 Task: Find Co-housing Communities in Berkeley for Collaborative Living.
Action: Key pressed berkeley
Screenshot: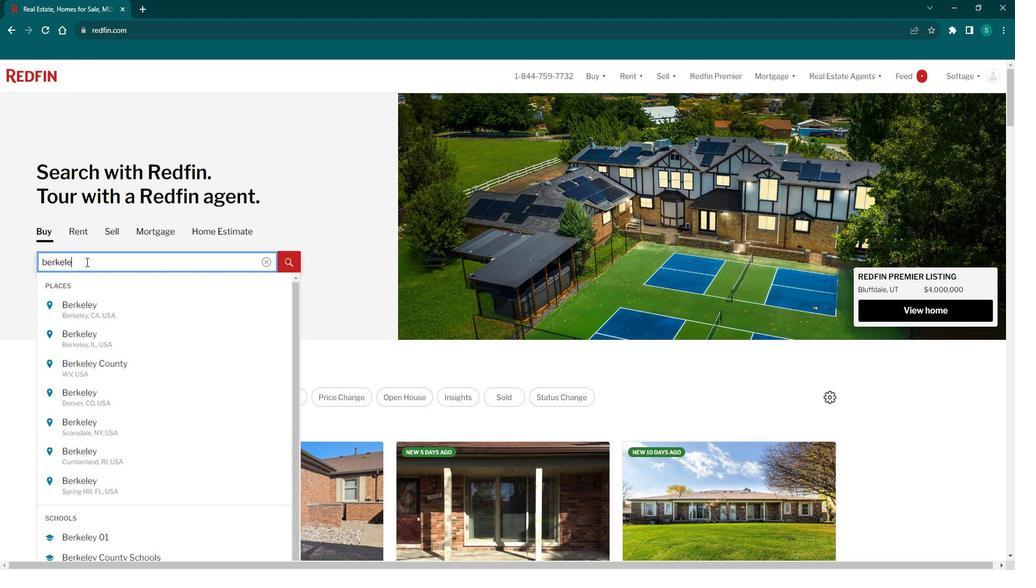 
Action: Mouse moved to (80, 319)
Screenshot: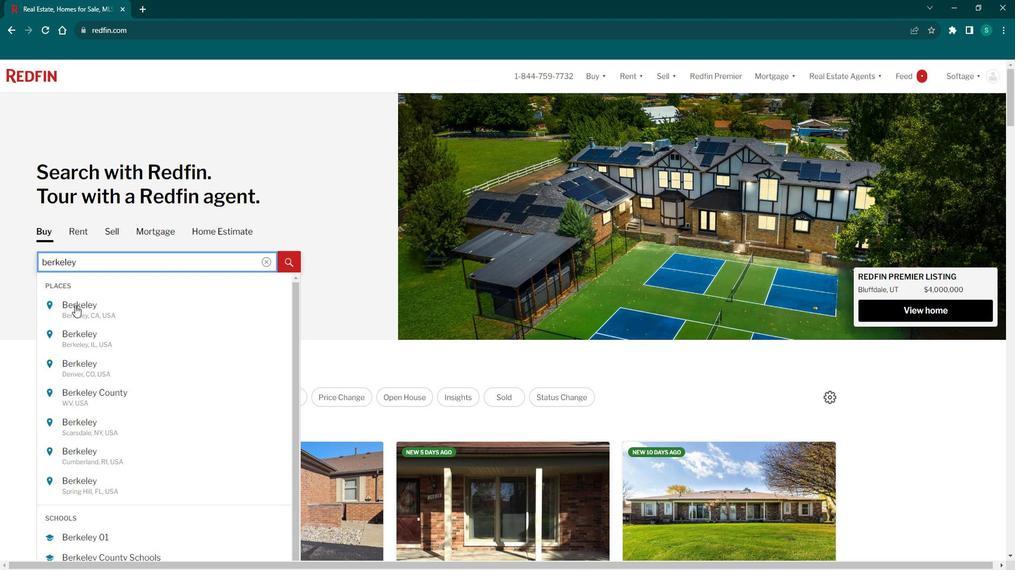 
Action: Mouse pressed left at (80, 319)
Screenshot: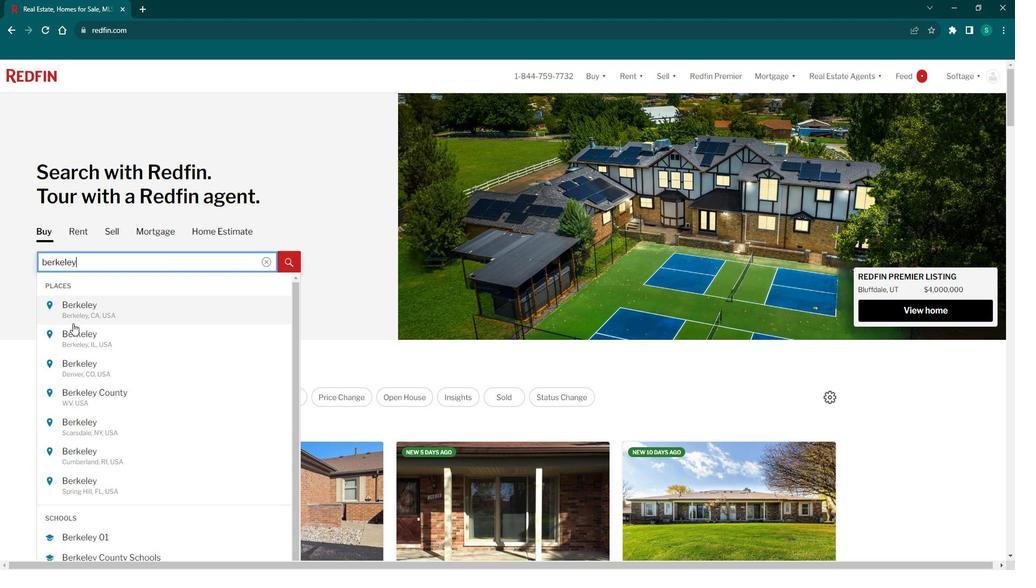 
Action: Mouse moved to (909, 145)
Screenshot: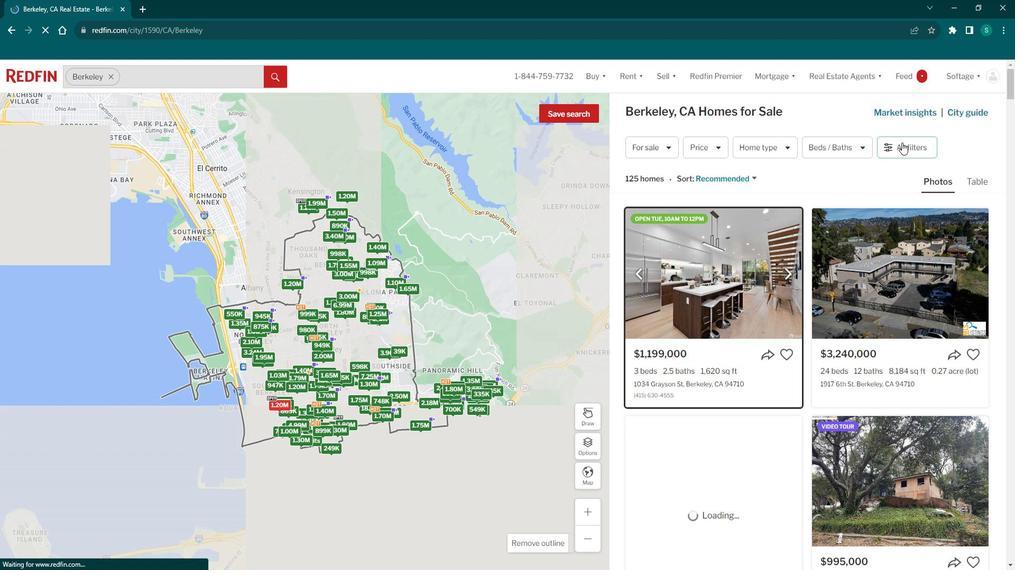 
Action: Mouse pressed left at (909, 145)
Screenshot: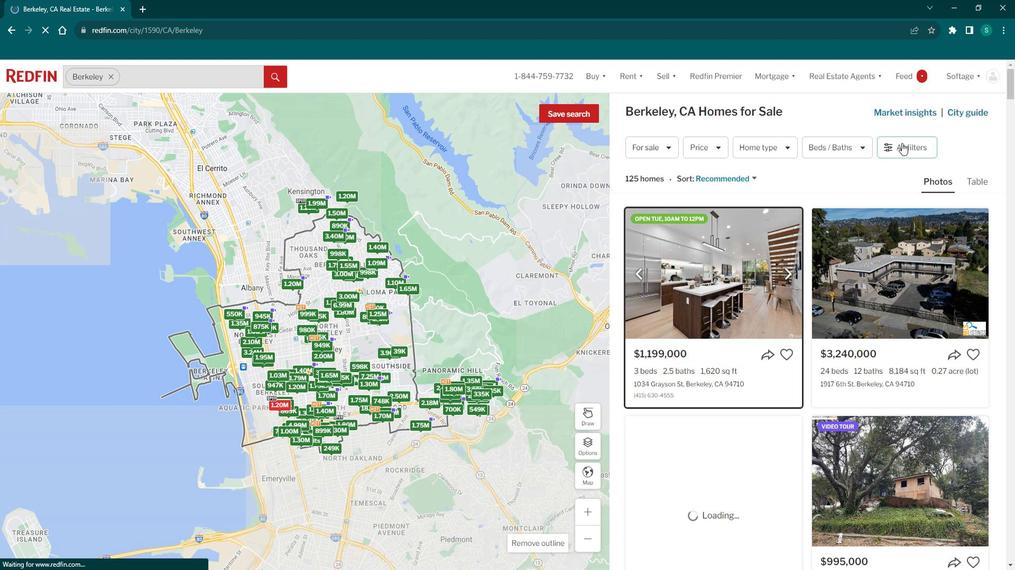 
Action: Mouse pressed left at (909, 145)
Screenshot: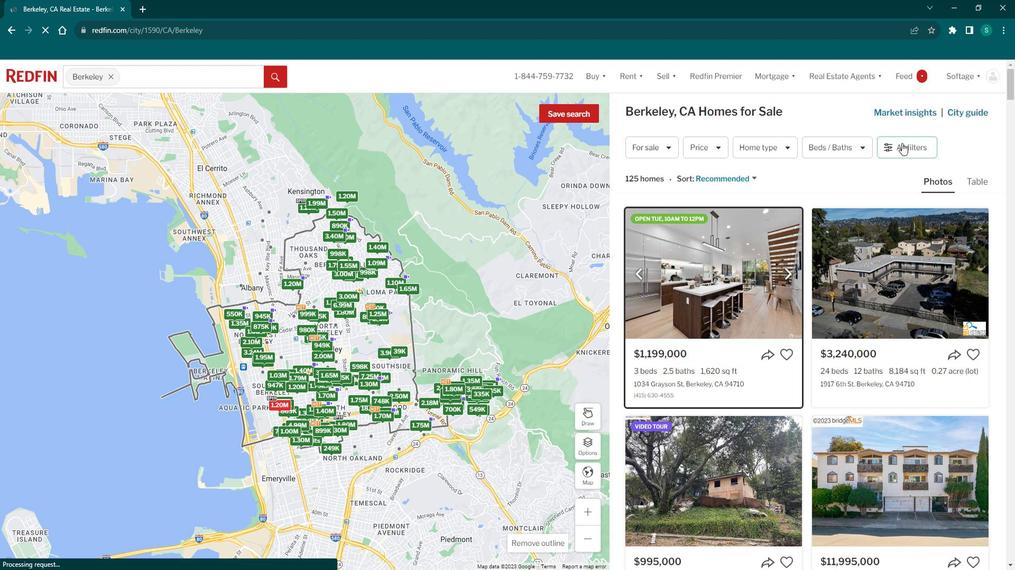 
Action: Mouse moved to (751, 383)
Screenshot: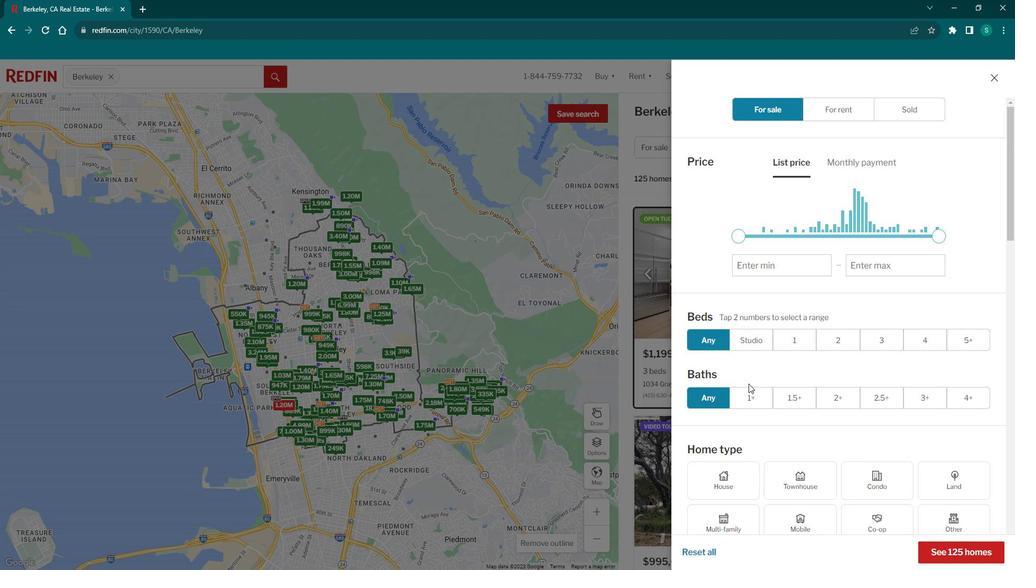 
Action: Mouse scrolled (751, 383) with delta (0, 0)
Screenshot: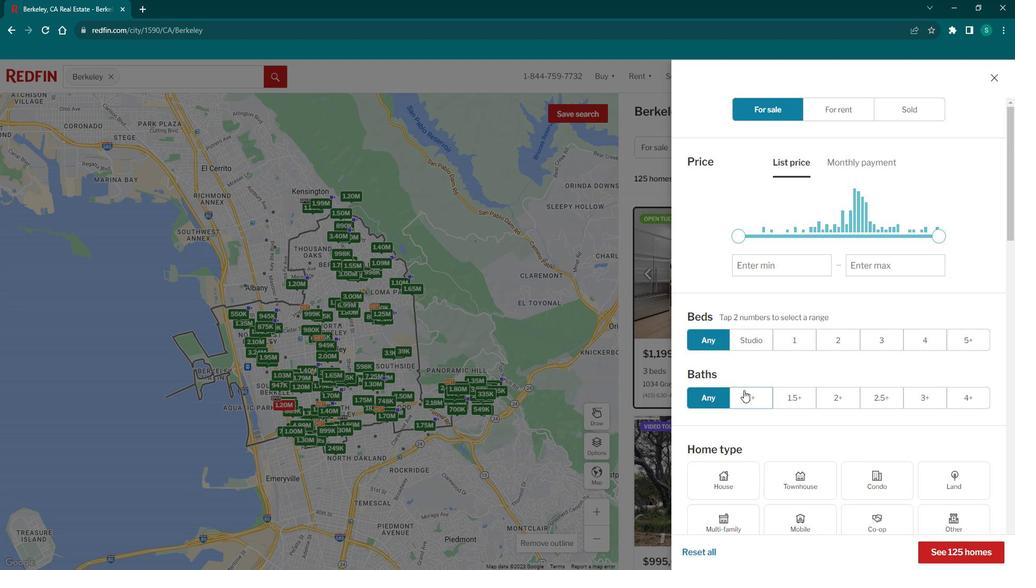 
Action: Mouse scrolled (751, 383) with delta (0, 0)
Screenshot: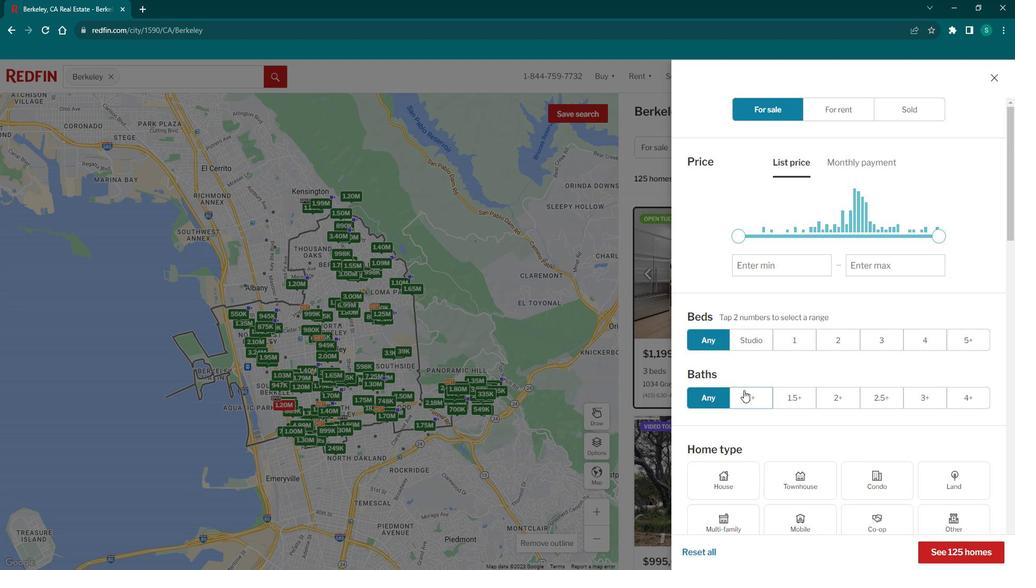 
Action: Mouse scrolled (751, 383) with delta (0, 0)
Screenshot: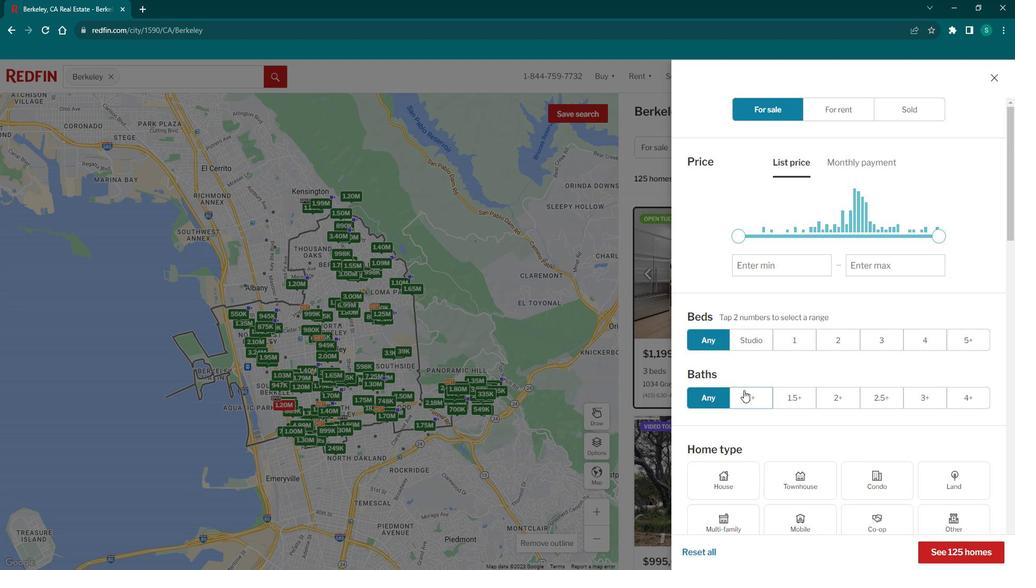 
Action: Mouse scrolled (751, 383) with delta (0, 0)
Screenshot: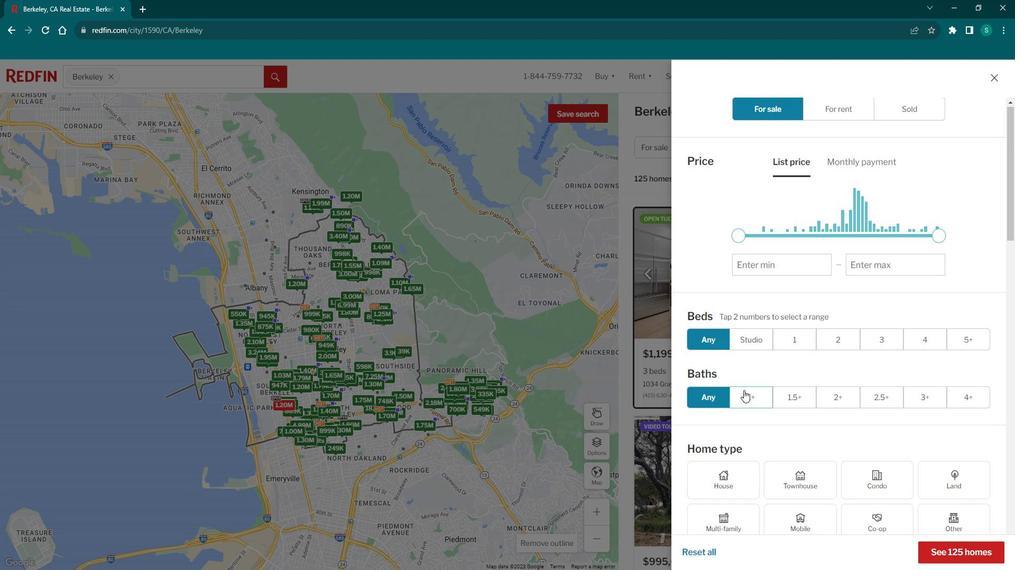 
Action: Mouse scrolled (751, 383) with delta (0, 0)
Screenshot: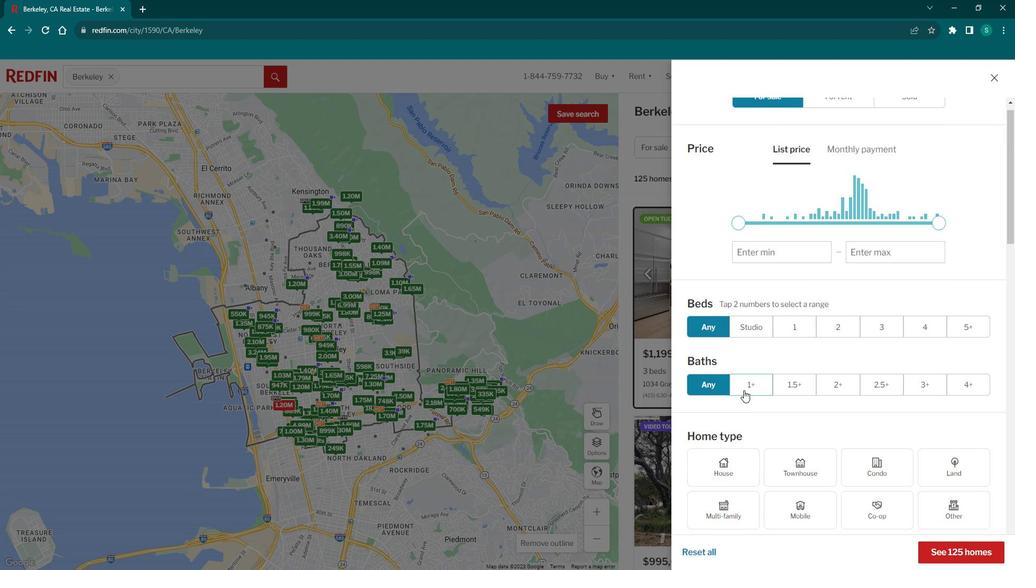 
Action: Mouse moved to (737, 209)
Screenshot: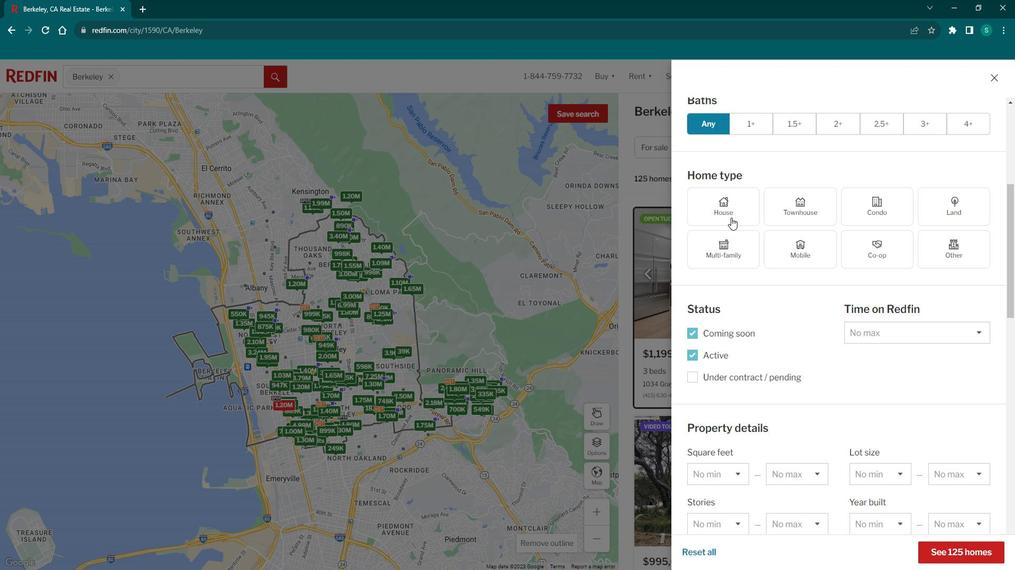 
Action: Mouse pressed left at (737, 209)
Screenshot: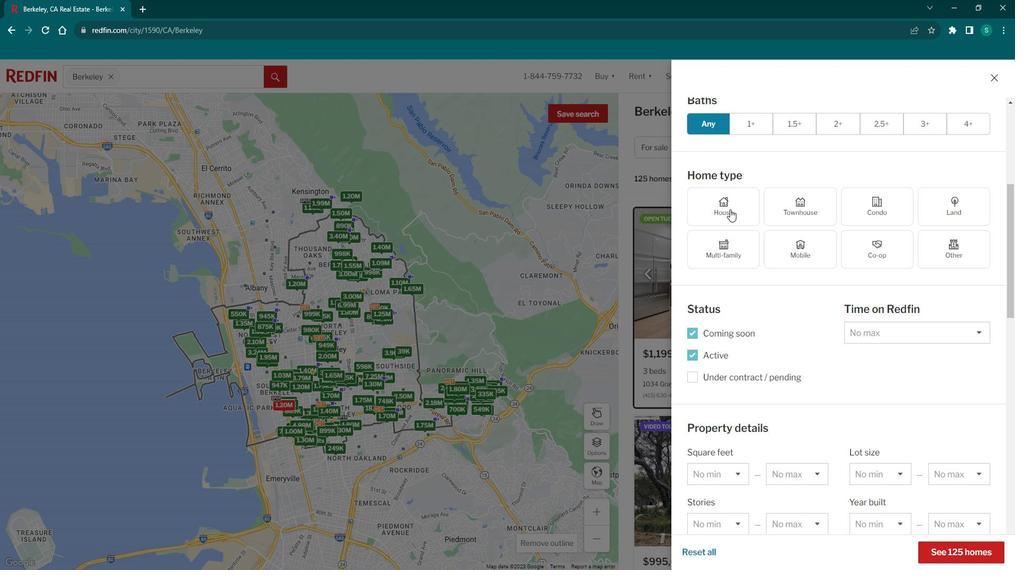 
Action: Mouse moved to (722, 245)
Screenshot: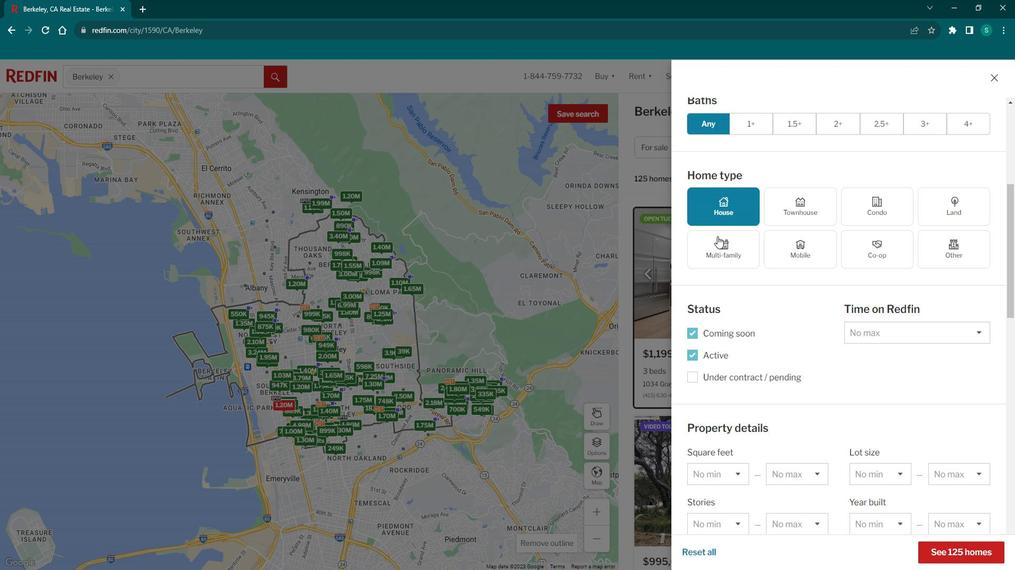 
Action: Mouse pressed left at (722, 245)
Screenshot: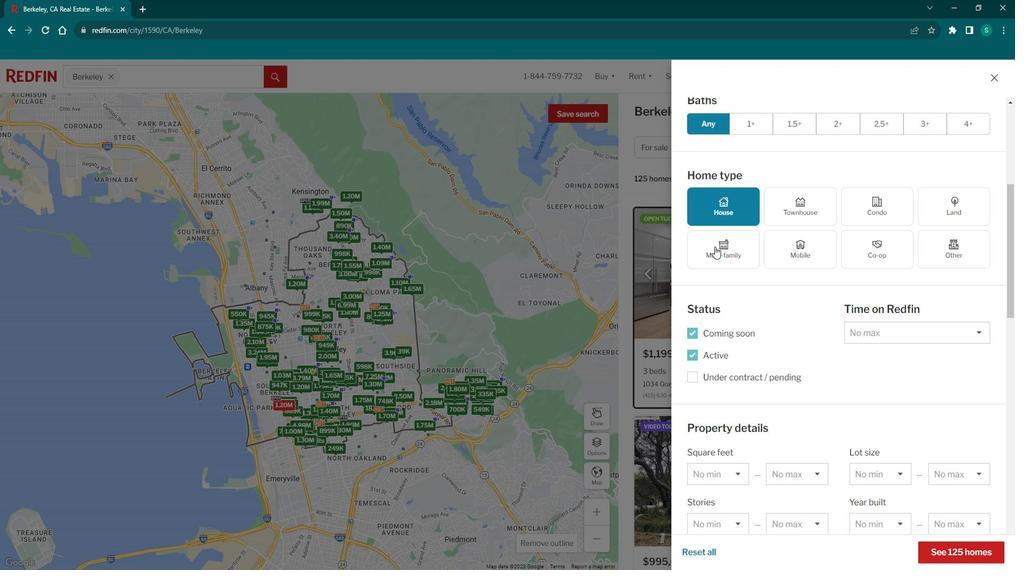 
Action: Mouse moved to (972, 541)
Screenshot: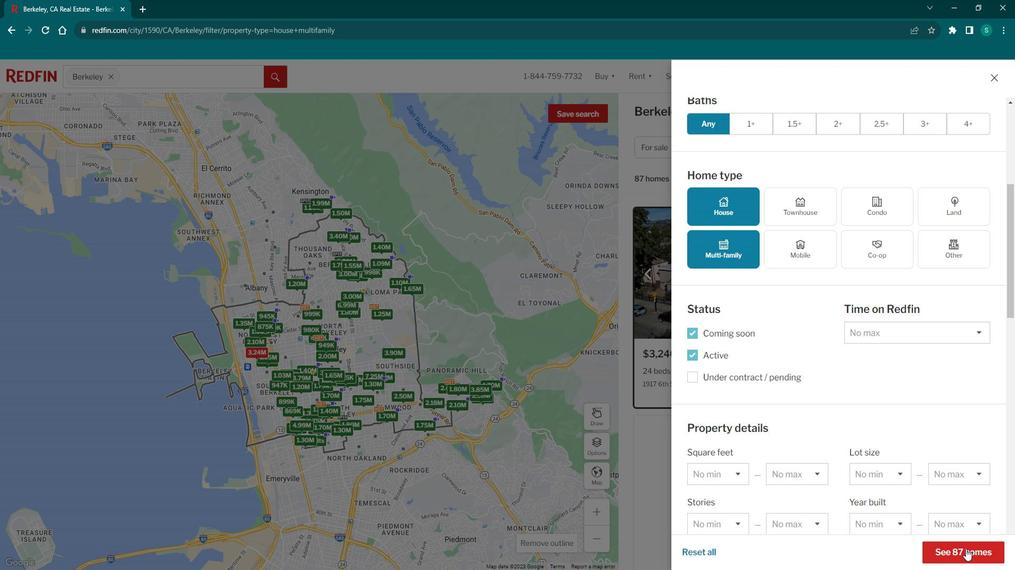 
Action: Mouse pressed left at (972, 541)
Screenshot: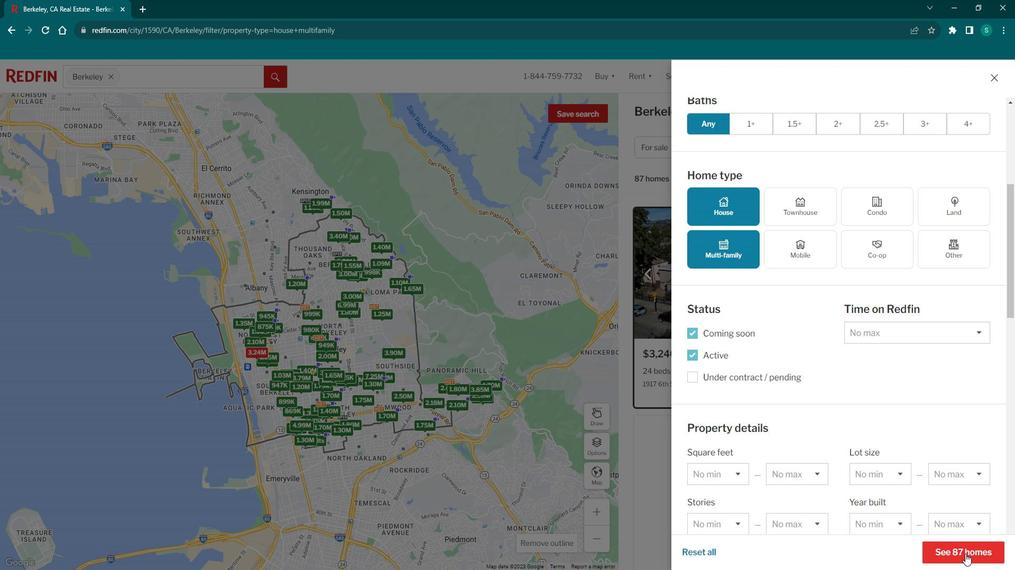 
Action: Mouse moved to (688, 329)
Screenshot: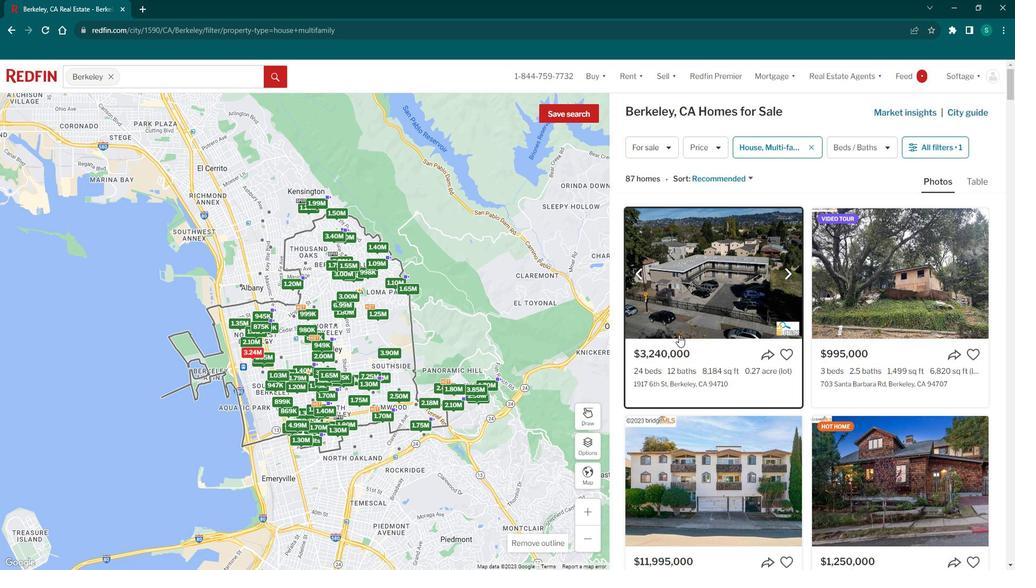 
Action: Mouse scrolled (688, 328) with delta (0, 0)
Screenshot: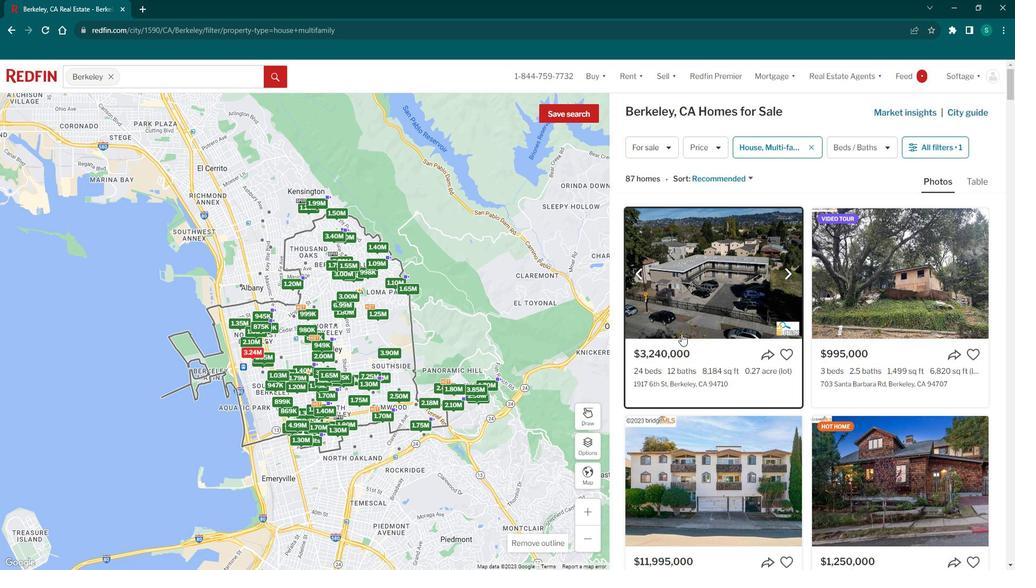 
Action: Mouse scrolled (688, 328) with delta (0, 0)
Screenshot: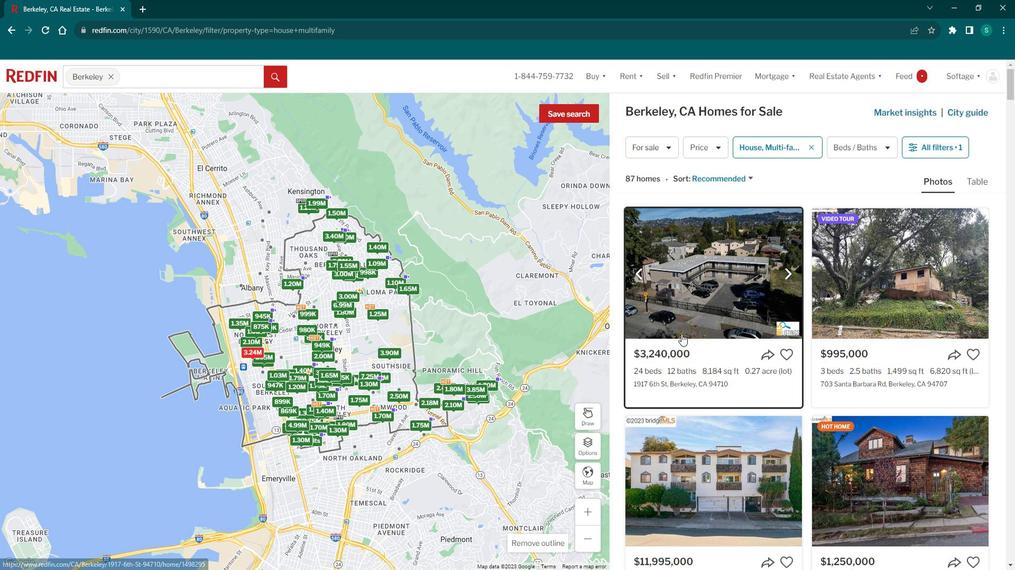 
Action: Mouse scrolled (688, 328) with delta (0, 0)
Screenshot: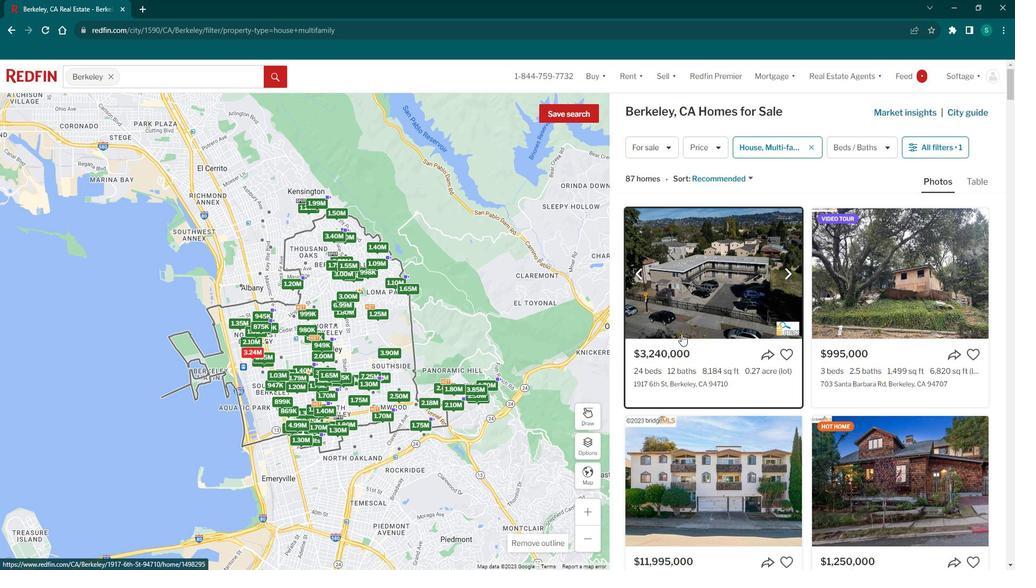 
Action: Mouse moved to (677, 352)
Screenshot: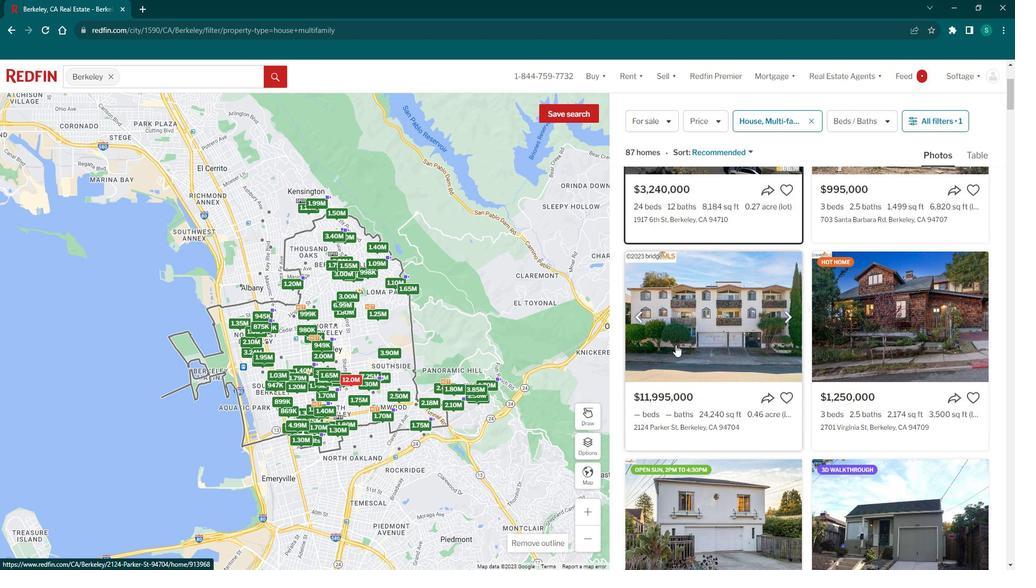 
Action: Mouse pressed left at (677, 352)
Screenshot: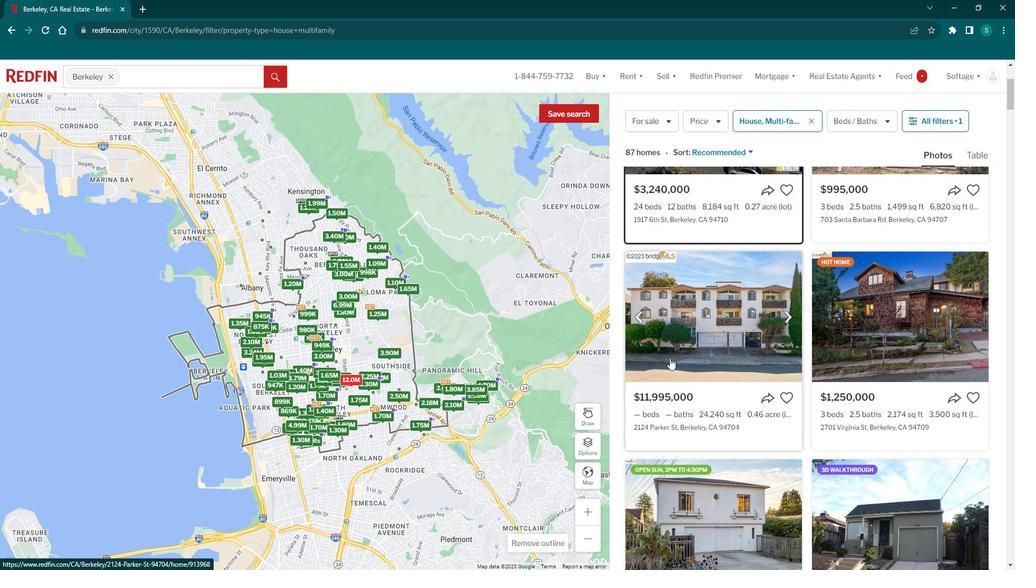 
Action: Mouse moved to (370, 339)
Screenshot: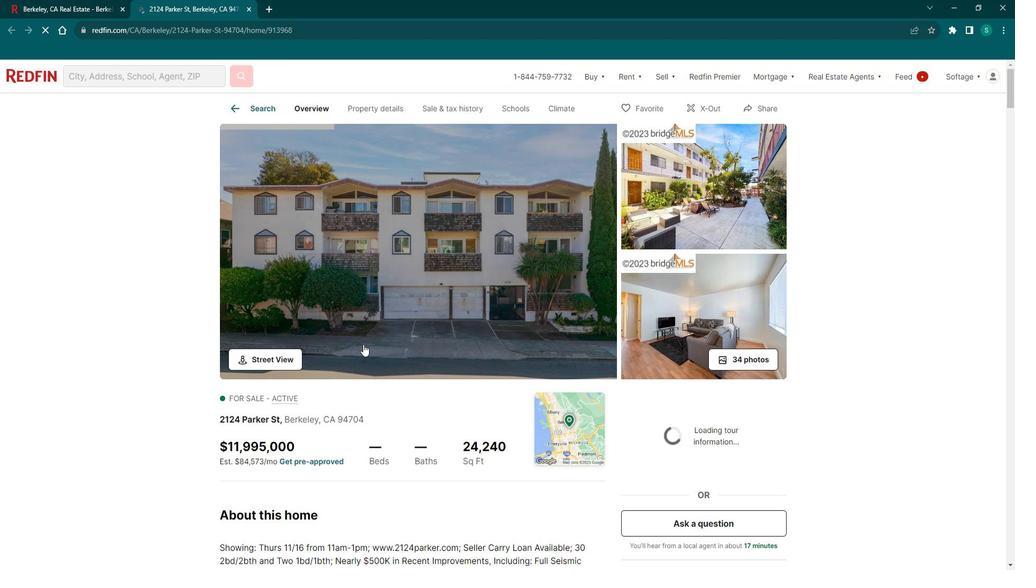 
Action: Mouse scrolled (370, 338) with delta (0, 0)
Screenshot: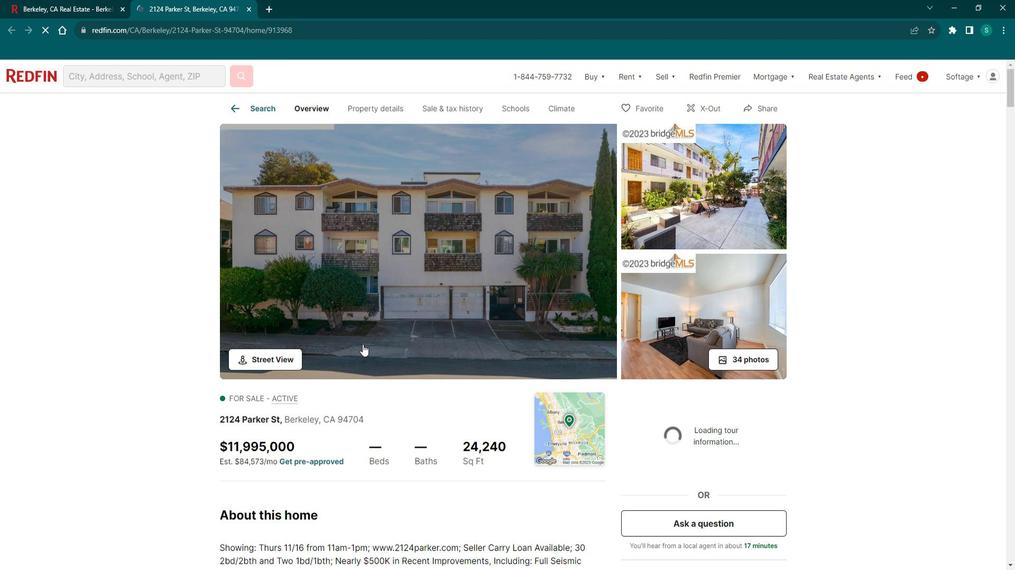 
Action: Mouse scrolled (370, 338) with delta (0, 0)
Screenshot: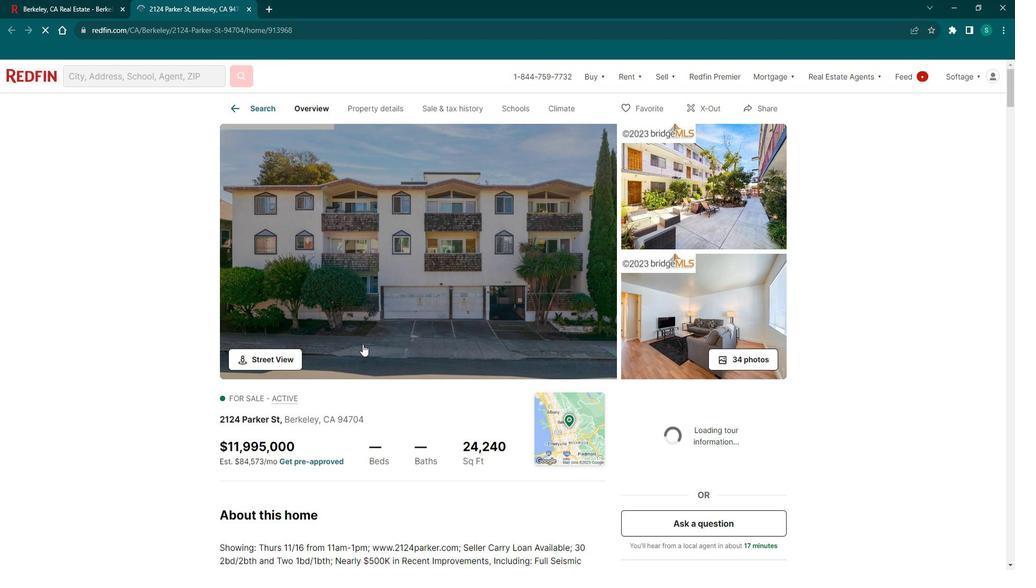 
Action: Mouse scrolled (370, 338) with delta (0, 0)
Screenshot: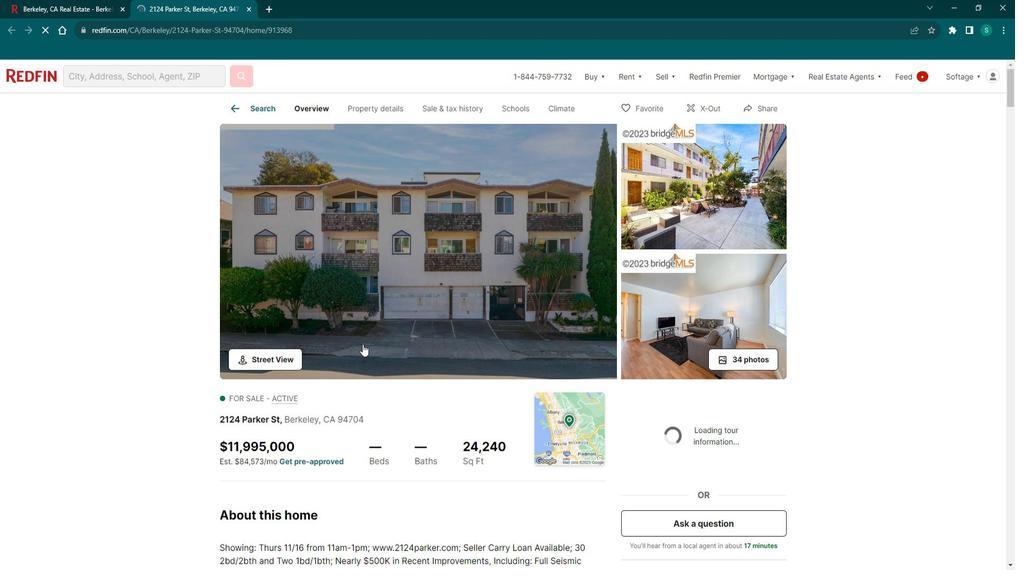 
Action: Mouse scrolled (370, 338) with delta (0, 0)
Screenshot: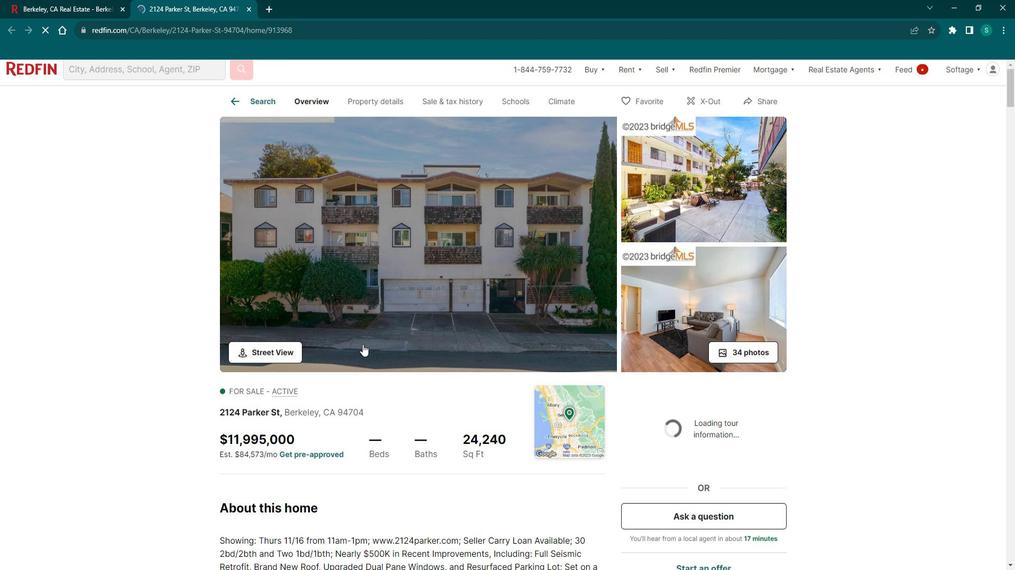 
Action: Mouse moved to (261, 366)
Screenshot: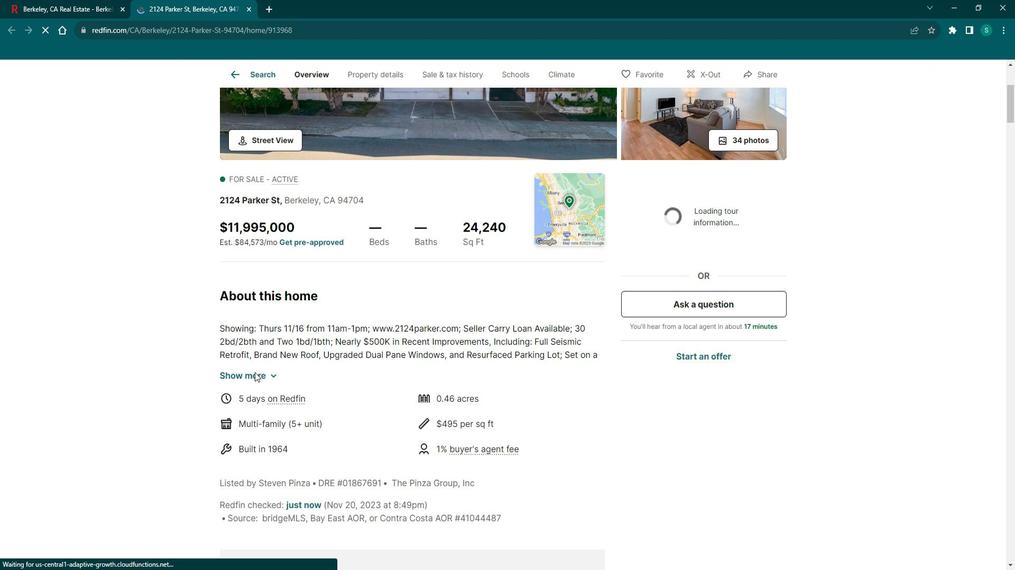 
Action: Mouse pressed left at (261, 366)
Screenshot: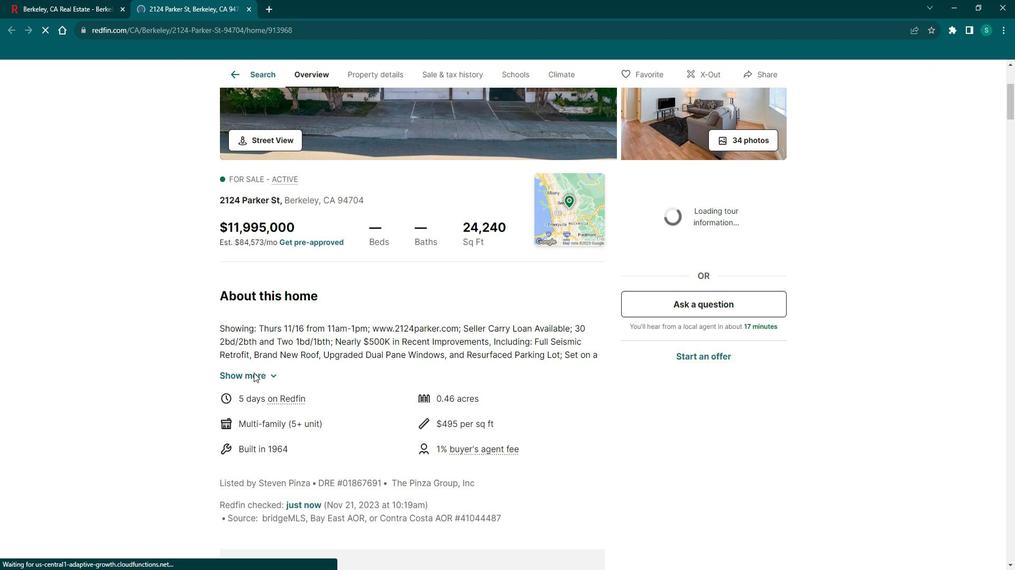 
Action: Mouse moved to (321, 343)
Screenshot: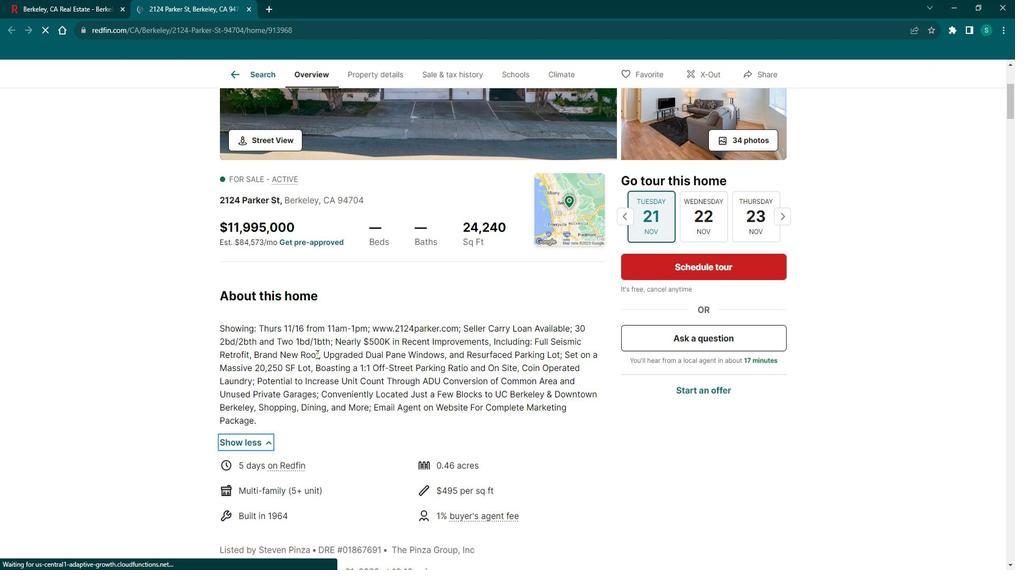 
Action: Mouse scrolled (321, 343) with delta (0, 0)
Screenshot: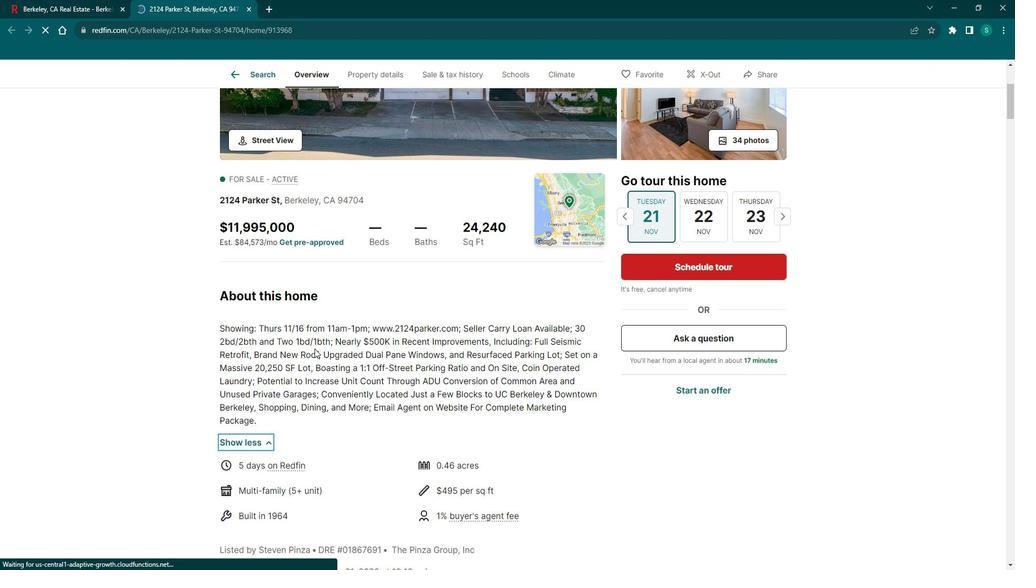 
Action: Mouse scrolled (321, 343) with delta (0, 0)
Screenshot: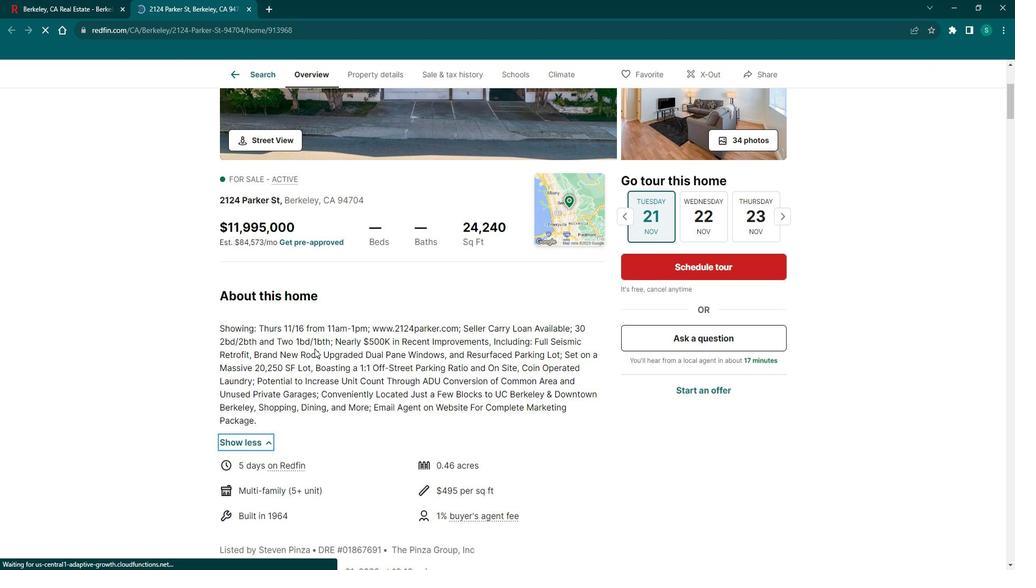 
Action: Mouse scrolled (321, 343) with delta (0, 0)
Screenshot: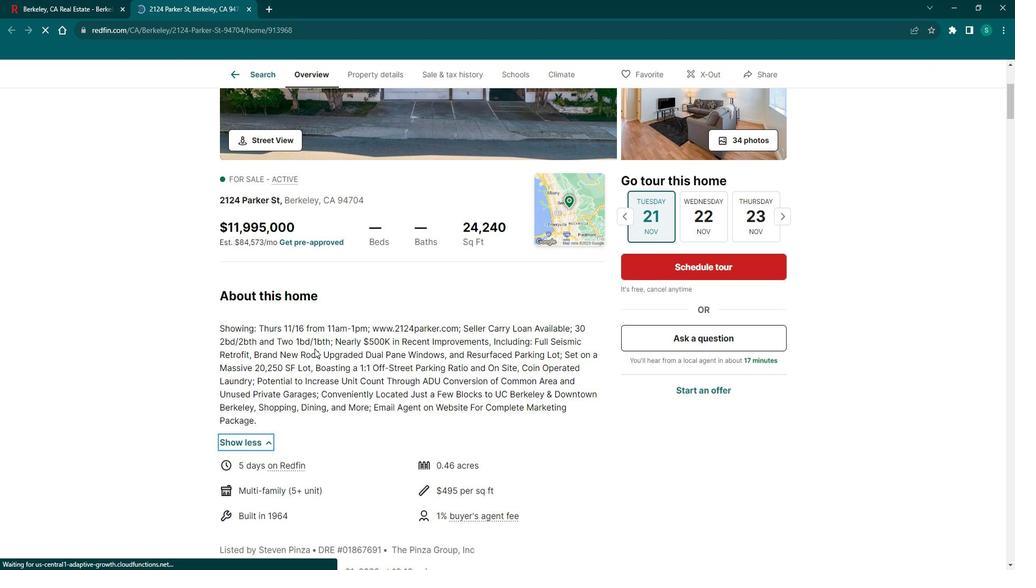 
Action: Mouse scrolled (321, 343) with delta (0, 0)
Screenshot: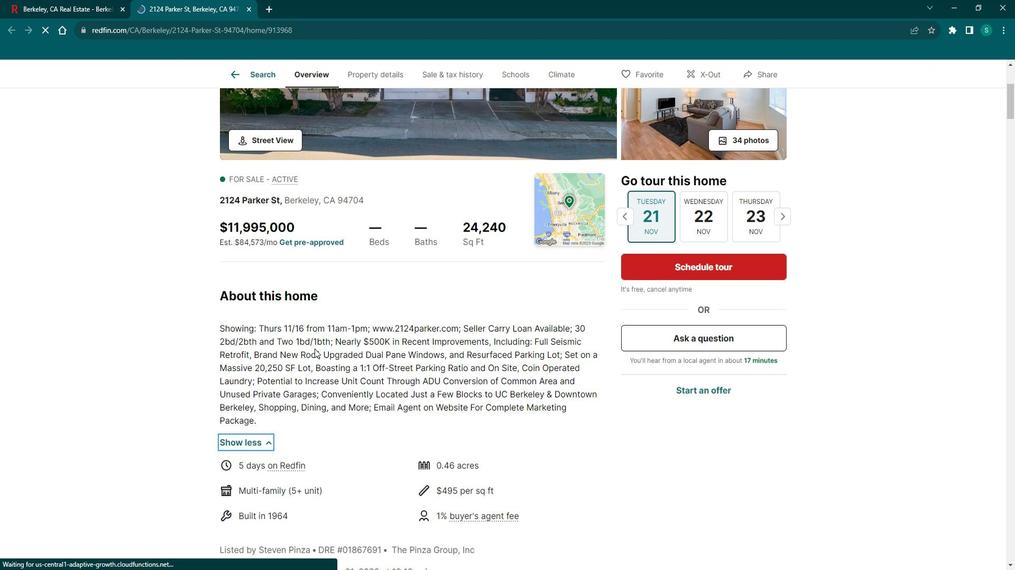 
Action: Mouse scrolled (321, 343) with delta (0, 0)
Screenshot: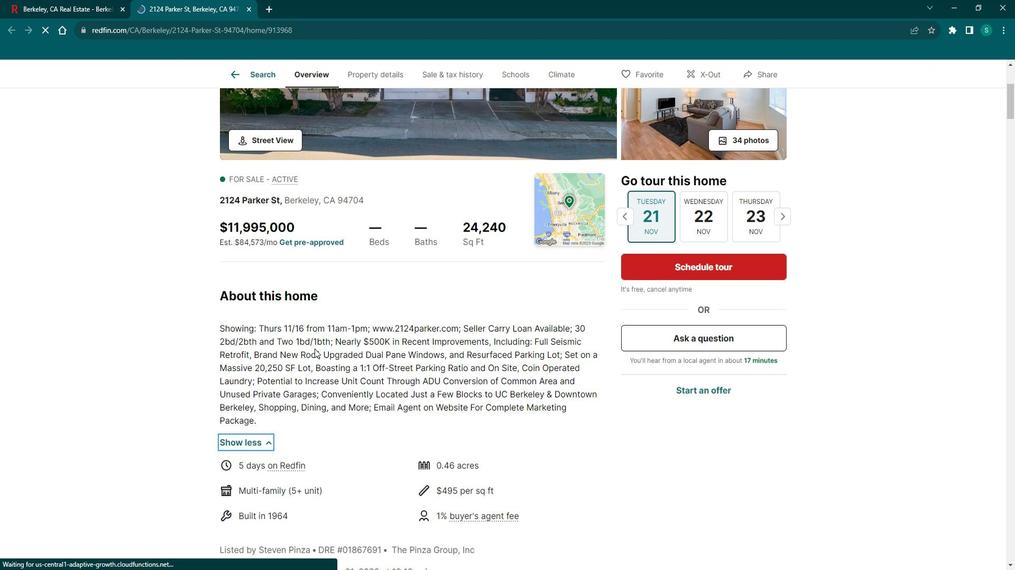 
Action: Mouse scrolled (321, 343) with delta (0, 0)
Screenshot: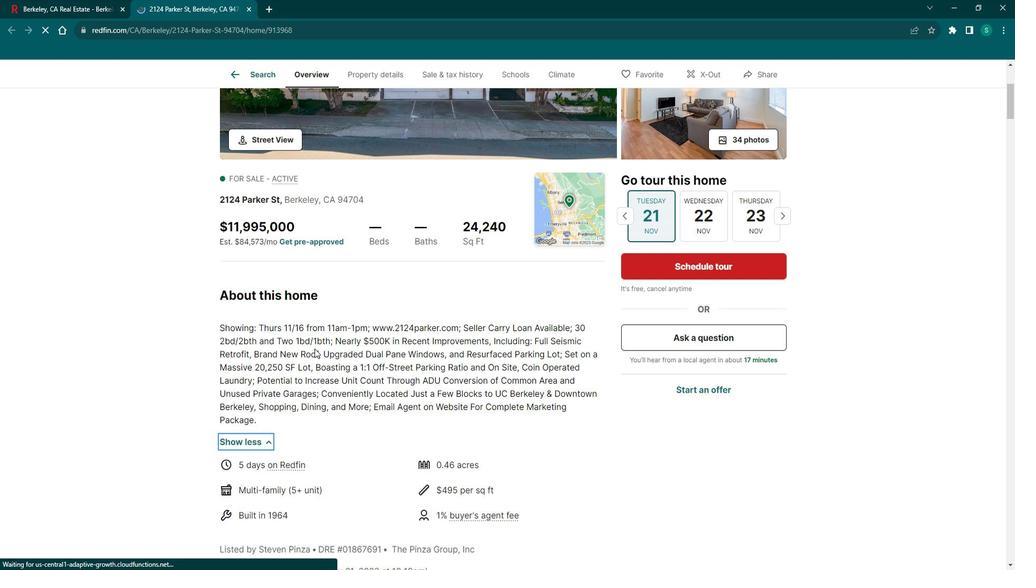 
Action: Mouse scrolled (321, 343) with delta (0, 0)
Screenshot: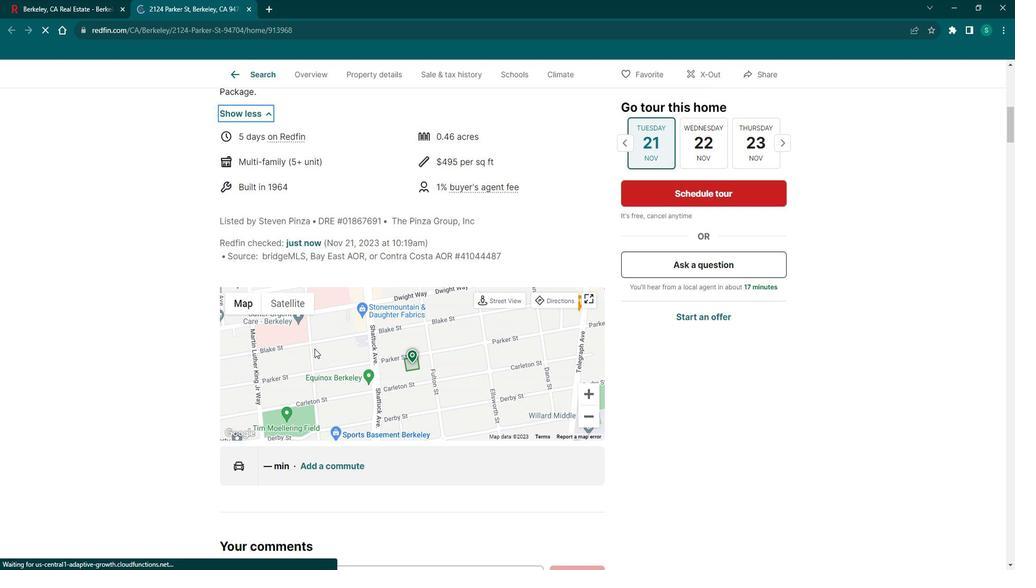 
Action: Mouse scrolled (321, 343) with delta (0, 0)
Screenshot: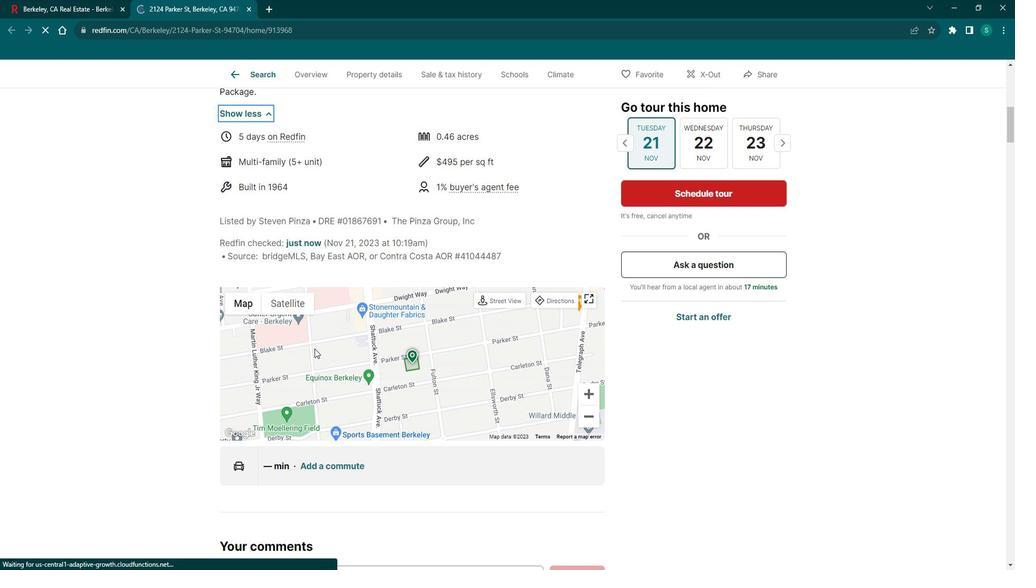 
Action: Mouse scrolled (321, 343) with delta (0, 0)
Screenshot: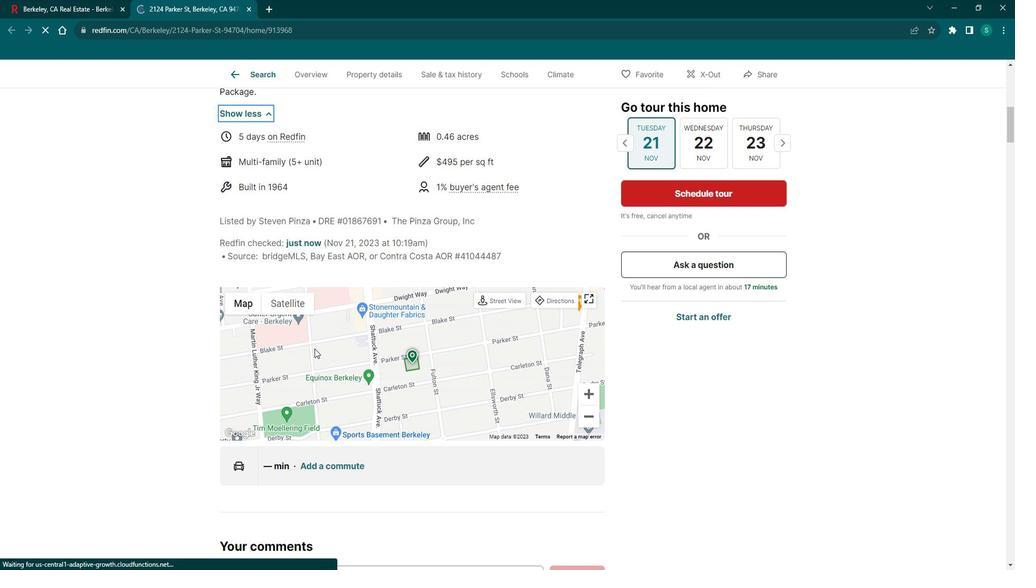 
Action: Mouse scrolled (321, 343) with delta (0, 0)
Screenshot: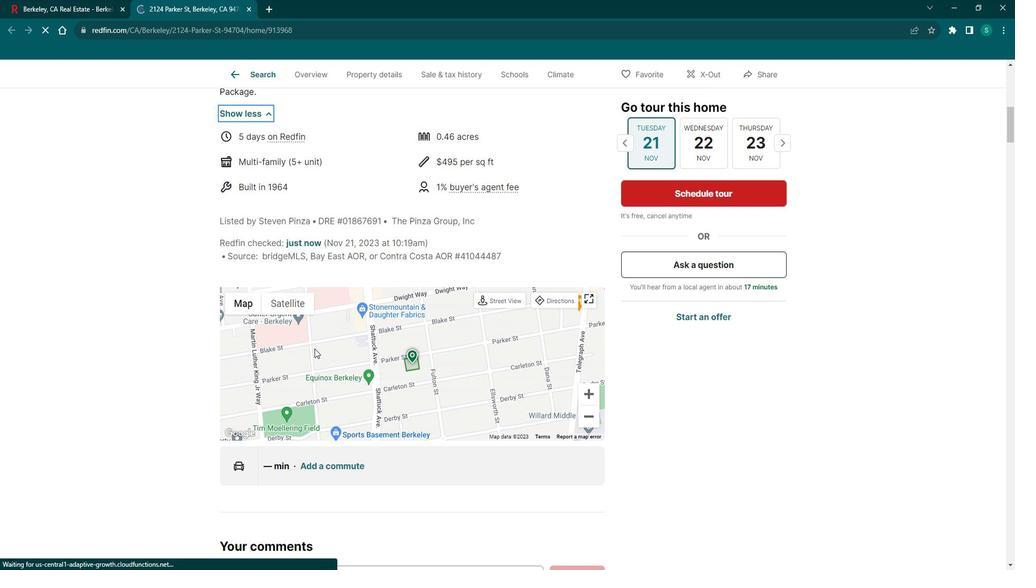 
Action: Mouse scrolled (321, 343) with delta (0, 0)
Screenshot: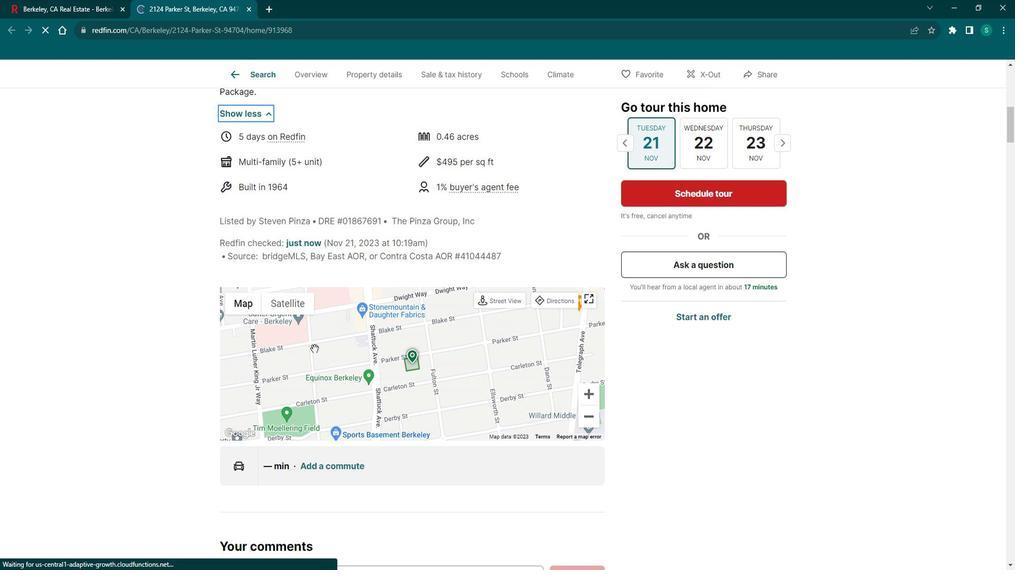 
Action: Mouse scrolled (321, 343) with delta (0, 0)
Screenshot: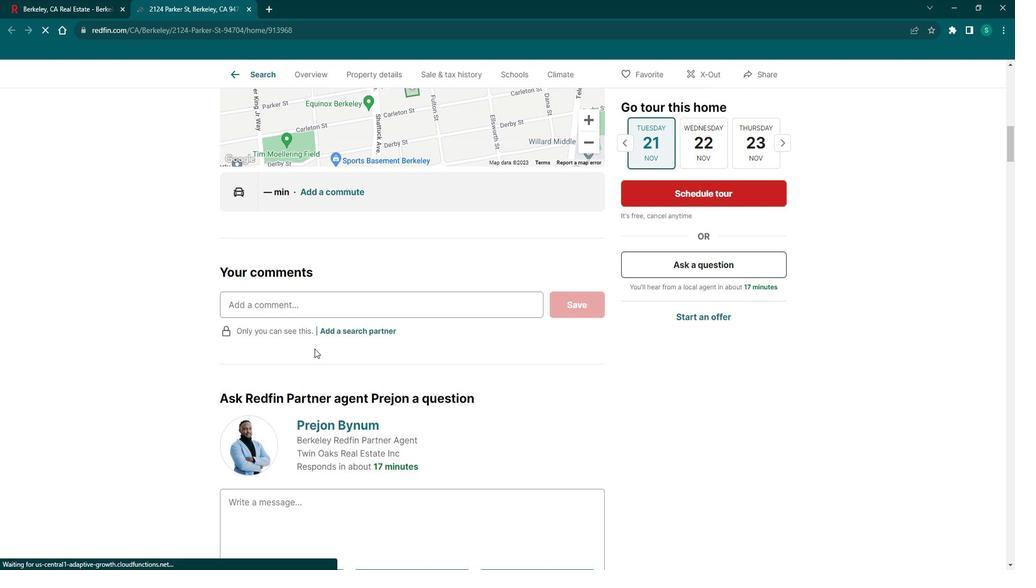 
Action: Mouse scrolled (321, 343) with delta (0, 0)
Screenshot: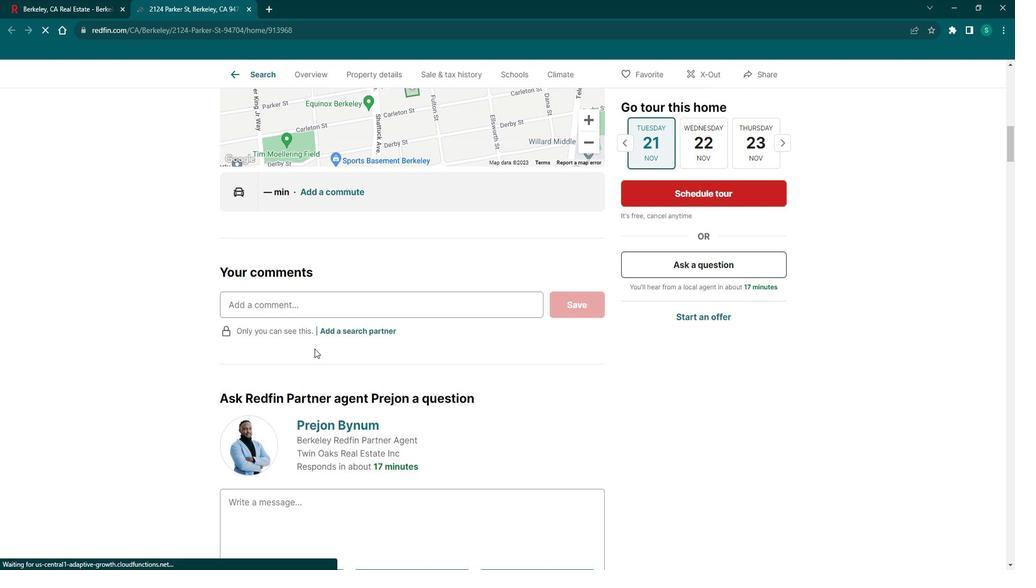 
Action: Mouse scrolled (321, 343) with delta (0, 0)
Screenshot: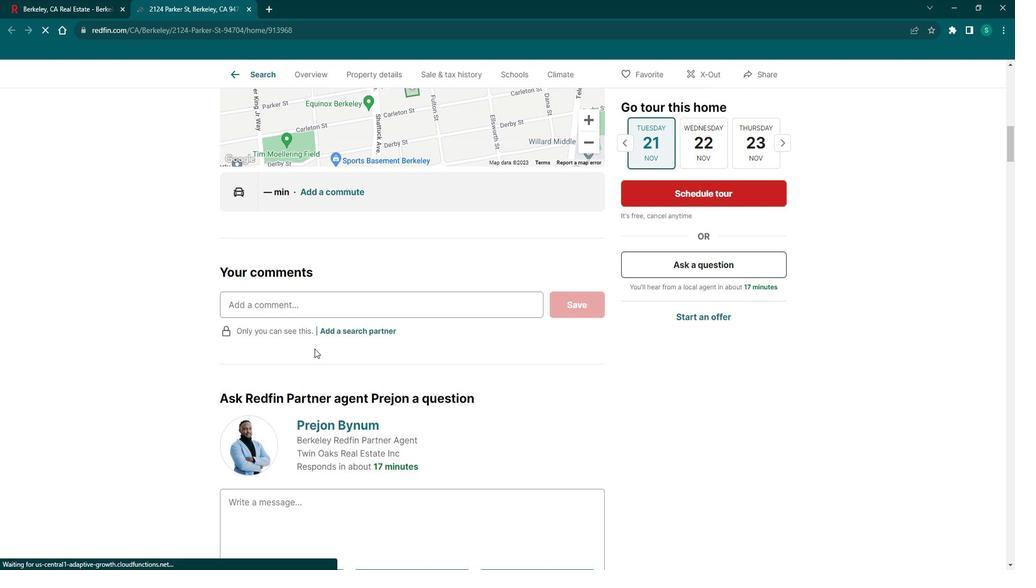 
Action: Mouse scrolled (321, 343) with delta (0, 0)
Screenshot: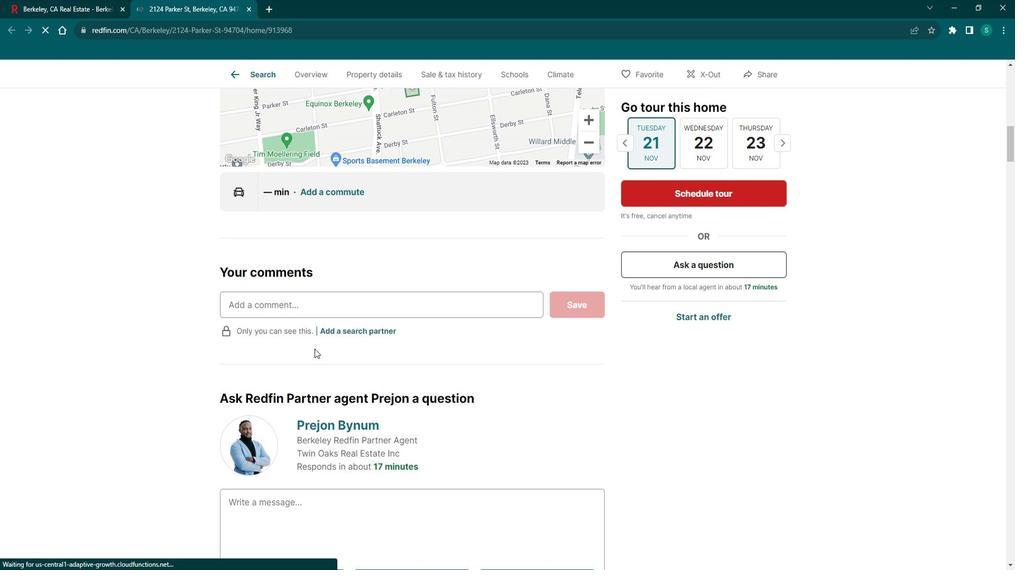 
Action: Mouse scrolled (321, 343) with delta (0, 0)
Screenshot: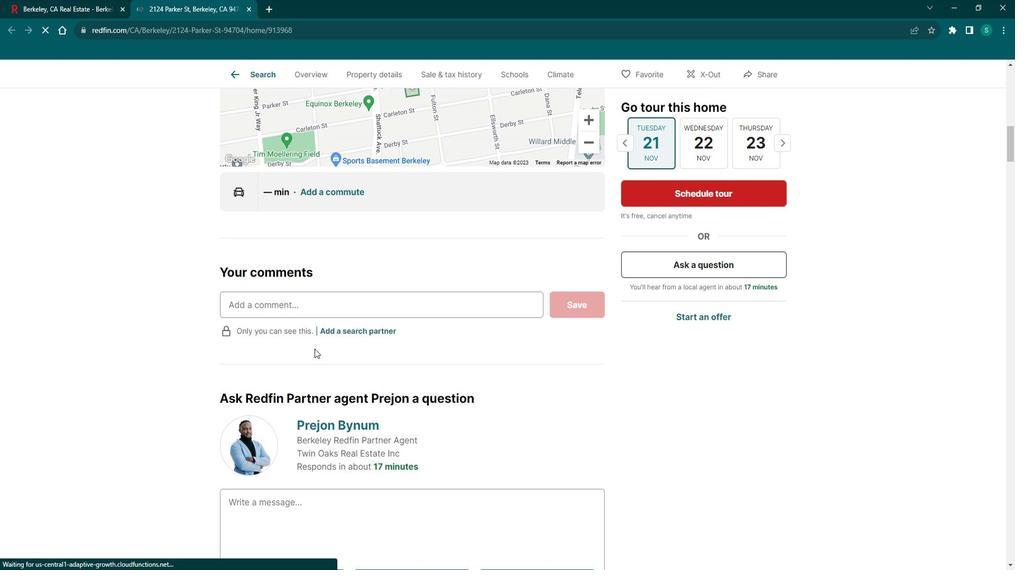 
Action: Mouse scrolled (321, 343) with delta (0, 0)
Screenshot: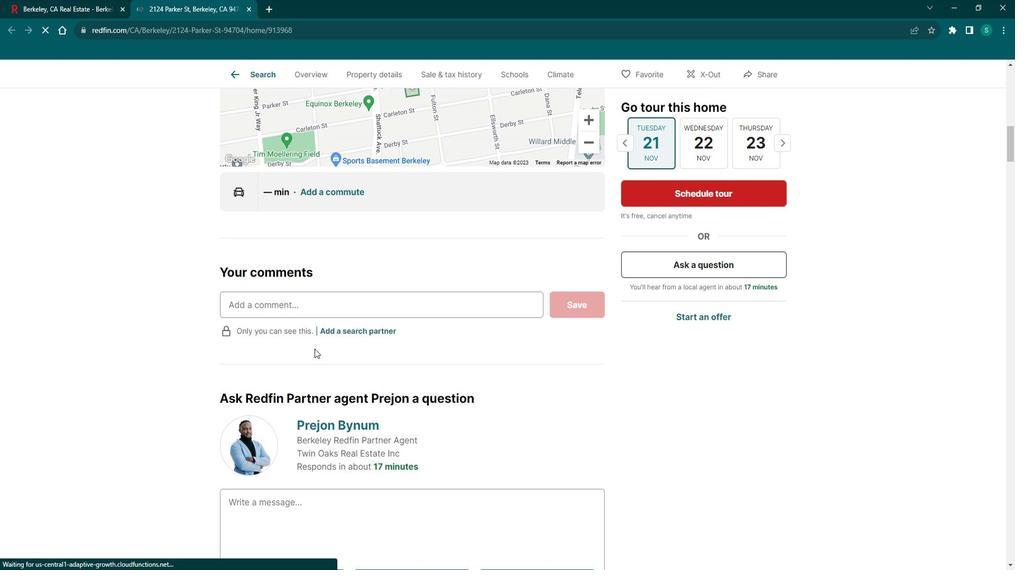 
Action: Mouse scrolled (321, 344) with delta (0, 0)
Screenshot: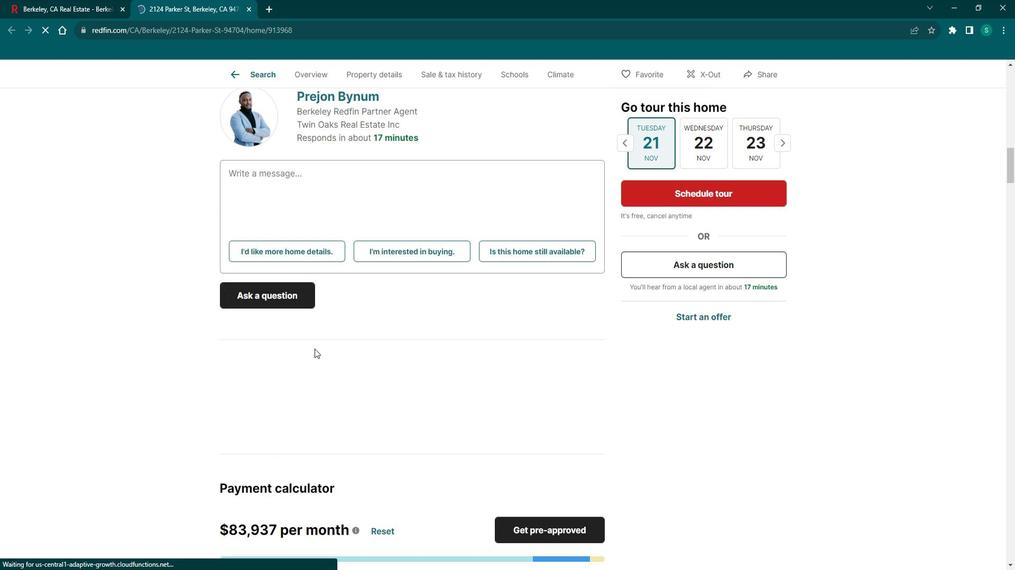 
Action: Mouse scrolled (321, 343) with delta (0, 0)
Screenshot: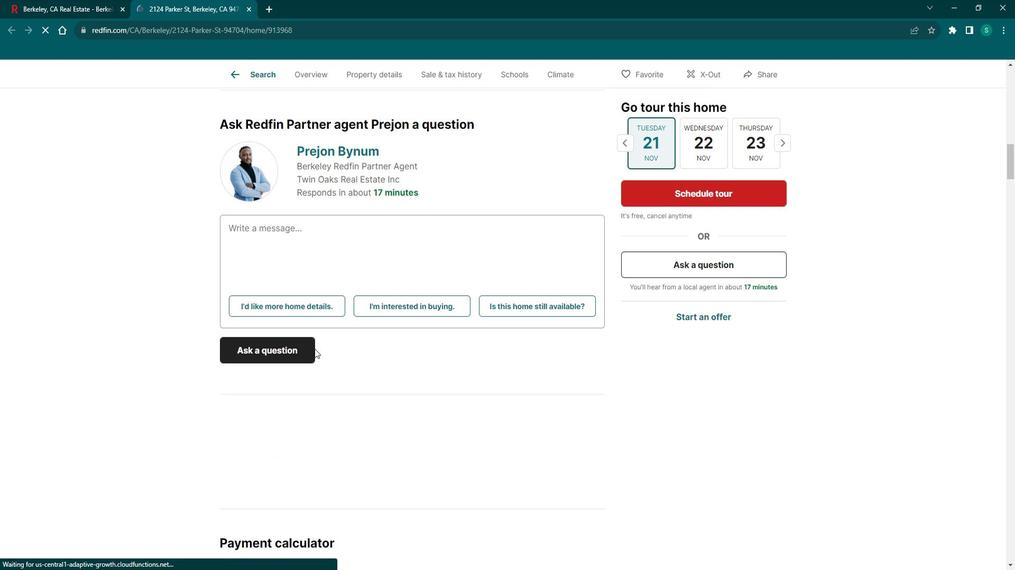 
Action: Mouse scrolled (321, 343) with delta (0, 0)
Screenshot: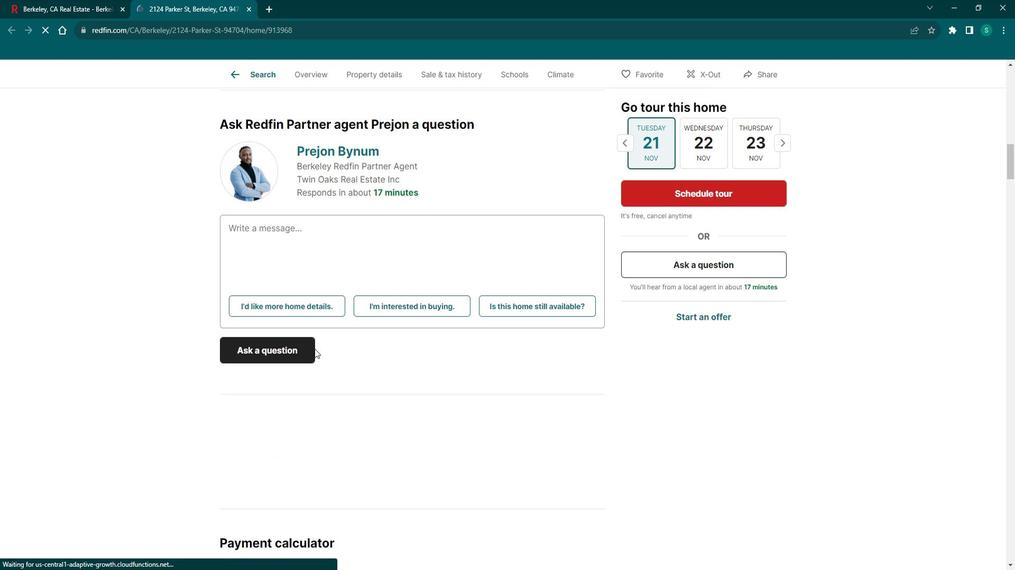 
Action: Mouse scrolled (321, 343) with delta (0, 0)
Screenshot: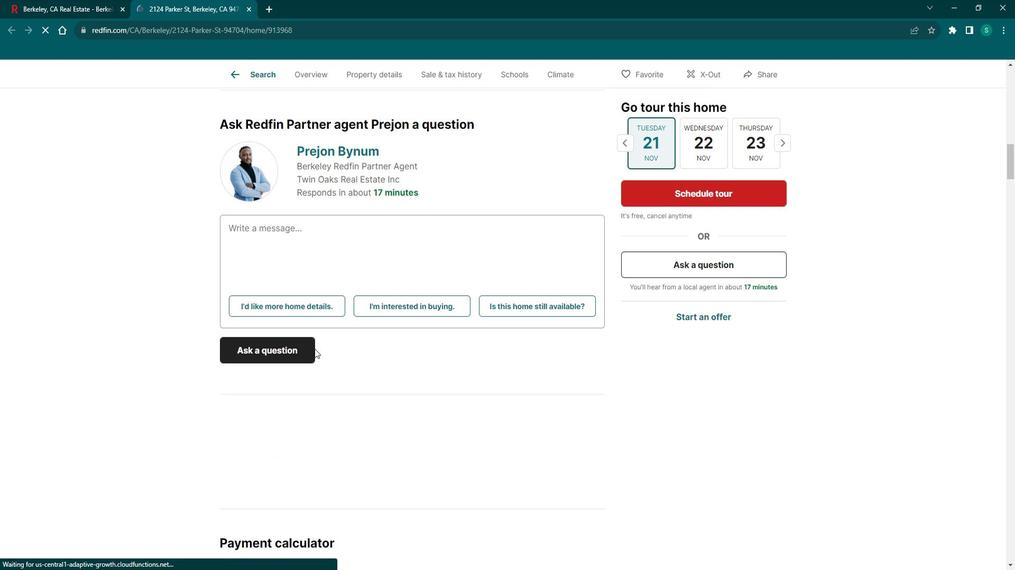
Action: Mouse scrolled (321, 343) with delta (0, 0)
Screenshot: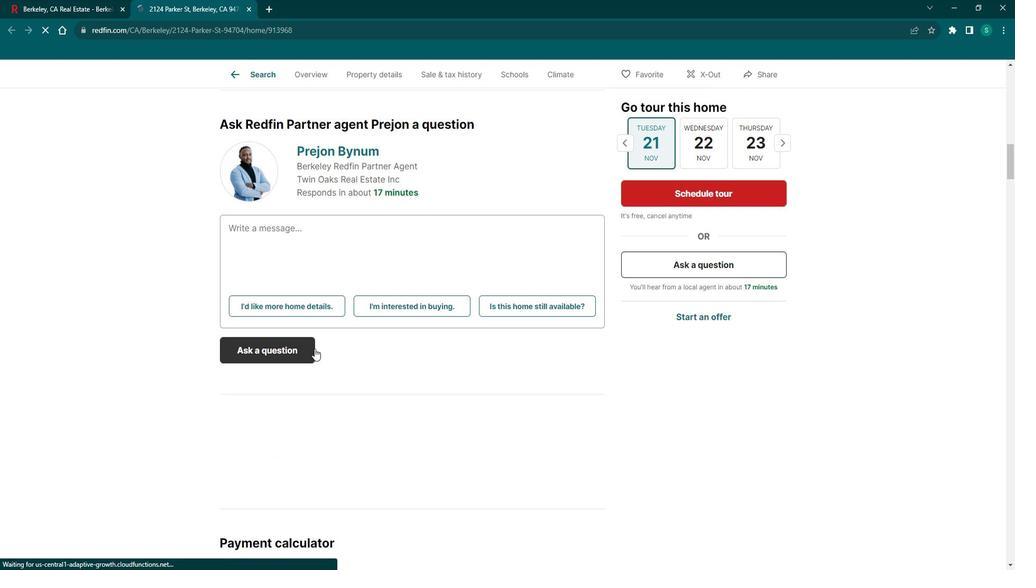 
Action: Mouse scrolled (321, 343) with delta (0, 0)
Screenshot: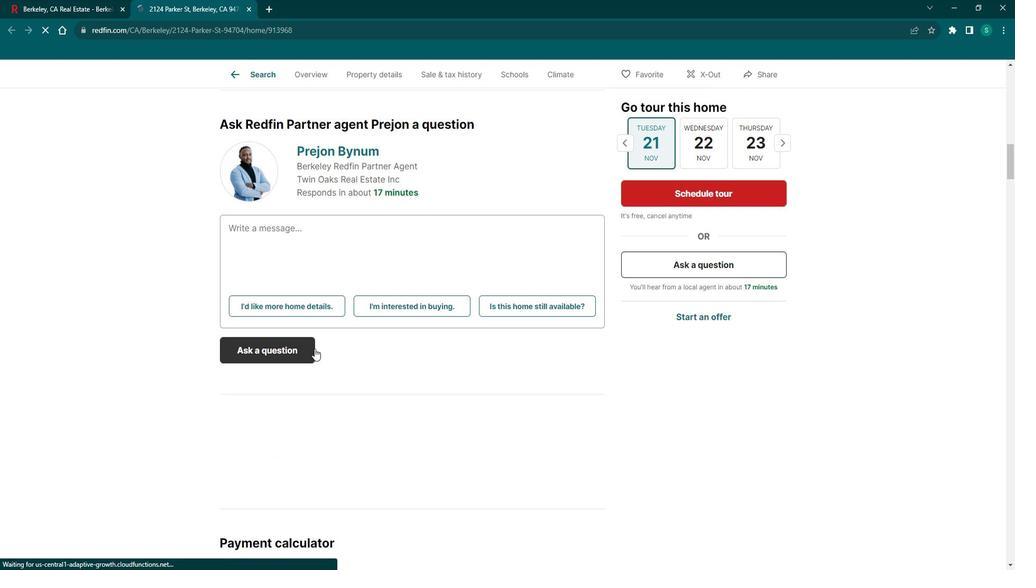 
Action: Mouse scrolled (321, 343) with delta (0, 0)
Screenshot: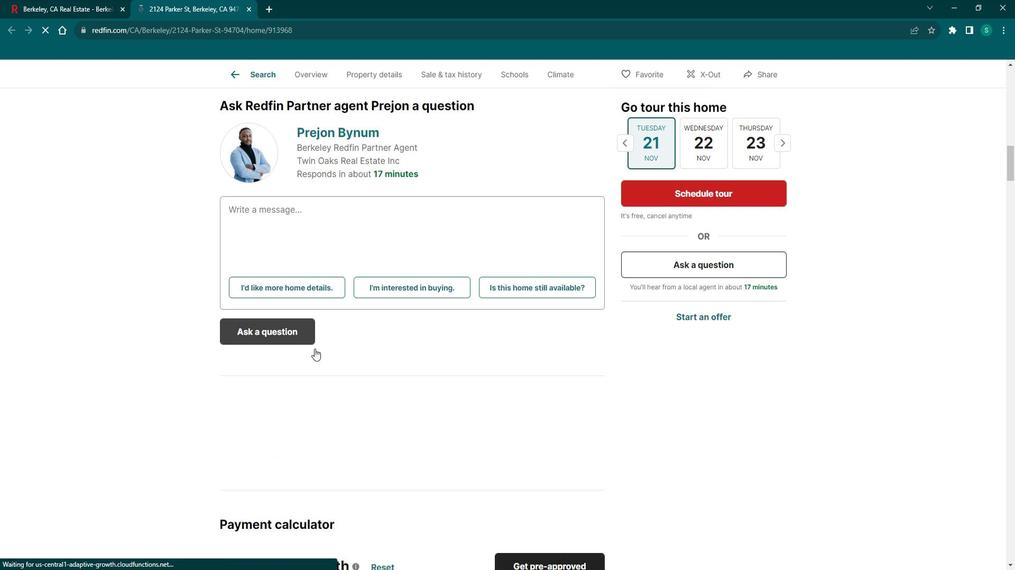 
Action: Mouse scrolled (321, 343) with delta (0, 0)
Screenshot: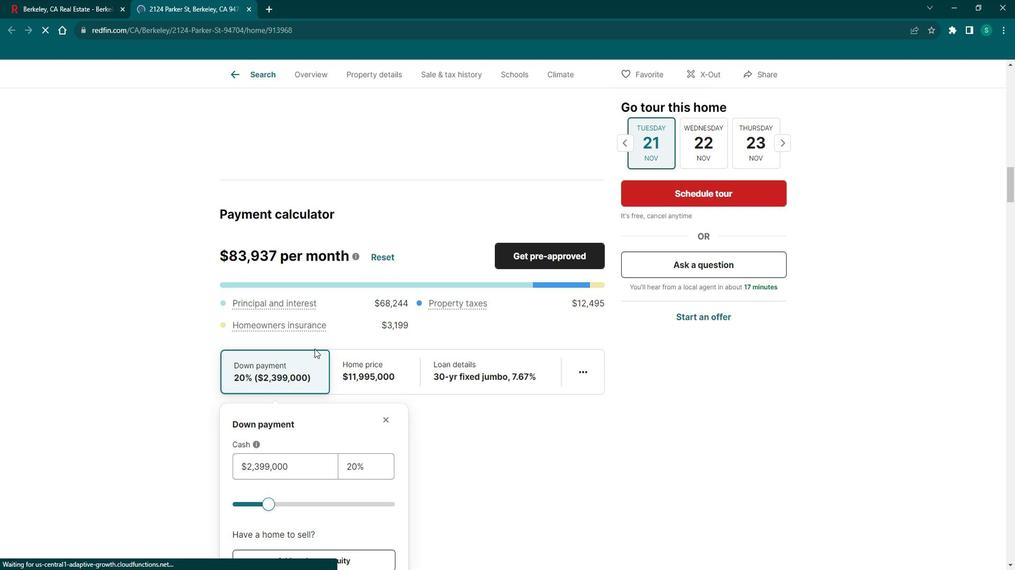 
Action: Mouse scrolled (321, 343) with delta (0, 0)
Screenshot: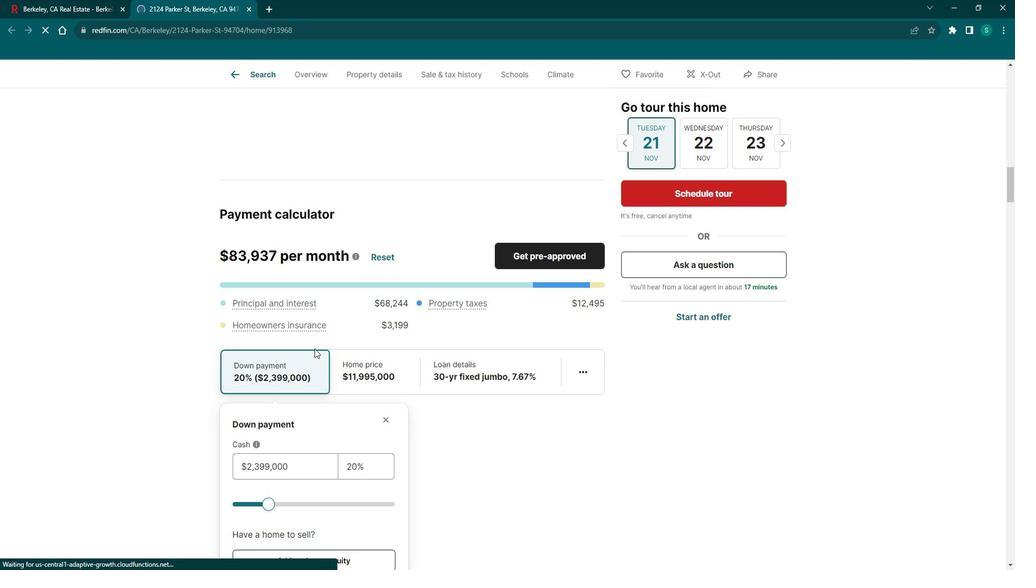 
Action: Mouse scrolled (321, 343) with delta (0, 0)
Screenshot: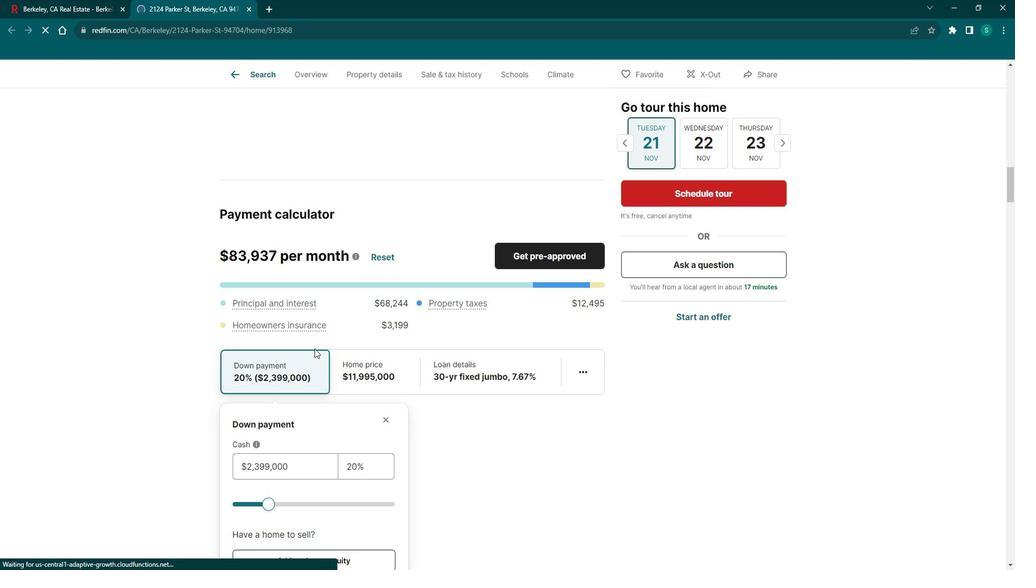 
Action: Mouse scrolled (321, 343) with delta (0, 0)
Screenshot: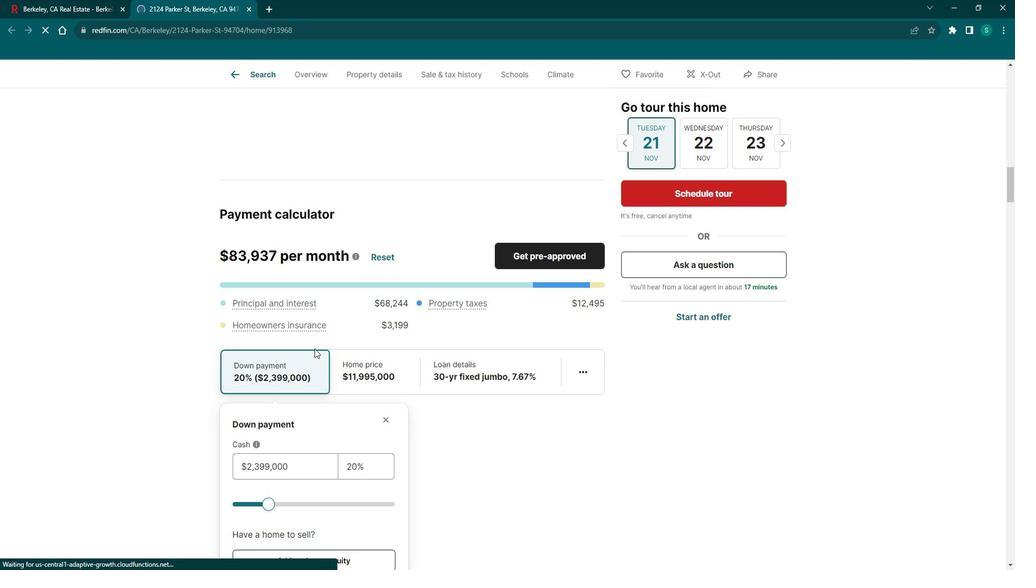 
Action: Mouse scrolled (321, 343) with delta (0, 0)
Screenshot: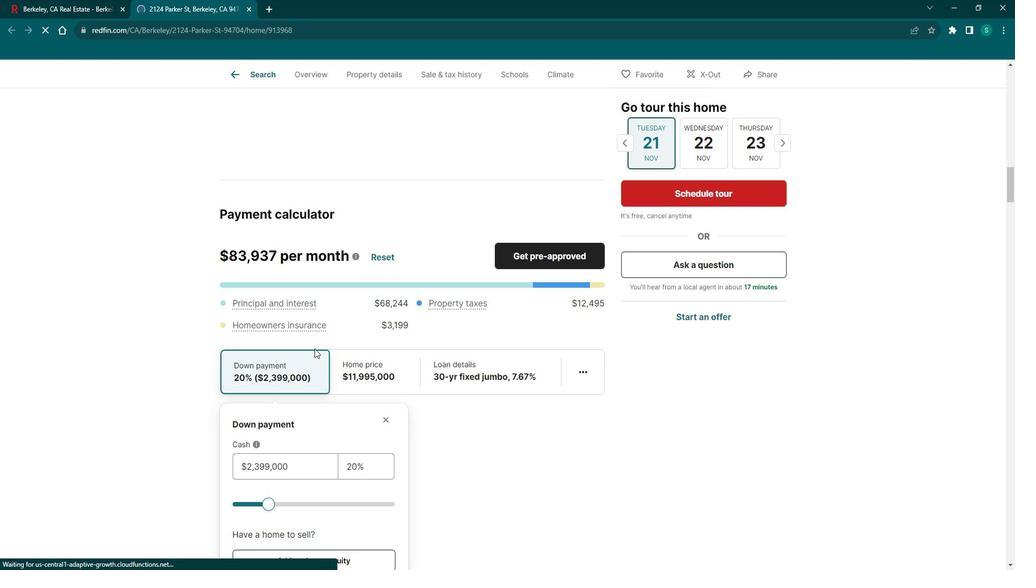 
Action: Mouse scrolled (321, 343) with delta (0, 0)
Screenshot: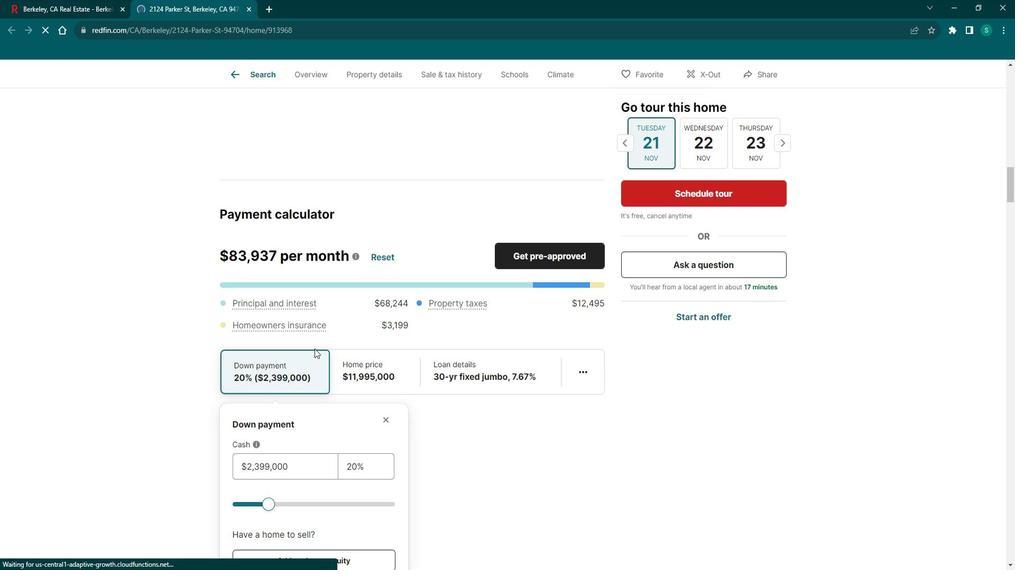 
Action: Mouse scrolled (321, 343) with delta (0, 0)
Screenshot: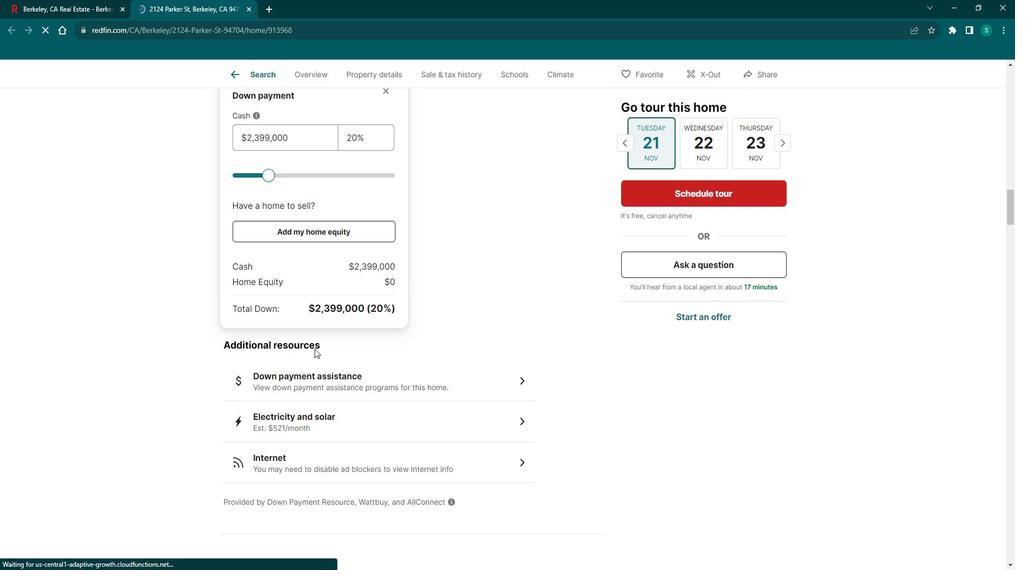 
Action: Mouse scrolled (321, 343) with delta (0, 0)
Screenshot: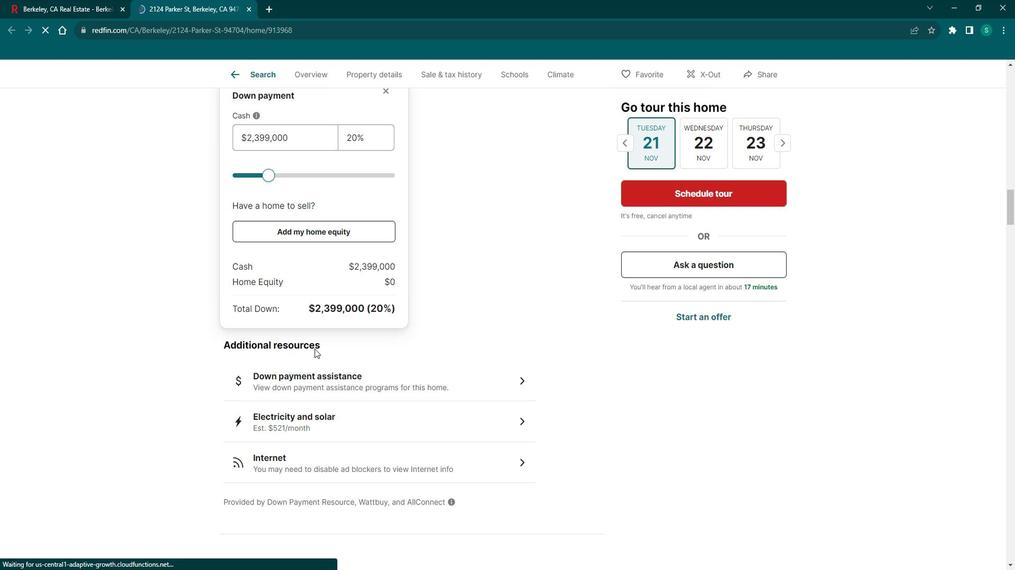 
Action: Mouse scrolled (321, 343) with delta (0, 0)
Screenshot: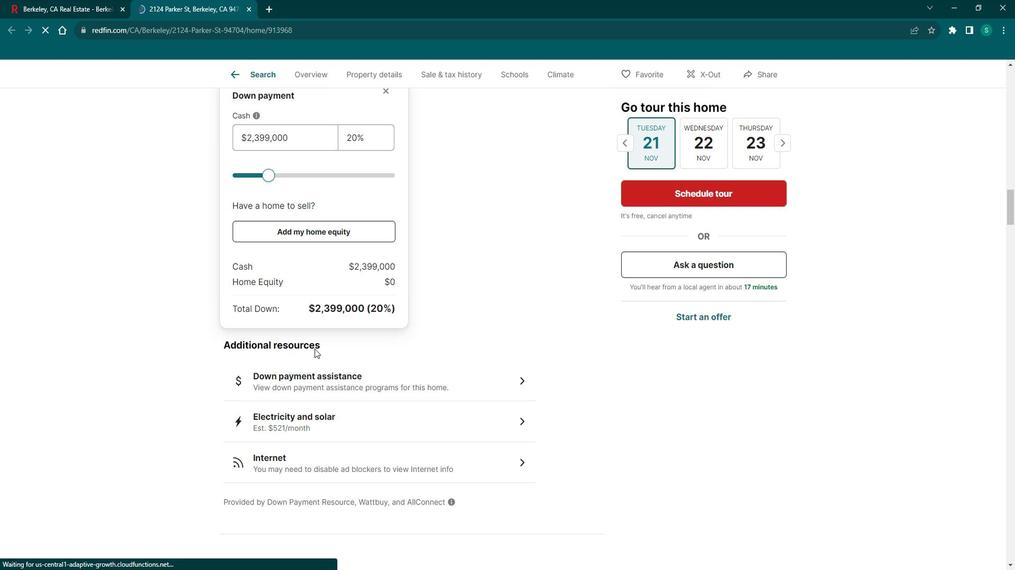 
Action: Mouse scrolled (321, 343) with delta (0, 0)
Screenshot: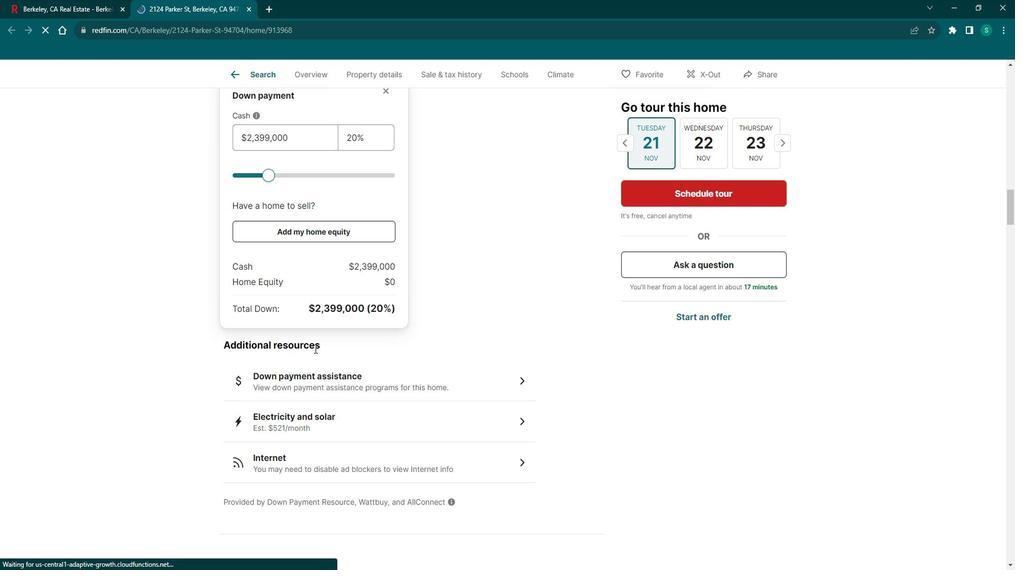 
Action: Mouse moved to (321, 343)
Screenshot: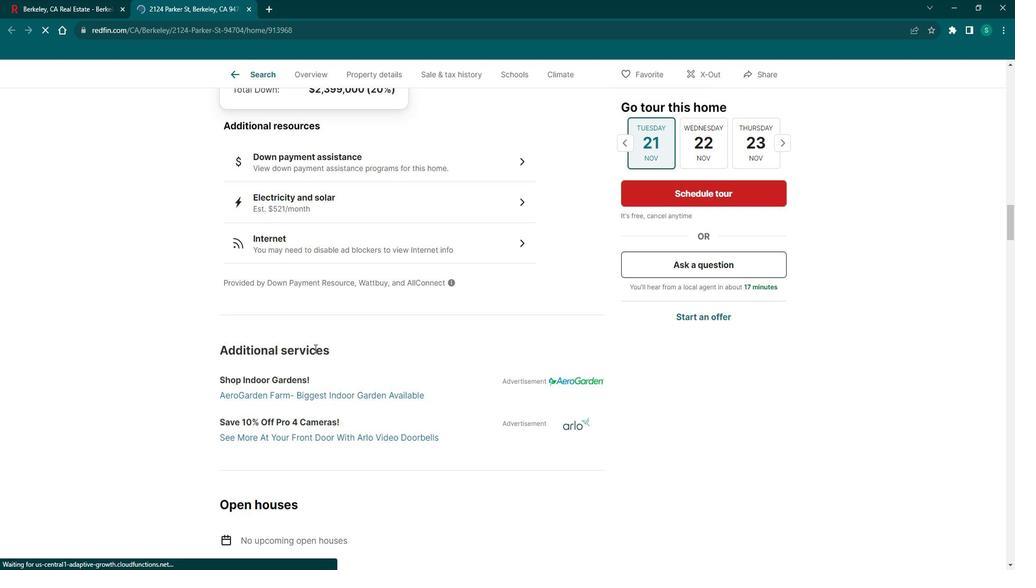 
Action: Mouse scrolled (321, 342) with delta (0, 0)
Screenshot: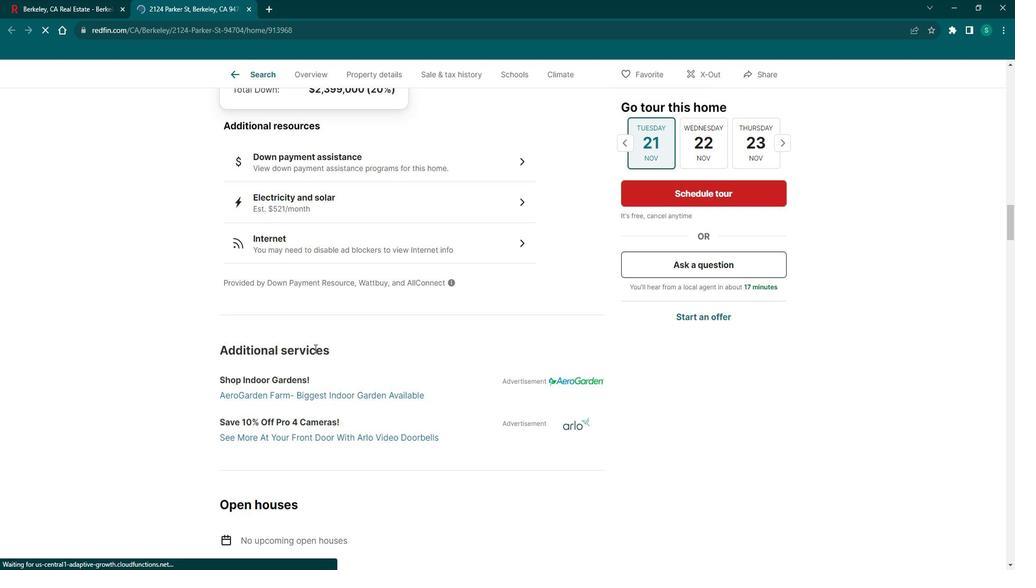 
Action: Mouse scrolled (321, 342) with delta (0, 0)
Screenshot: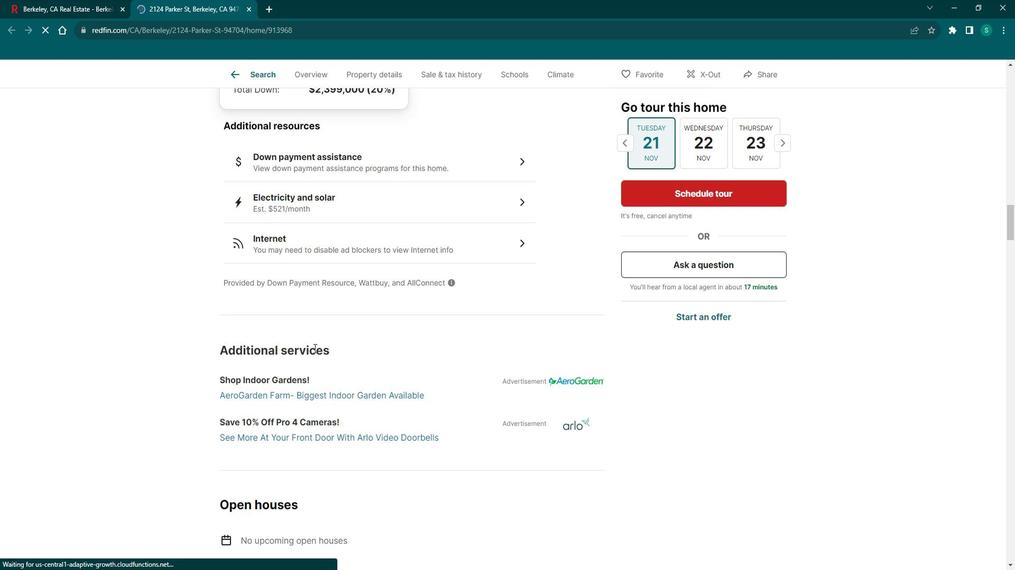 
Action: Mouse scrolled (321, 342) with delta (0, 0)
Screenshot: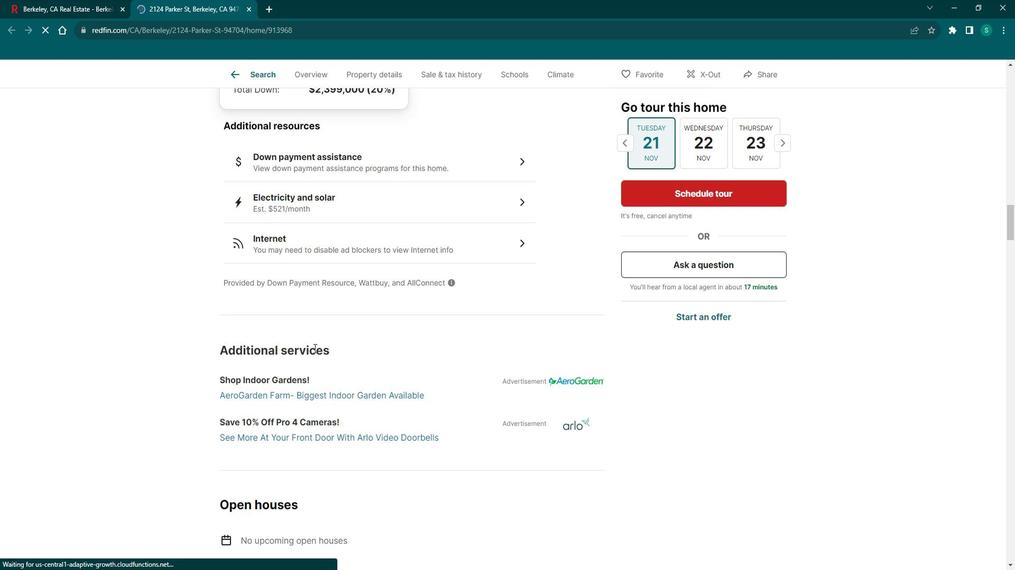 
Action: Mouse scrolled (321, 342) with delta (0, 0)
Screenshot: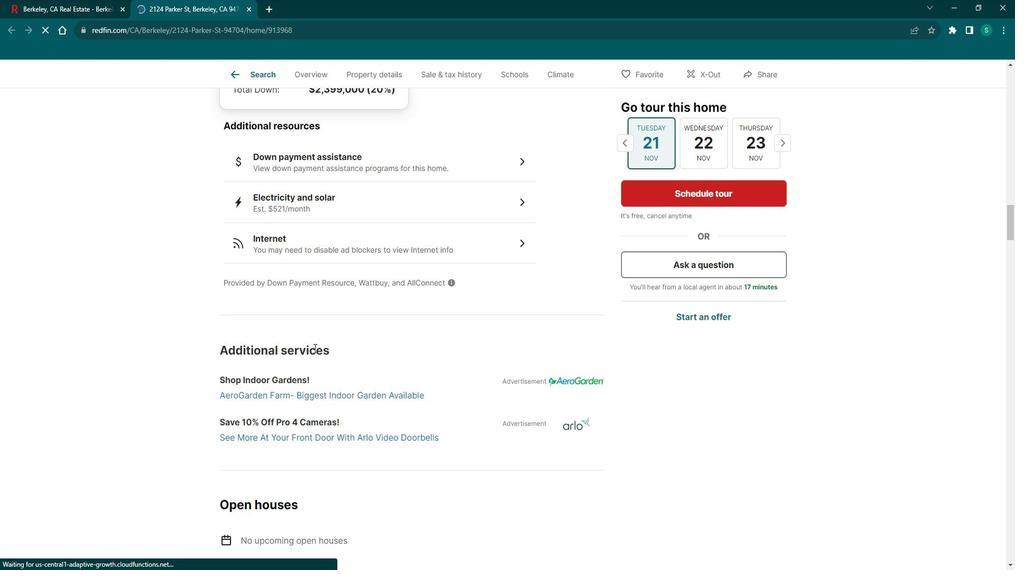 
Action: Mouse scrolled (321, 342) with delta (0, 0)
Screenshot: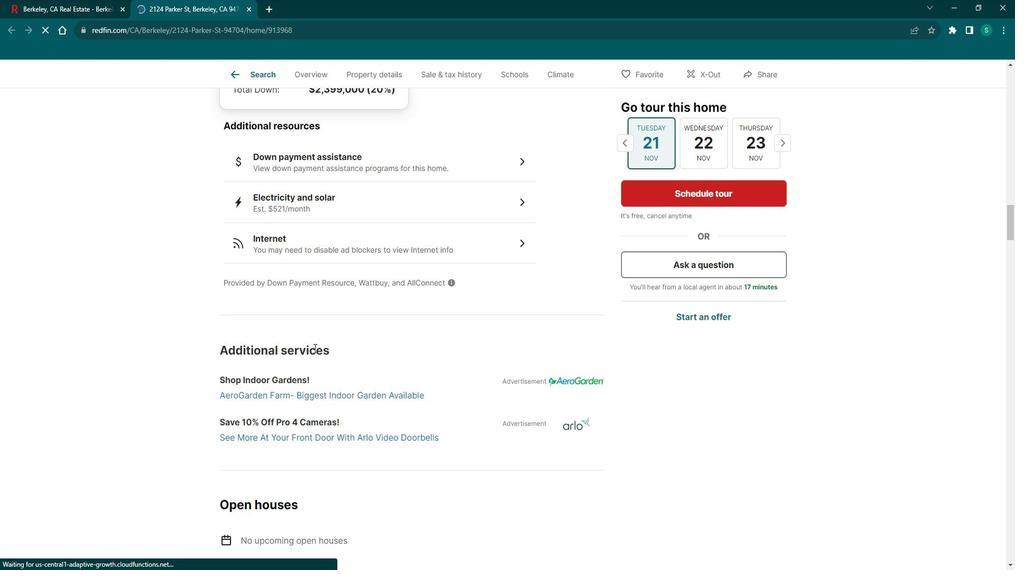 
Action: Mouse scrolled (321, 342) with delta (0, 0)
Screenshot: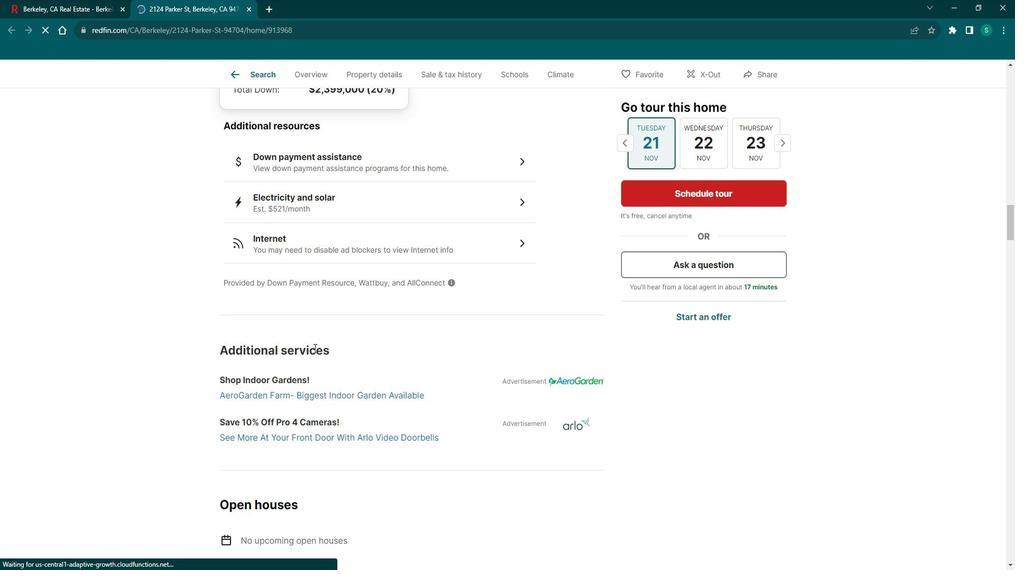 
Action: Mouse scrolled (321, 342) with delta (0, 0)
Screenshot: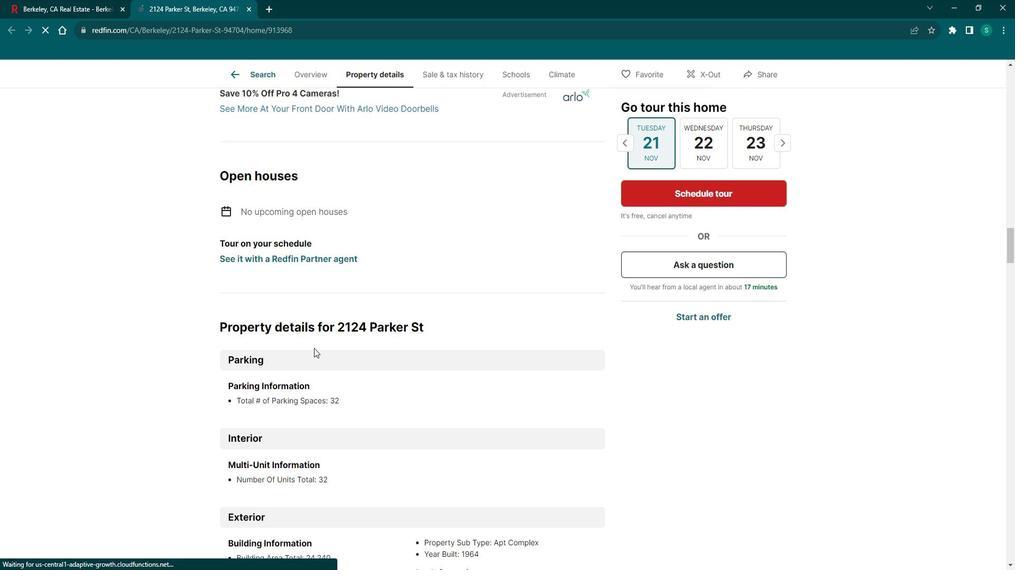 
Action: Mouse scrolled (321, 342) with delta (0, 0)
Screenshot: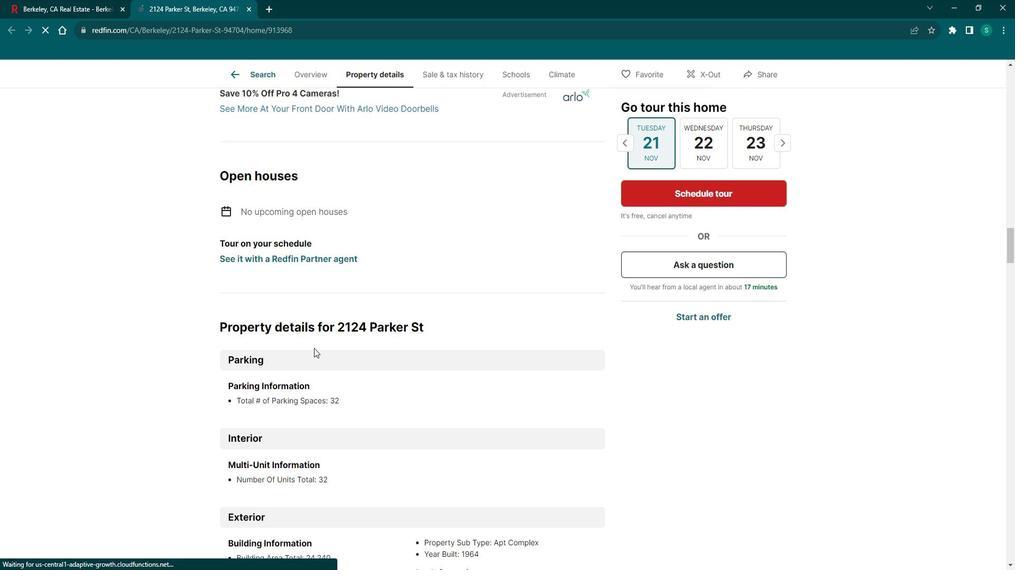 
Action: Mouse scrolled (321, 342) with delta (0, 0)
Screenshot: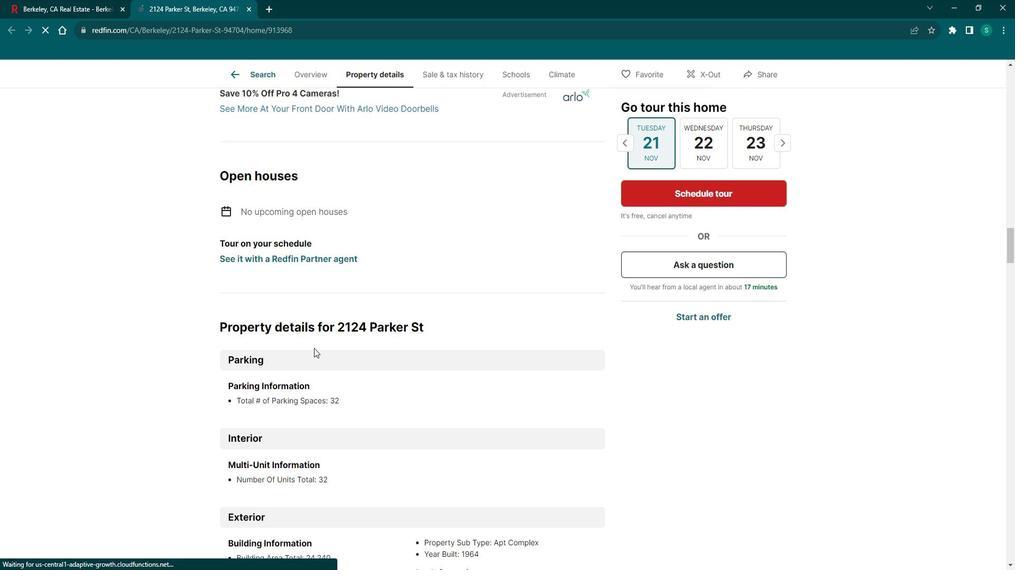 
Action: Mouse scrolled (321, 342) with delta (0, 0)
Screenshot: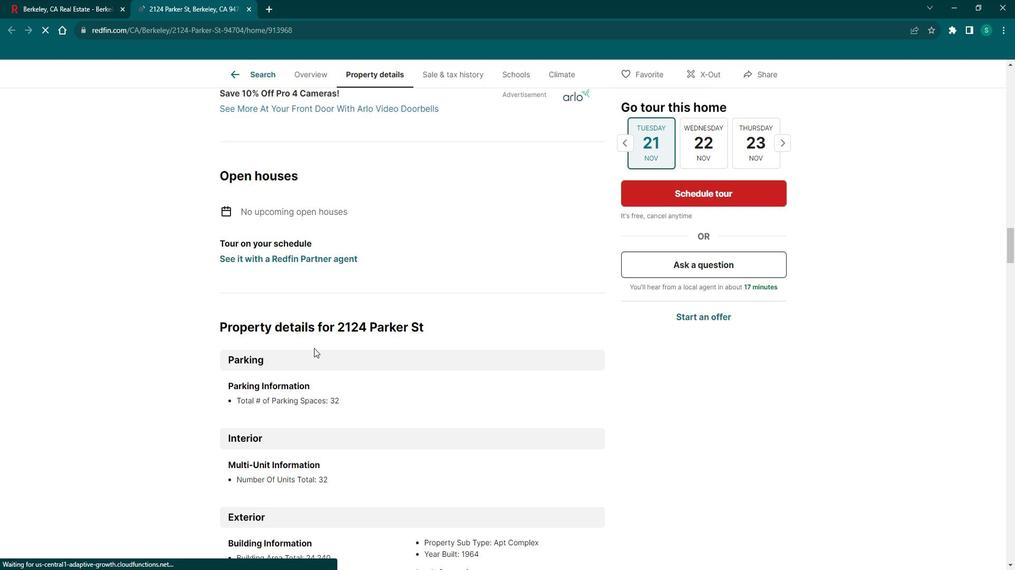 
Action: Mouse scrolled (321, 342) with delta (0, 0)
Screenshot: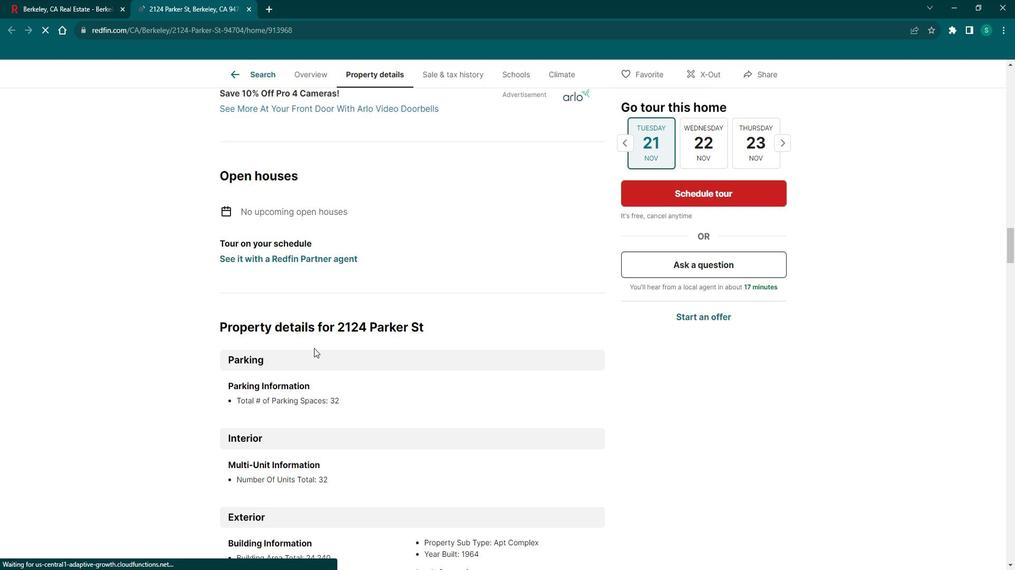 
Action: Mouse scrolled (321, 342) with delta (0, 0)
Screenshot: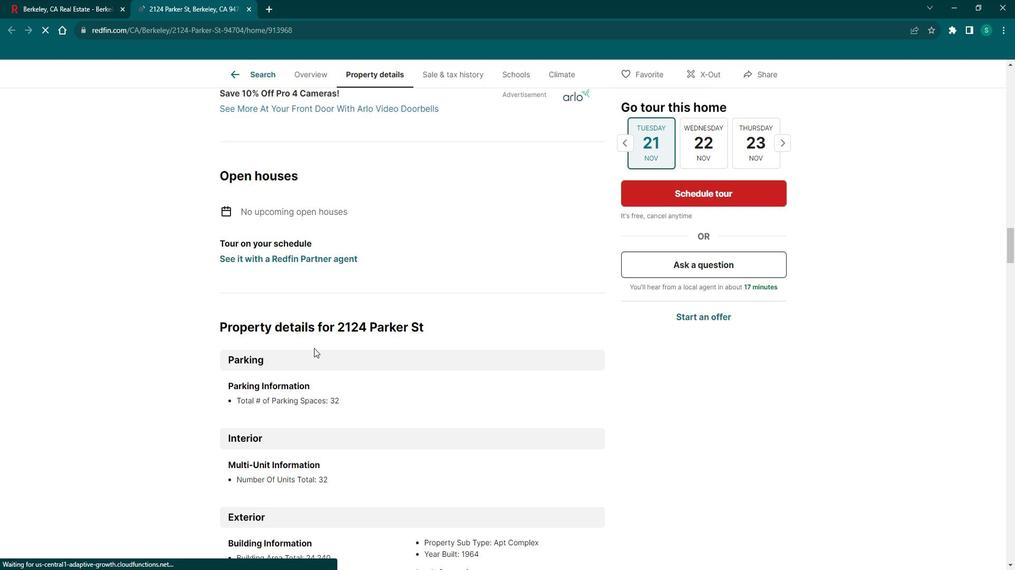 
Action: Mouse scrolled (321, 342) with delta (0, 0)
Screenshot: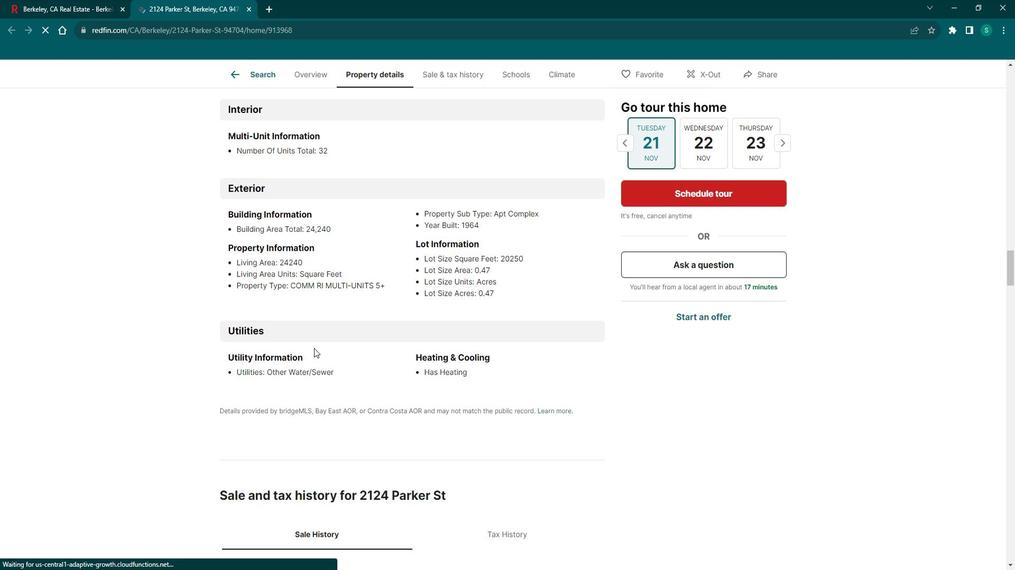 
Action: Mouse scrolled (321, 342) with delta (0, 0)
Screenshot: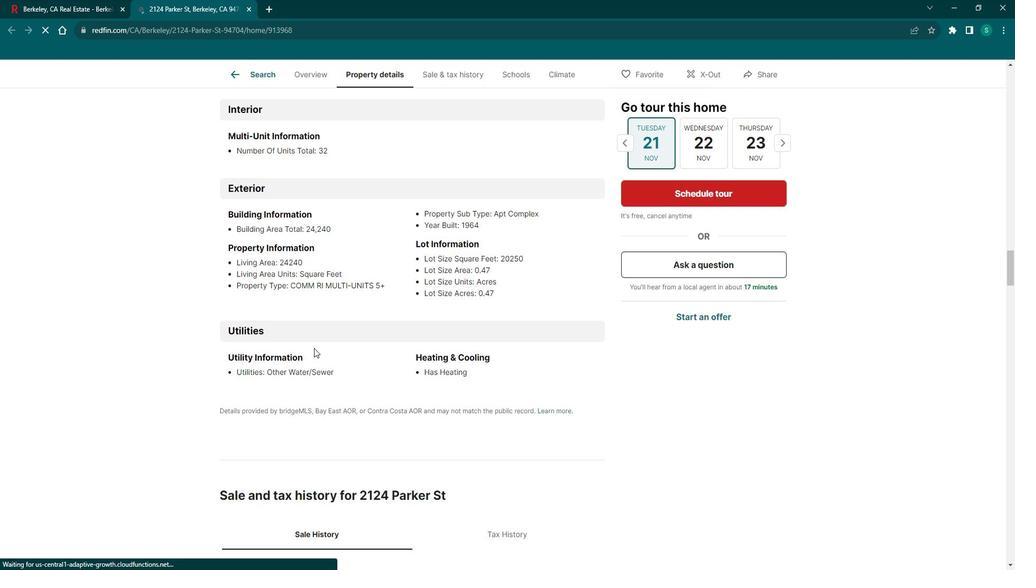 
Action: Mouse scrolled (321, 342) with delta (0, 0)
Screenshot: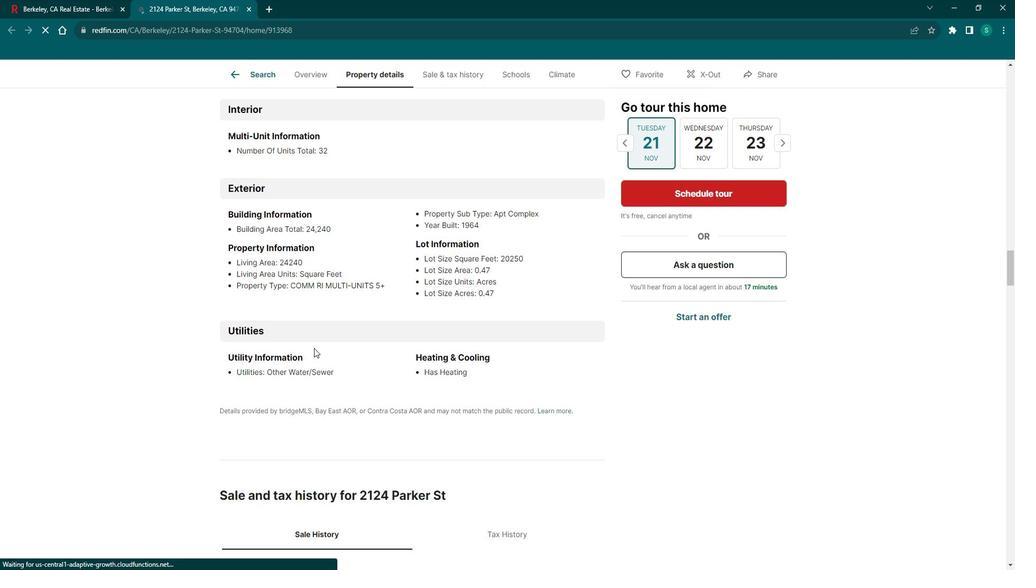 
Action: Mouse scrolled (321, 342) with delta (0, 0)
Screenshot: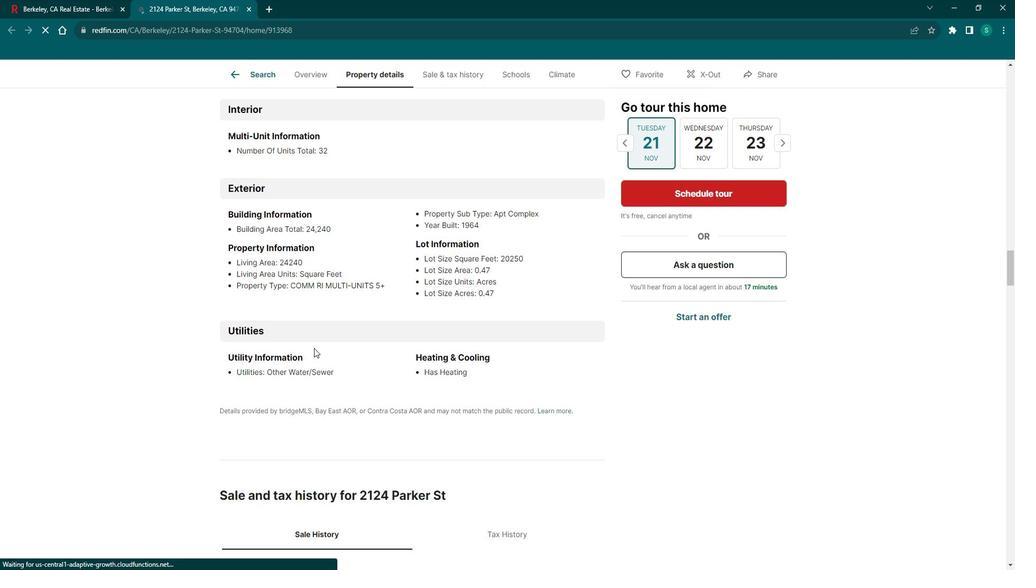 
Action: Mouse scrolled (321, 342) with delta (0, 0)
Screenshot: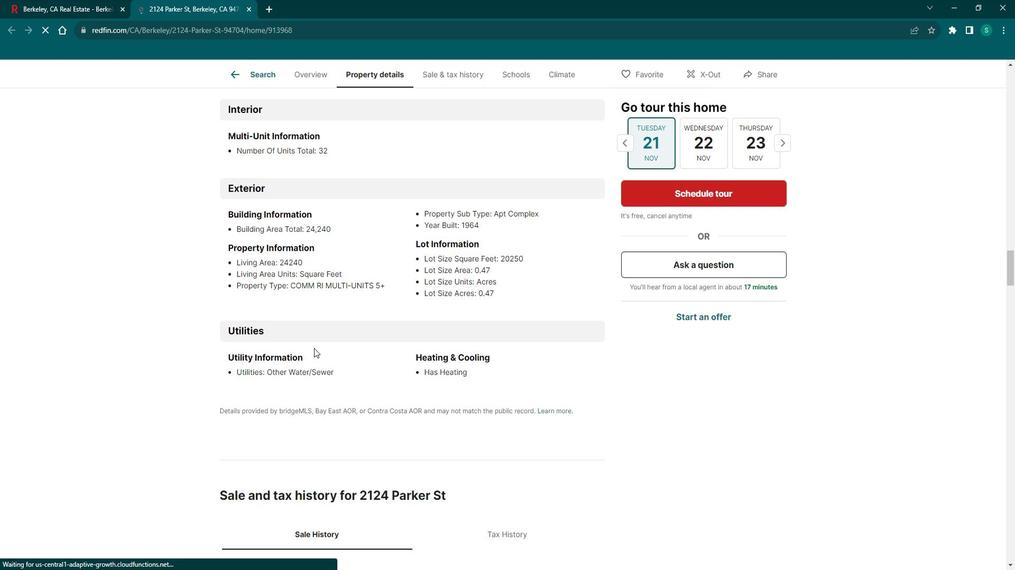
Action: Mouse scrolled (321, 342) with delta (0, 0)
Screenshot: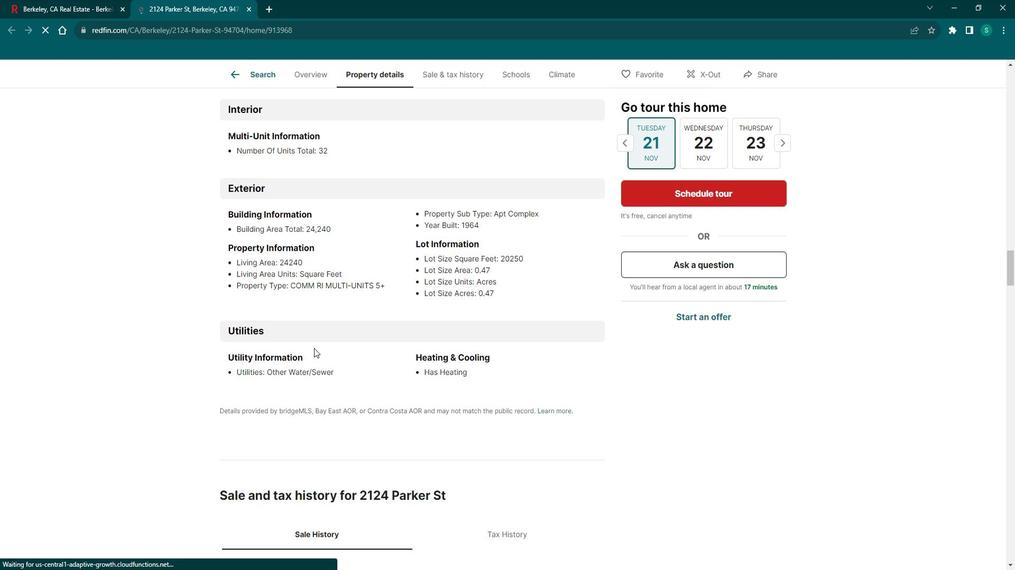
Action: Mouse scrolled (321, 342) with delta (0, 0)
Screenshot: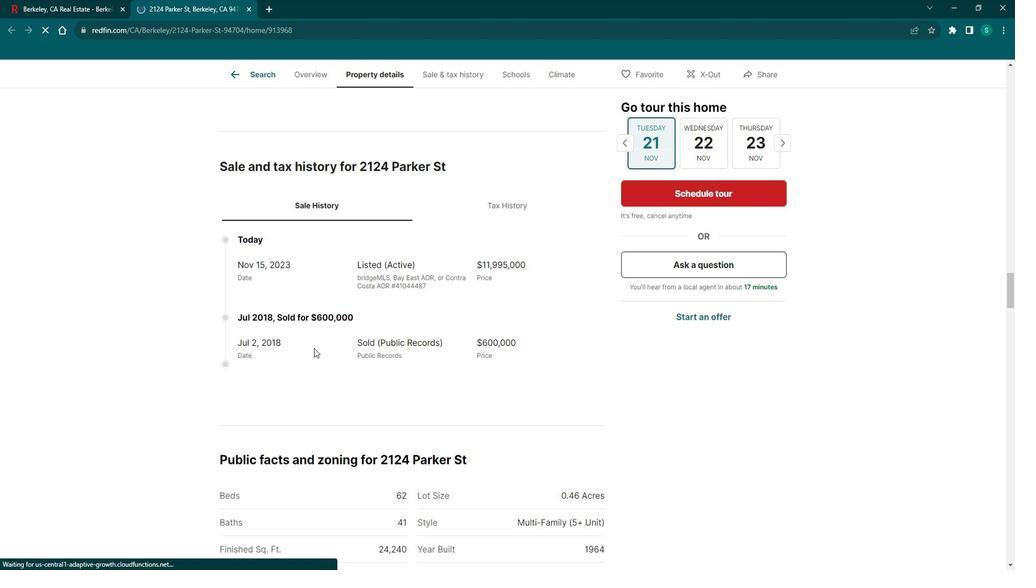 
Action: Mouse scrolled (321, 342) with delta (0, 0)
Screenshot: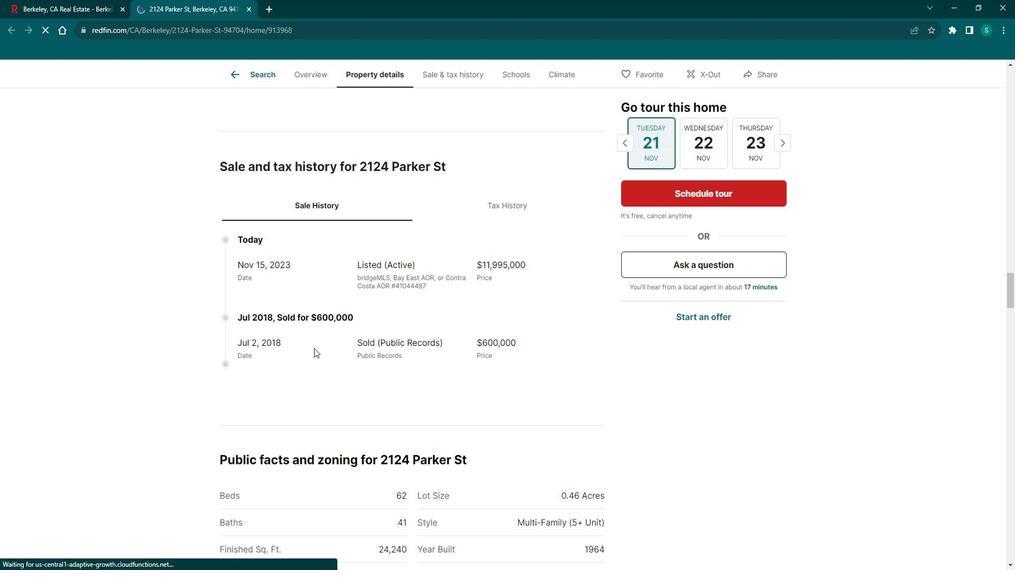 
Action: Mouse scrolled (321, 342) with delta (0, 0)
Screenshot: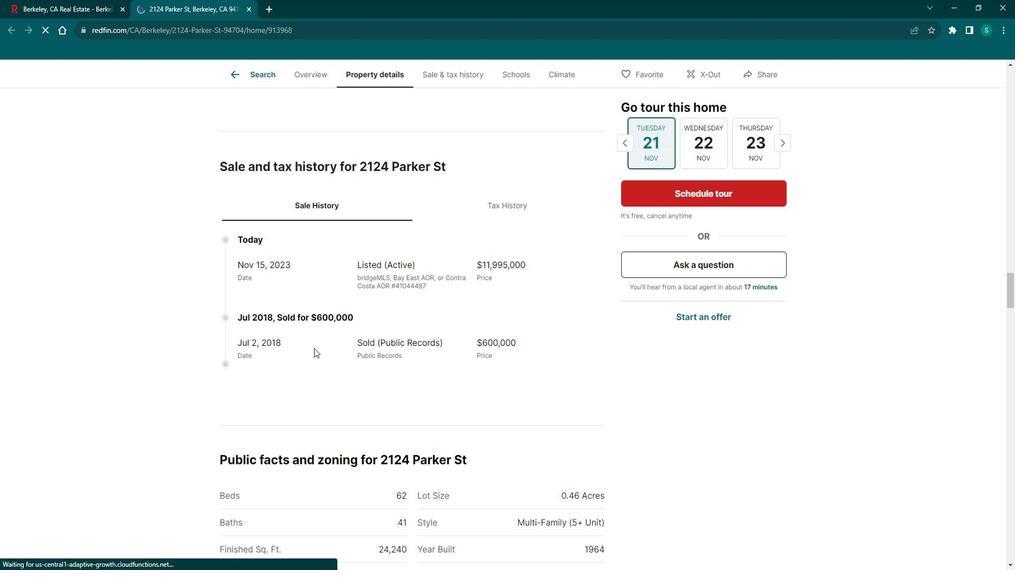 
Action: Mouse scrolled (321, 342) with delta (0, 0)
Screenshot: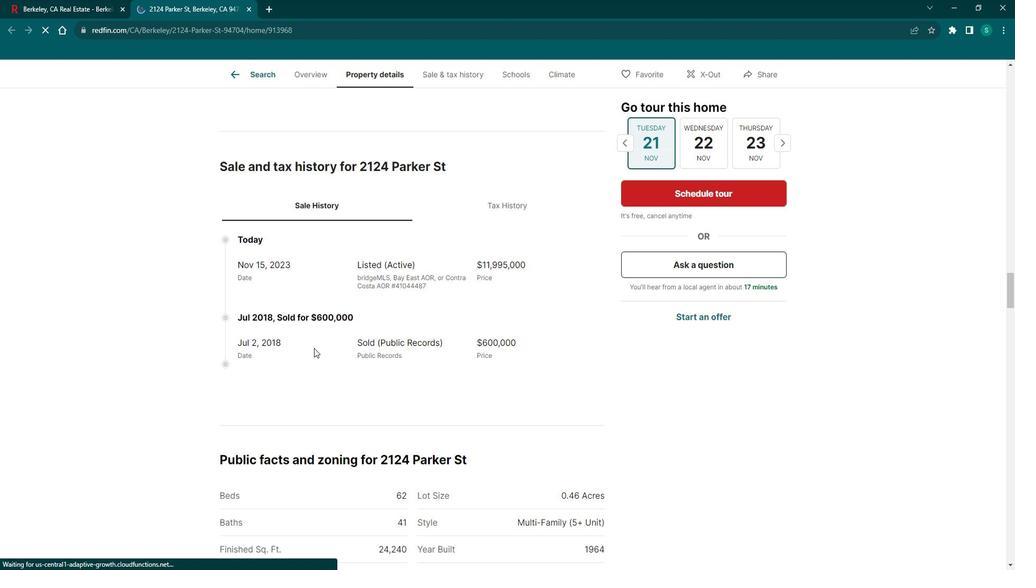 
Action: Mouse scrolled (321, 342) with delta (0, 0)
Screenshot: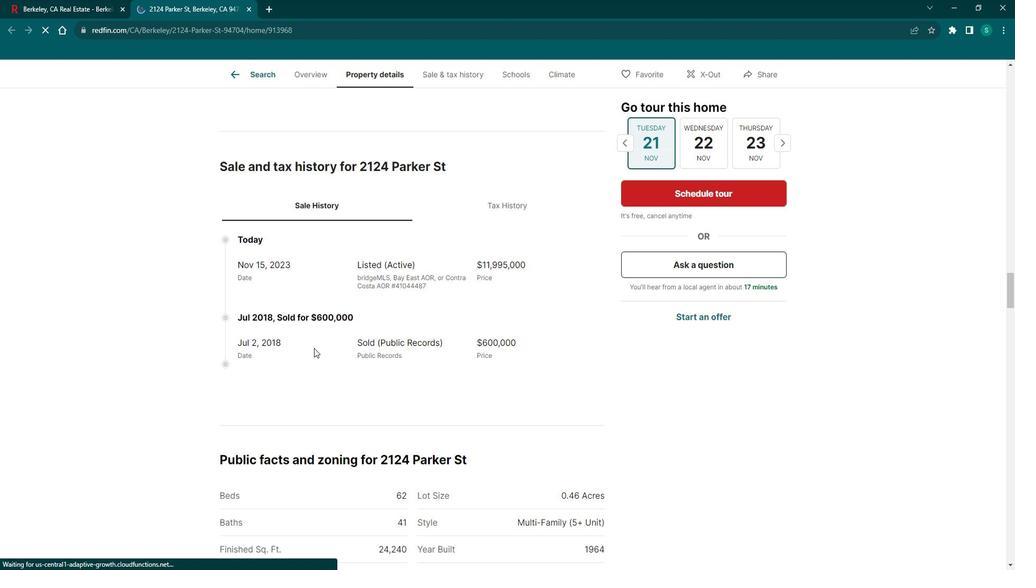 
Action: Mouse scrolled (321, 342) with delta (0, 0)
Screenshot: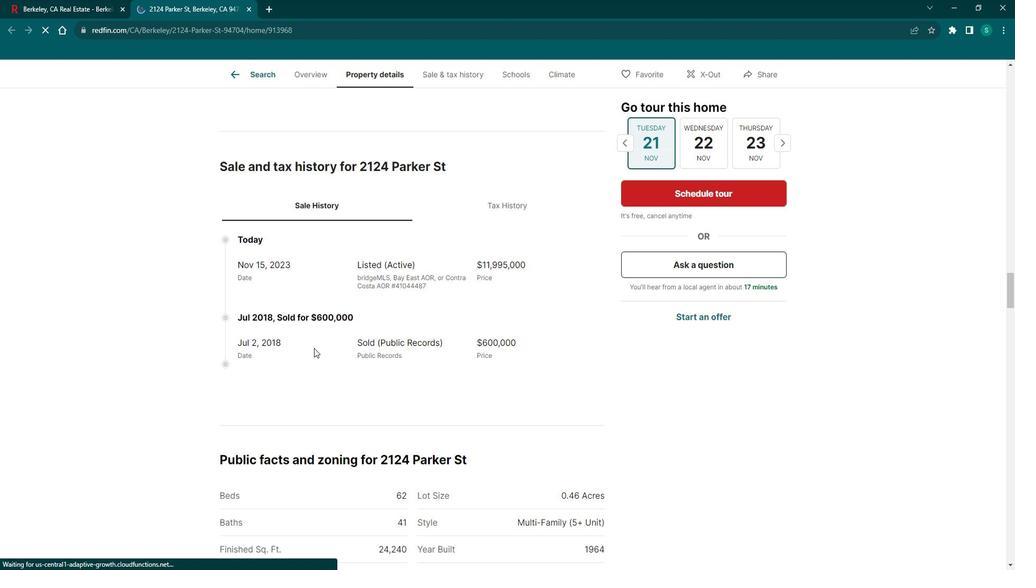 
Action: Mouse scrolled (321, 342) with delta (0, 0)
Screenshot: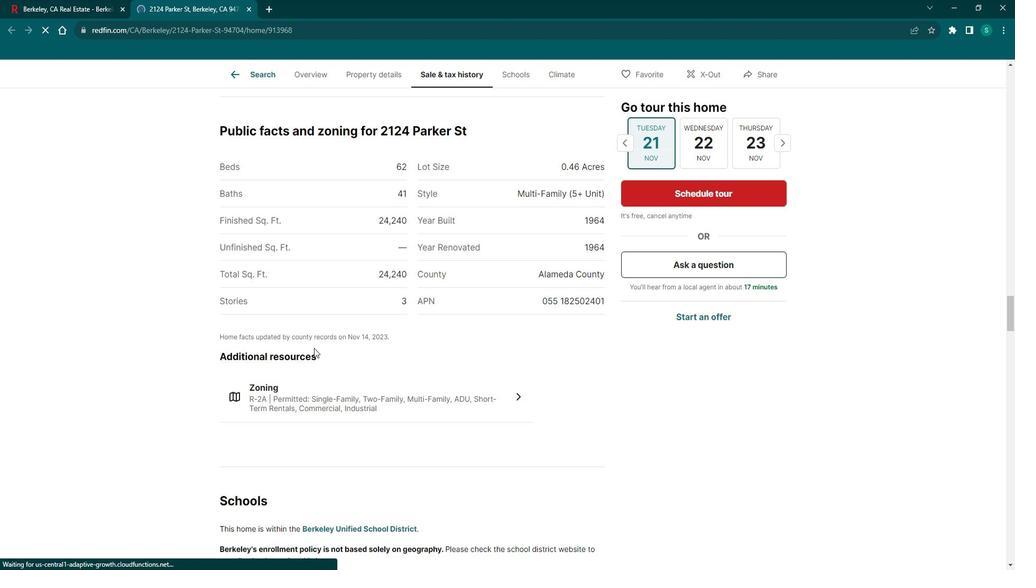 
Action: Mouse scrolled (321, 342) with delta (0, 0)
Screenshot: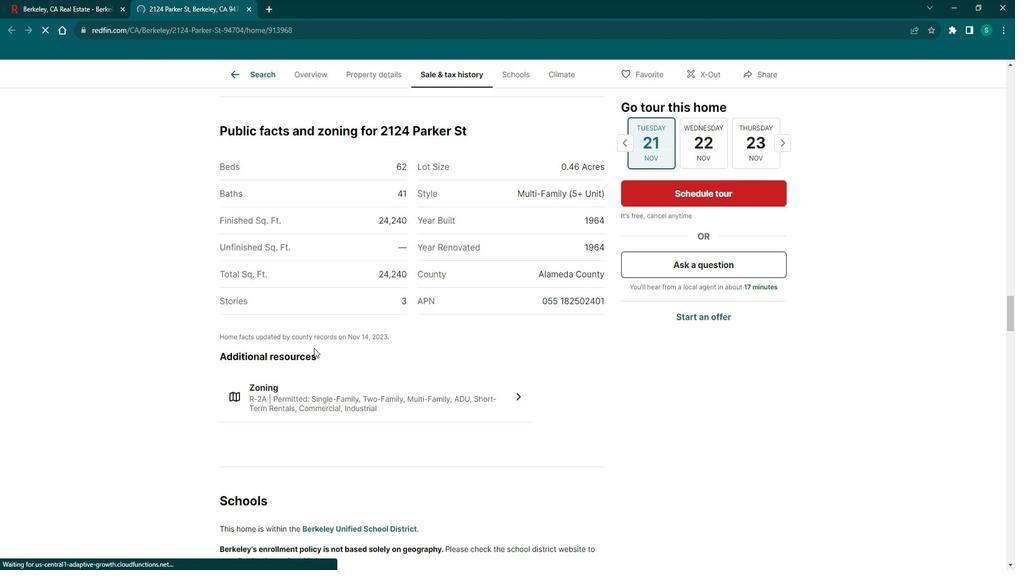 
Action: Mouse scrolled (321, 342) with delta (0, 0)
Screenshot: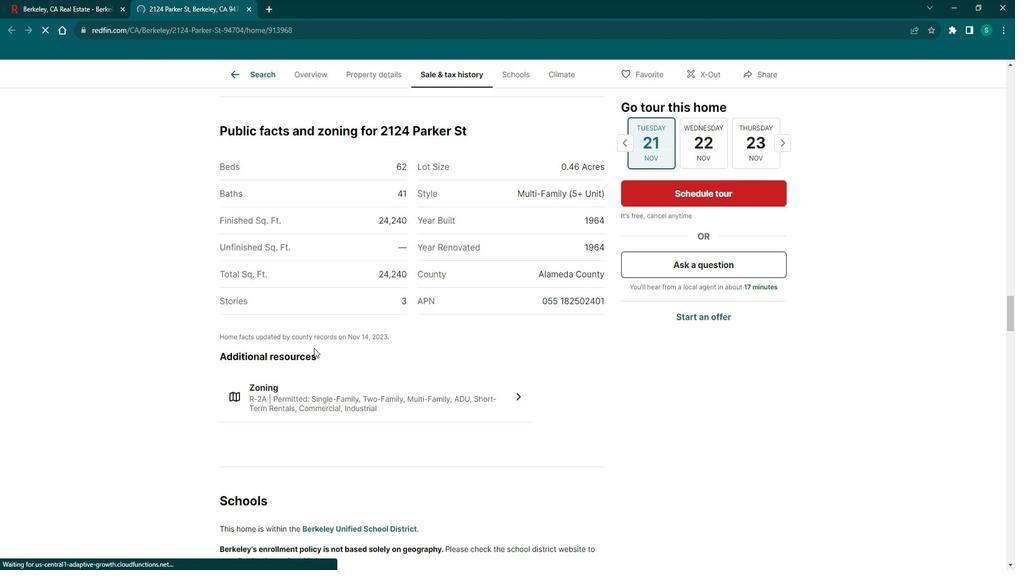 
Action: Mouse scrolled (321, 342) with delta (0, 0)
Screenshot: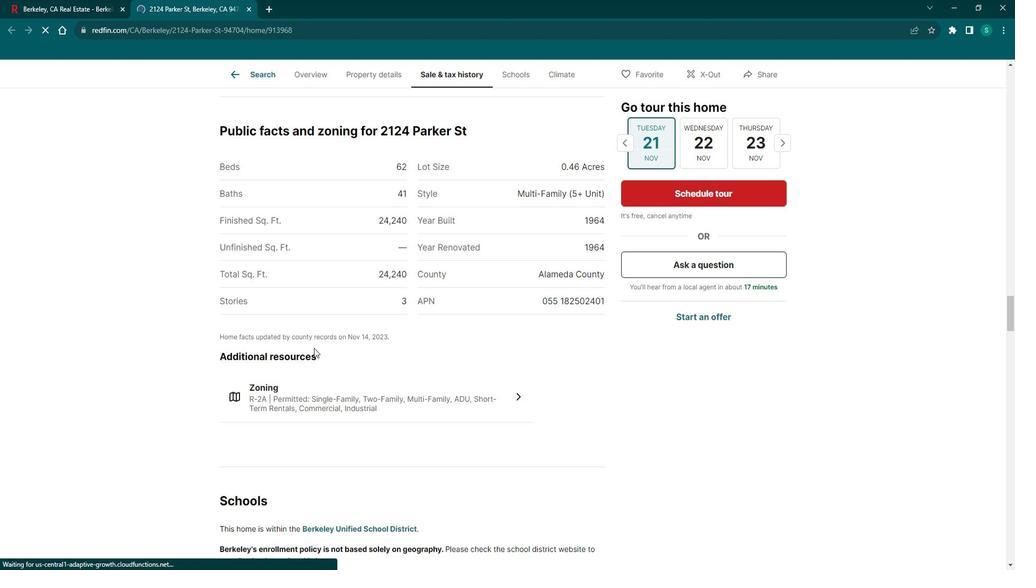 
Action: Mouse scrolled (321, 342) with delta (0, 0)
Screenshot: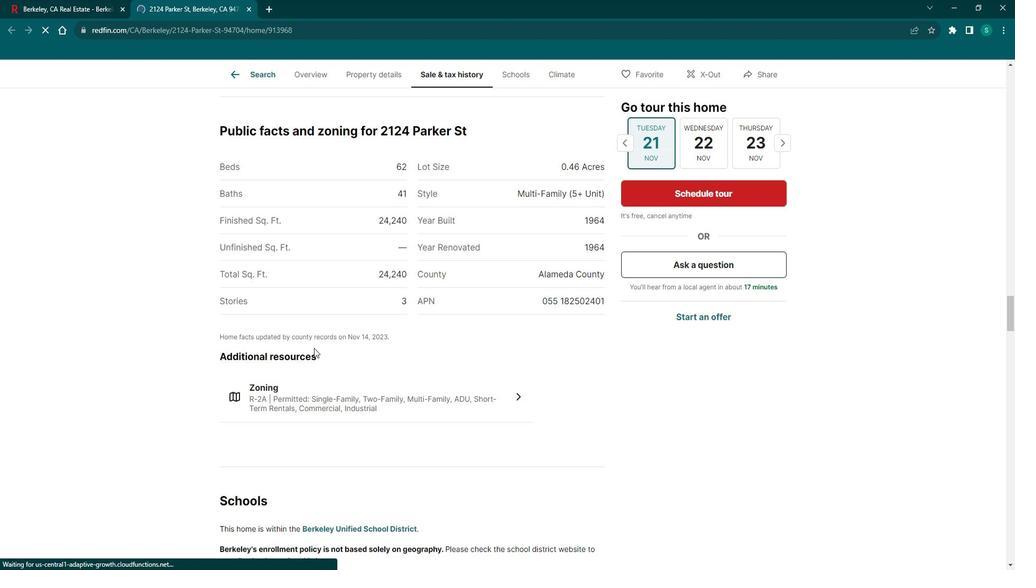 
Action: Mouse scrolled (321, 342) with delta (0, 0)
Screenshot: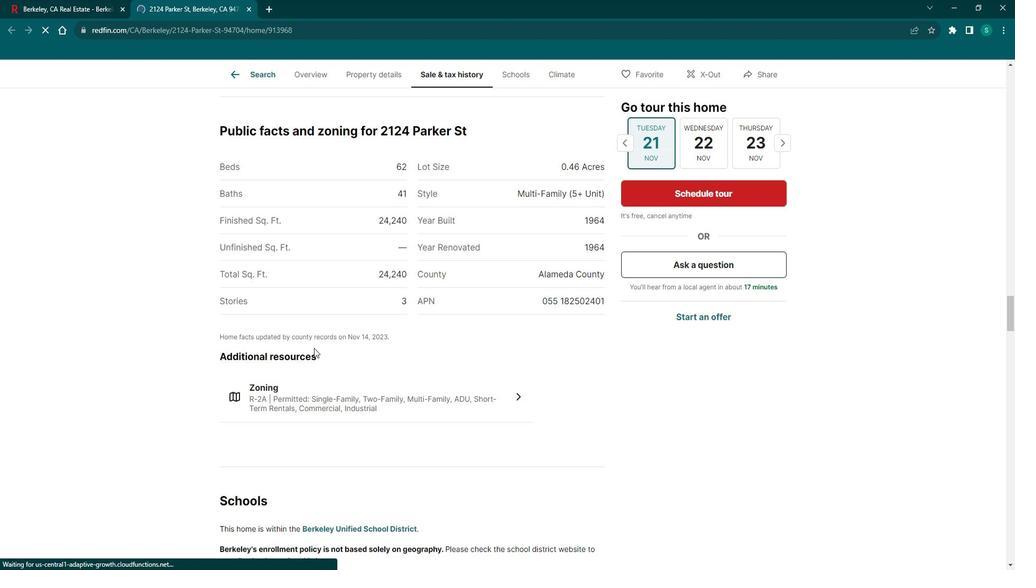 
Action: Mouse scrolled (321, 342) with delta (0, 0)
Screenshot: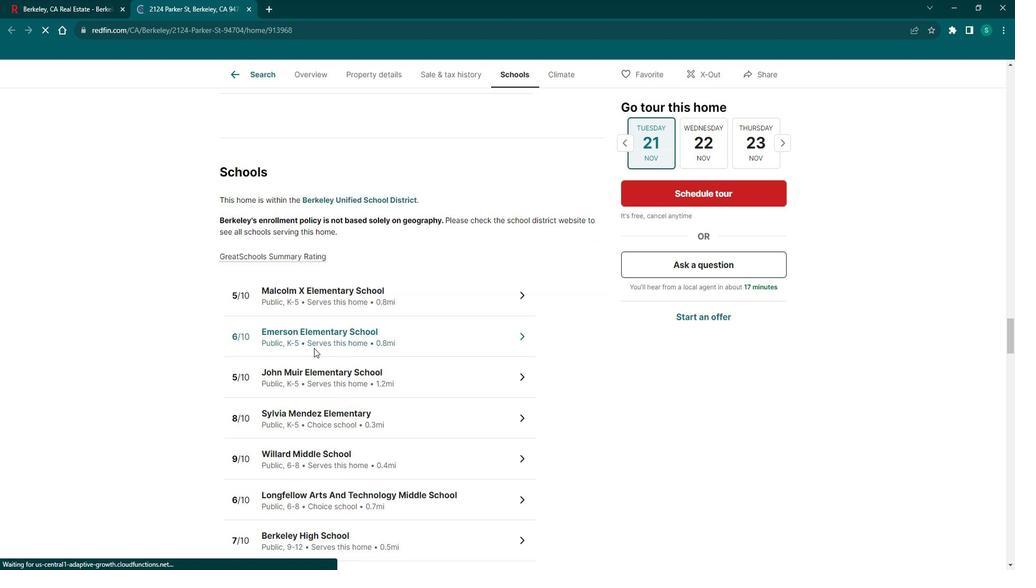 
Action: Mouse scrolled (321, 342) with delta (0, 0)
Screenshot: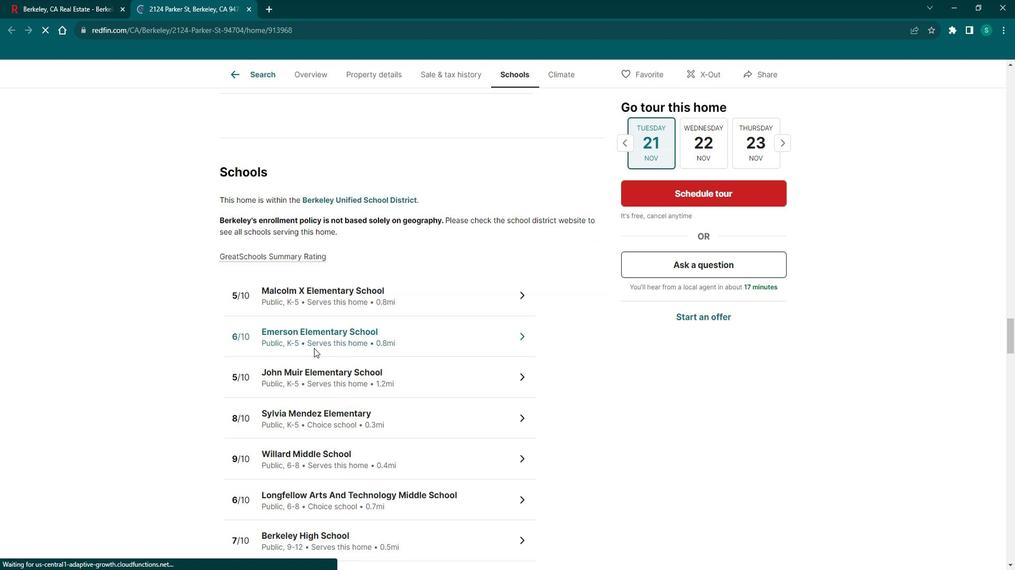 
Action: Mouse scrolled (321, 342) with delta (0, 0)
Screenshot: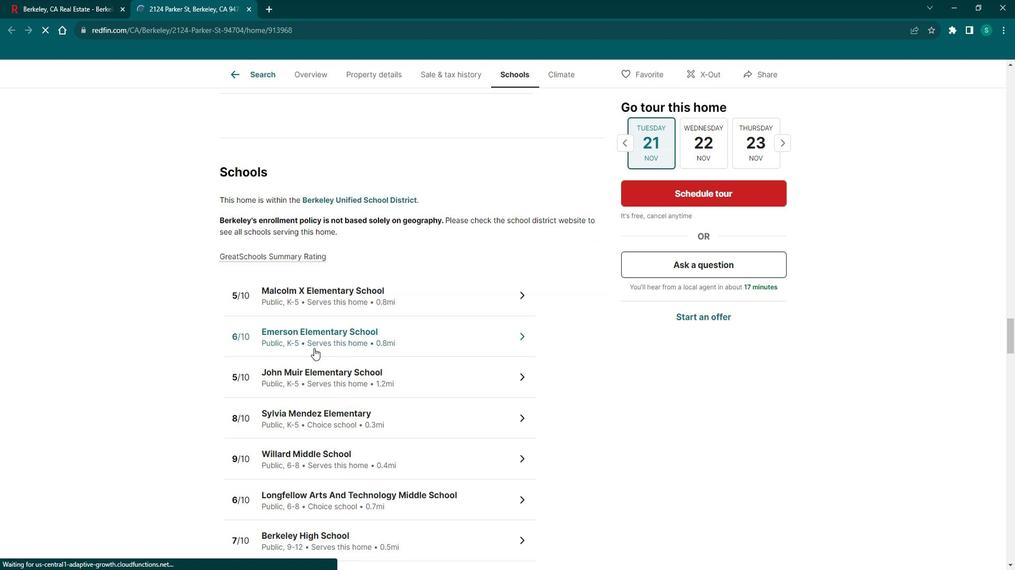 
Action: Mouse scrolled (321, 342) with delta (0, 0)
Screenshot: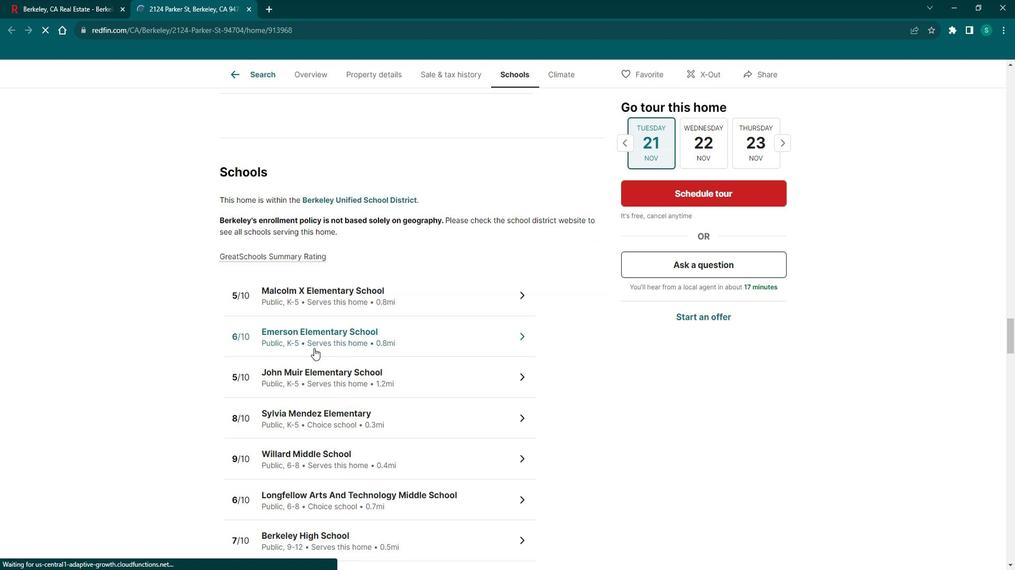 
Action: Mouse scrolled (321, 342) with delta (0, 0)
Screenshot: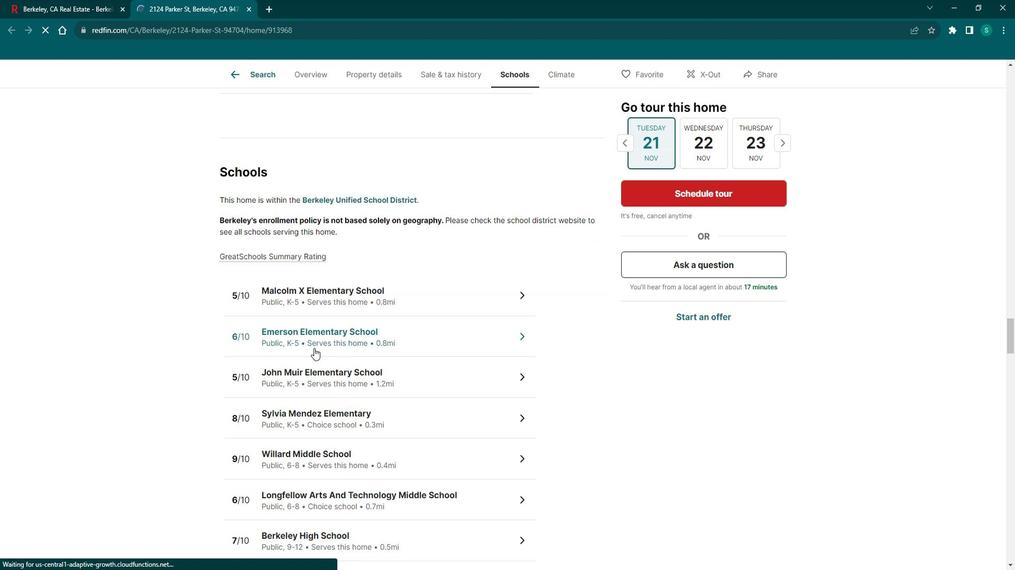 
Action: Mouse scrolled (321, 342) with delta (0, 0)
Screenshot: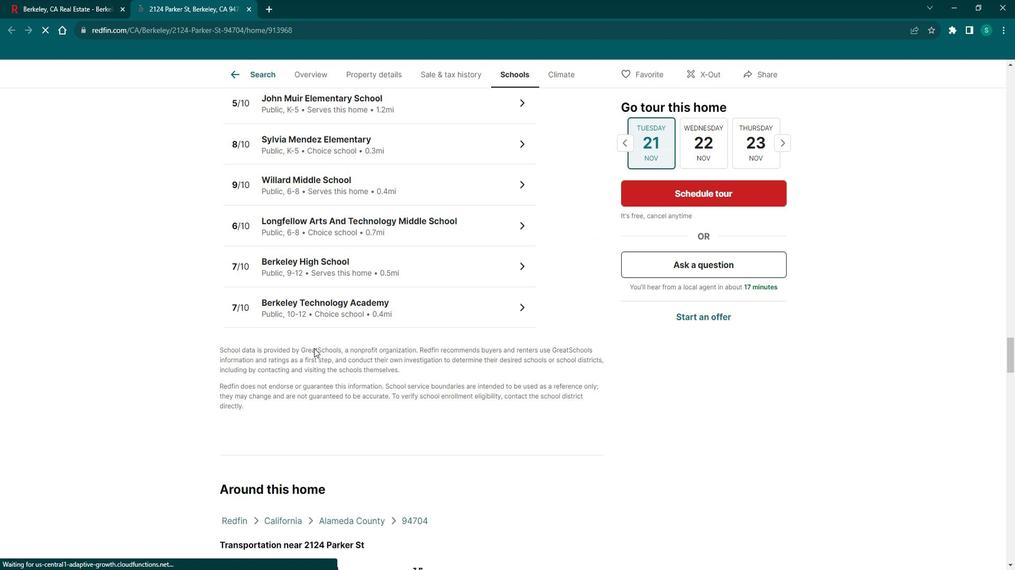 
Action: Mouse scrolled (321, 342) with delta (0, 0)
Screenshot: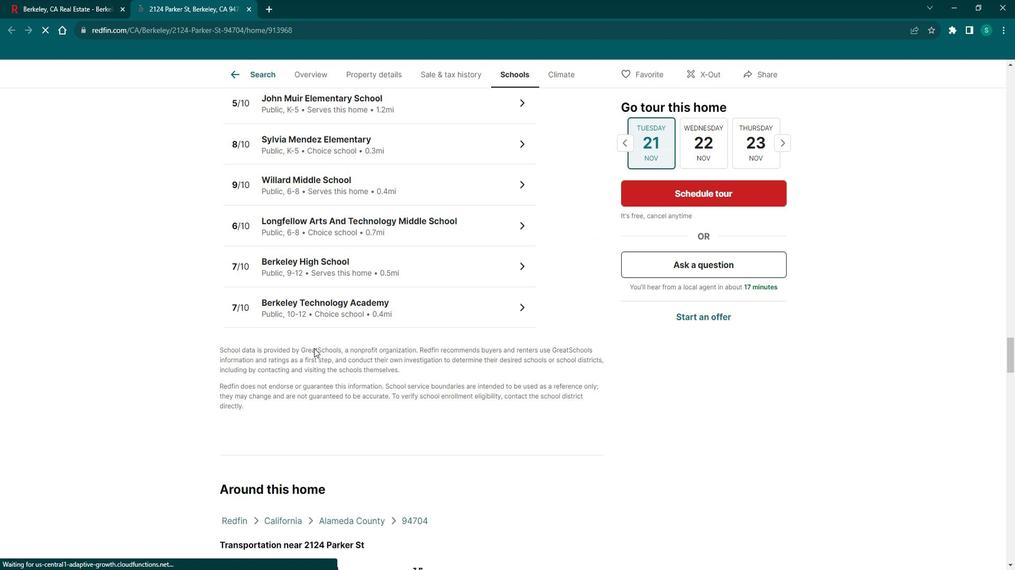 
Action: Mouse scrolled (321, 342) with delta (0, 0)
Screenshot: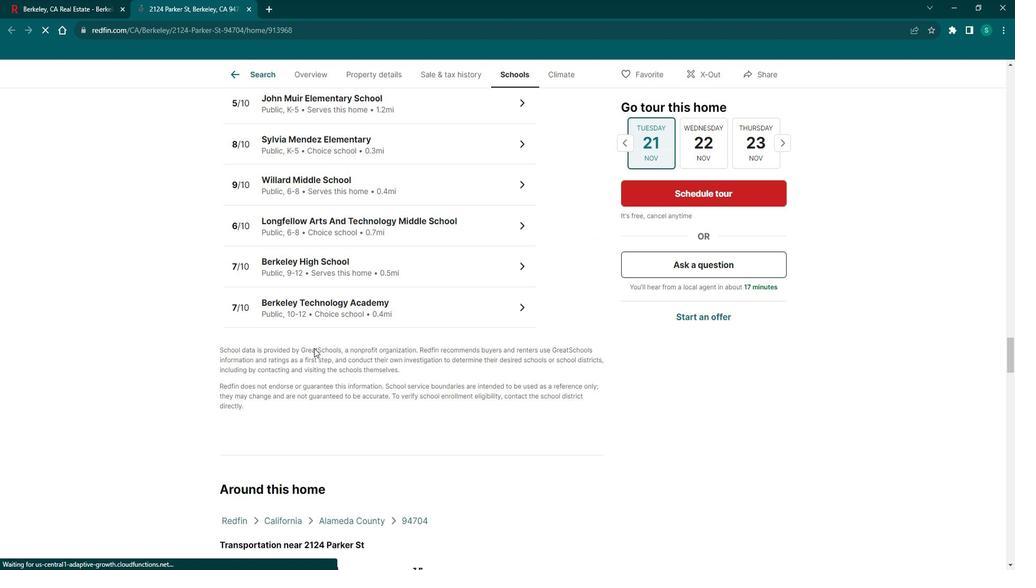 
Action: Mouse scrolled (321, 342) with delta (0, 0)
Screenshot: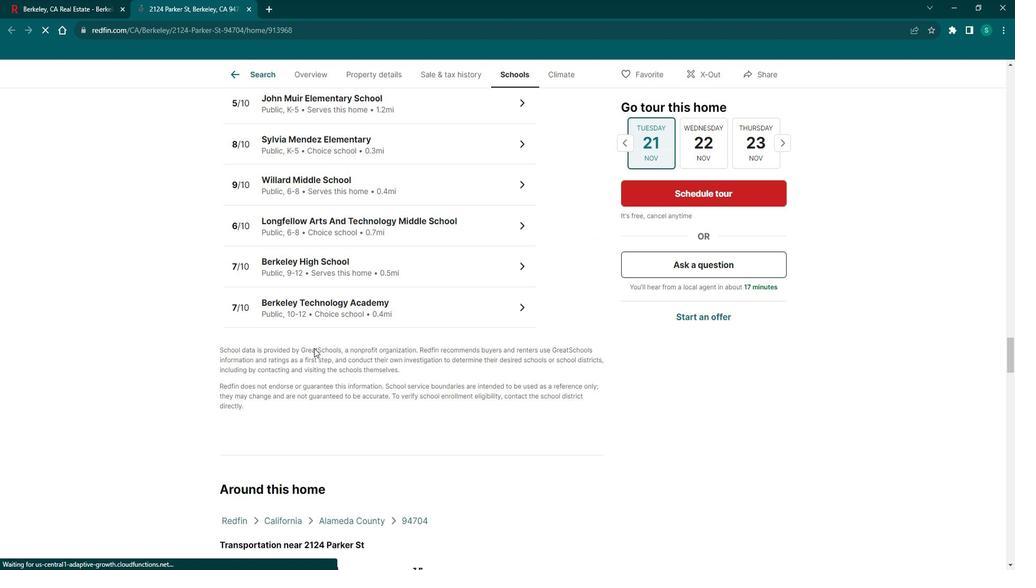 
Action: Mouse scrolled (321, 342) with delta (0, 0)
Screenshot: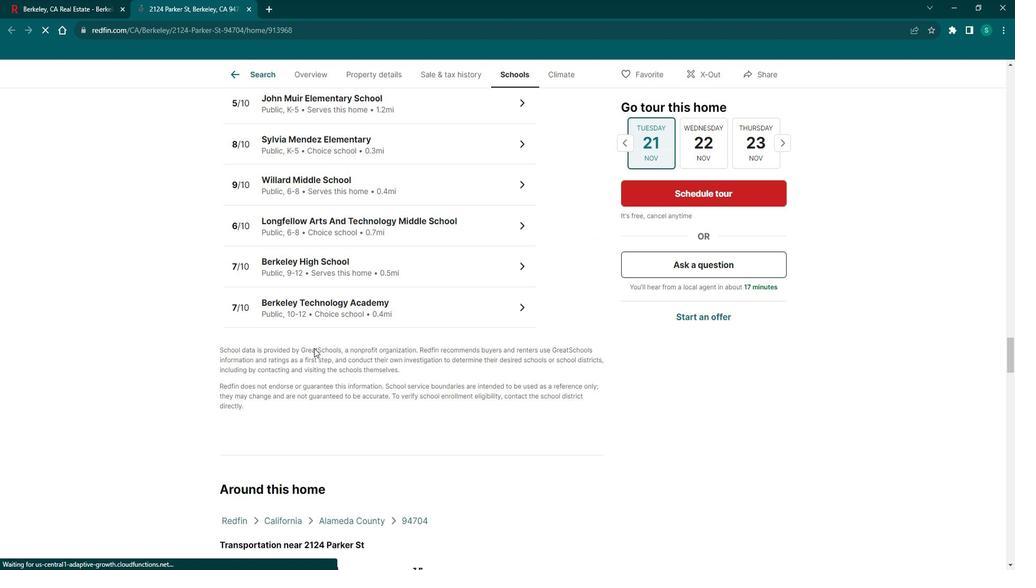 
Action: Mouse scrolled (321, 342) with delta (0, 0)
Screenshot: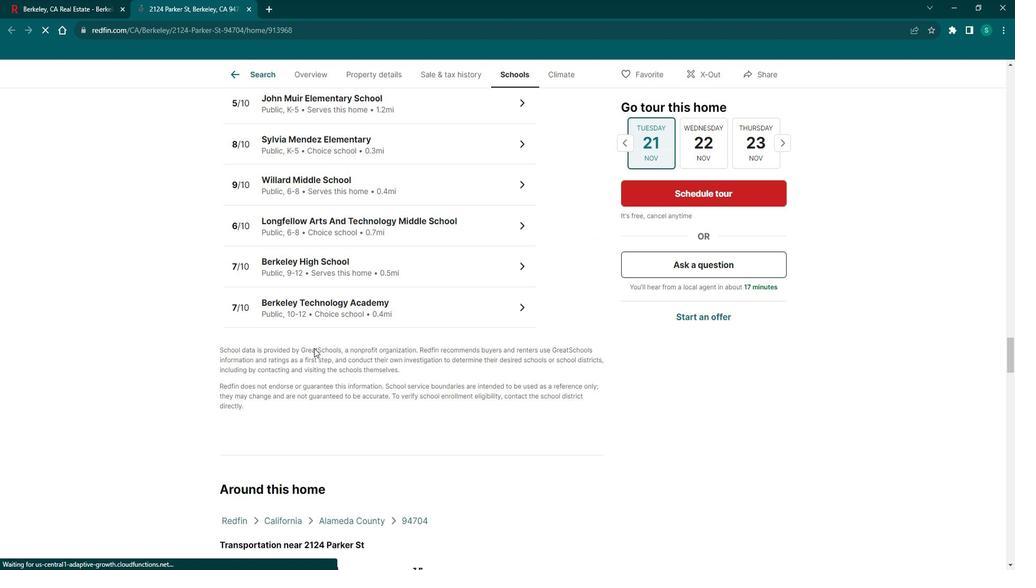 
Action: Mouse scrolled (321, 342) with delta (0, 0)
Screenshot: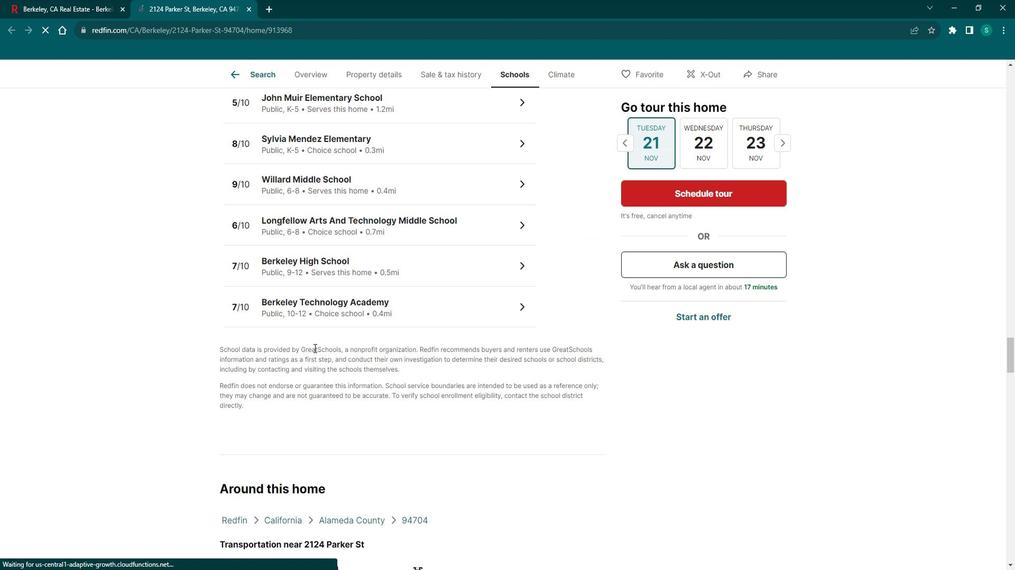 
Action: Mouse scrolled (321, 342) with delta (0, 0)
Screenshot: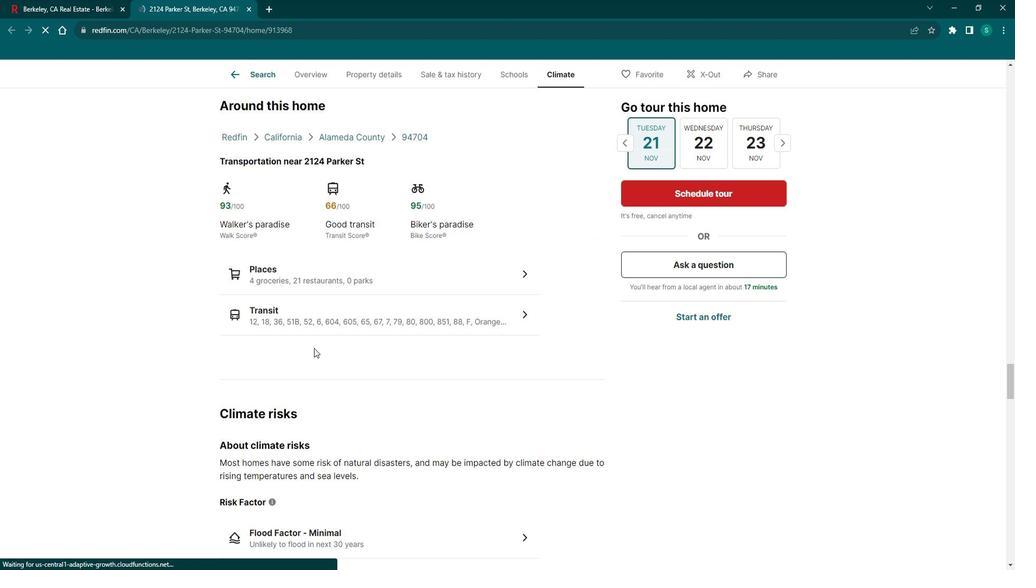 
Action: Mouse scrolled (321, 342) with delta (0, 0)
Screenshot: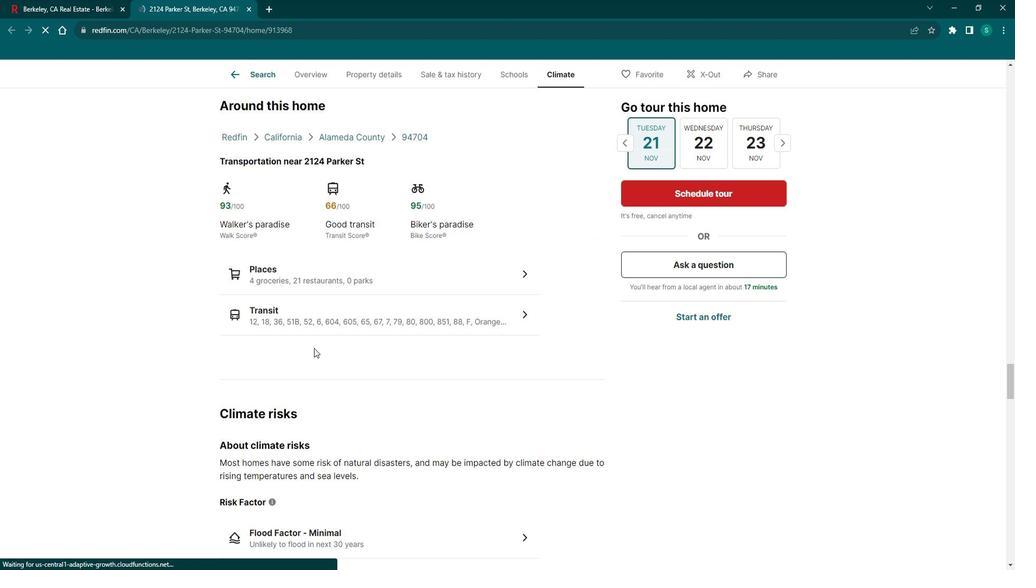 
Action: Mouse scrolled (321, 342) with delta (0, 0)
Screenshot: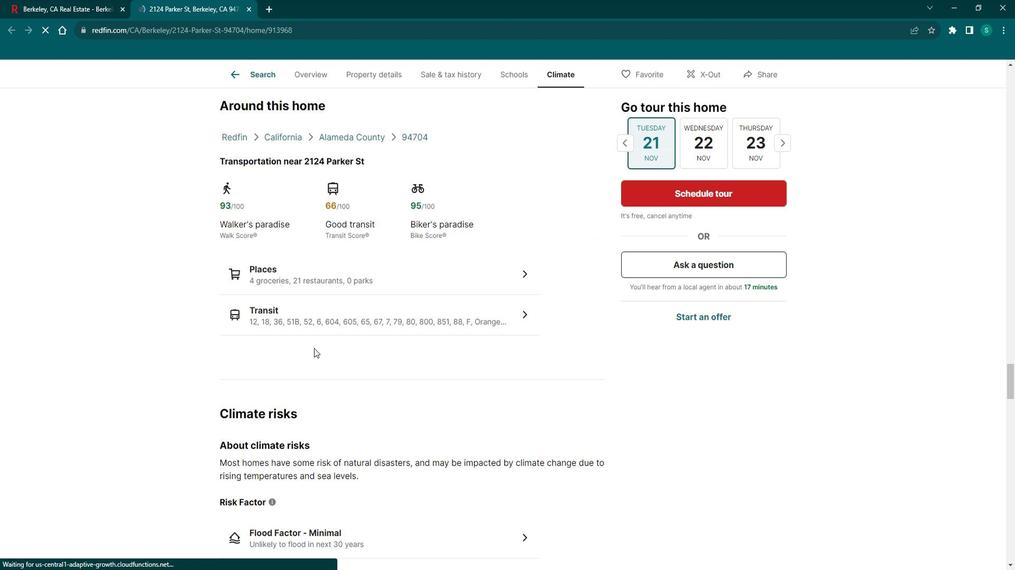 
Action: Mouse scrolled (321, 342) with delta (0, 0)
Screenshot: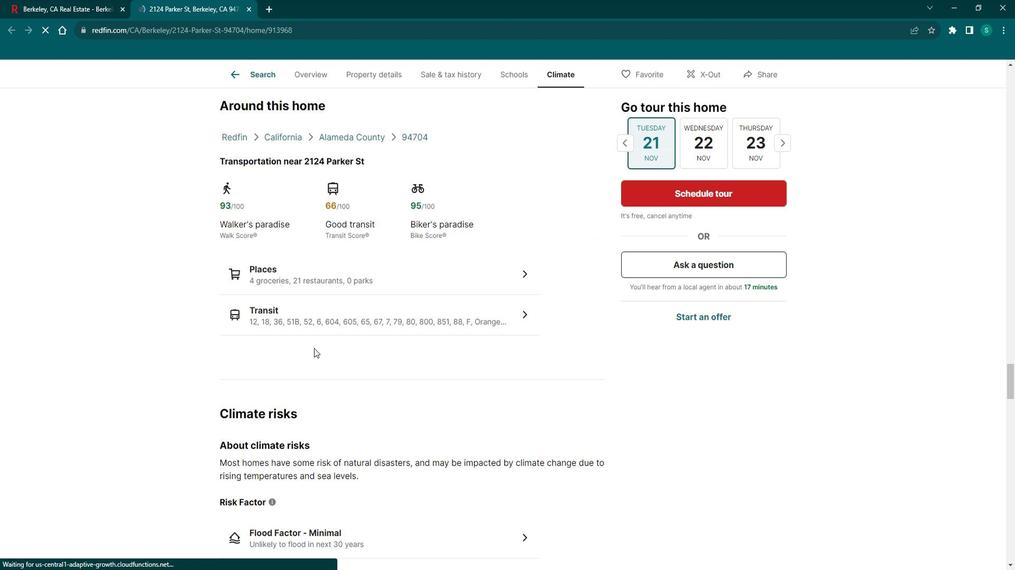 
Action: Mouse scrolled (321, 342) with delta (0, 0)
Screenshot: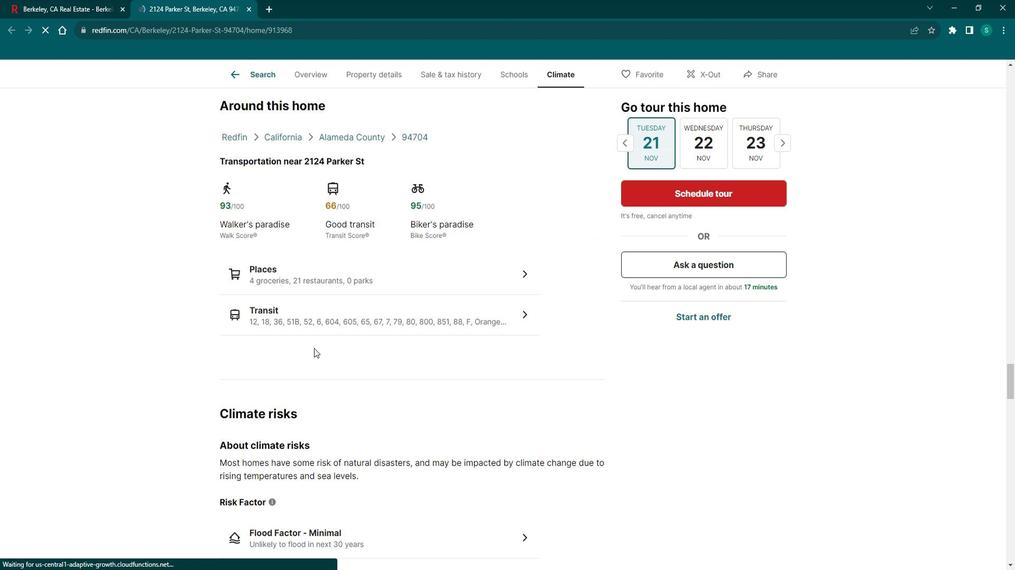 
Action: Mouse scrolled (321, 342) with delta (0, 0)
Screenshot: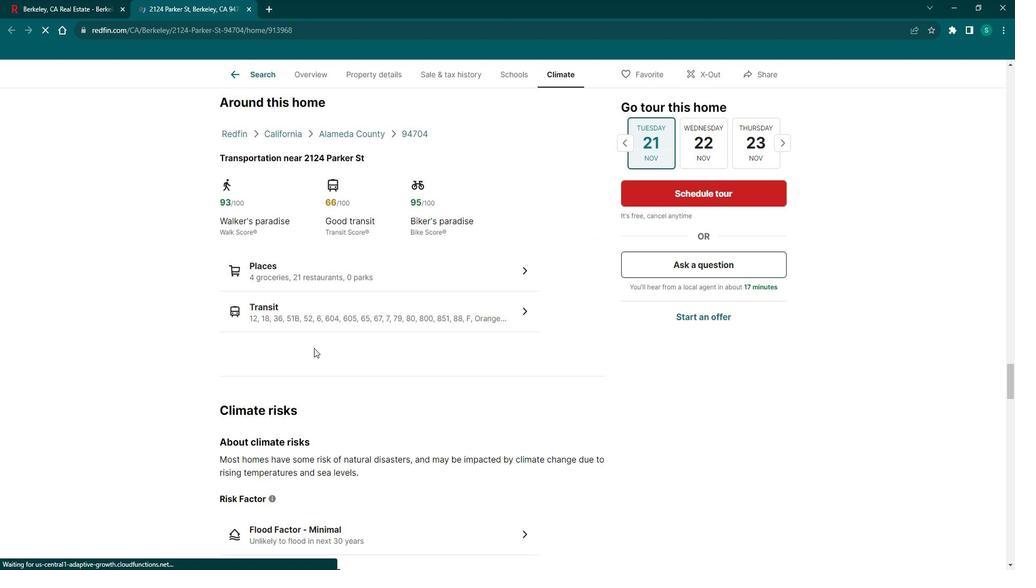 
Action: Mouse scrolled (321, 342) with delta (0, 0)
Screenshot: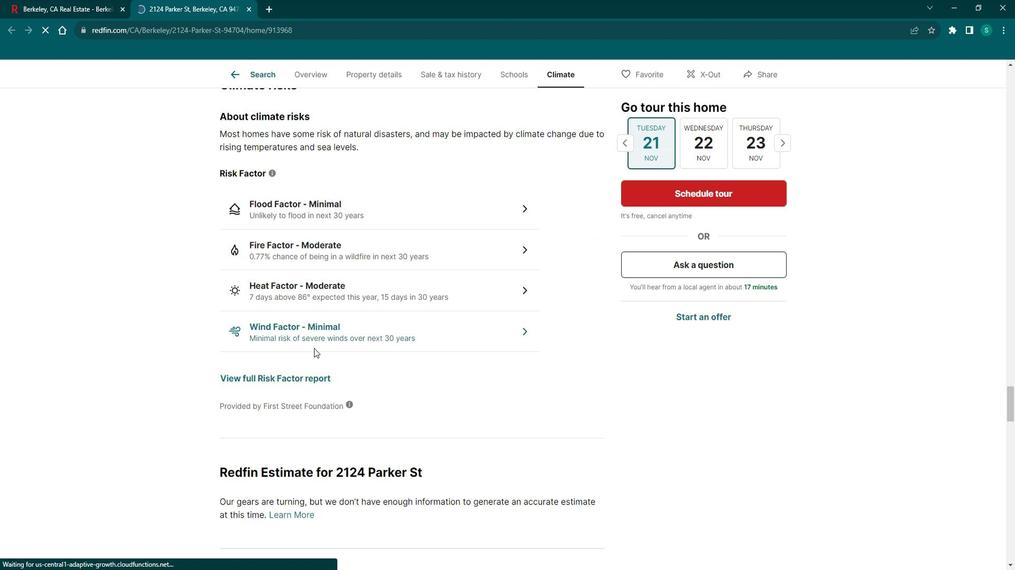 
Action: Mouse scrolled (321, 342) with delta (0, 0)
Screenshot: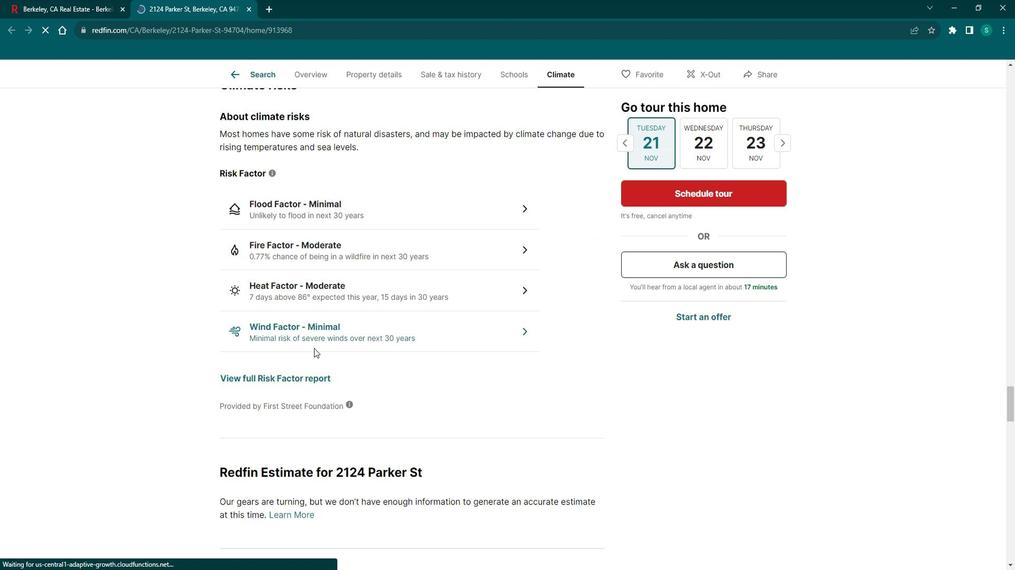 
Action: Mouse scrolled (321, 342) with delta (0, 0)
Screenshot: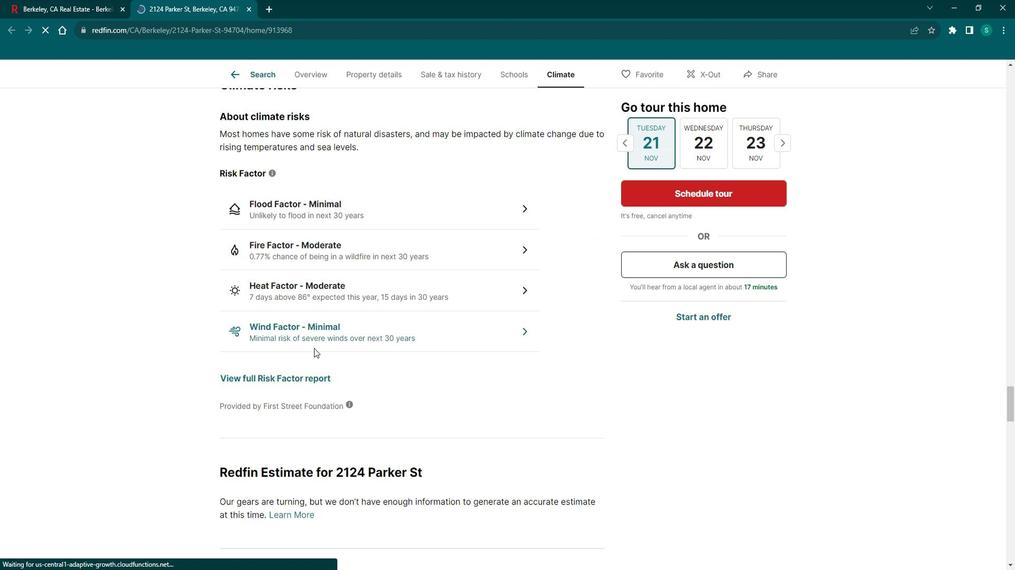 
Action: Mouse scrolled (321, 342) with delta (0, 0)
Screenshot: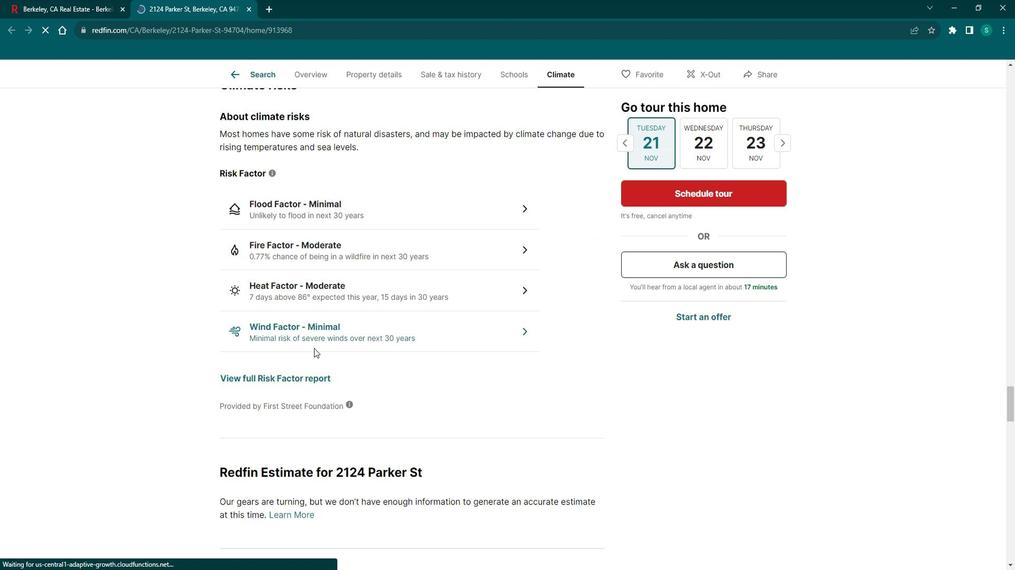 
Action: Mouse scrolled (321, 342) with delta (0, 0)
Screenshot: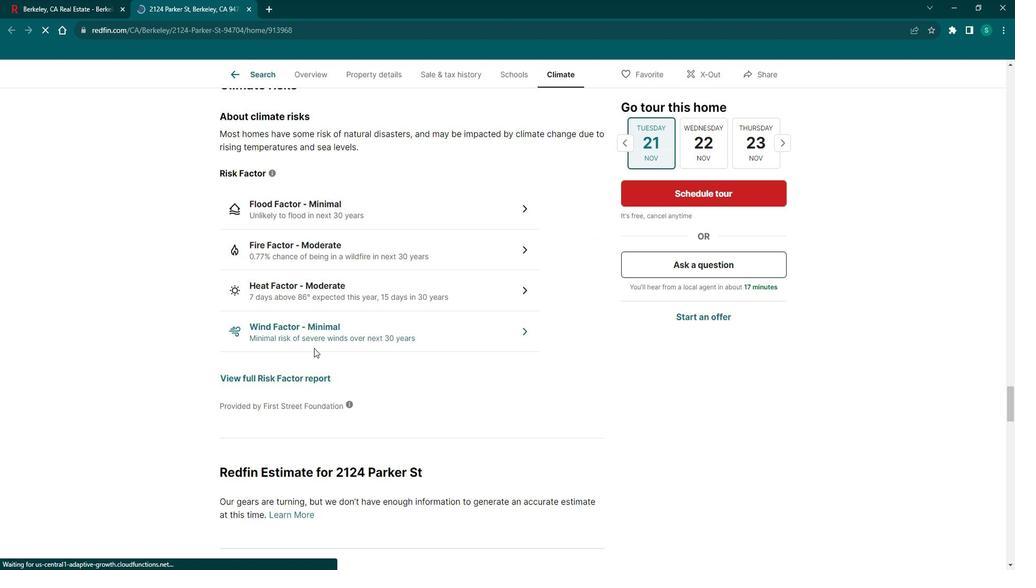 
Action: Mouse scrolled (321, 342) with delta (0, 0)
Screenshot: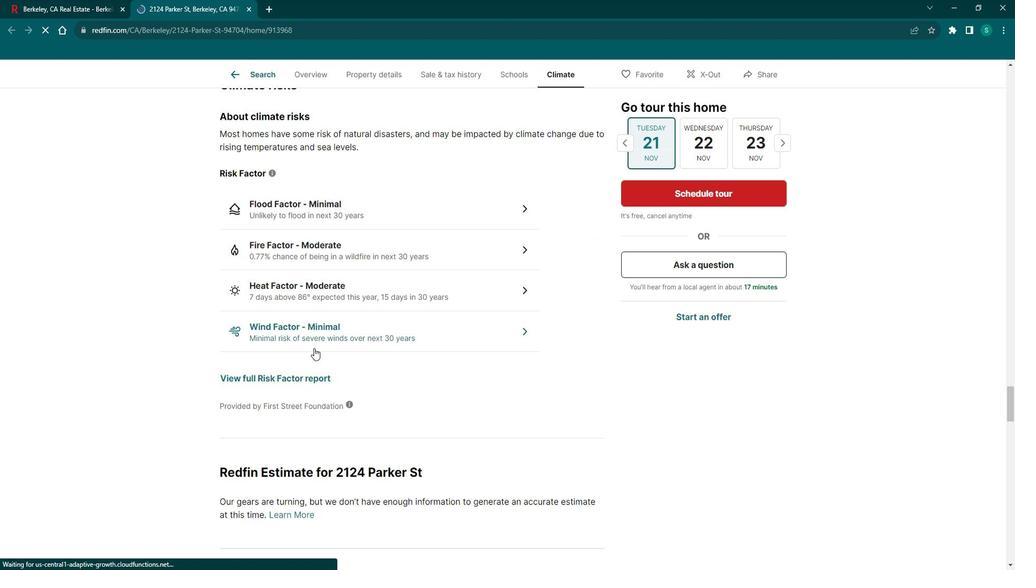 
Action: Mouse moved to (260, 85)
Screenshot: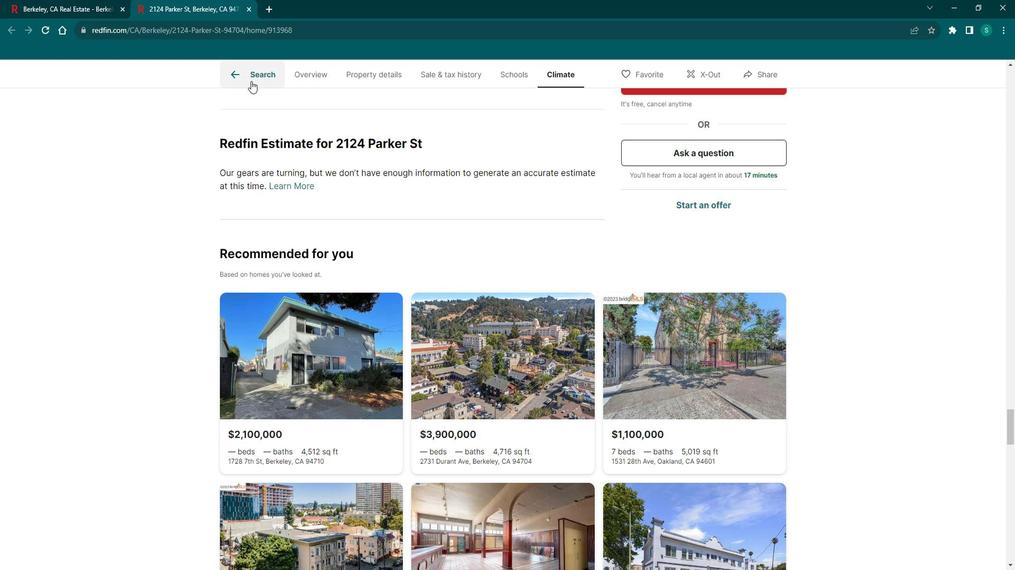 
Action: Mouse pressed left at (260, 85)
Screenshot: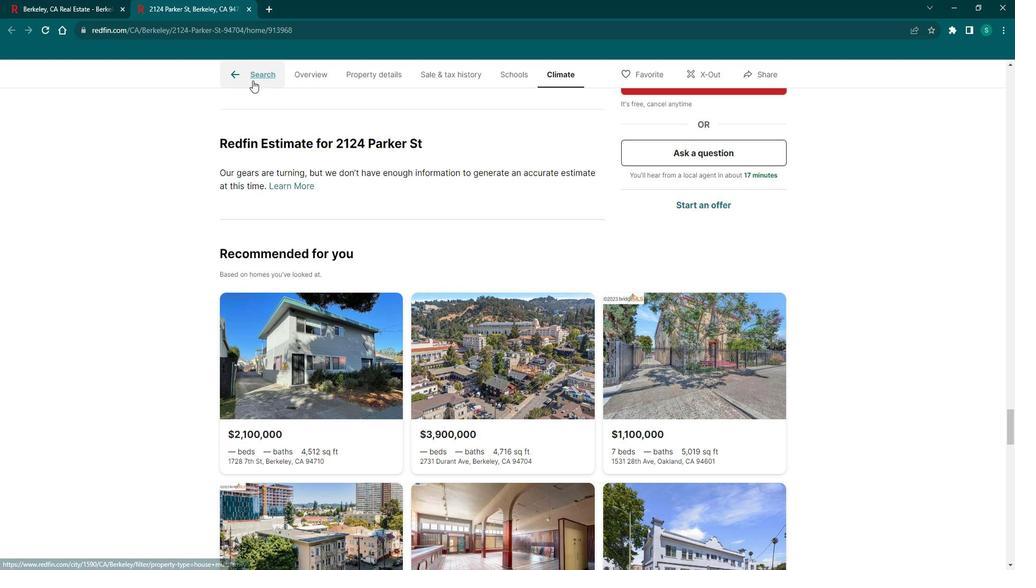 
Action: Mouse moved to (779, 319)
Screenshot: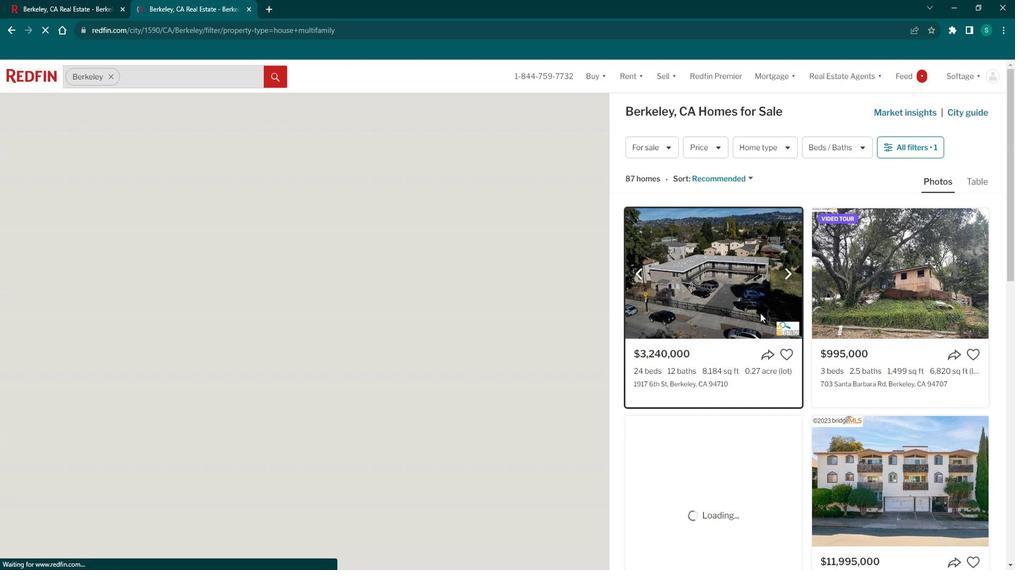 
Action: Mouse scrolled (779, 319) with delta (0, 0)
Screenshot: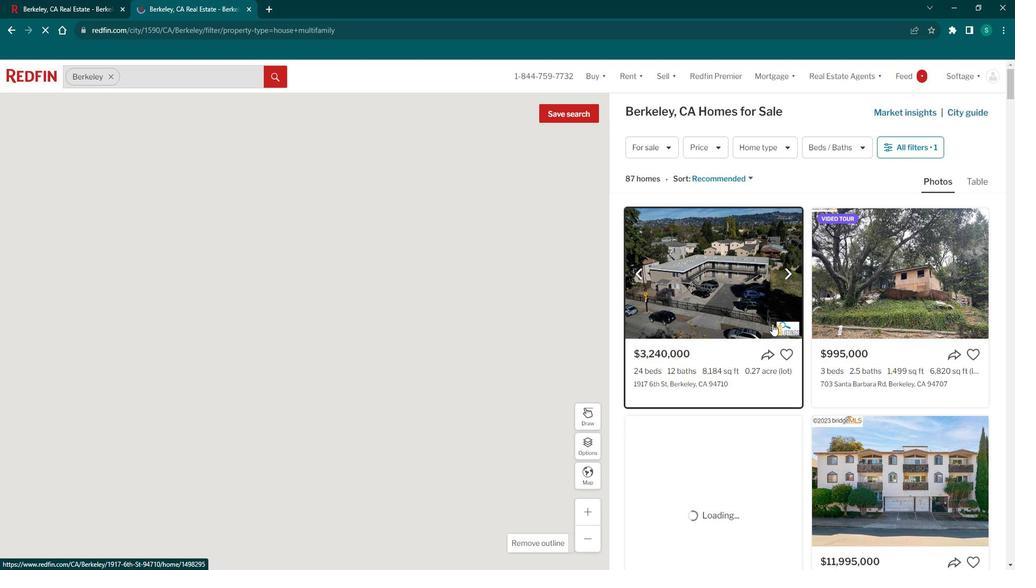 
Action: Mouse scrolled (779, 319) with delta (0, 0)
Screenshot: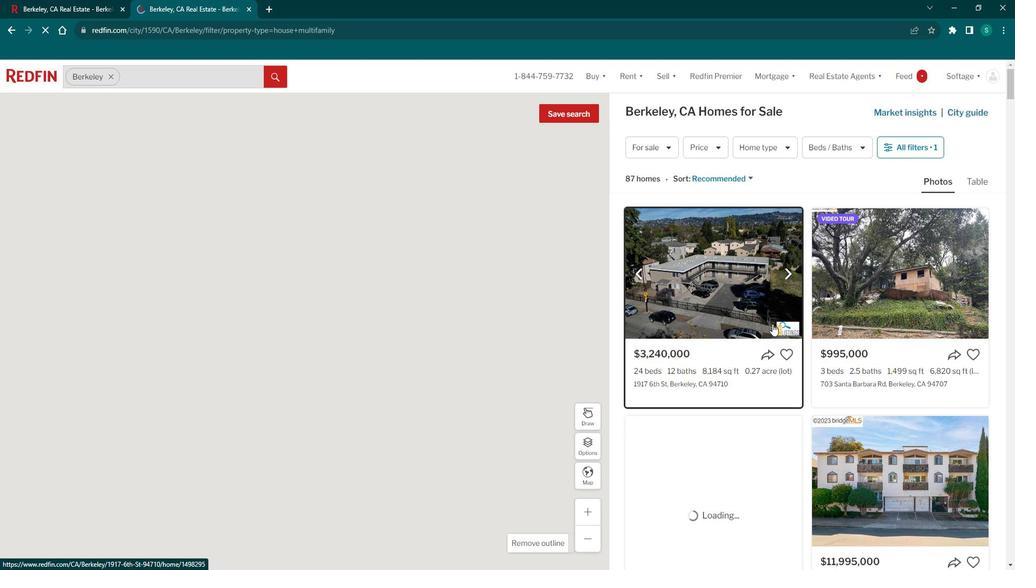 
Action: Mouse scrolled (779, 319) with delta (0, 0)
Screenshot: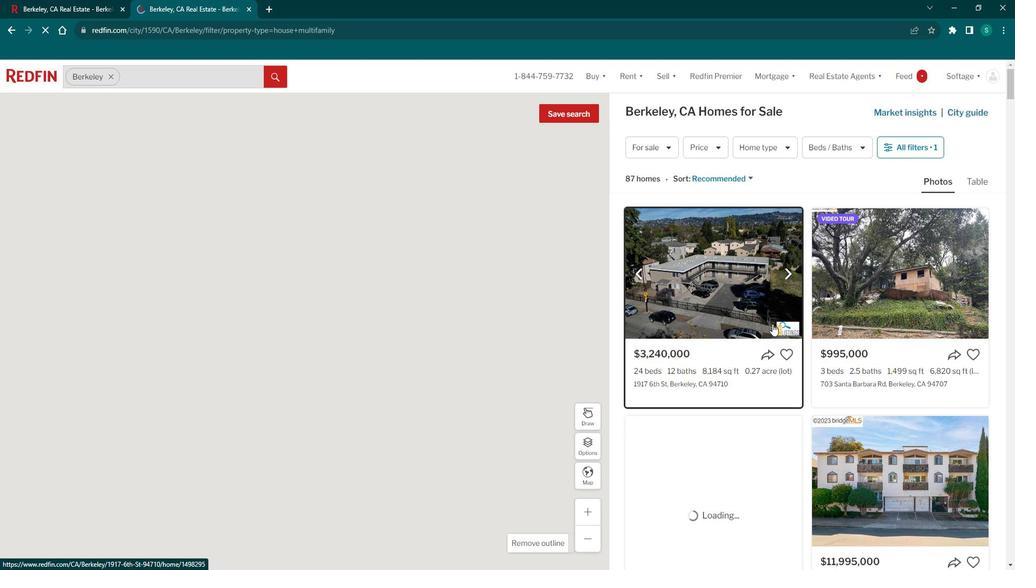 
Action: Mouse scrolled (779, 319) with delta (0, 0)
Screenshot: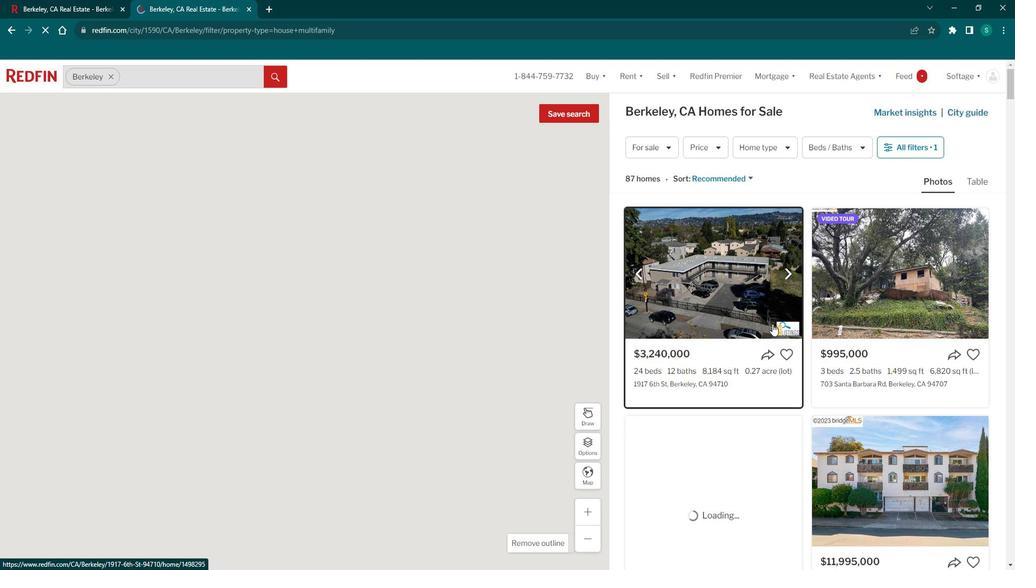 
Action: Mouse scrolled (779, 319) with delta (0, 0)
Screenshot: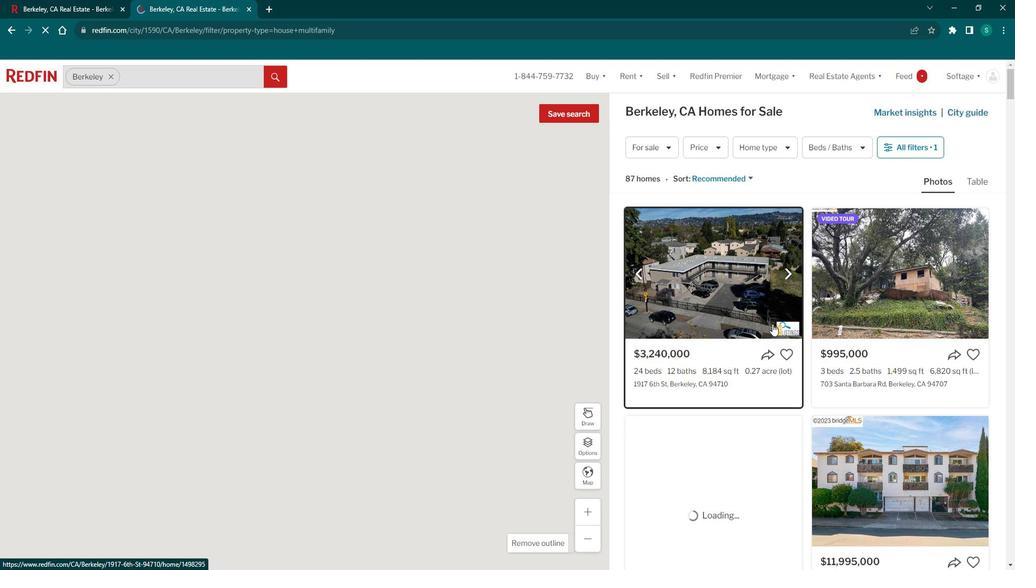 
Action: Mouse scrolled (779, 319) with delta (0, 0)
Screenshot: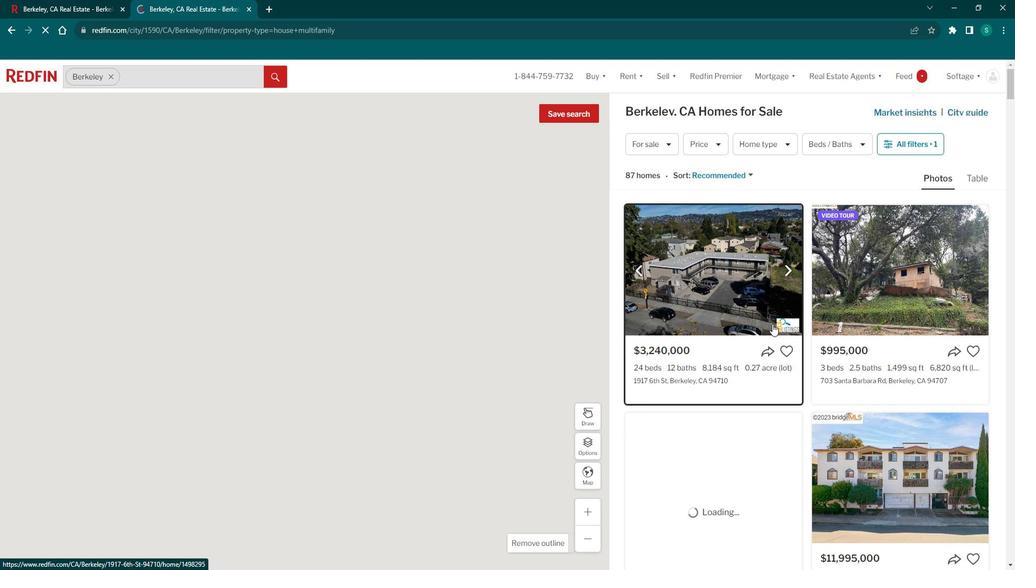 
Action: Mouse scrolled (779, 320) with delta (0, 0)
Screenshot: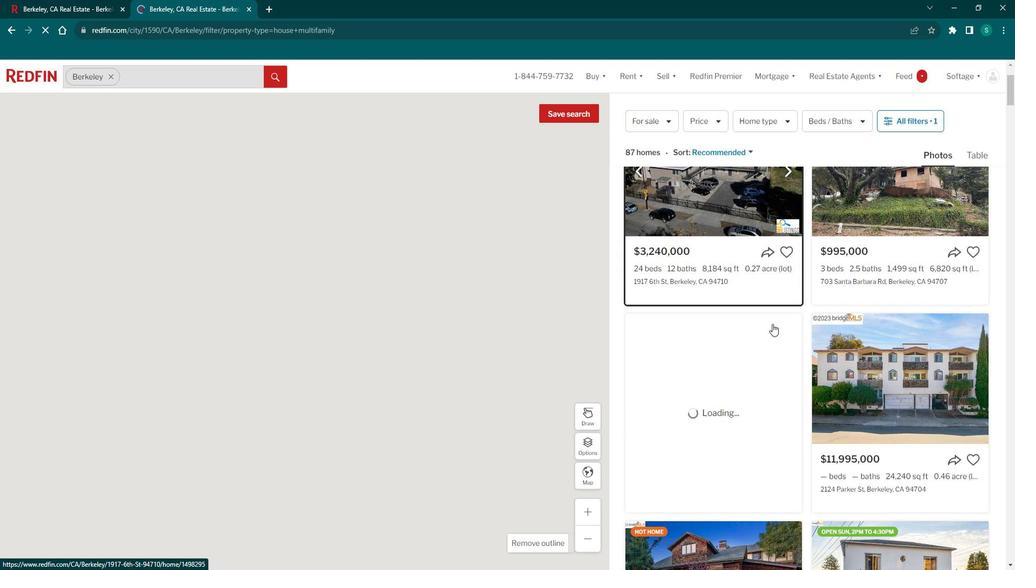 
Action: Mouse scrolled (779, 319) with delta (0, 0)
Screenshot: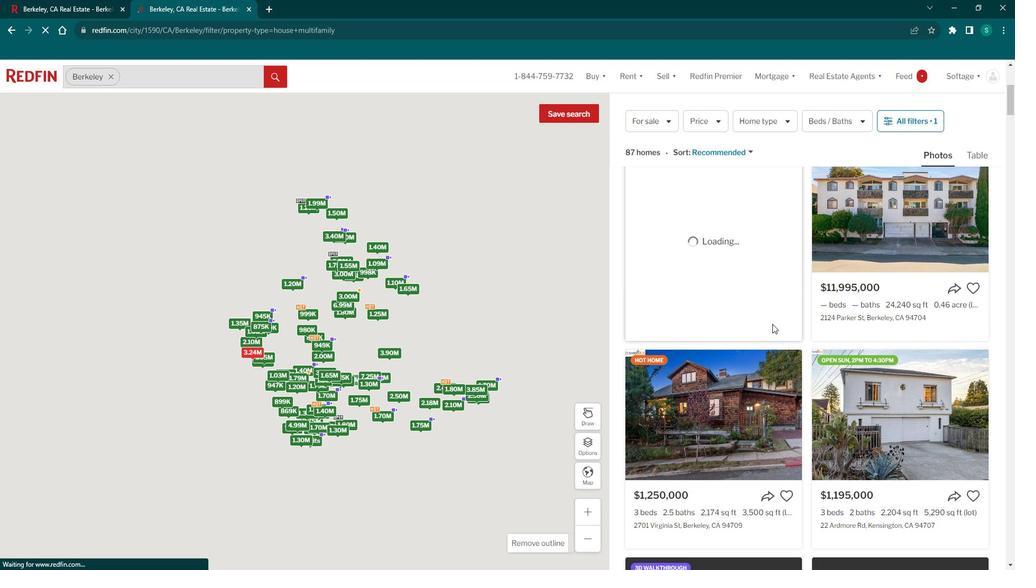 
Action: Mouse moved to (719, 323)
Screenshot: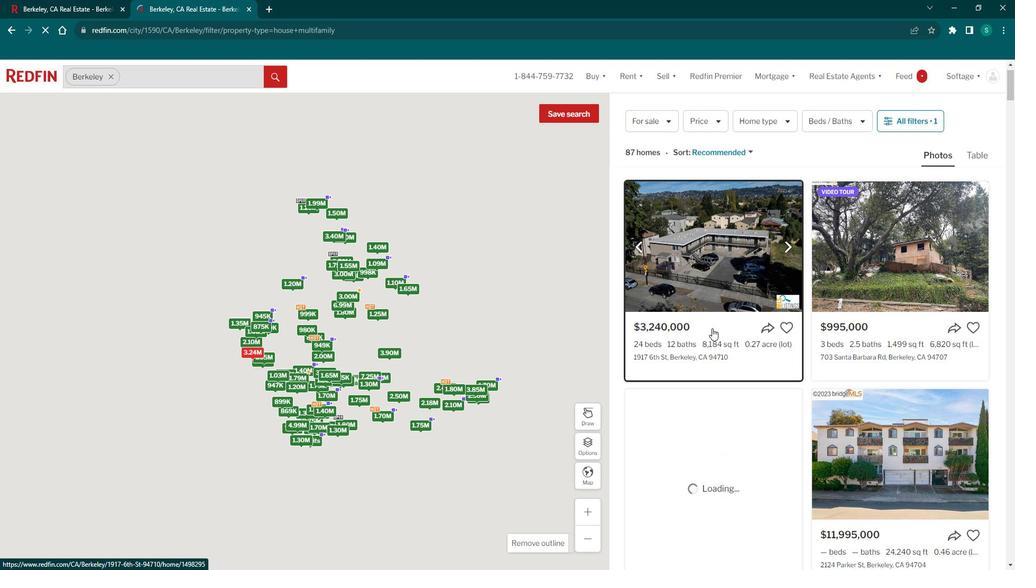 
Action: Mouse scrolled (719, 323) with delta (0, 0)
Screenshot: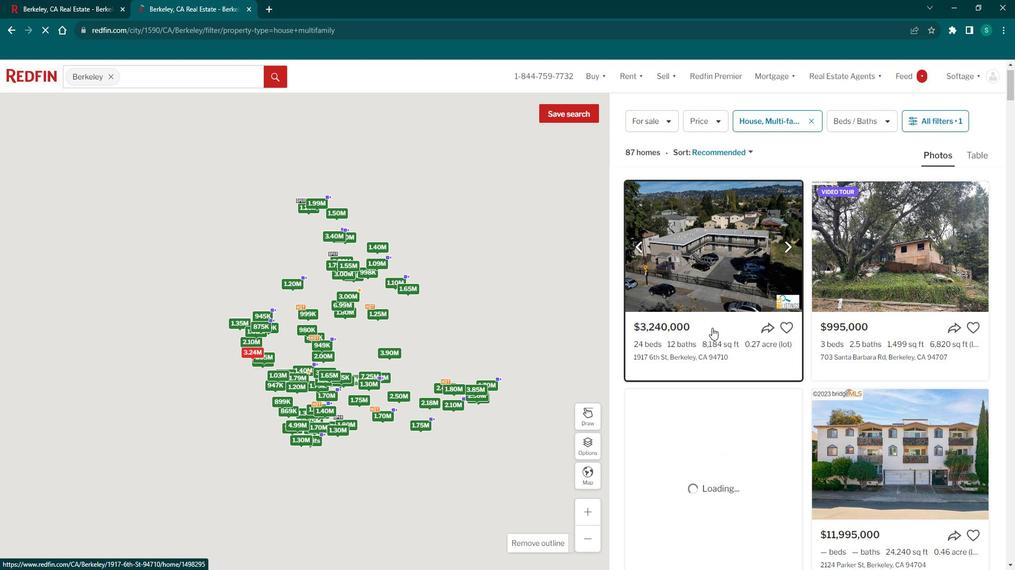 
Action: Mouse scrolled (719, 323) with delta (0, 0)
Screenshot: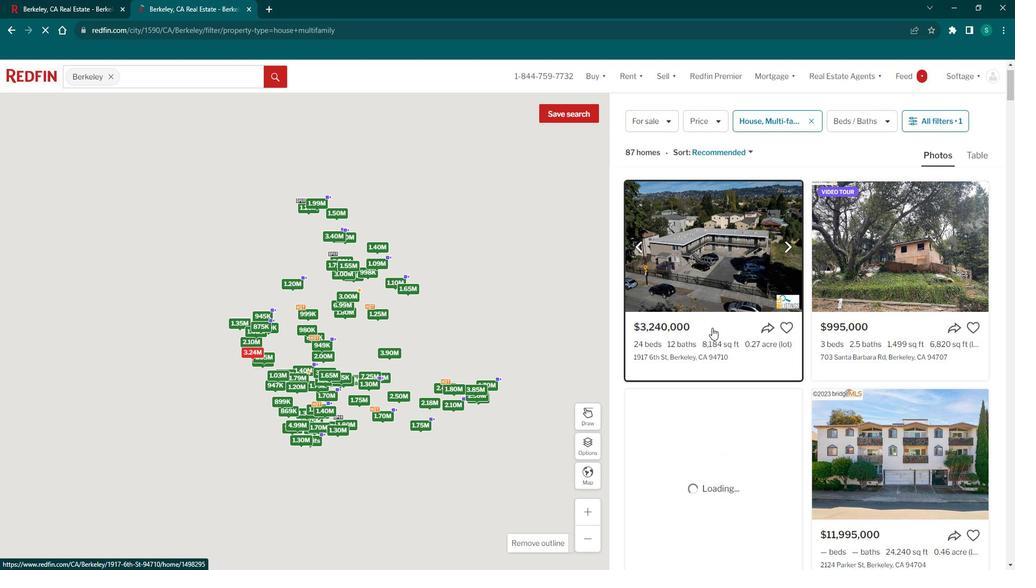 
Action: Mouse scrolled (719, 323) with delta (0, 0)
Screenshot: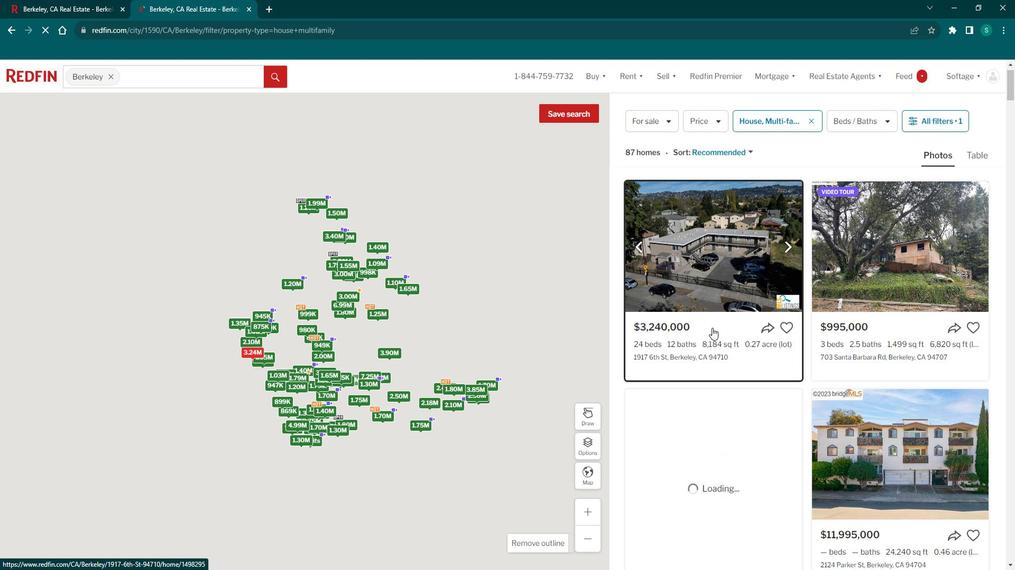 
Action: Mouse scrolled (719, 323) with delta (0, 0)
Screenshot: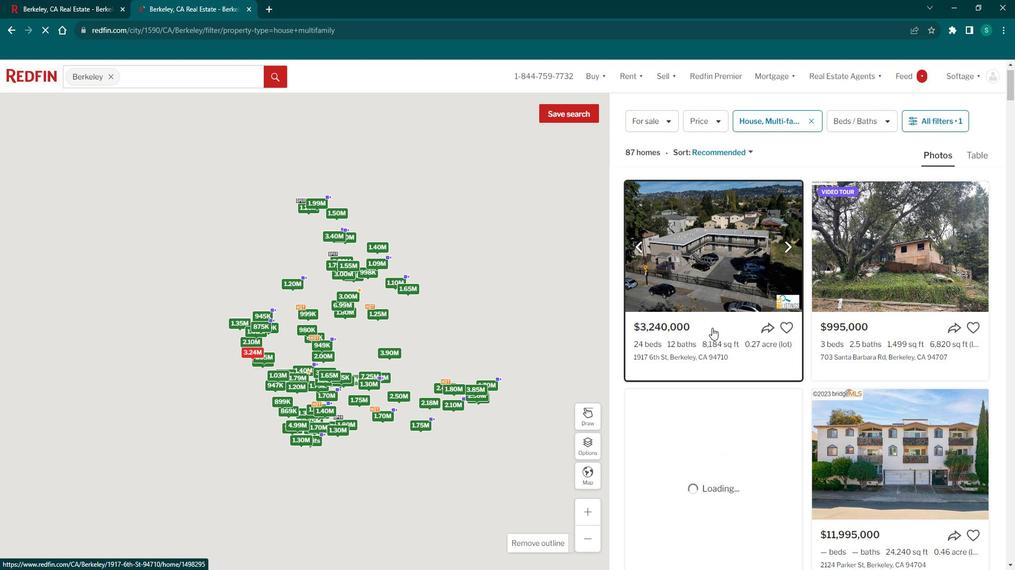 
Action: Mouse scrolled (719, 323) with delta (0, 0)
Screenshot: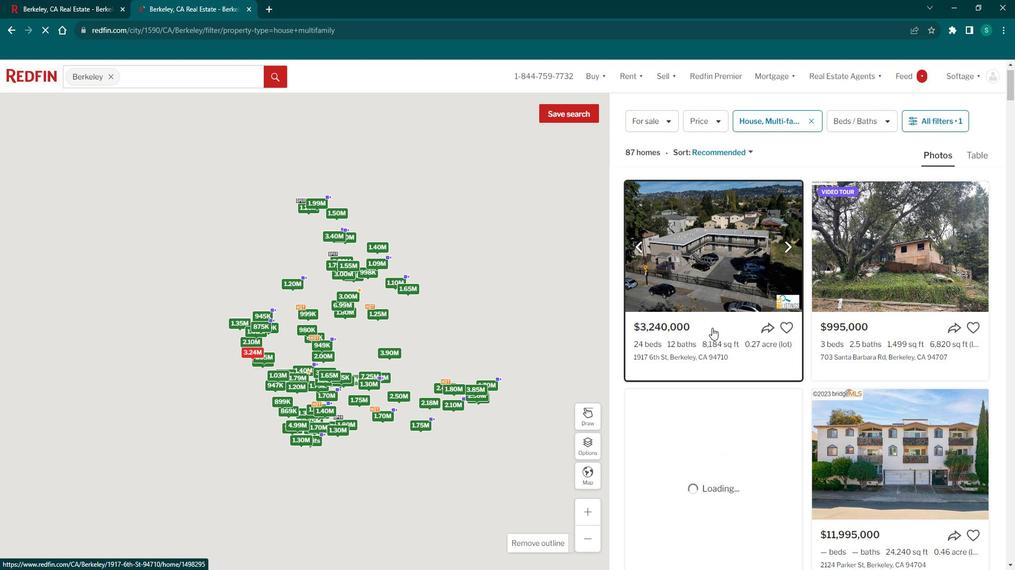 
Action: Mouse moved to (687, 360)
Screenshot: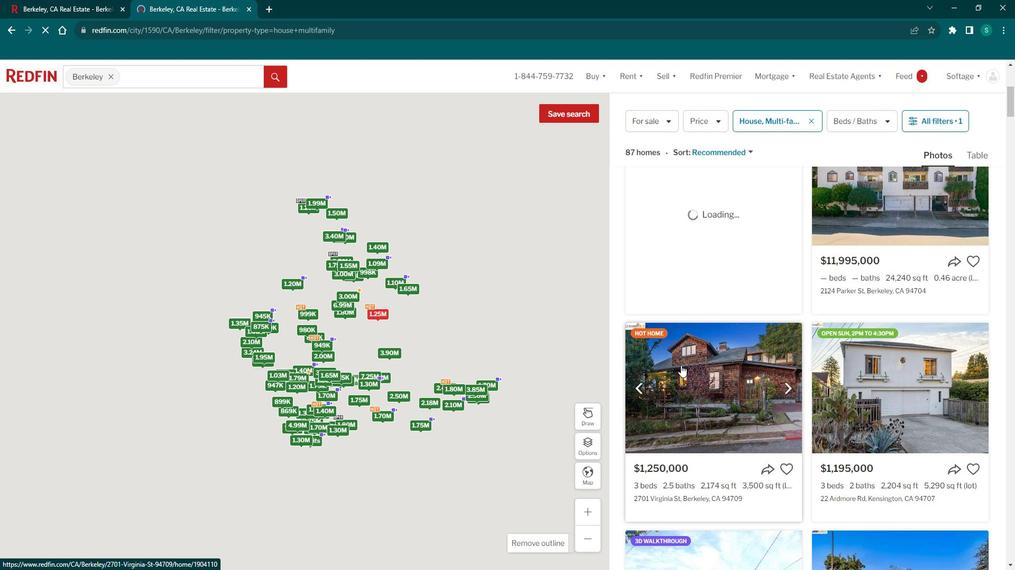 
Action: Mouse pressed left at (687, 360)
Screenshot: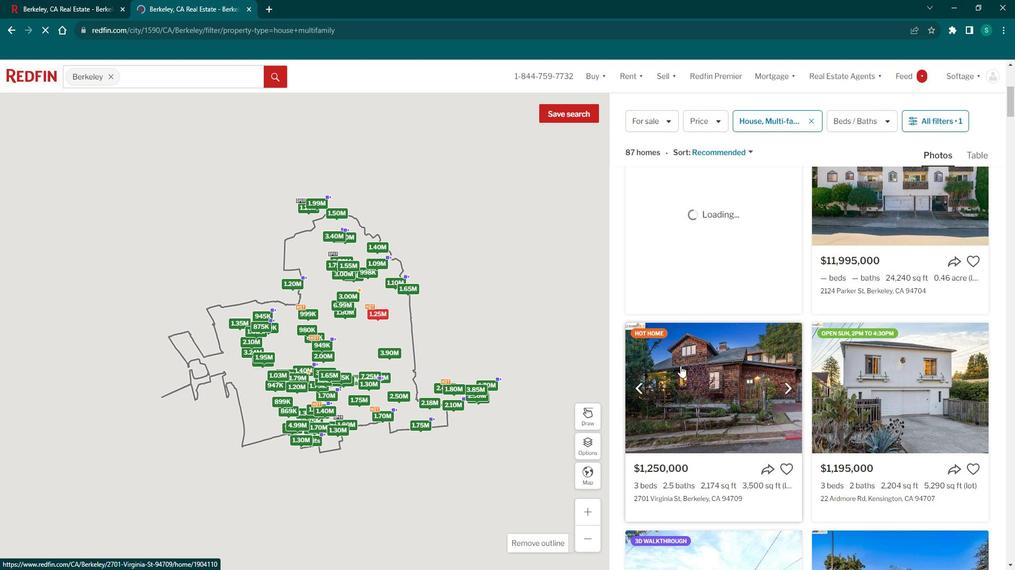 
Action: Mouse moved to (406, 294)
Screenshot: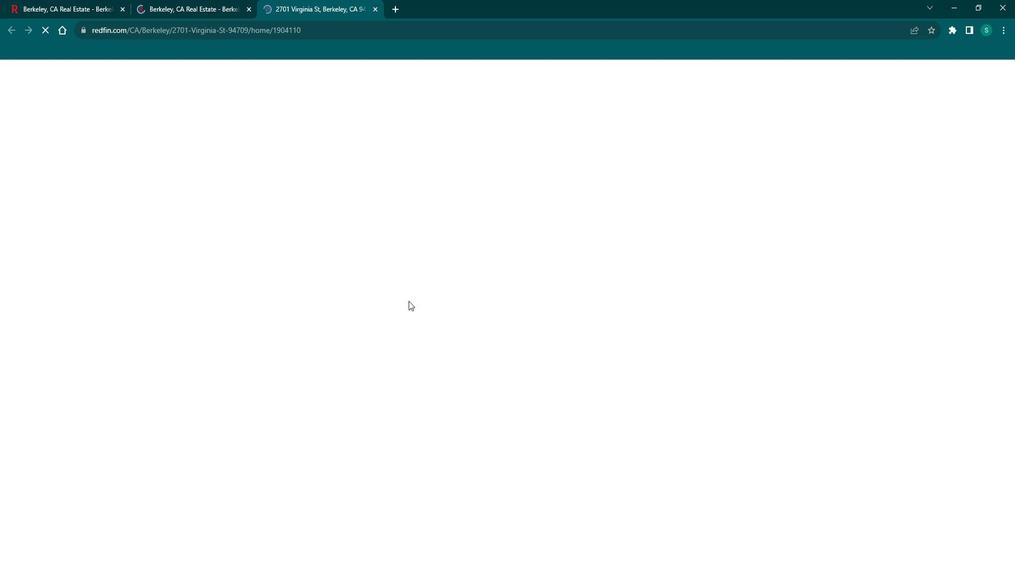 
Action: Mouse scrolled (406, 294) with delta (0, 0)
Screenshot: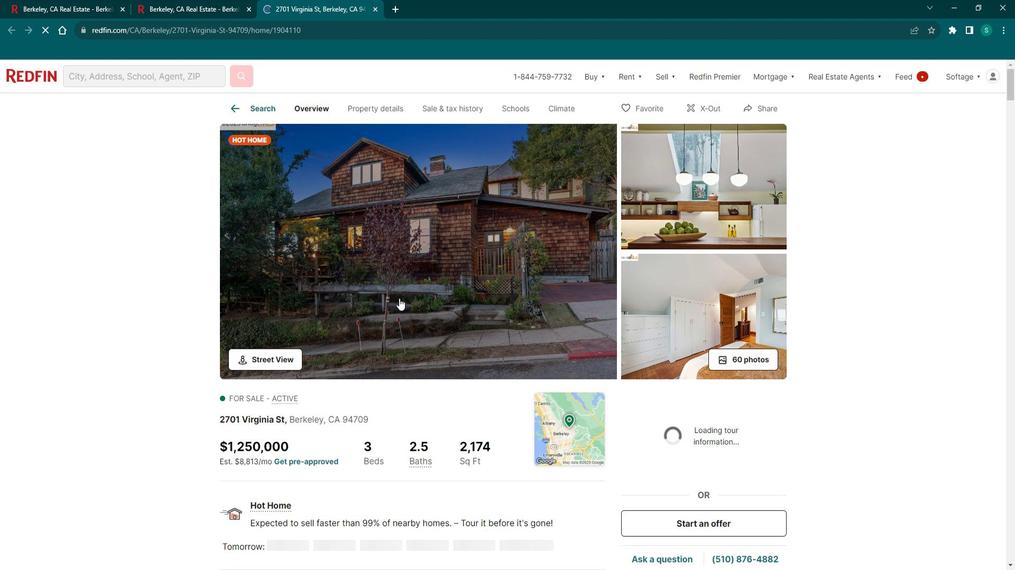
Action: Mouse scrolled (406, 294) with delta (0, 0)
Screenshot: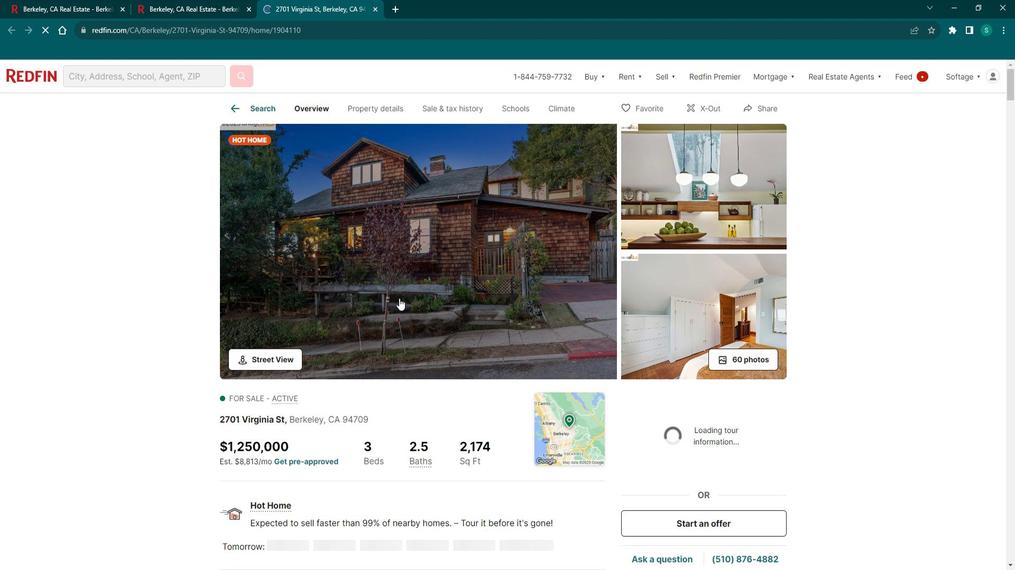 
Action: Mouse scrolled (406, 294) with delta (0, 0)
Screenshot: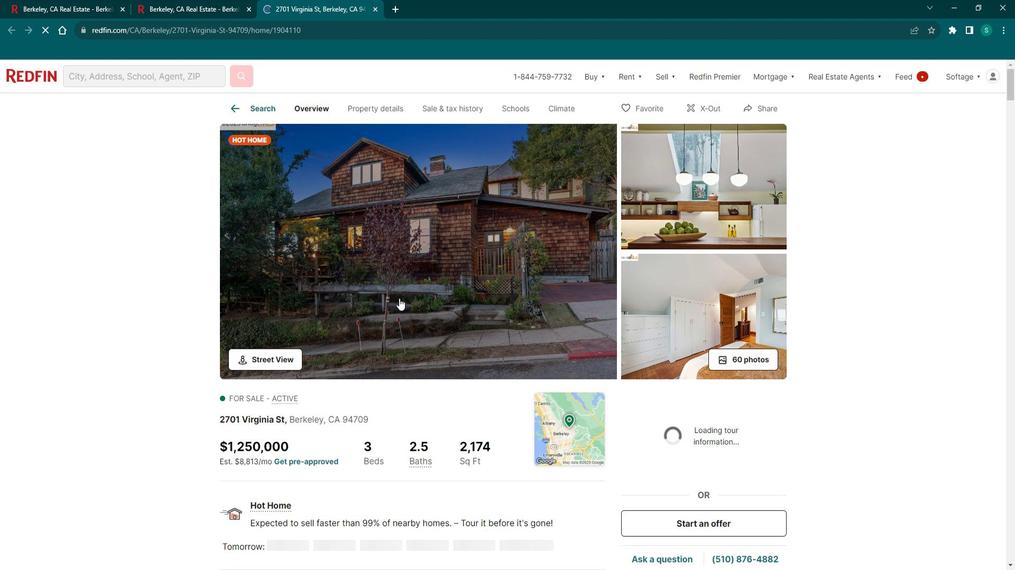 
Action: Mouse scrolled (406, 294) with delta (0, 0)
Screenshot: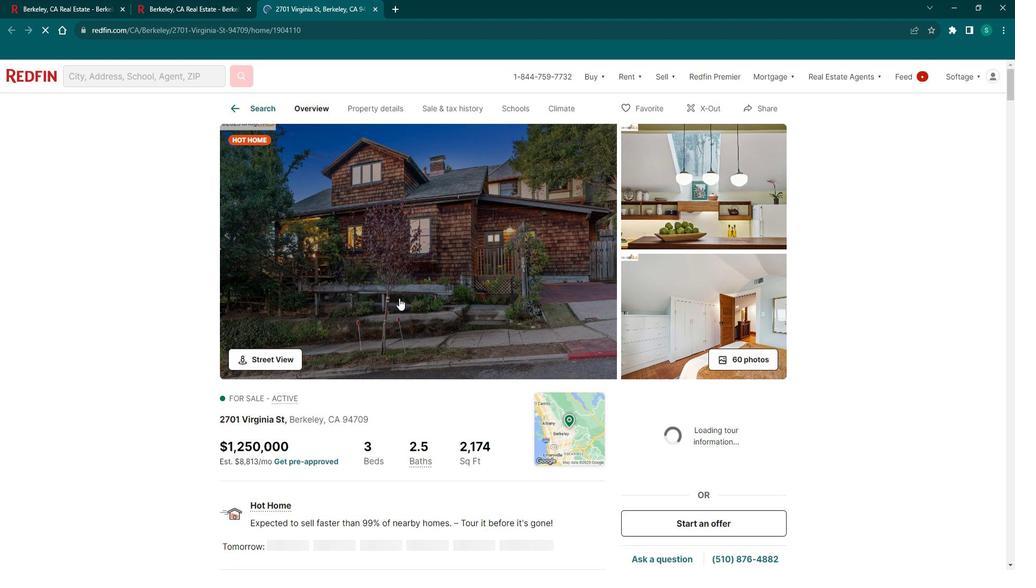 
Action: Mouse scrolled (406, 294) with delta (0, 0)
Screenshot: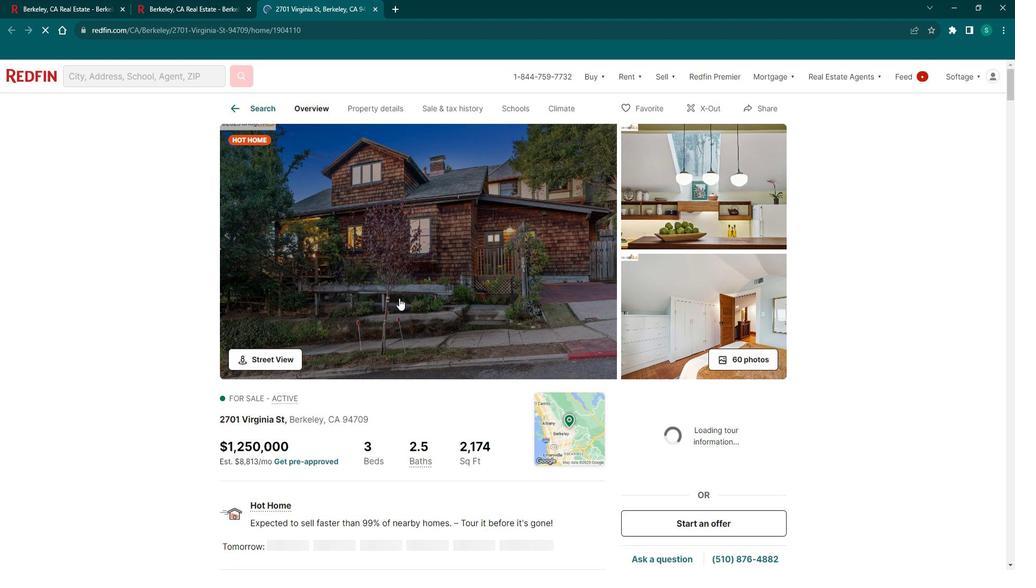 
Action: Mouse scrolled (406, 294) with delta (0, 0)
Screenshot: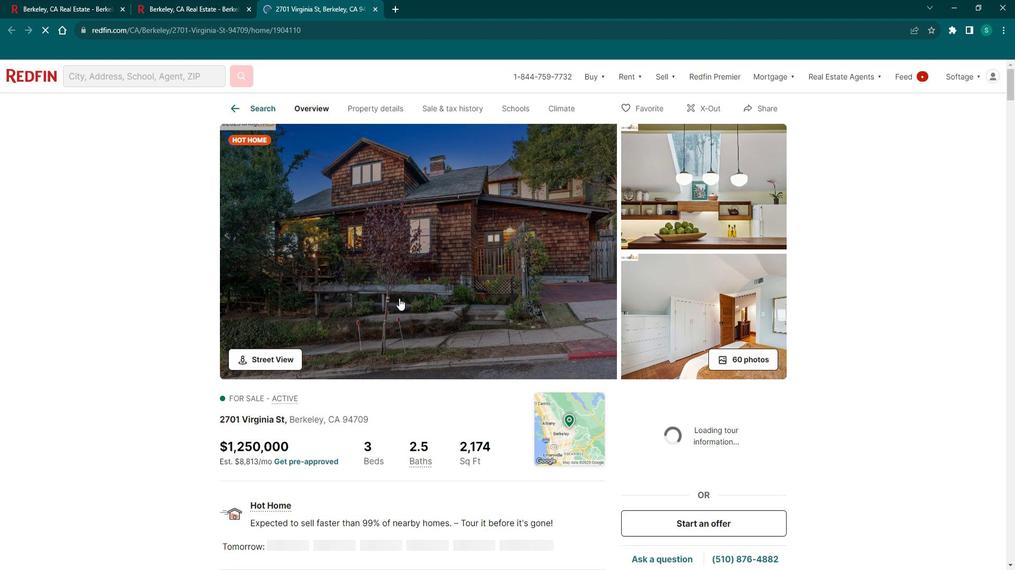 
Action: Mouse moved to (269, 352)
Screenshot: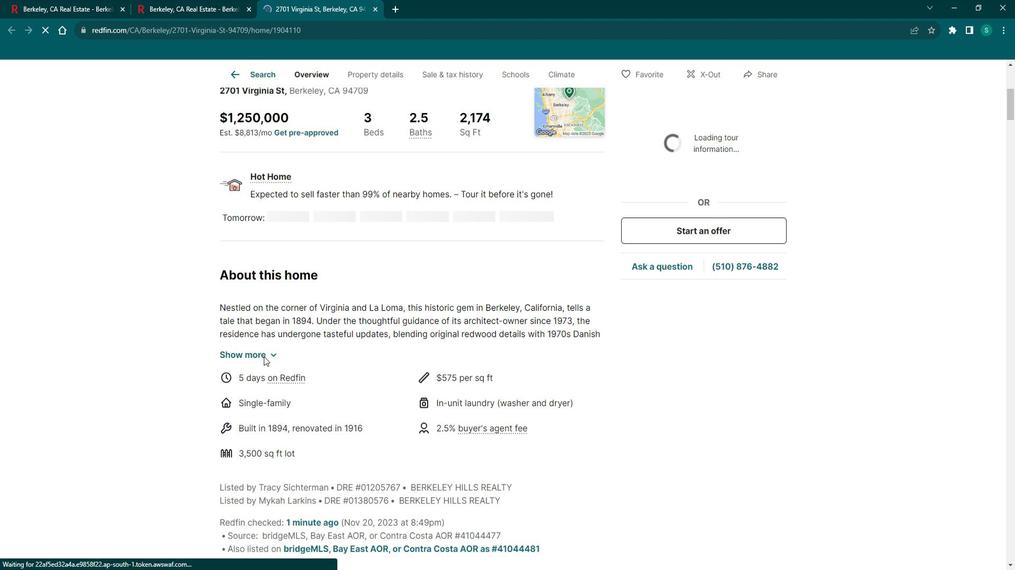 
Action: Mouse pressed left at (269, 352)
Screenshot: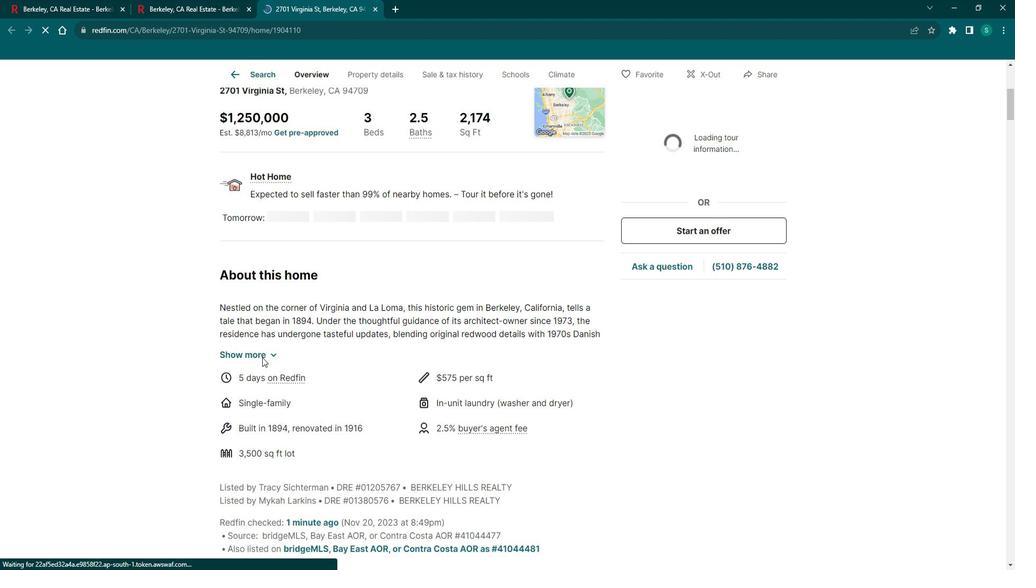 
Action: Mouse moved to (336, 334)
Screenshot: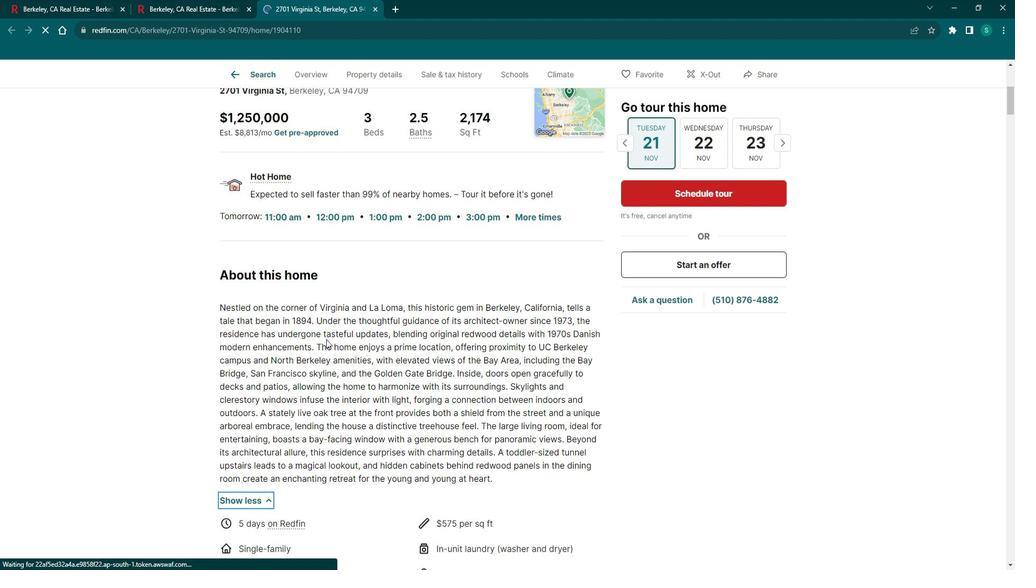 
Action: Mouse scrolled (336, 333) with delta (0, 0)
Screenshot: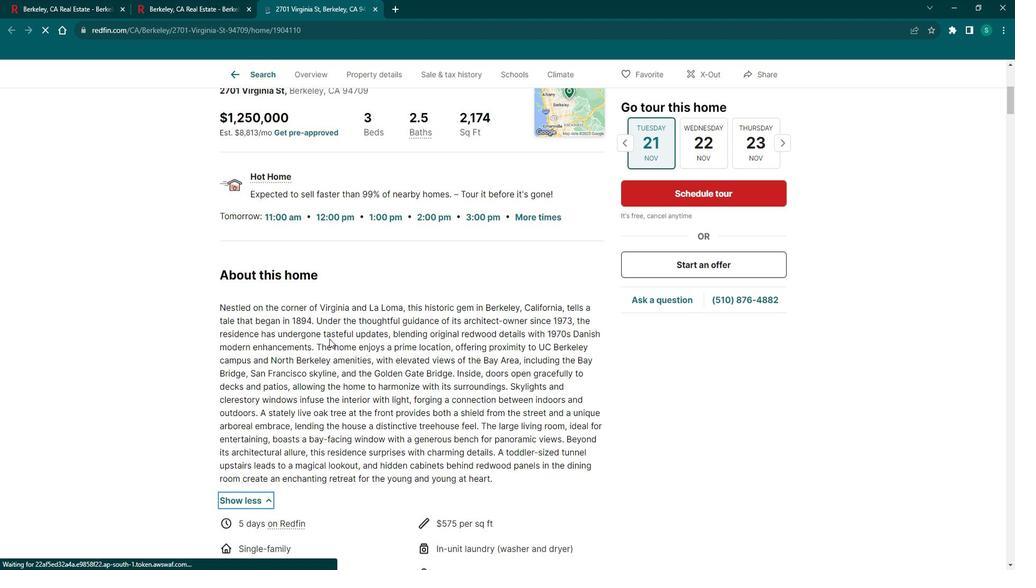 
Action: Mouse scrolled (336, 333) with delta (0, 0)
Screenshot: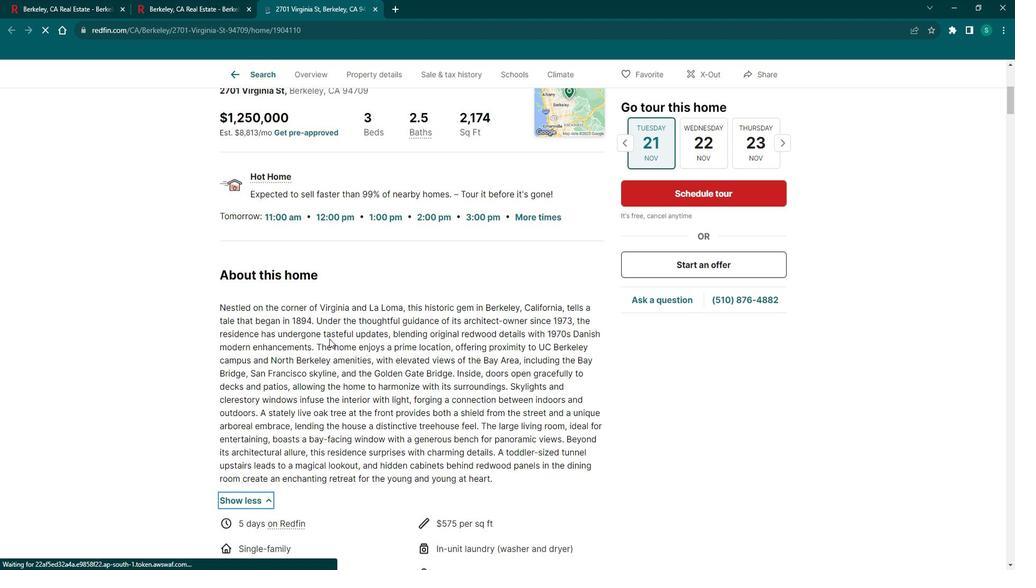 
Action: Mouse scrolled (336, 333) with delta (0, 0)
Screenshot: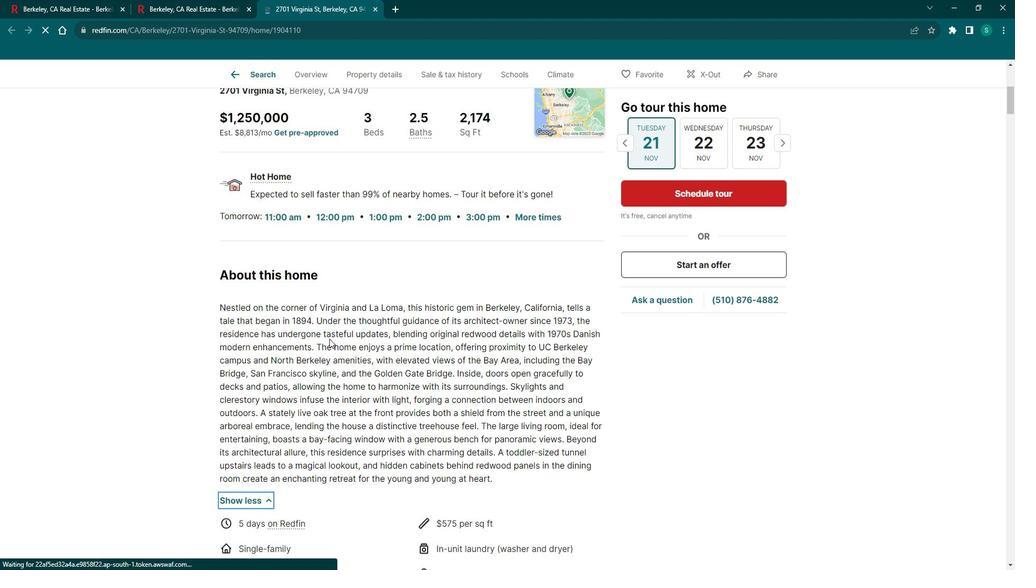 
Action: Mouse scrolled (336, 333) with delta (0, 0)
Screenshot: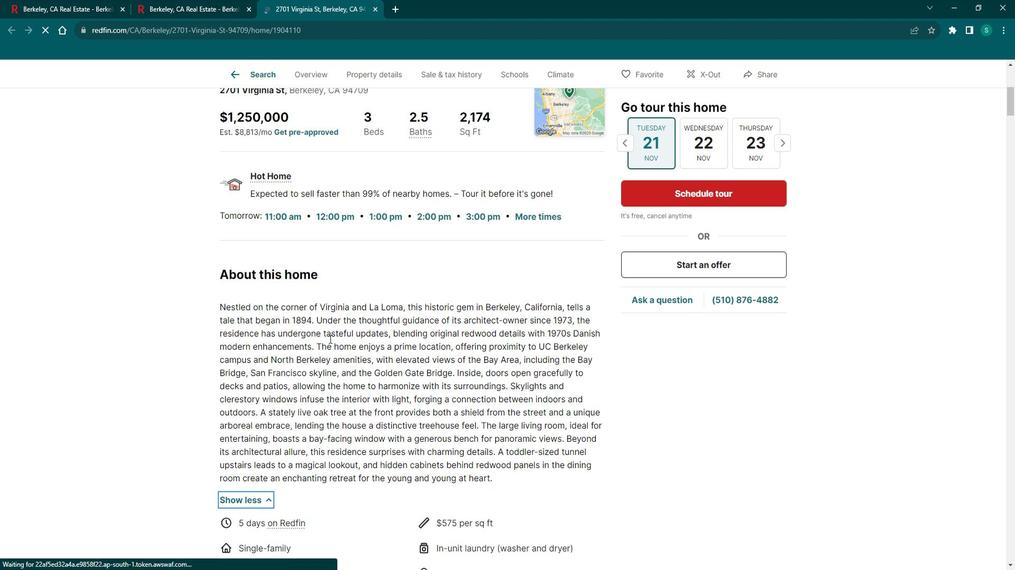 
Action: Mouse scrolled (336, 333) with delta (0, 0)
Screenshot: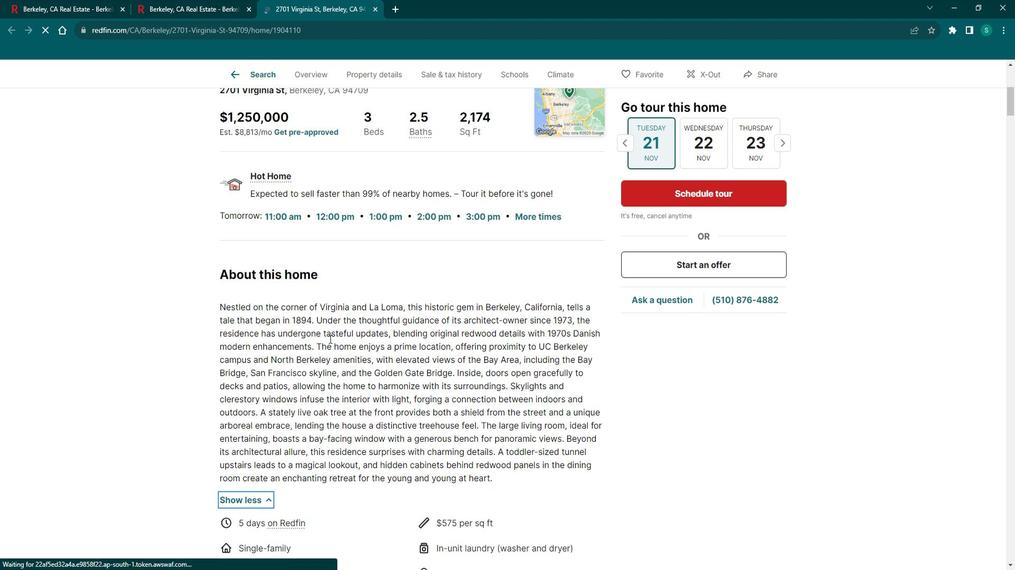 
Action: Mouse scrolled (336, 333) with delta (0, 0)
Screenshot: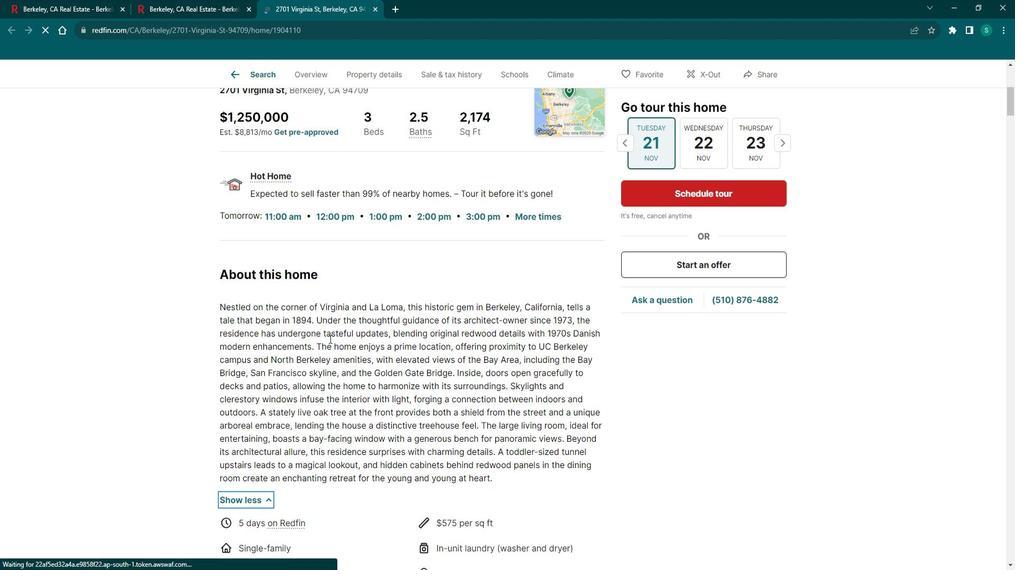 
Action: Mouse scrolled (336, 334) with delta (0, 0)
Screenshot: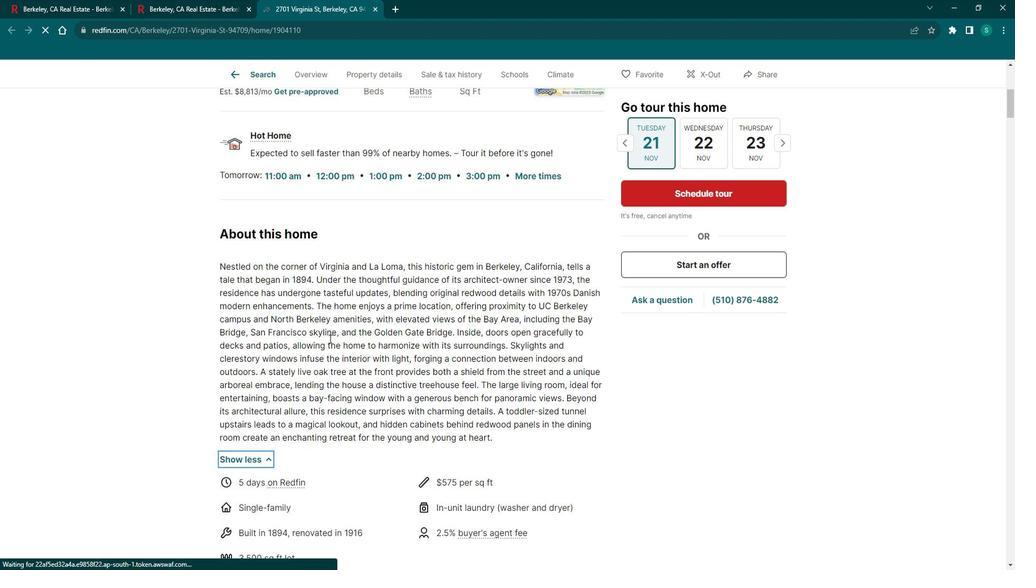 
Action: Mouse scrolled (336, 333) with delta (0, 0)
Screenshot: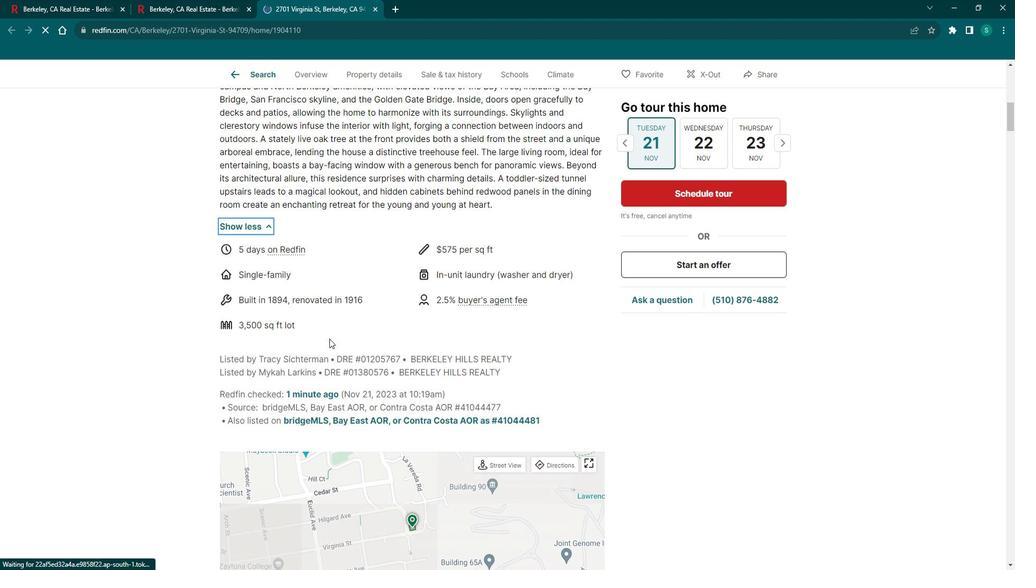 
Action: Mouse scrolled (336, 333) with delta (0, 0)
Screenshot: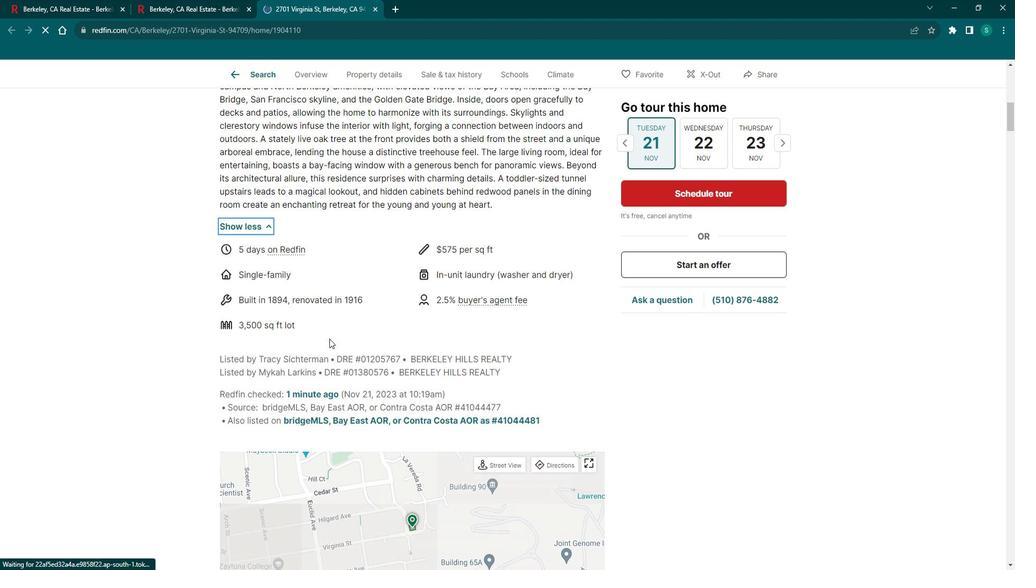 
Action: Mouse scrolled (336, 333) with delta (0, 0)
Screenshot: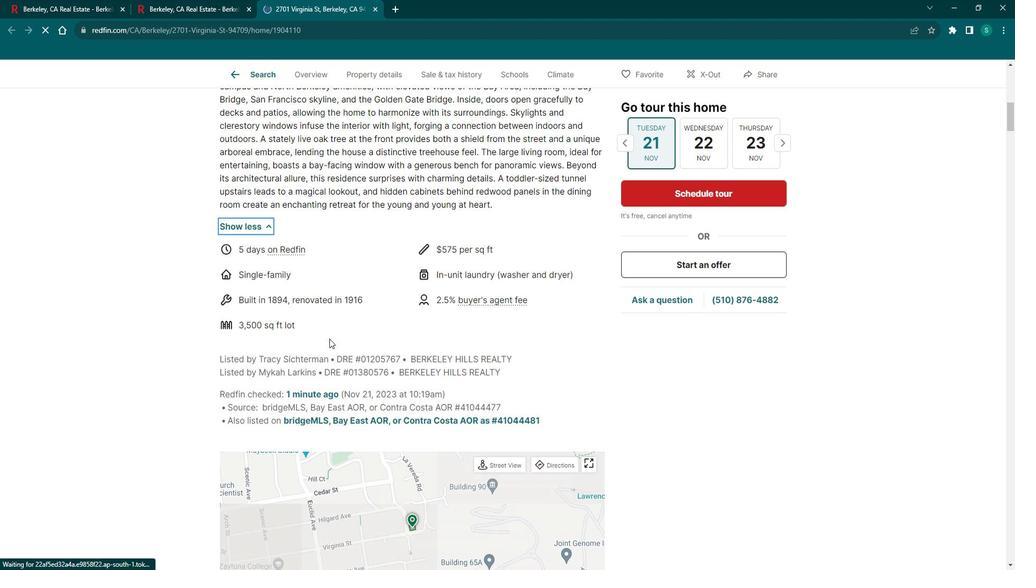 
Action: Mouse scrolled (336, 333) with delta (0, 0)
Screenshot: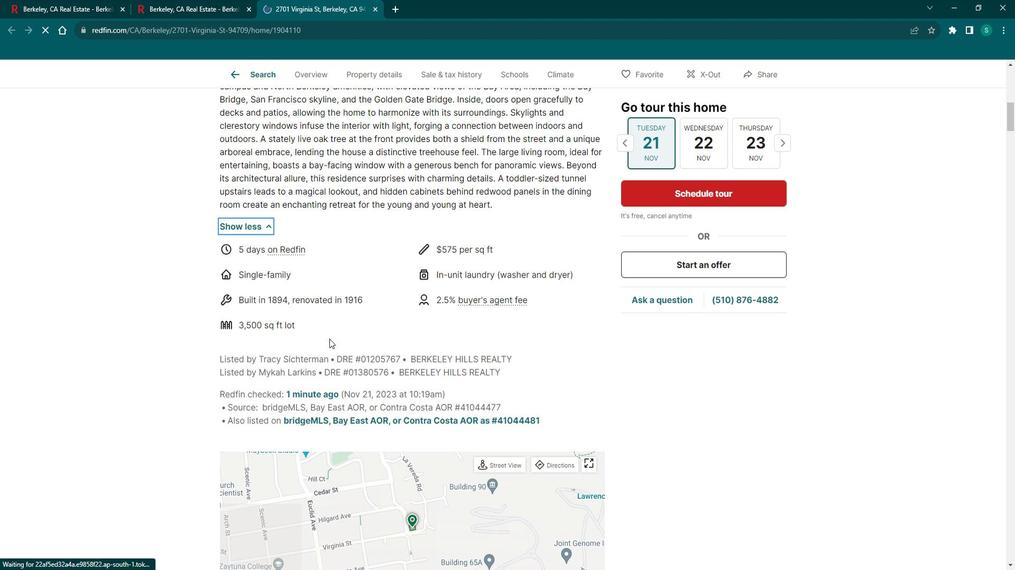 
Action: Mouse scrolled (336, 333) with delta (0, 0)
Screenshot: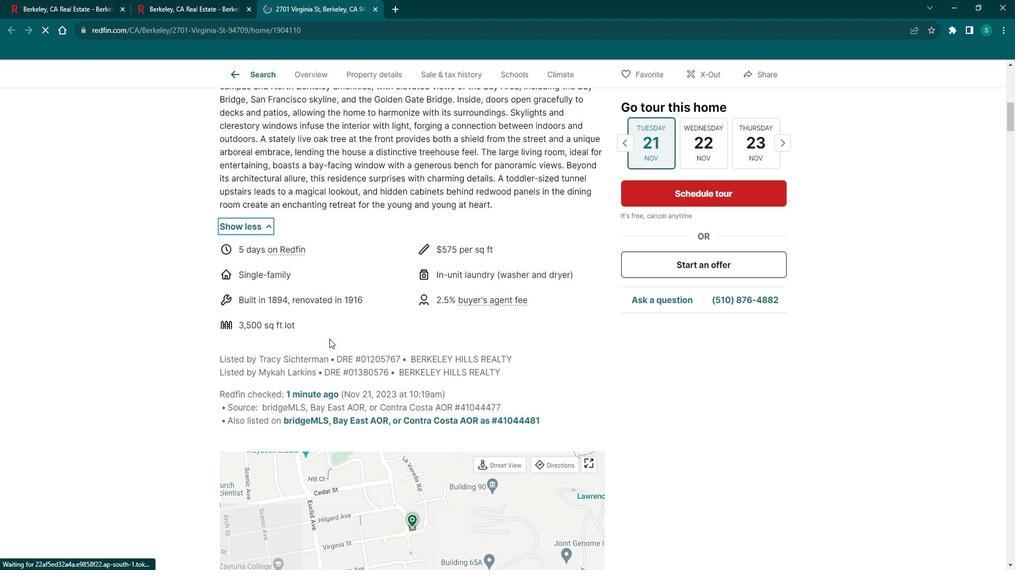 
Action: Mouse scrolled (336, 333) with delta (0, 0)
Screenshot: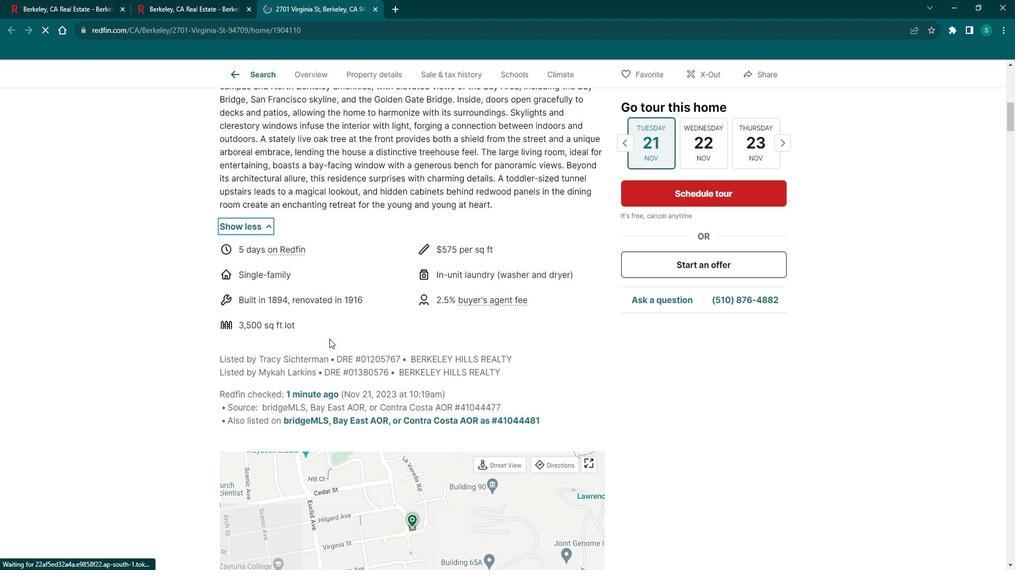 
Action: Mouse scrolled (336, 333) with delta (0, 0)
Screenshot: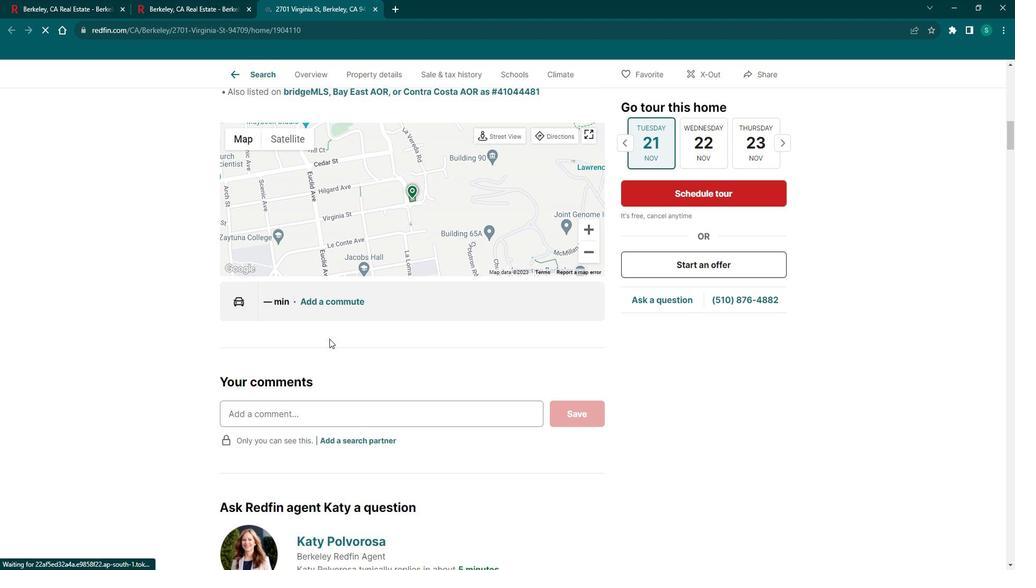 
Action: Mouse scrolled (336, 333) with delta (0, 0)
Screenshot: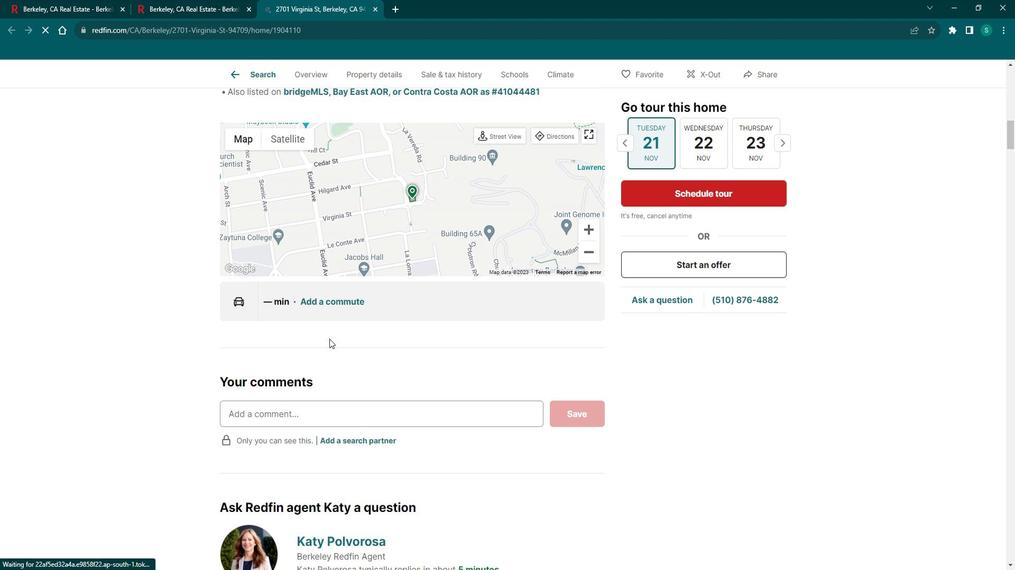
Action: Mouse scrolled (336, 333) with delta (0, 0)
Screenshot: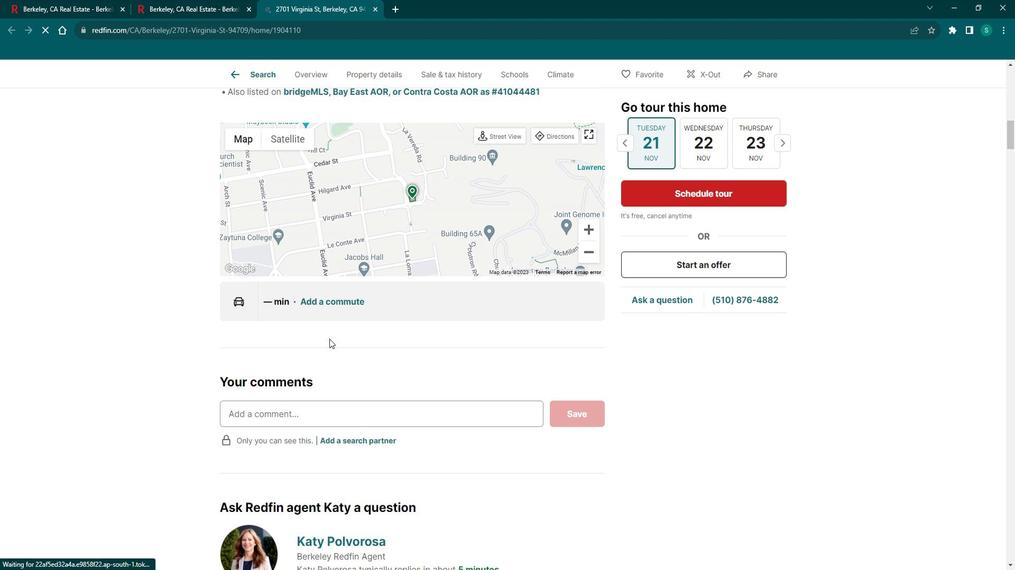 
Action: Mouse scrolled (336, 333) with delta (0, 0)
Screenshot: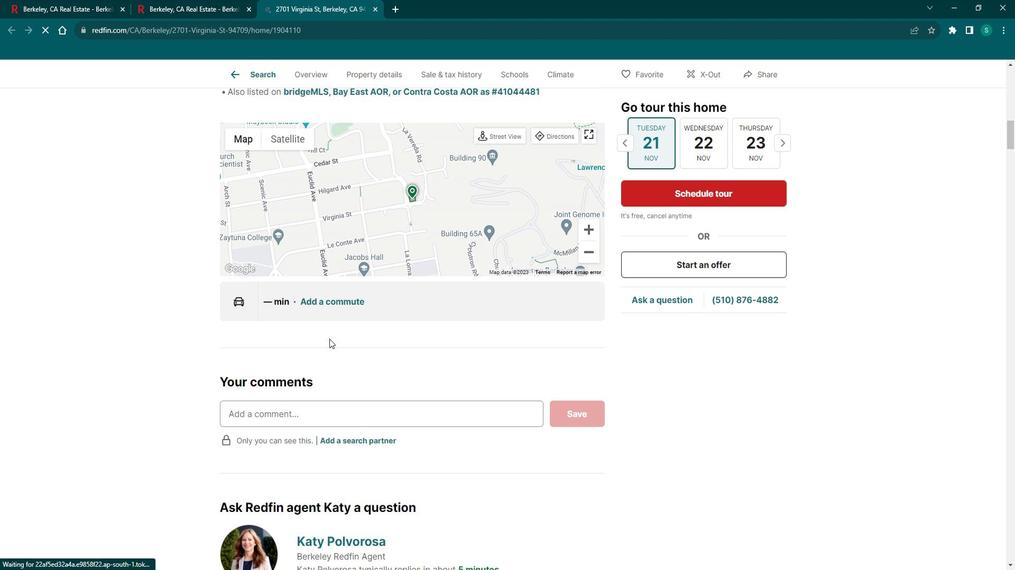 
Action: Mouse scrolled (336, 333) with delta (0, 0)
Screenshot: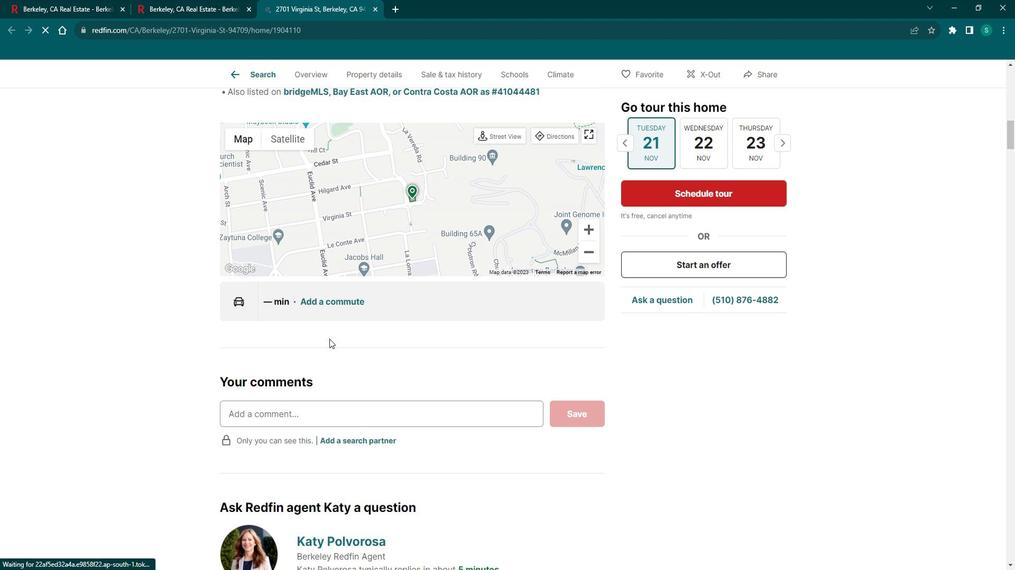 
Action: Mouse scrolled (336, 333) with delta (0, 0)
Screenshot: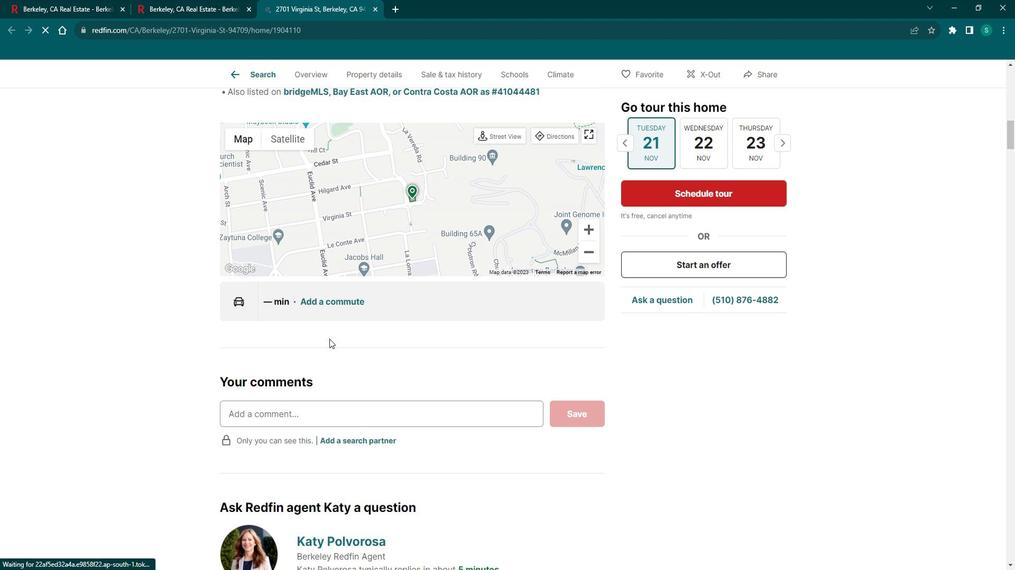 
Action: Mouse scrolled (336, 333) with delta (0, 0)
Screenshot: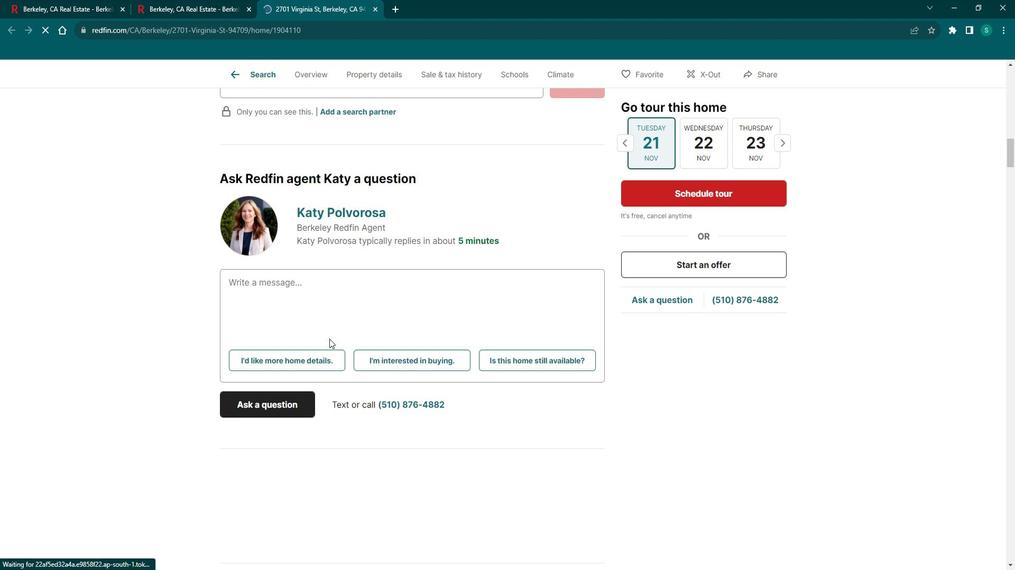 
Action: Mouse scrolled (336, 333) with delta (0, 0)
Screenshot: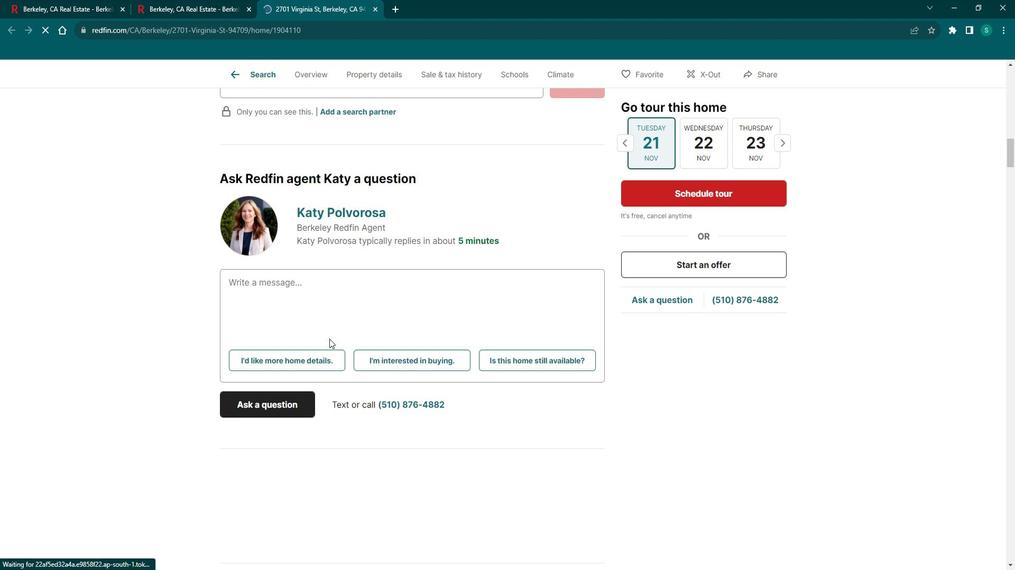 
Action: Mouse scrolled (336, 333) with delta (0, 0)
Screenshot: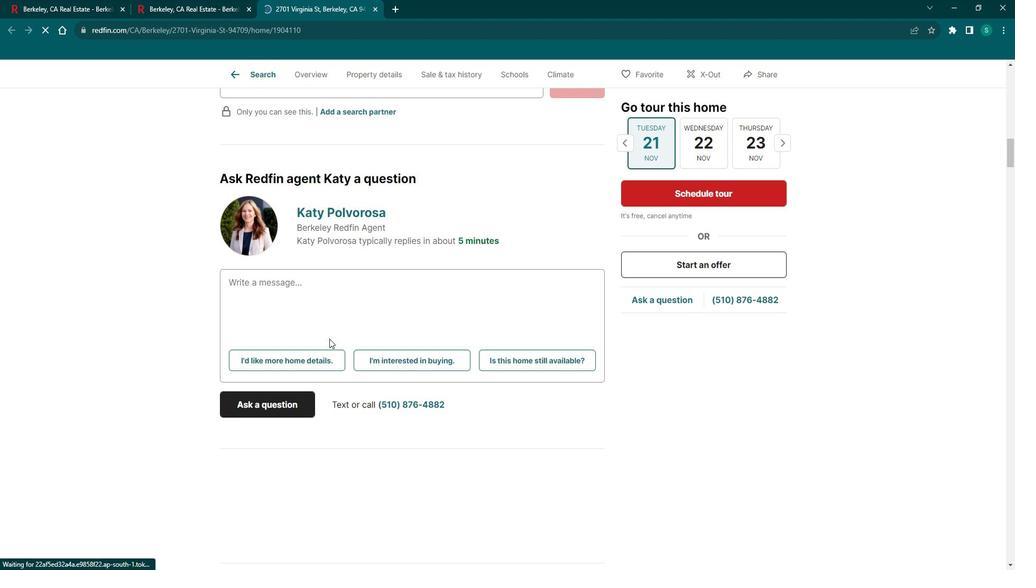 
Action: Mouse scrolled (336, 333) with delta (0, 0)
Screenshot: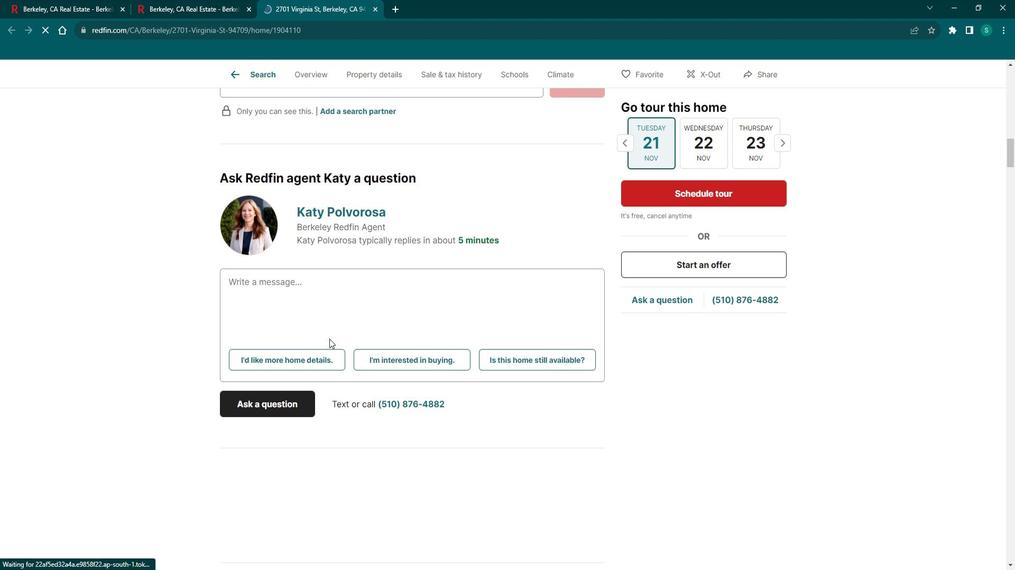 
Action: Mouse scrolled (336, 333) with delta (0, 0)
Screenshot: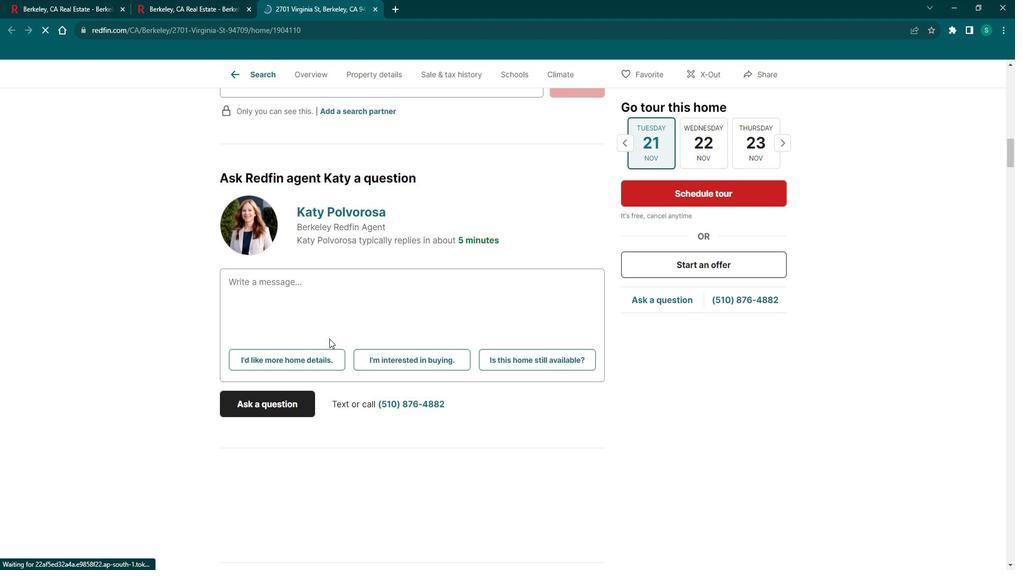 
Action: Mouse scrolled (336, 333) with delta (0, 0)
Screenshot: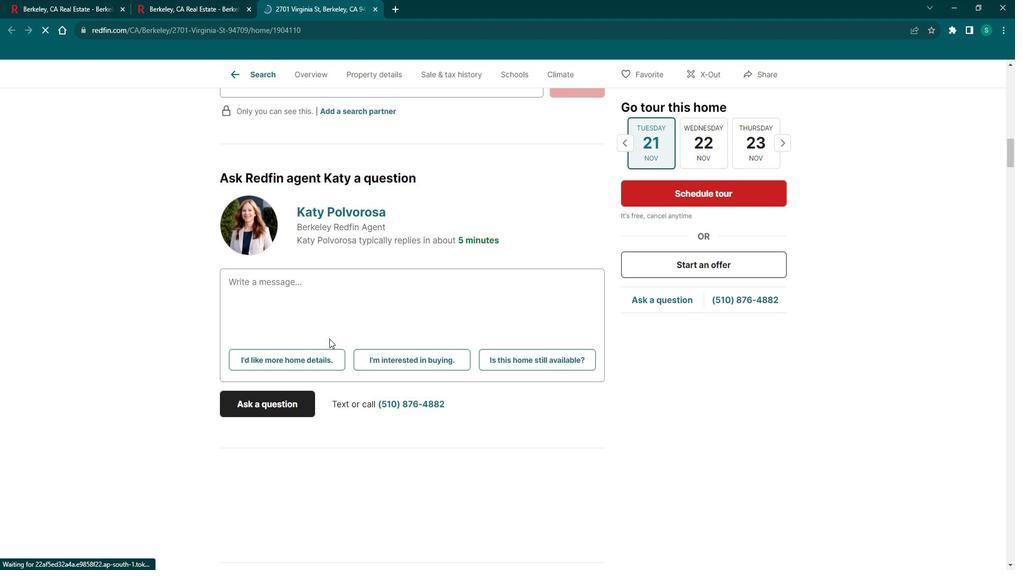 
Action: Mouse scrolled (336, 333) with delta (0, 0)
Screenshot: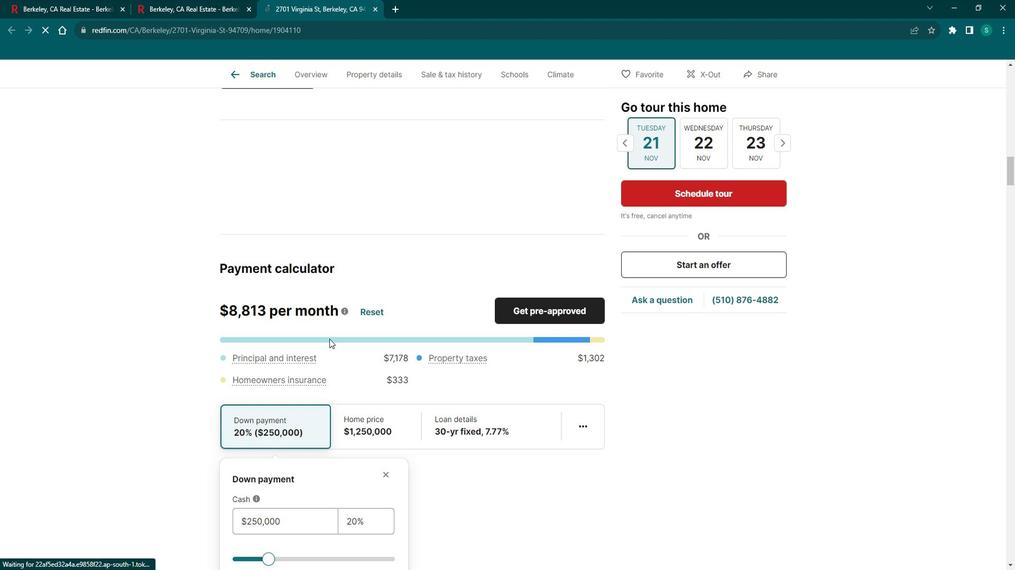 
Action: Mouse scrolled (336, 333) with delta (0, 0)
Screenshot: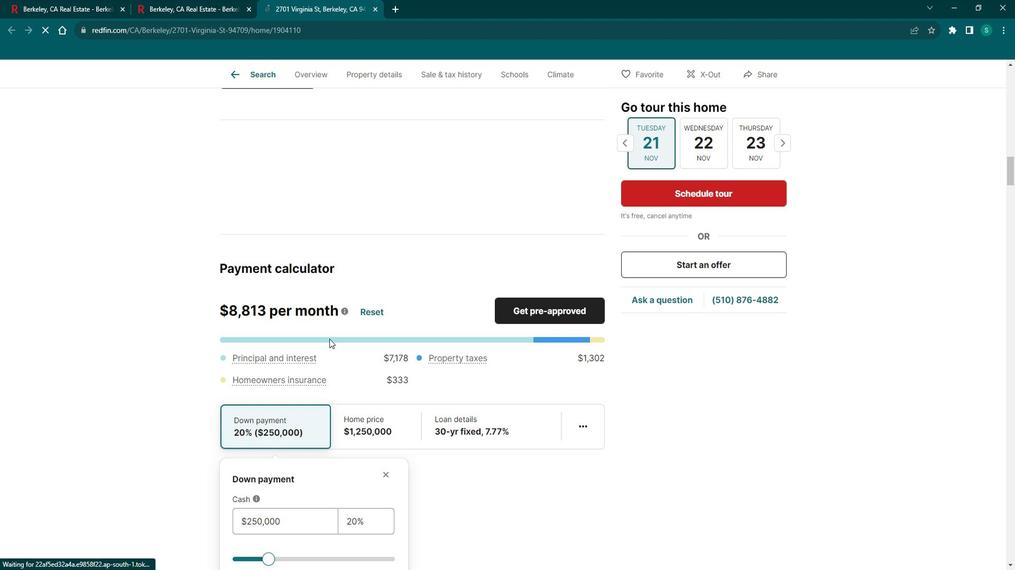 
Action: Mouse scrolled (336, 333) with delta (0, 0)
Screenshot: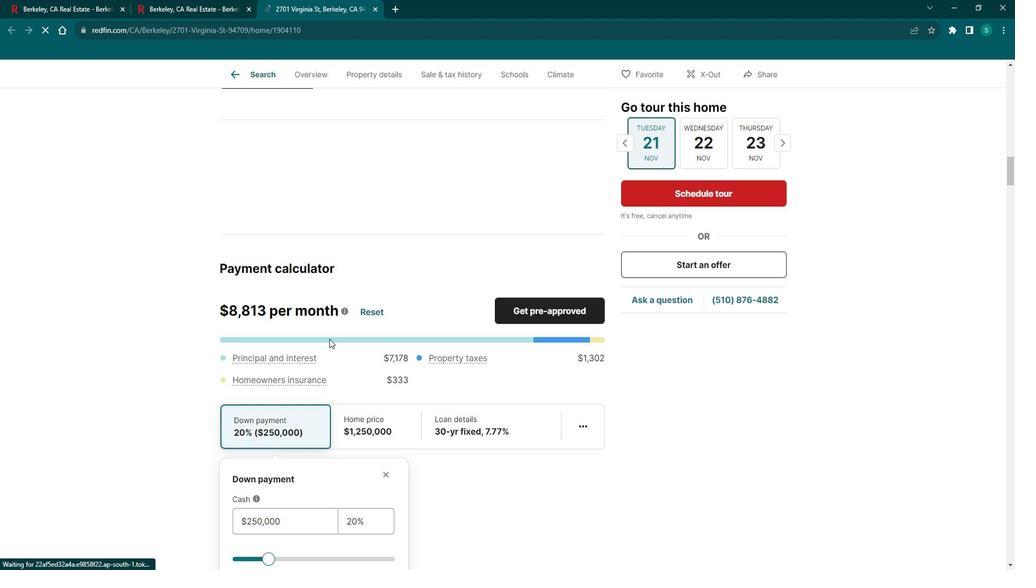 
Action: Mouse scrolled (336, 333) with delta (0, 0)
Screenshot: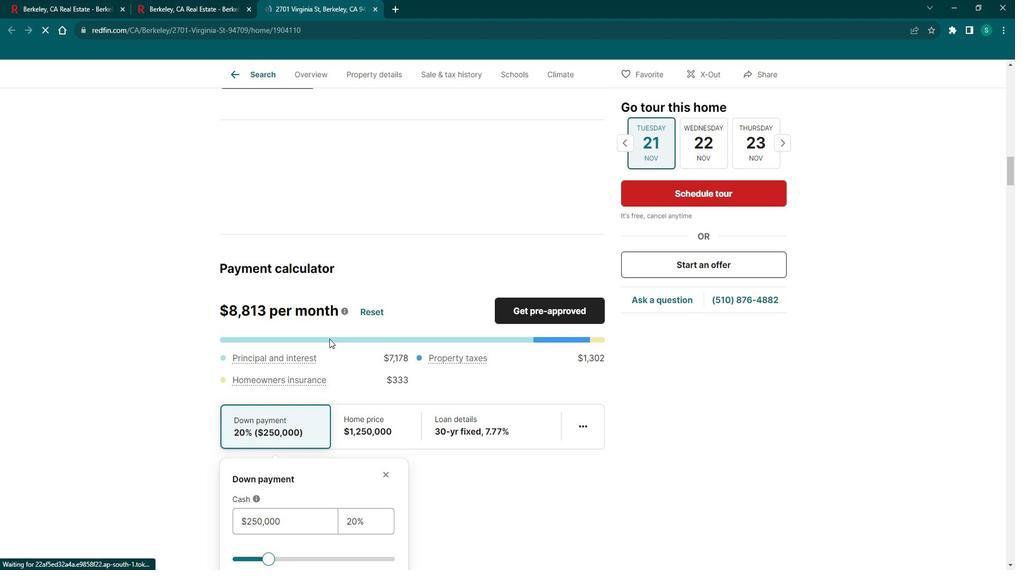 
Action: Mouse scrolled (336, 333) with delta (0, 0)
Screenshot: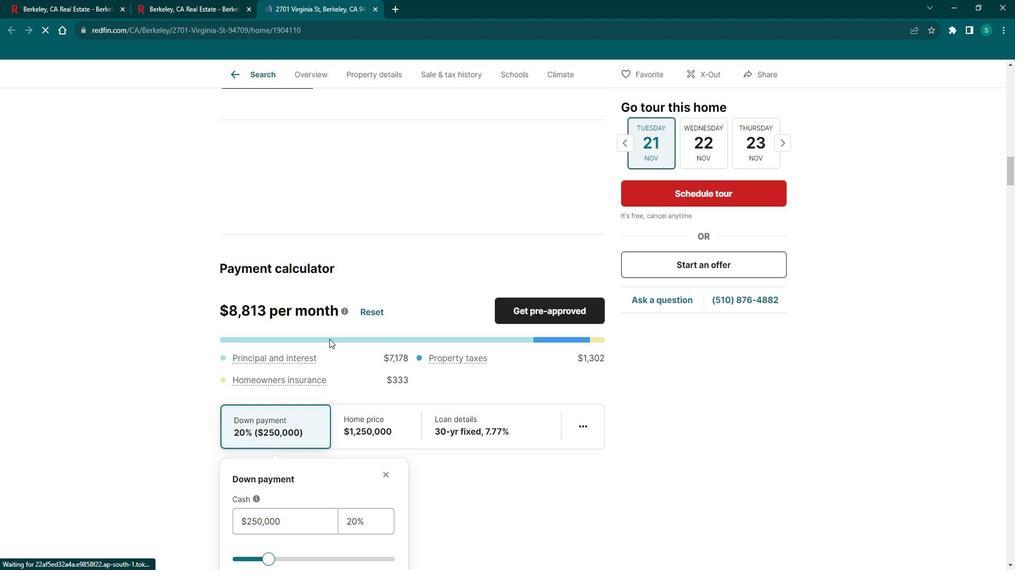 
Action: Mouse scrolled (336, 333) with delta (0, 0)
Screenshot: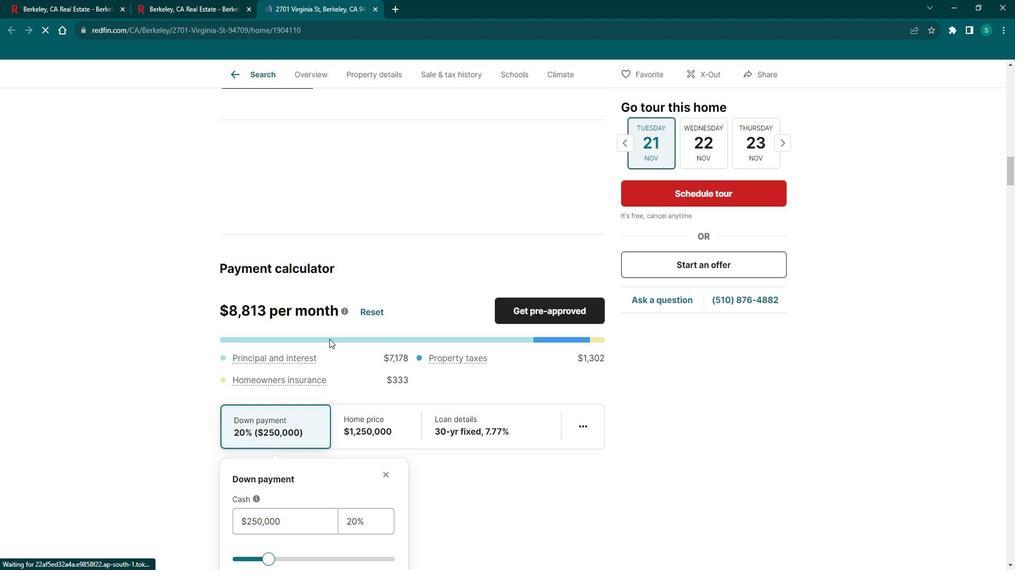 
Action: Mouse scrolled (336, 334) with delta (0, 0)
Screenshot: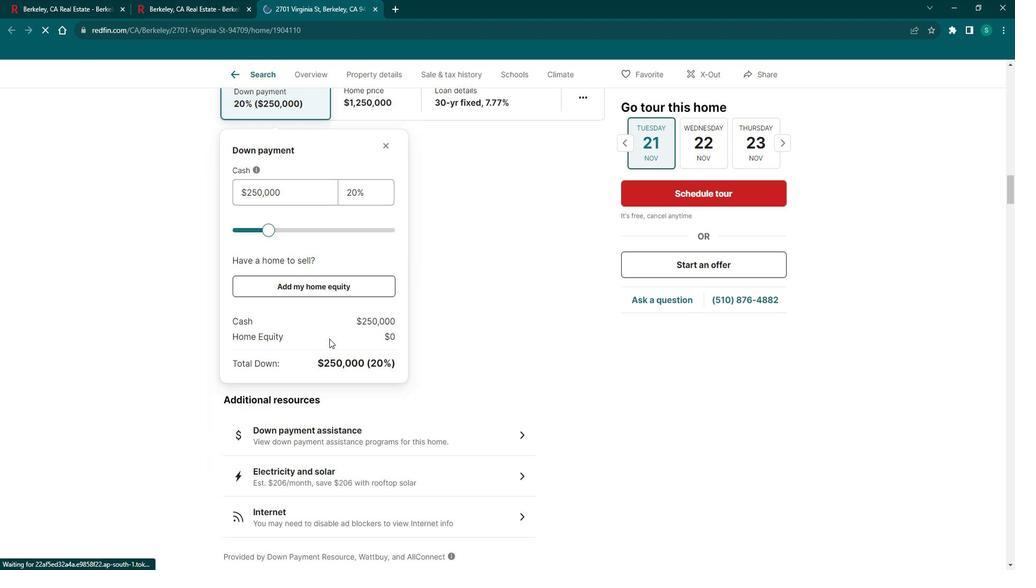 
Action: Mouse scrolled (336, 333) with delta (0, 0)
Screenshot: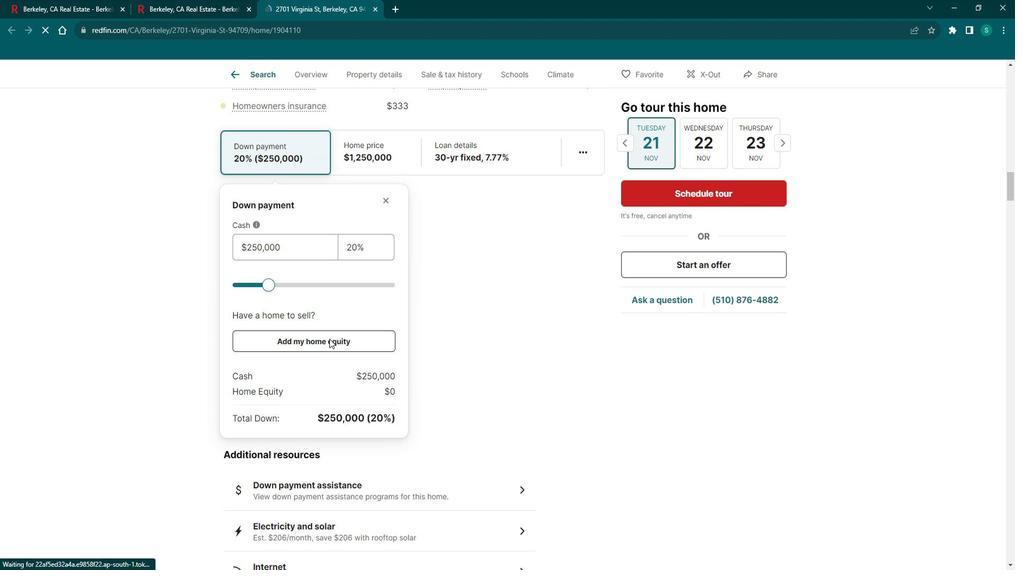 
Action: Mouse scrolled (336, 333) with delta (0, 0)
Screenshot: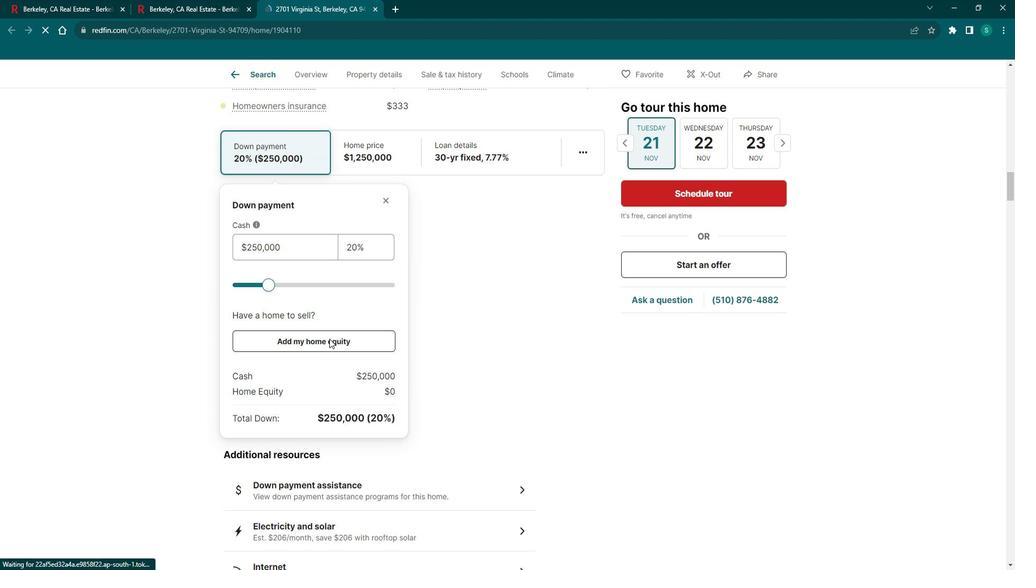 
Action: Mouse scrolled (336, 333) with delta (0, 0)
Screenshot: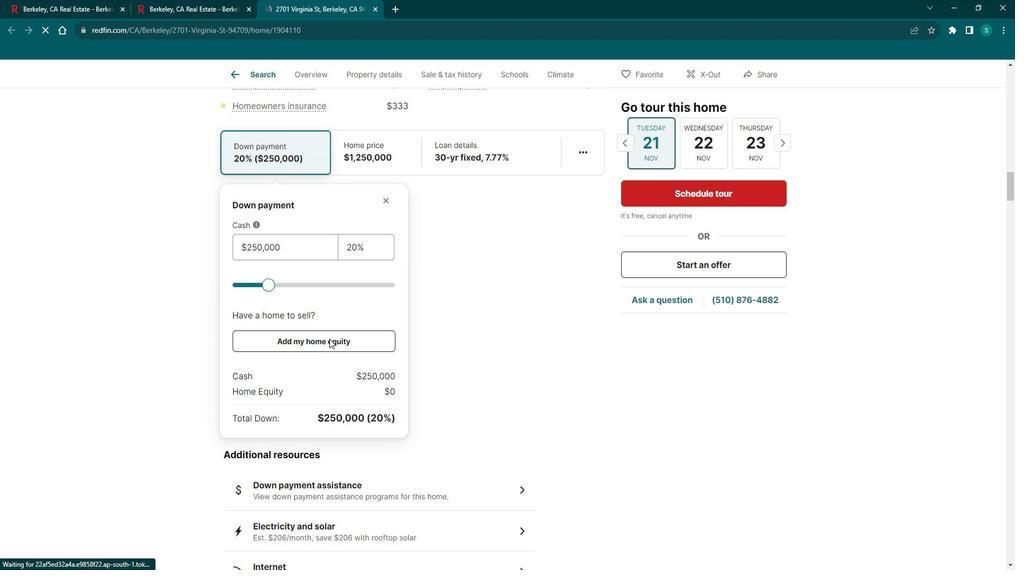 
Action: Mouse scrolled (336, 333) with delta (0, 0)
Screenshot: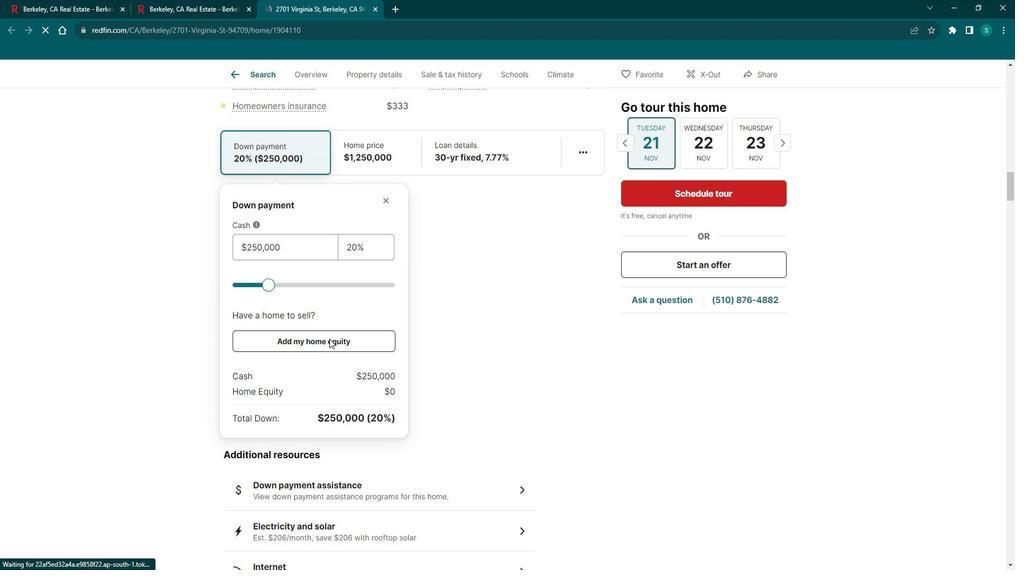 
Action: Mouse scrolled (336, 333) with delta (0, 0)
Screenshot: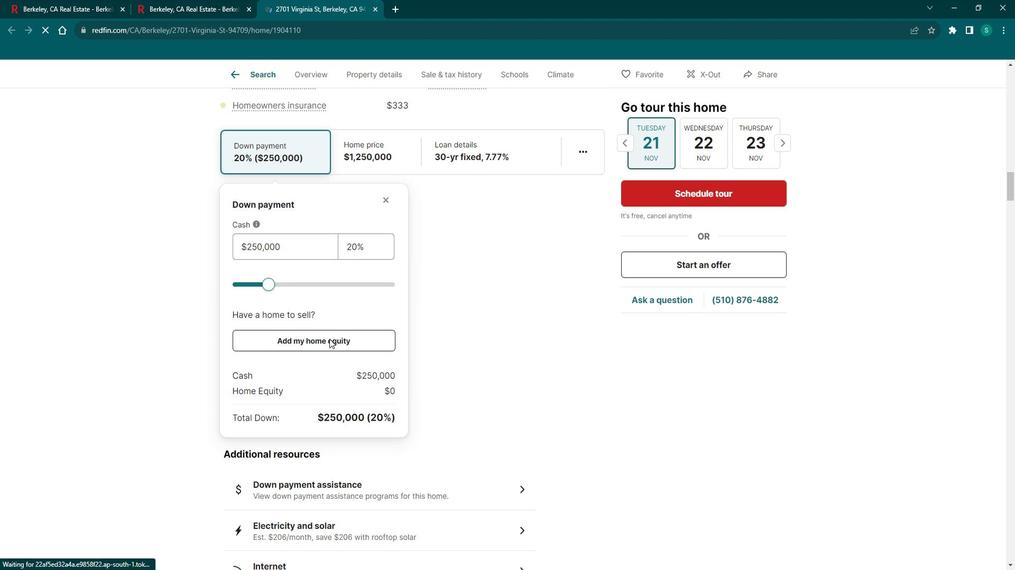 
Action: Mouse scrolled (336, 333) with delta (0, 0)
Screenshot: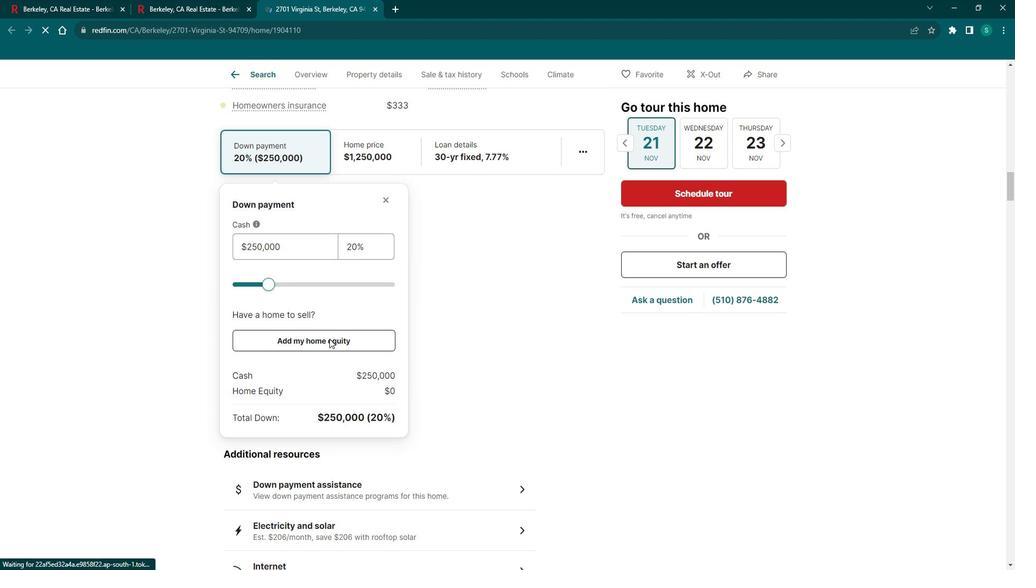 
Action: Mouse scrolled (336, 334) with delta (0, 0)
Screenshot: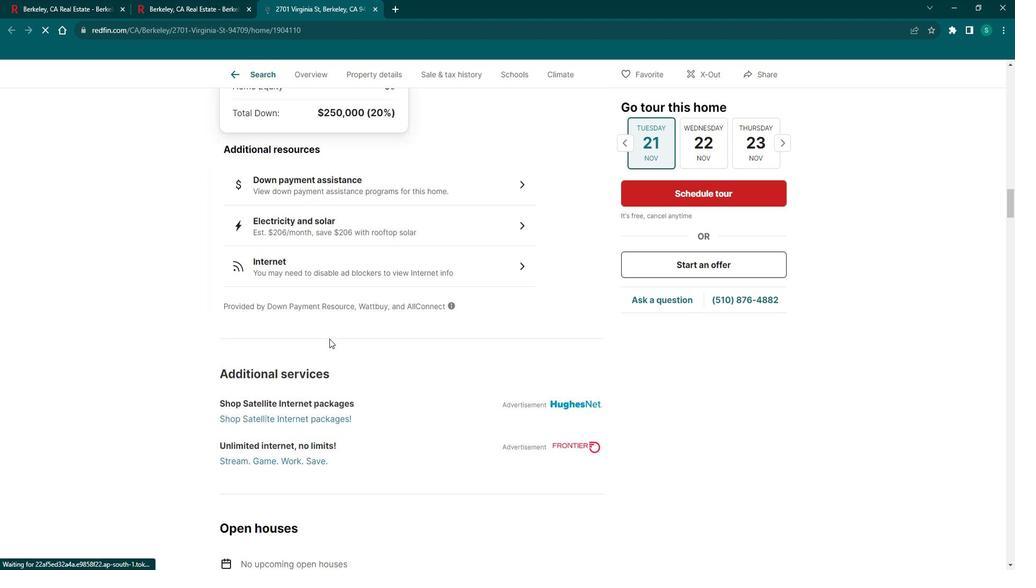 
Action: Mouse scrolled (336, 334) with delta (0, 0)
Screenshot: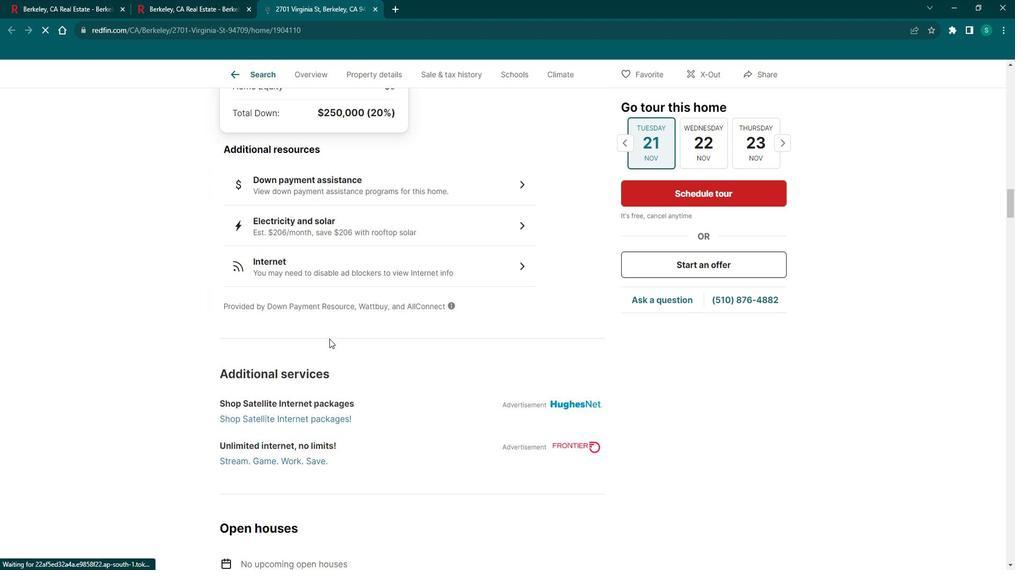 
Action: Mouse scrolled (336, 333) with delta (0, 0)
Screenshot: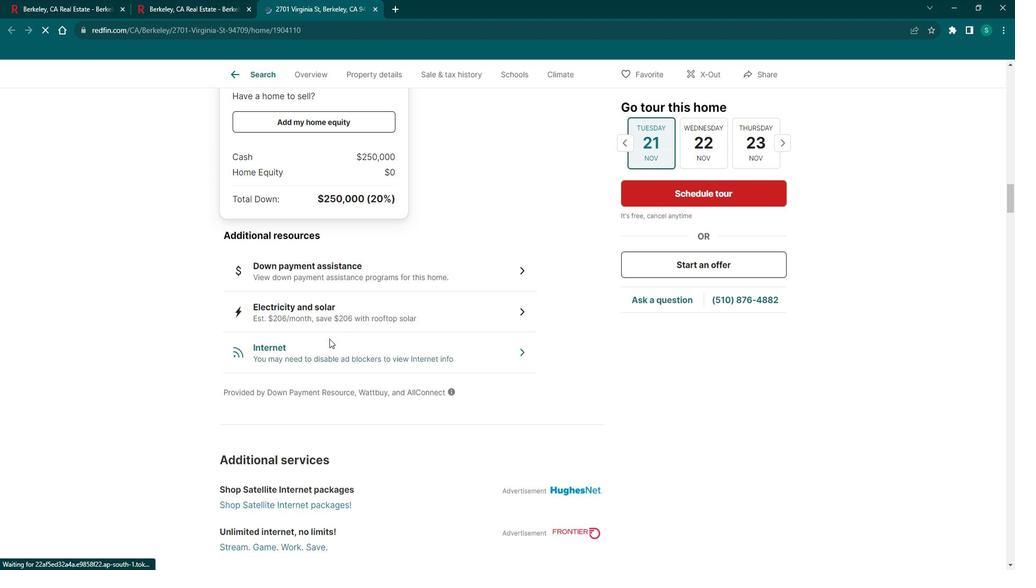 
Action: Mouse scrolled (336, 333) with delta (0, 0)
Screenshot: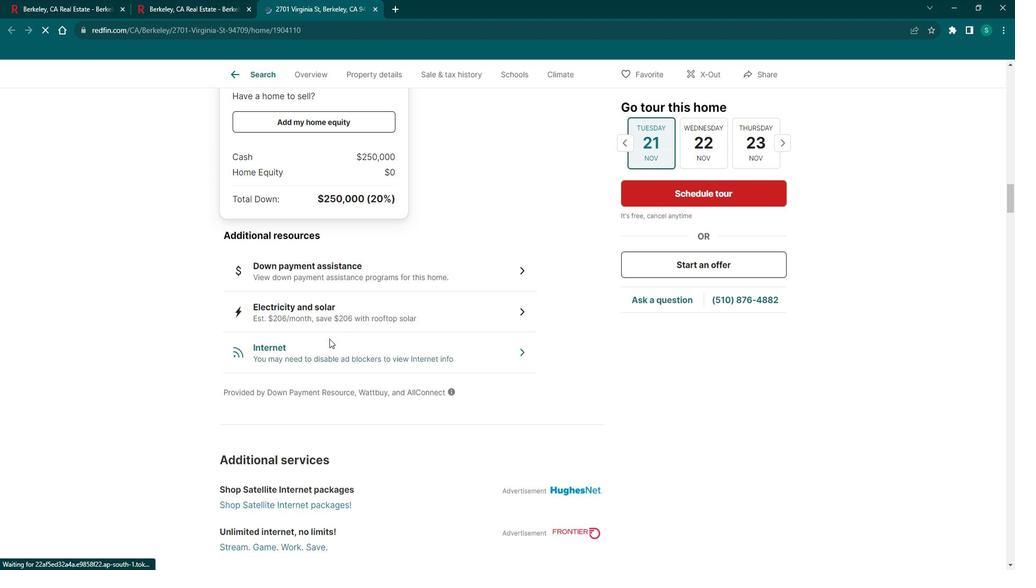 
Action: Mouse scrolled (336, 333) with delta (0, 0)
Screenshot: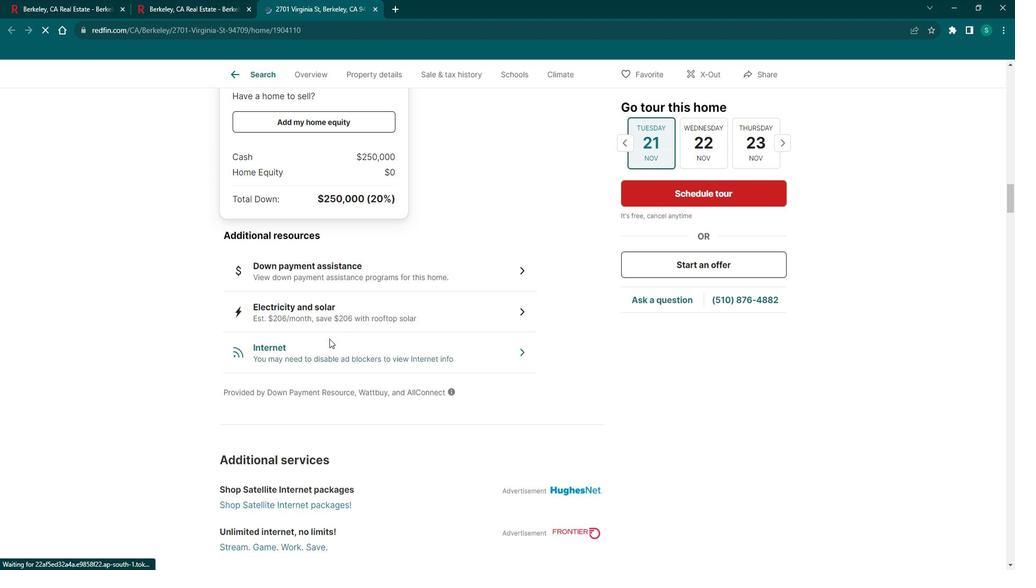 
Action: Mouse scrolled (336, 333) with delta (0, 0)
Screenshot: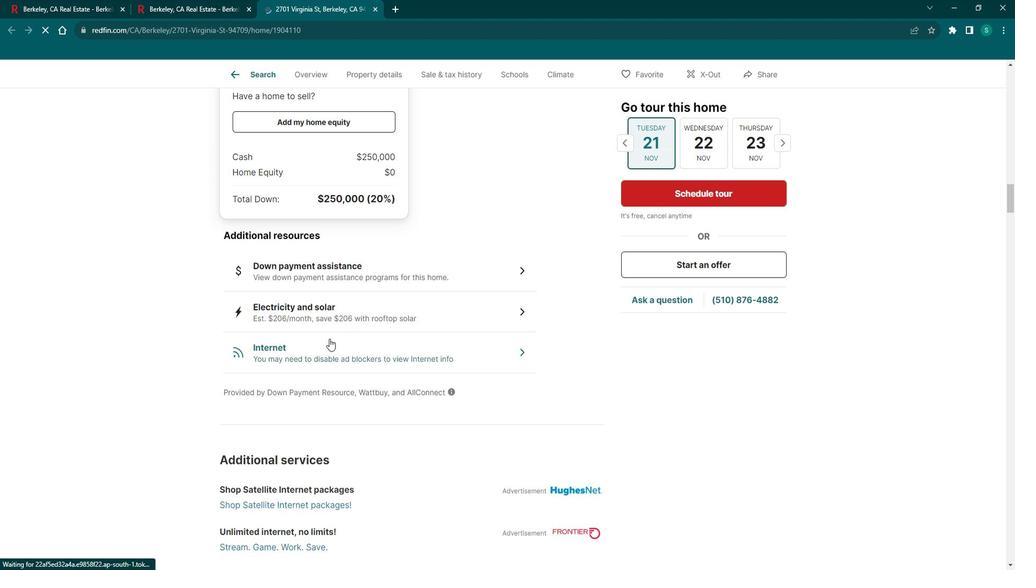 
Action: Mouse scrolled (336, 333) with delta (0, 0)
Screenshot: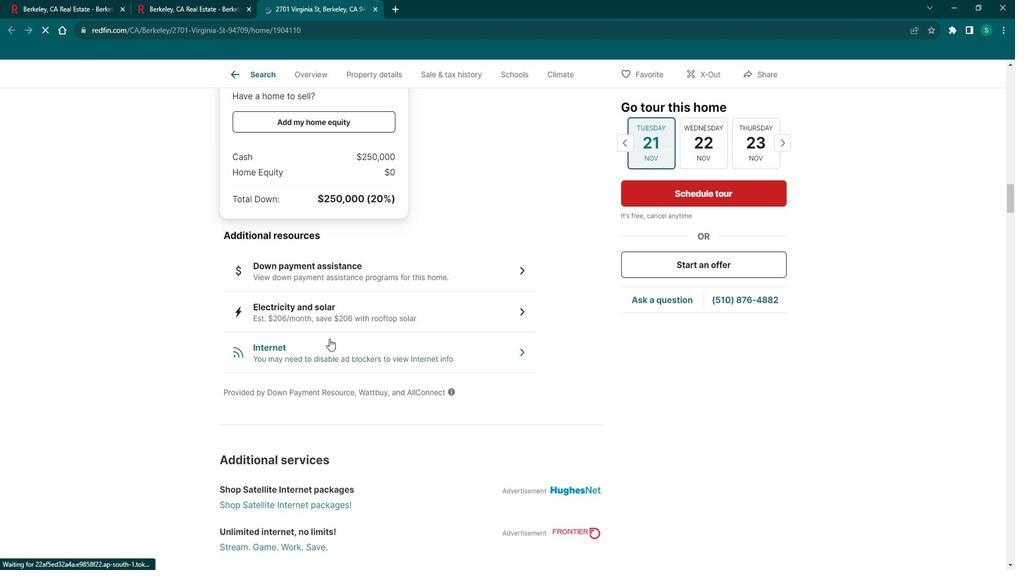 
Action: Mouse scrolled (336, 333) with delta (0, 0)
Screenshot: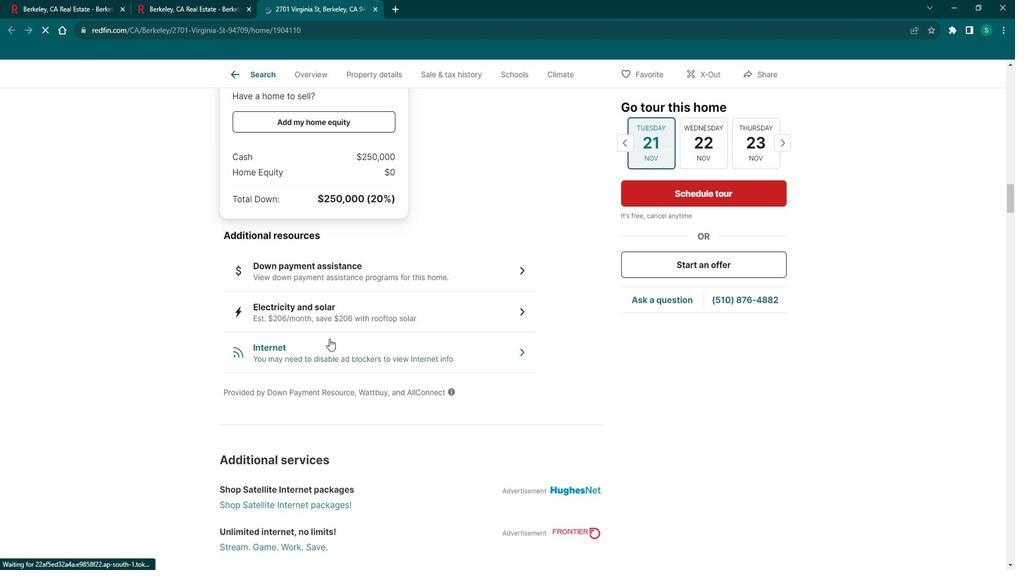 
Action: Mouse scrolled (336, 333) with delta (0, 0)
Screenshot: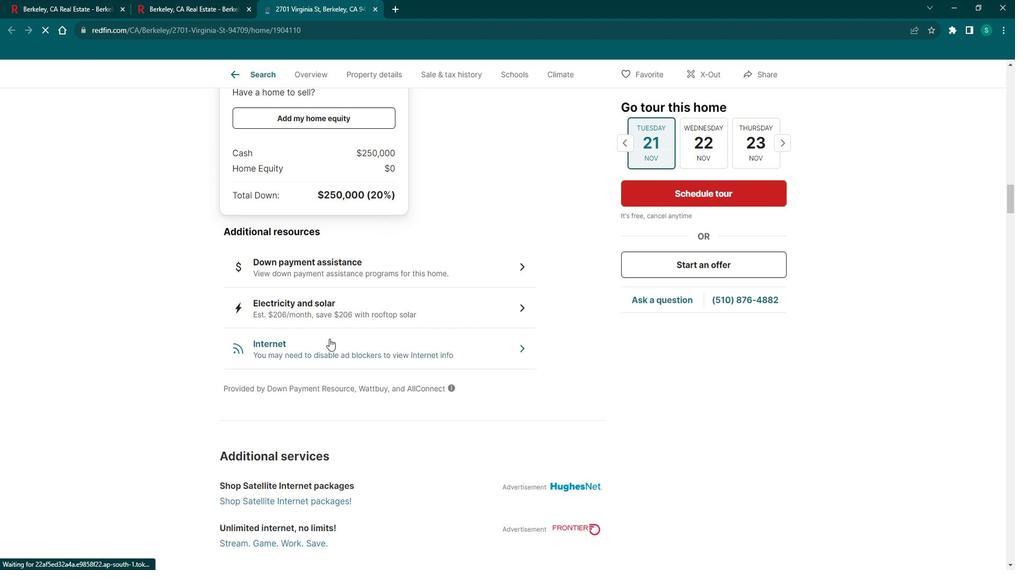 
Action: Mouse scrolled (336, 333) with delta (0, 0)
Screenshot: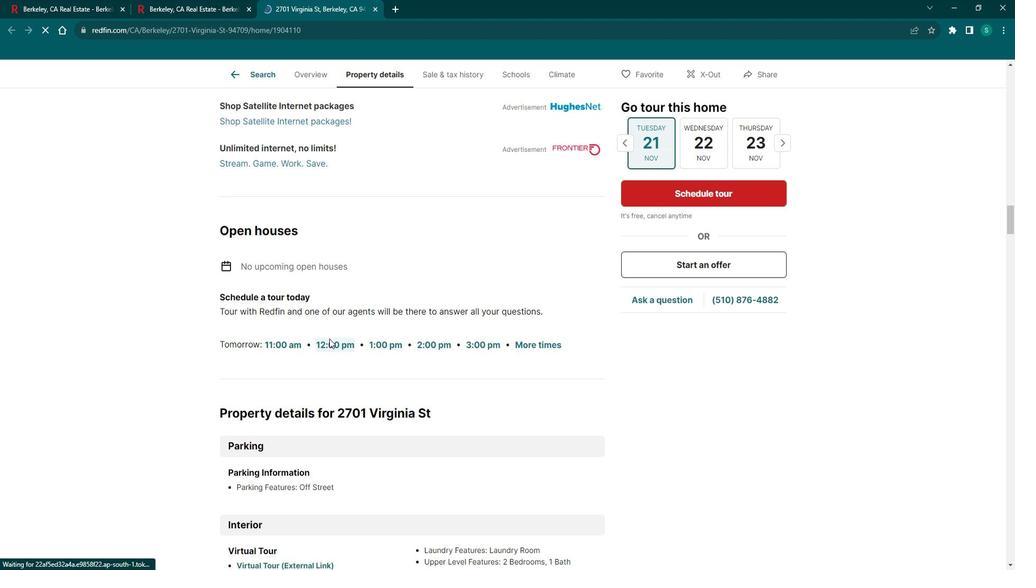 
Action: Mouse scrolled (336, 333) with delta (0, 0)
Screenshot: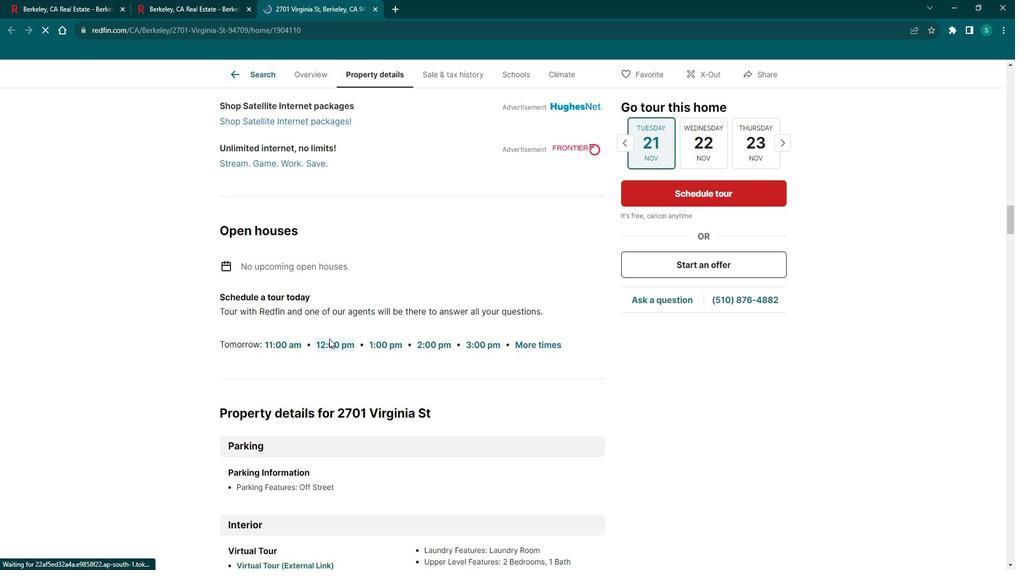 
Action: Mouse scrolled (336, 333) with delta (0, 0)
Screenshot: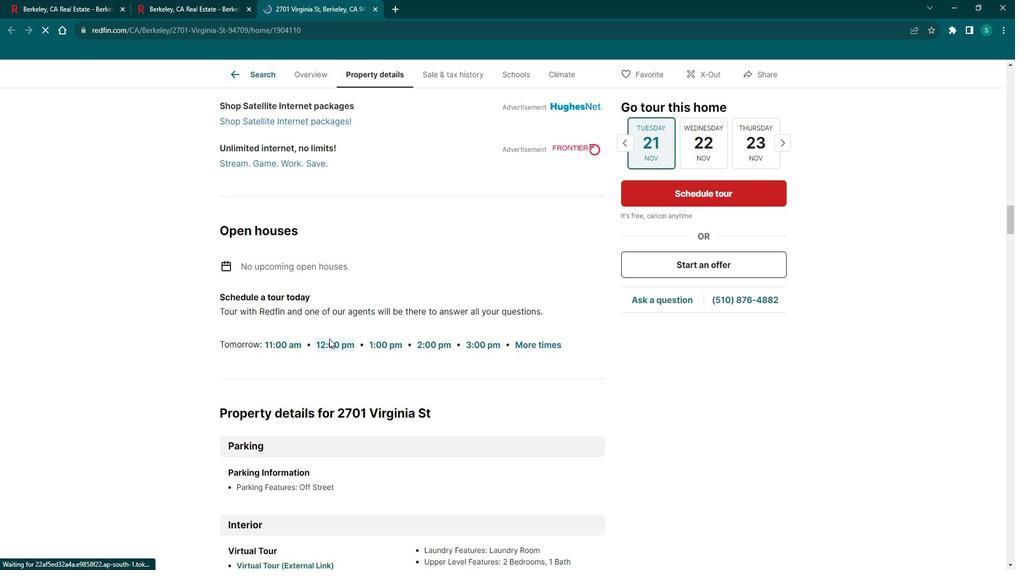 
Action: Mouse scrolled (336, 333) with delta (0, 0)
Screenshot: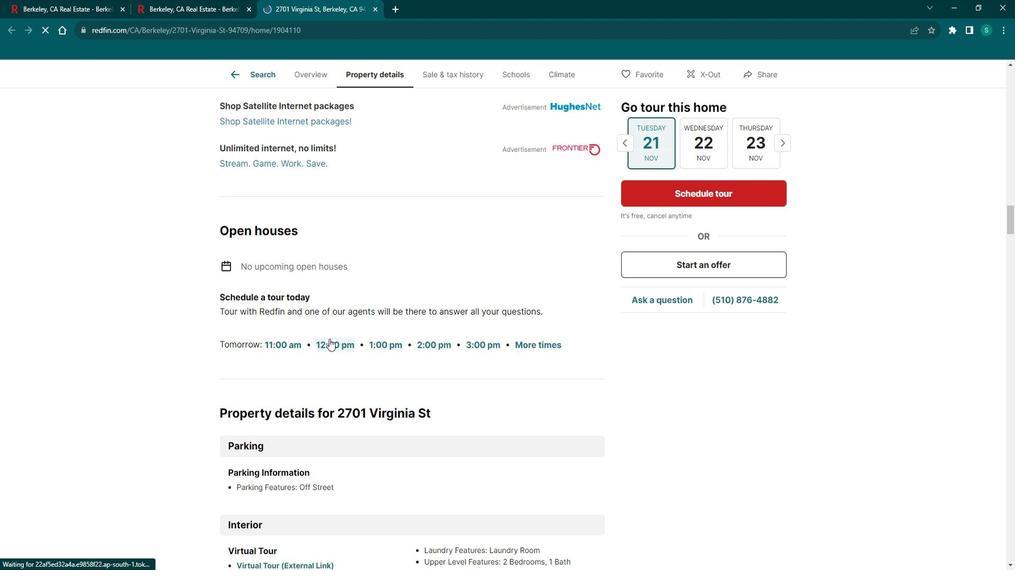 
Action: Mouse scrolled (336, 333) with delta (0, 0)
Screenshot: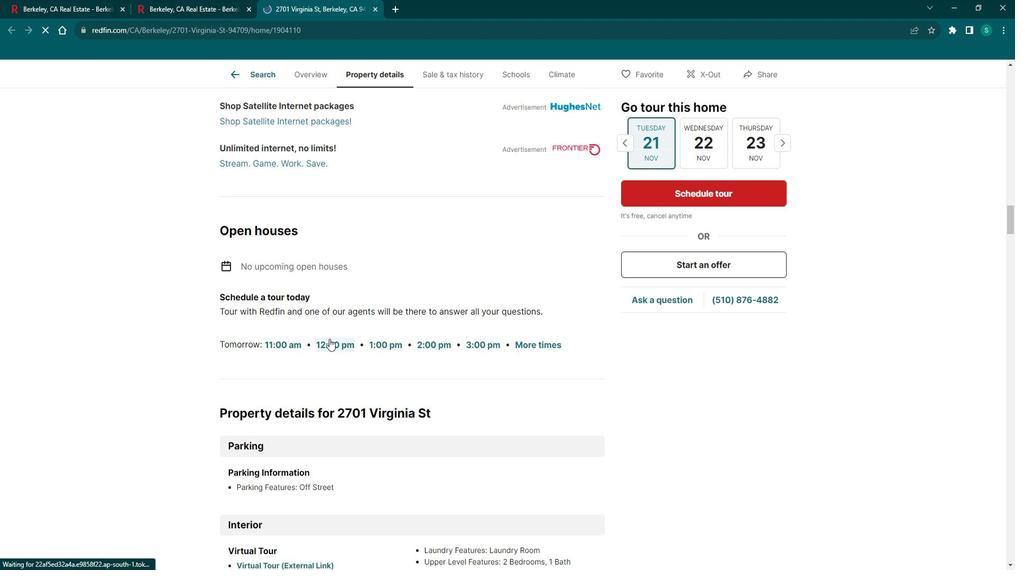 
Action: Mouse scrolled (336, 333) with delta (0, 0)
Screenshot: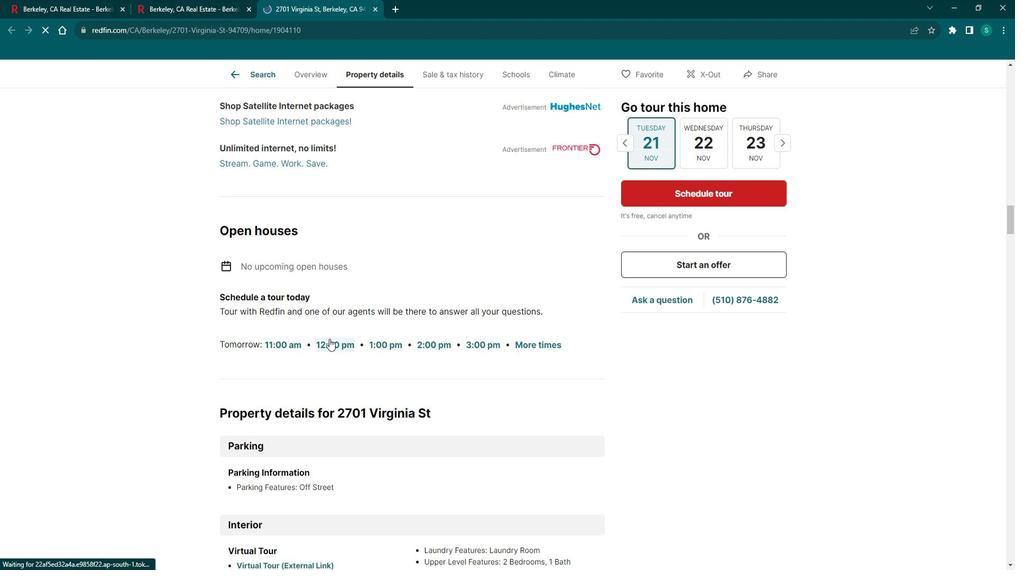 
Action: Mouse scrolled (336, 333) with delta (0, 0)
Screenshot: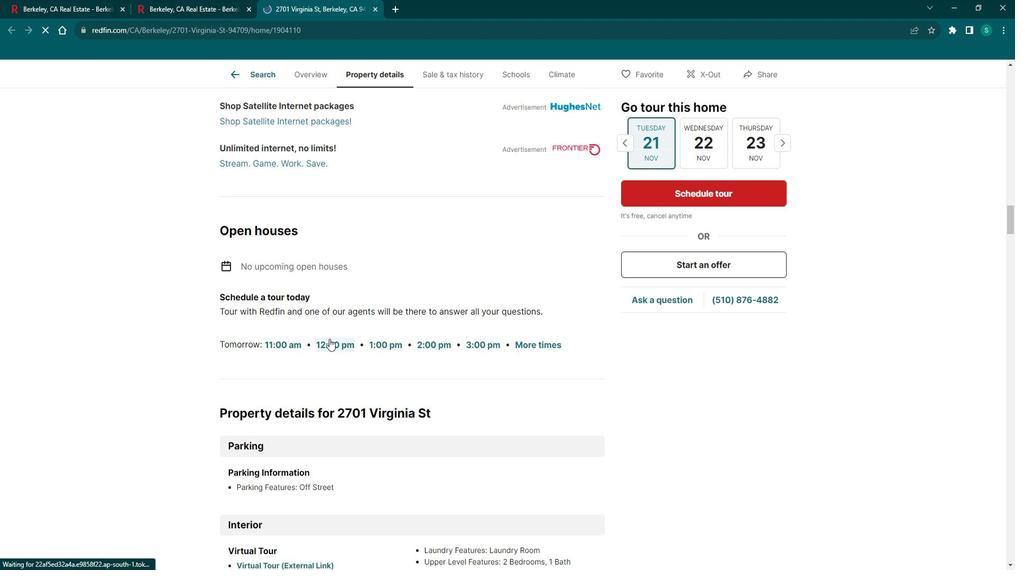 
Action: Mouse scrolled (336, 333) with delta (0, 0)
Screenshot: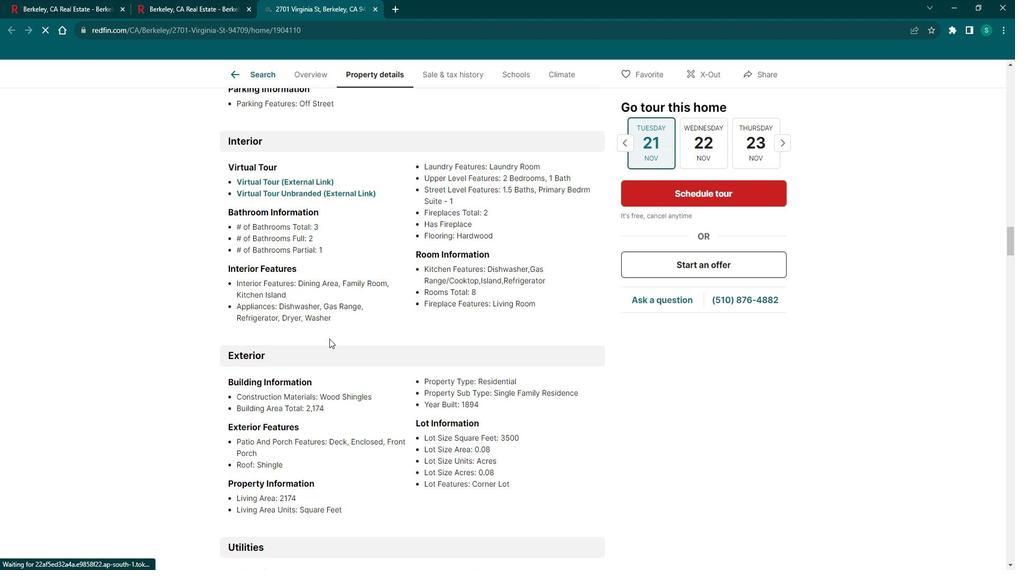 
Action: Mouse scrolled (336, 333) with delta (0, 0)
Screenshot: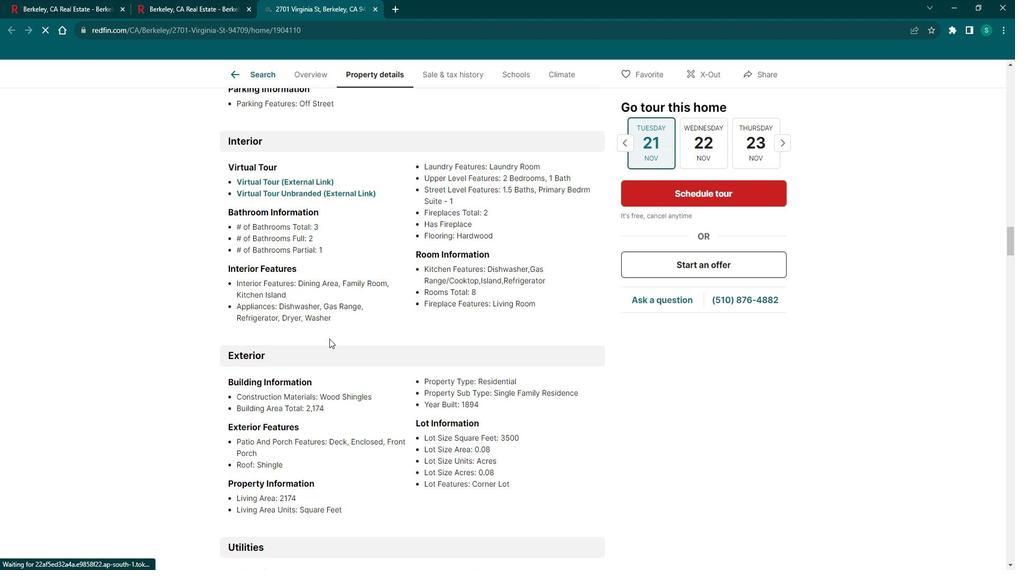 
Action: Mouse scrolled (336, 333) with delta (0, 0)
Screenshot: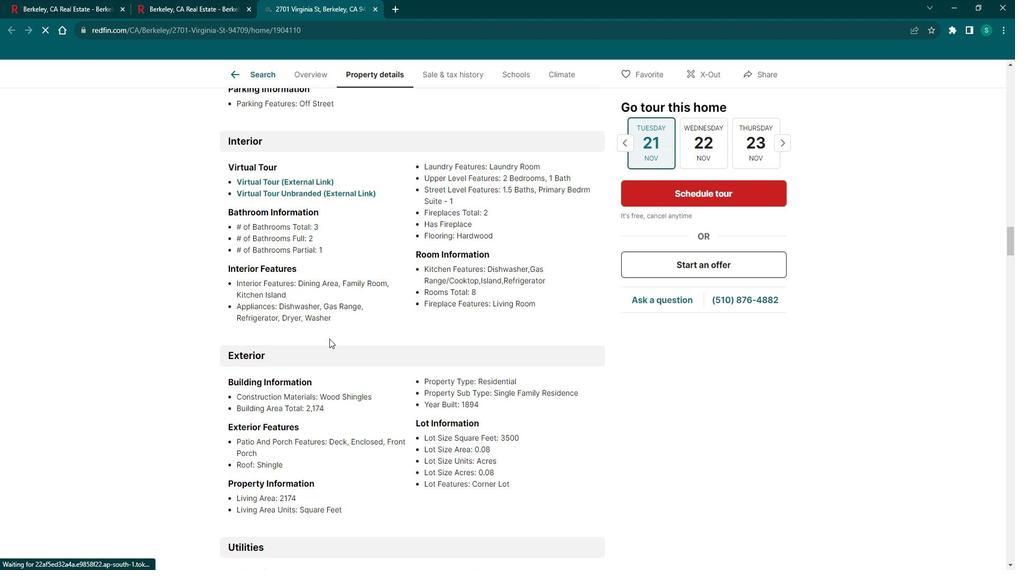 
Action: Mouse scrolled (336, 333) with delta (0, 0)
Screenshot: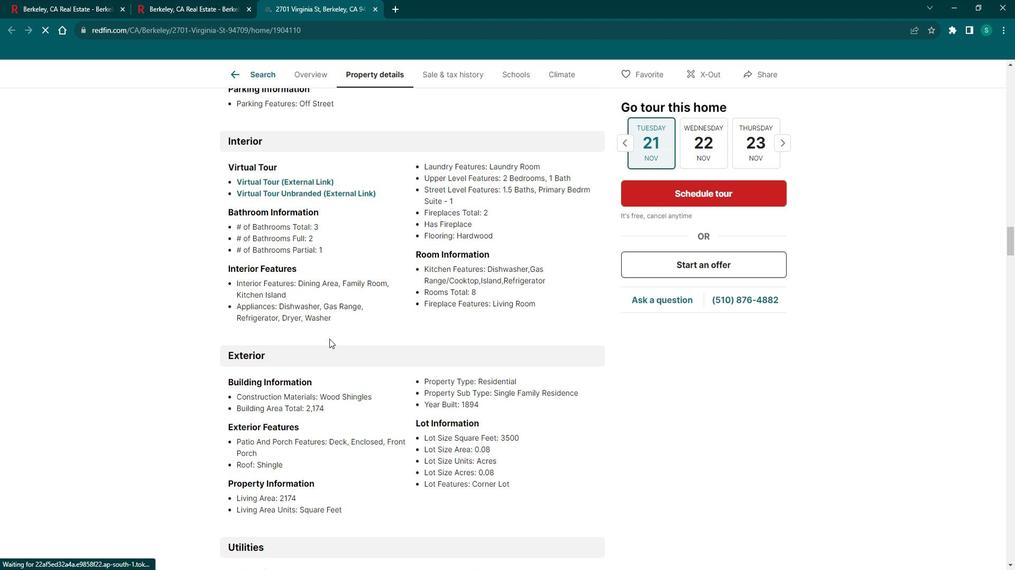 
Action: Mouse scrolled (336, 333) with delta (0, 0)
Screenshot: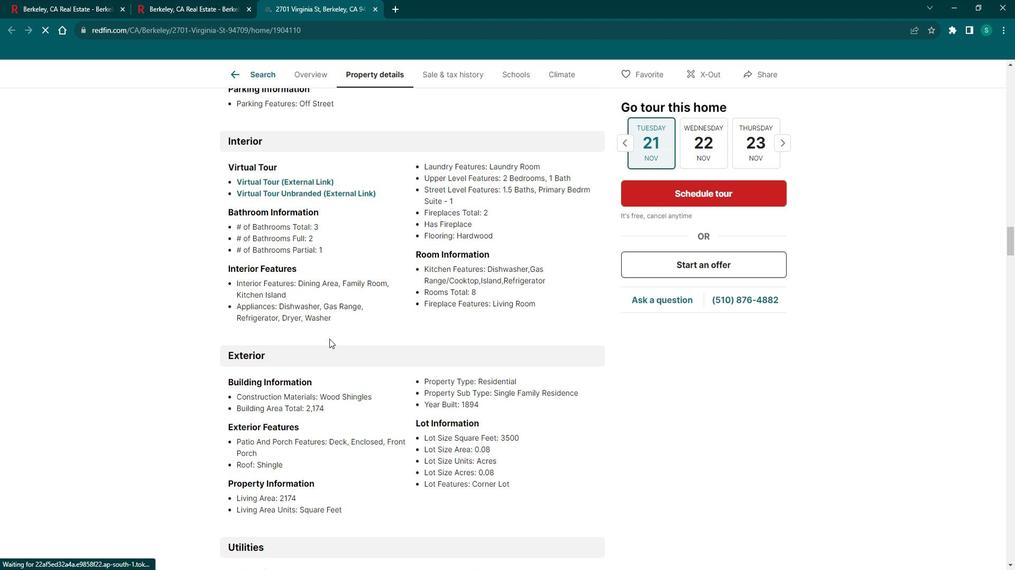 
Action: Mouse scrolled (336, 333) with delta (0, 0)
Screenshot: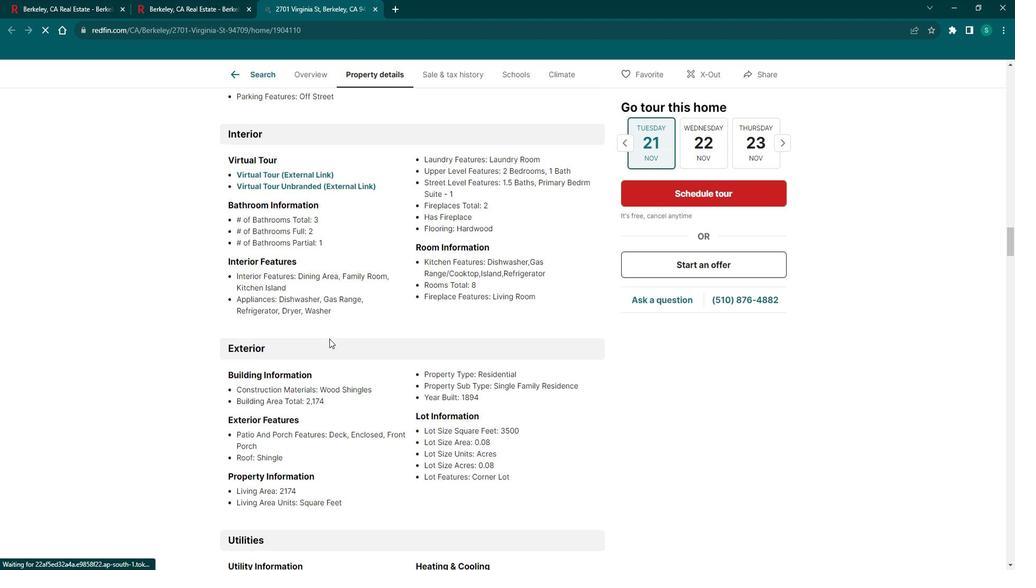 
Action: Mouse scrolled (336, 333) with delta (0, 0)
Screenshot: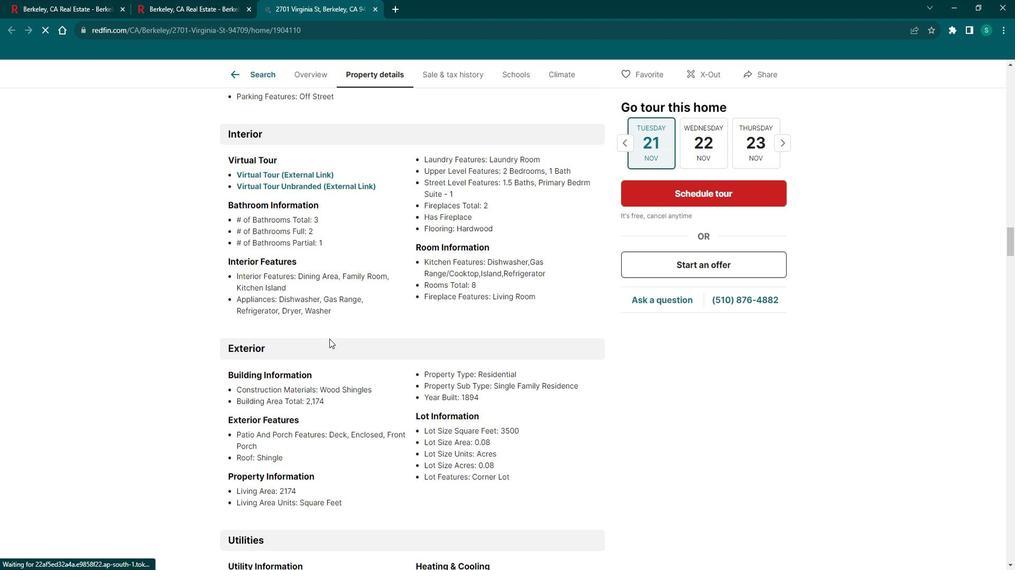 
Action: Mouse scrolled (336, 333) with delta (0, 0)
Screenshot: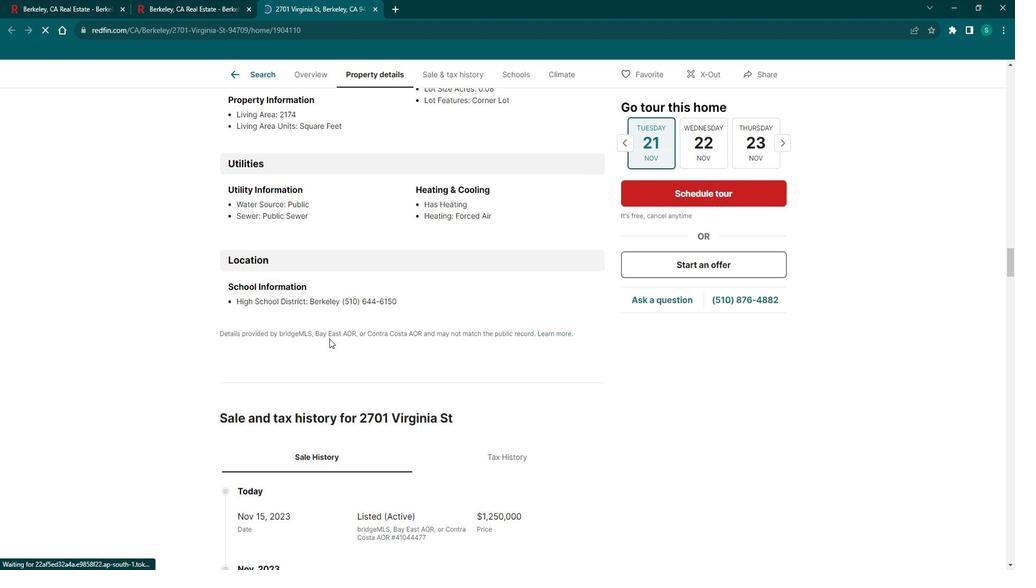 
Action: Mouse scrolled (336, 333) with delta (0, 0)
Screenshot: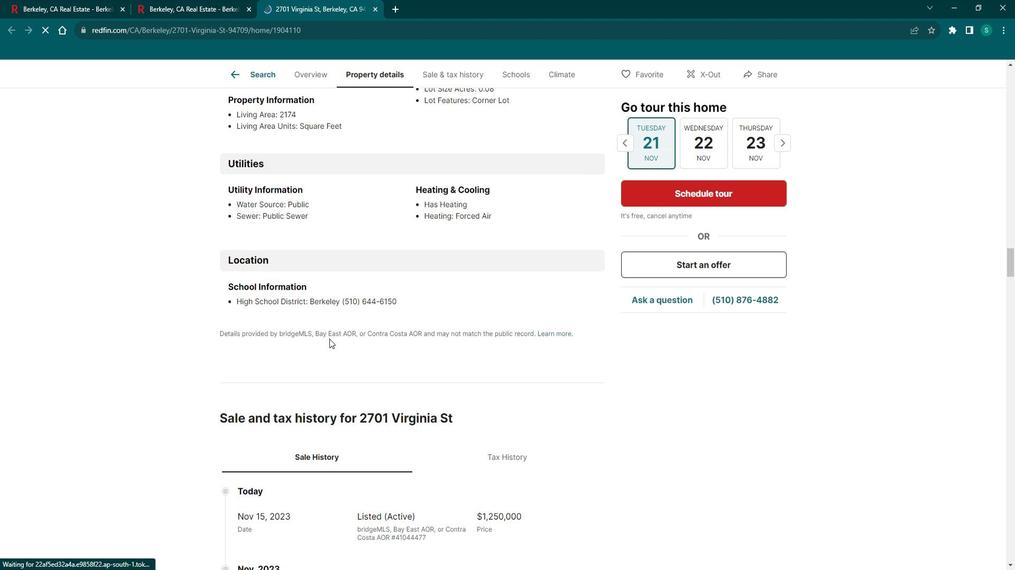 
Action: Mouse scrolled (336, 333) with delta (0, 0)
Screenshot: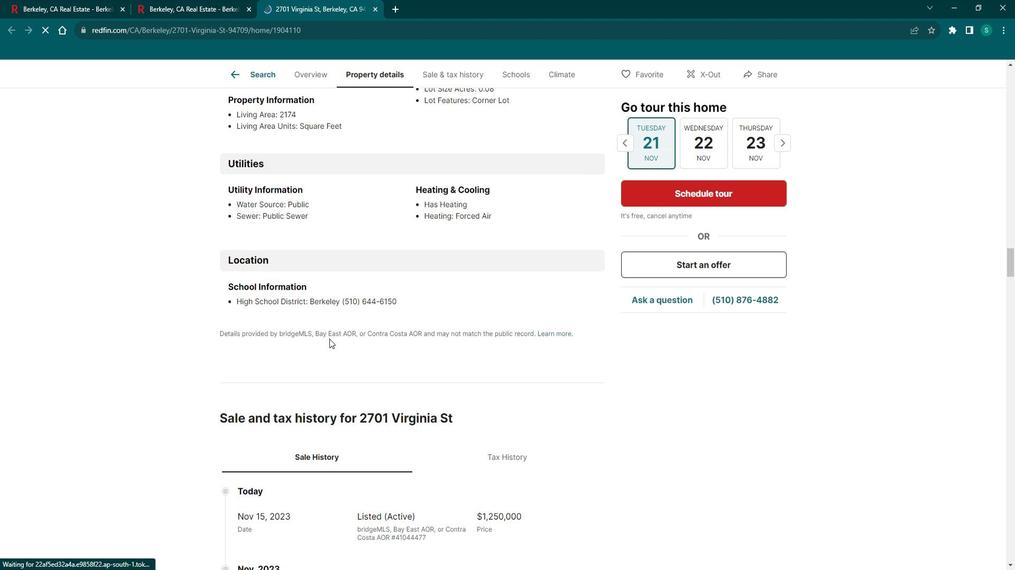 
Action: Mouse scrolled (336, 333) with delta (0, 0)
Screenshot: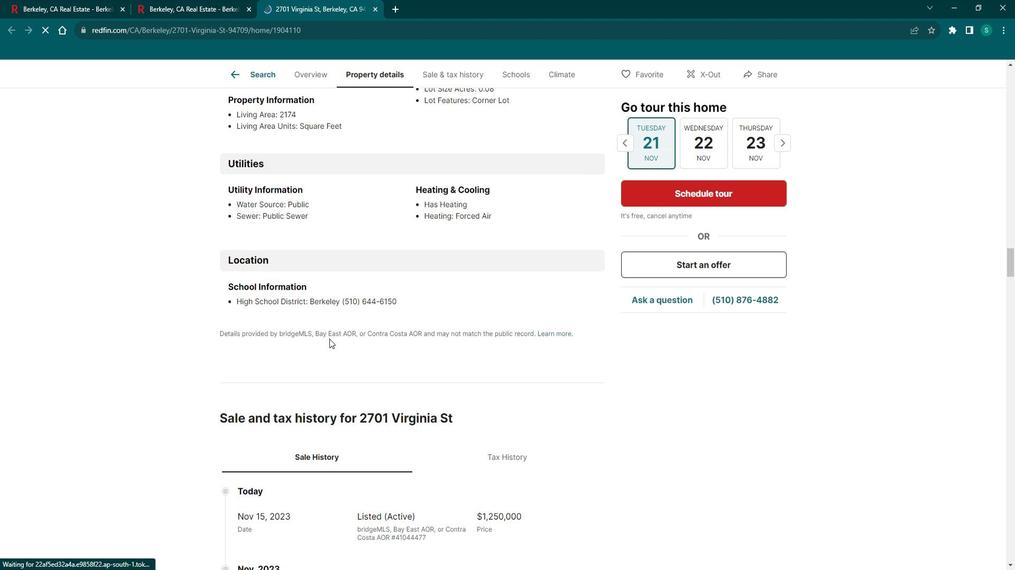 
Action: Mouse scrolled (336, 333) with delta (0, 0)
Screenshot: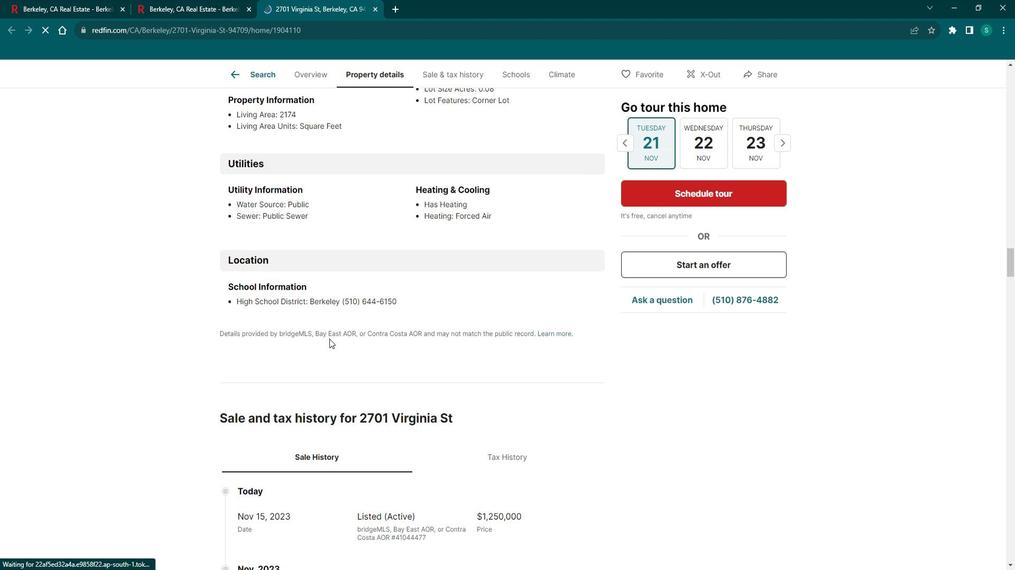 
Action: Mouse scrolled (336, 333) with delta (0, 0)
Screenshot: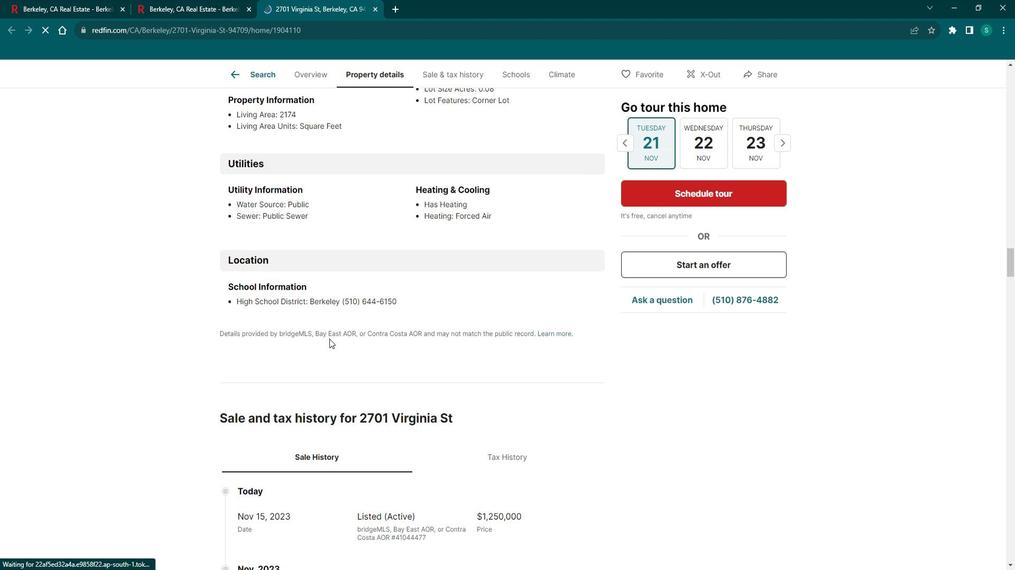 
Action: Mouse scrolled (336, 333) with delta (0, 0)
Screenshot: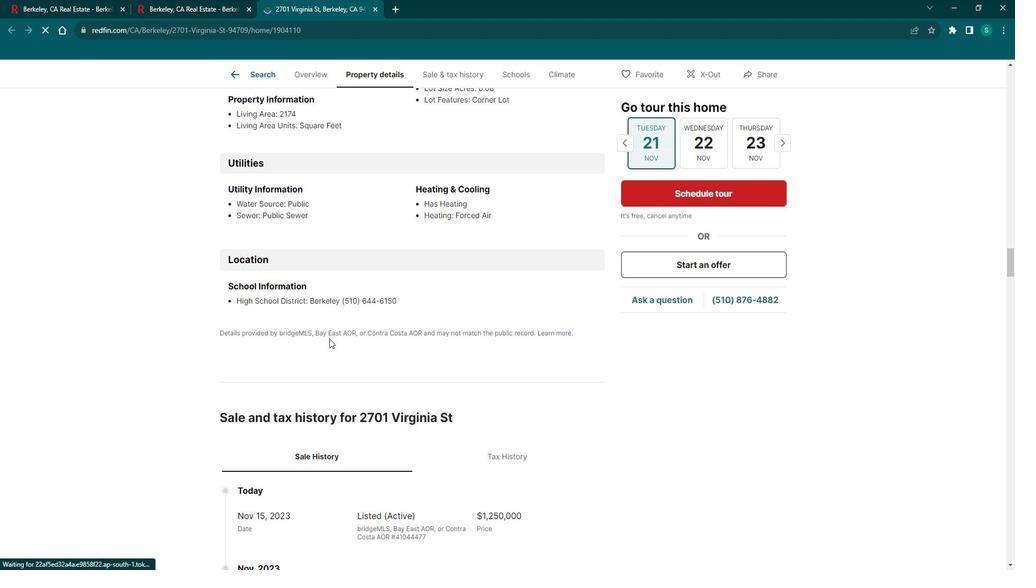 
Action: Mouse moved to (277, 389)
Screenshot: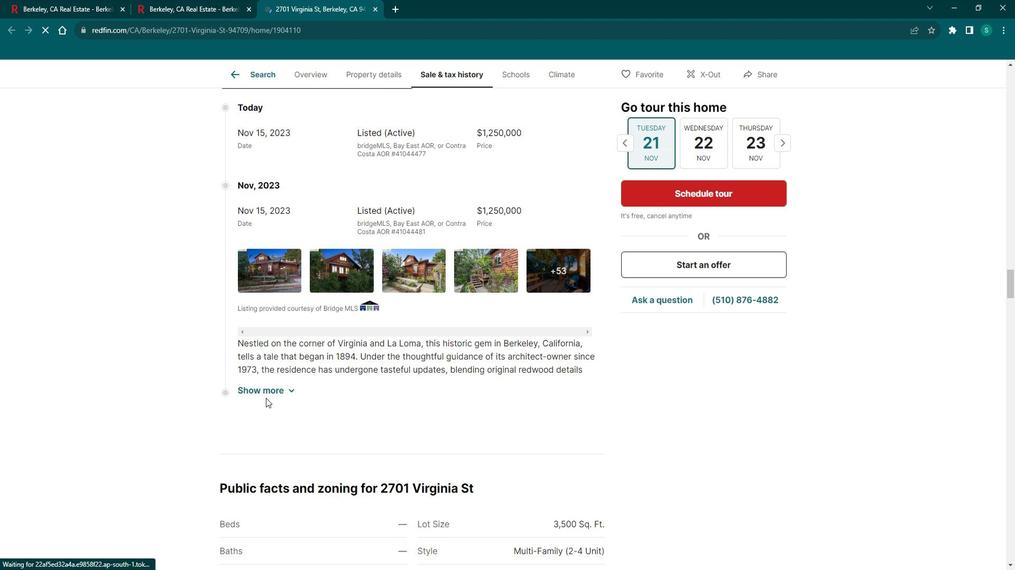 
Action: Mouse pressed left at (277, 389)
Screenshot: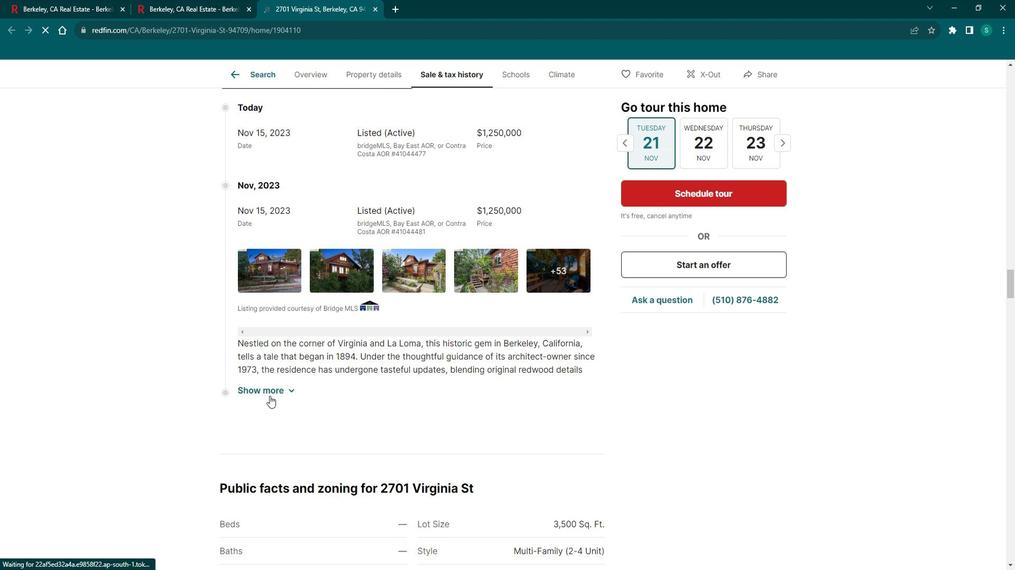 
Action: Mouse moved to (314, 377)
Screenshot: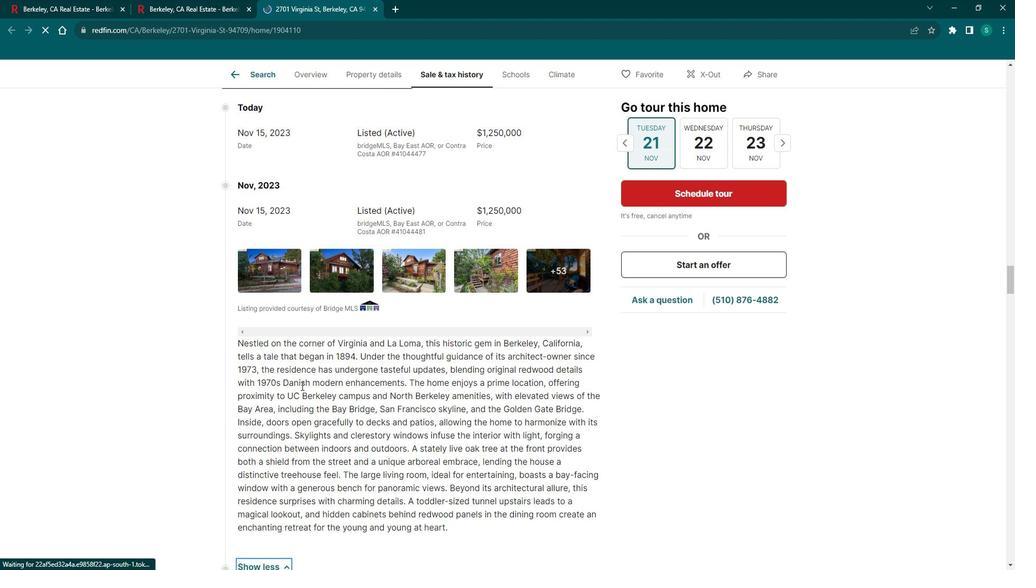 
Action: Mouse scrolled (314, 377) with delta (0, 0)
Screenshot: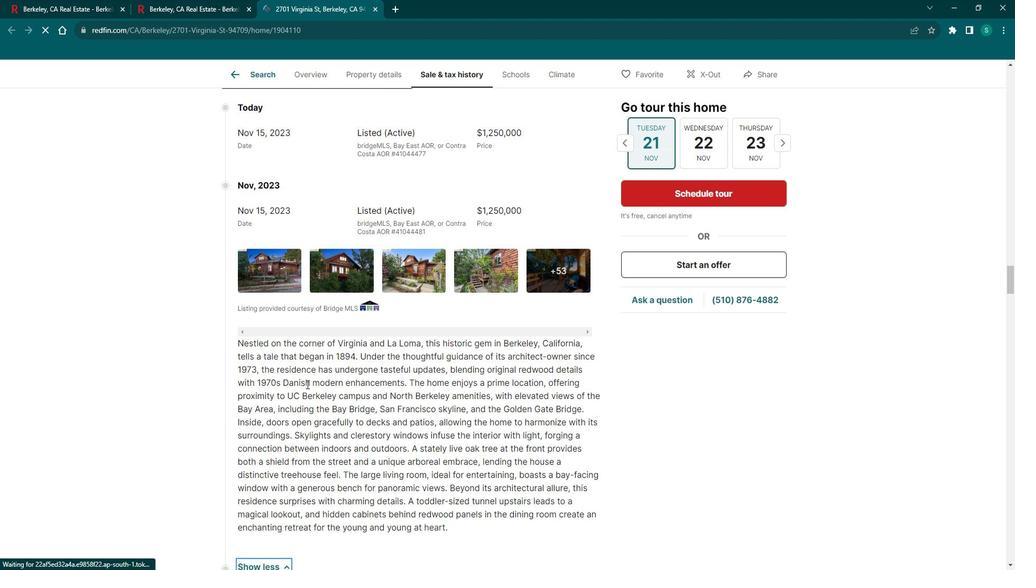 
Action: Mouse scrolled (314, 377) with delta (0, 0)
Screenshot: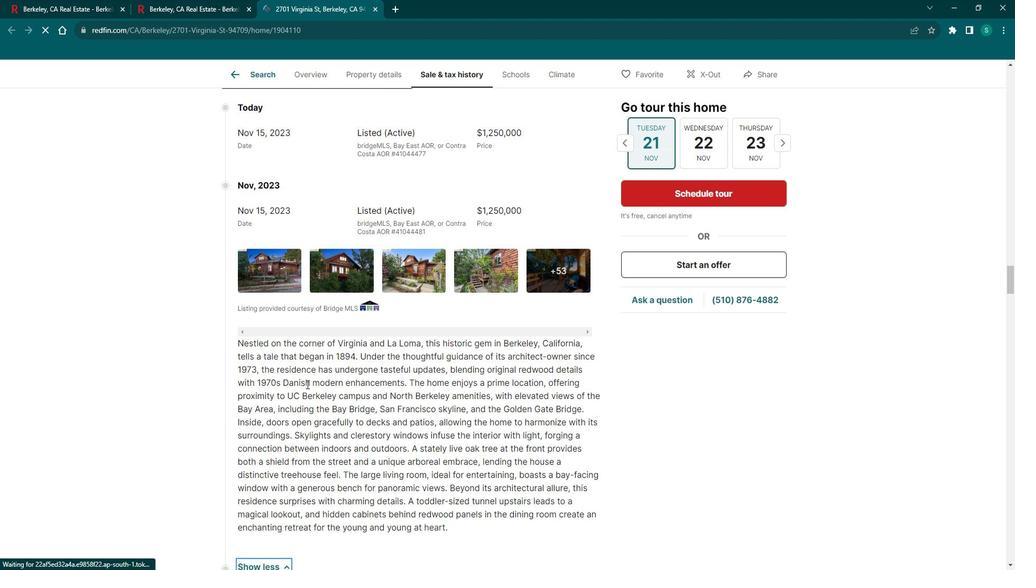 
Action: Mouse scrolled (314, 377) with delta (0, 0)
Screenshot: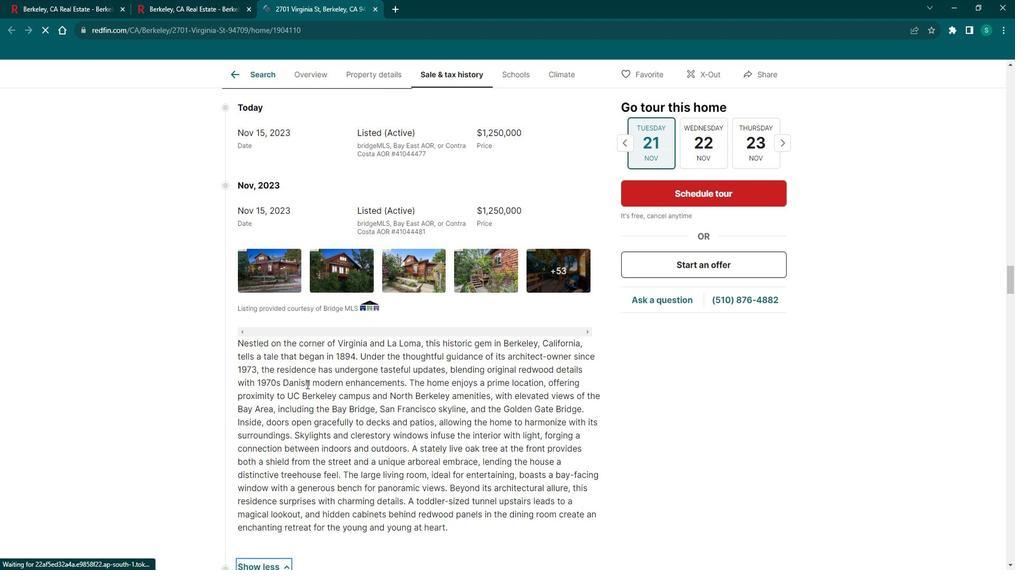 
Action: Mouse scrolled (314, 377) with delta (0, 0)
Screenshot: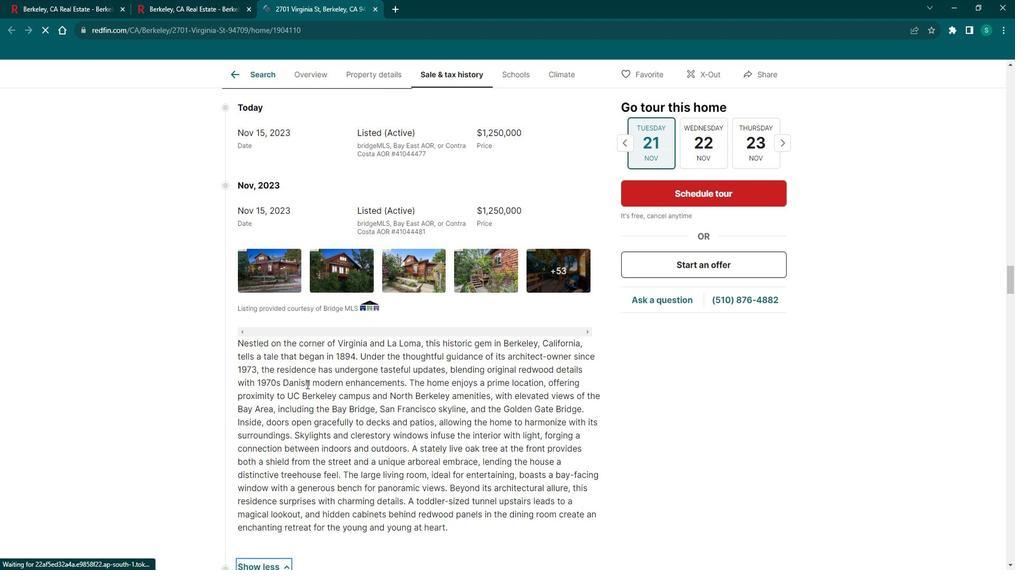 
Action: Mouse moved to (314, 377)
Screenshot: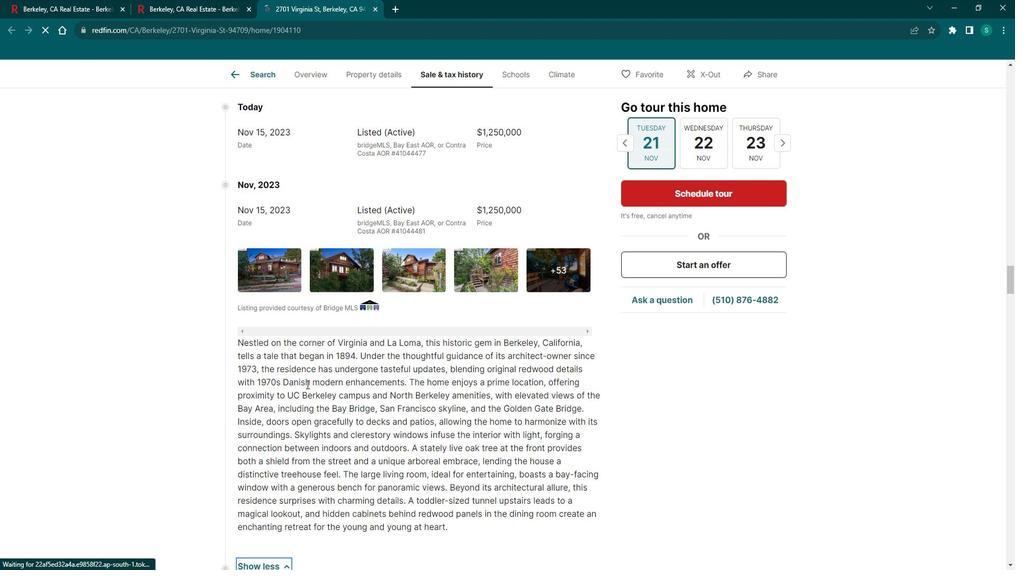 
Action: Mouse scrolled (314, 377) with delta (0, 0)
Screenshot: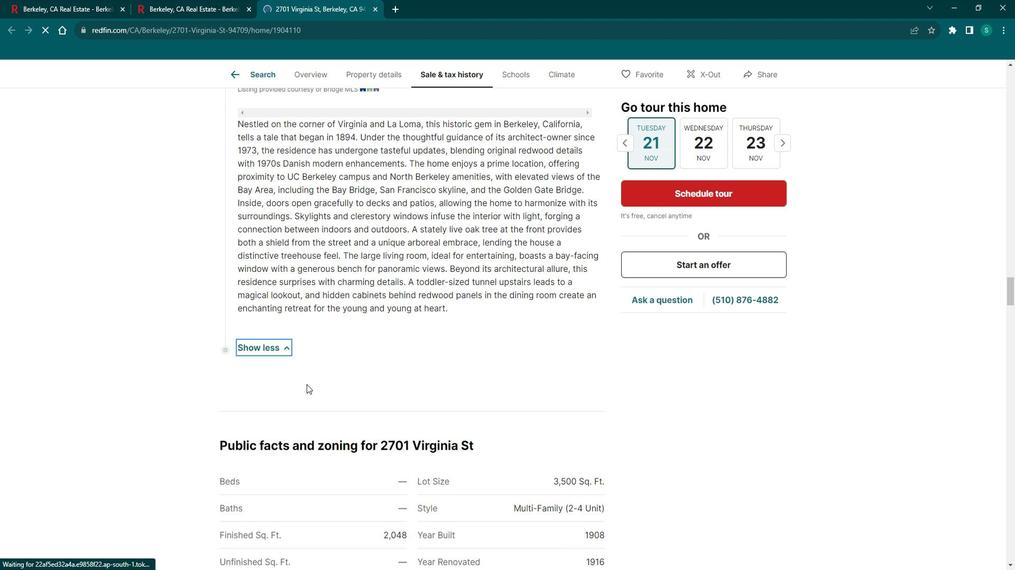 
Action: Mouse scrolled (314, 377) with delta (0, 0)
Screenshot: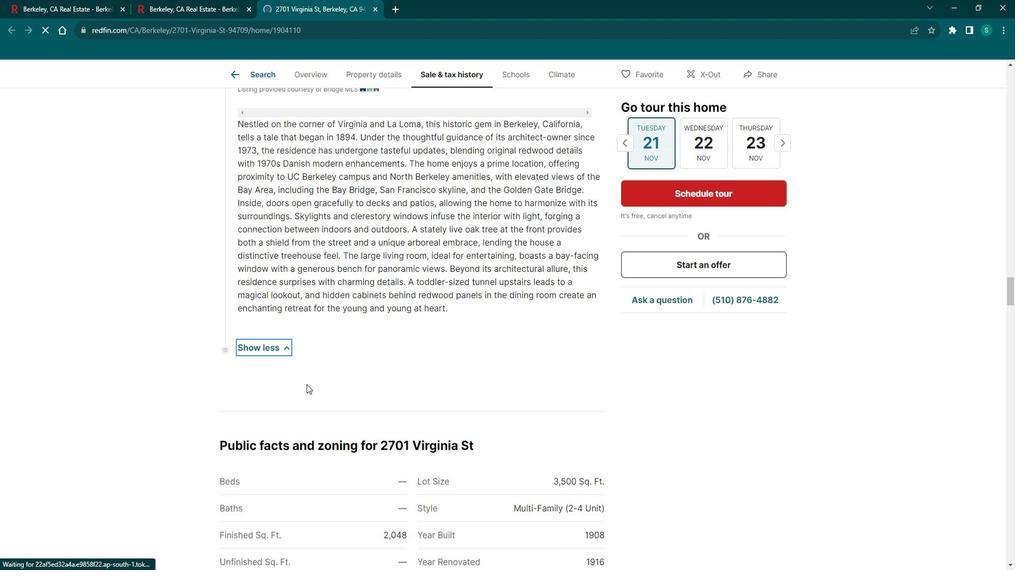
Action: Mouse scrolled (314, 377) with delta (0, 0)
Screenshot: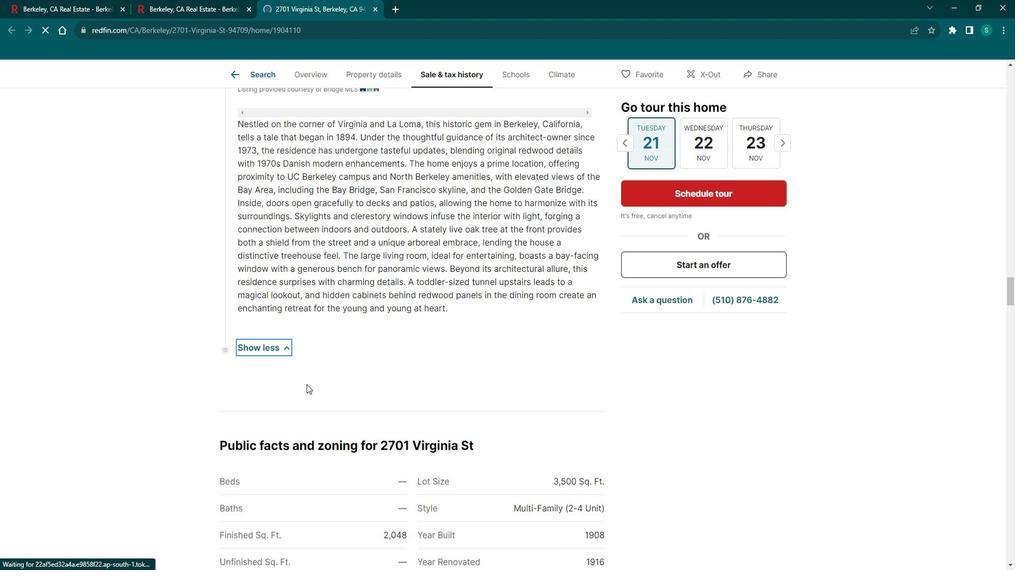 
Action: Mouse scrolled (314, 377) with delta (0, 0)
Screenshot: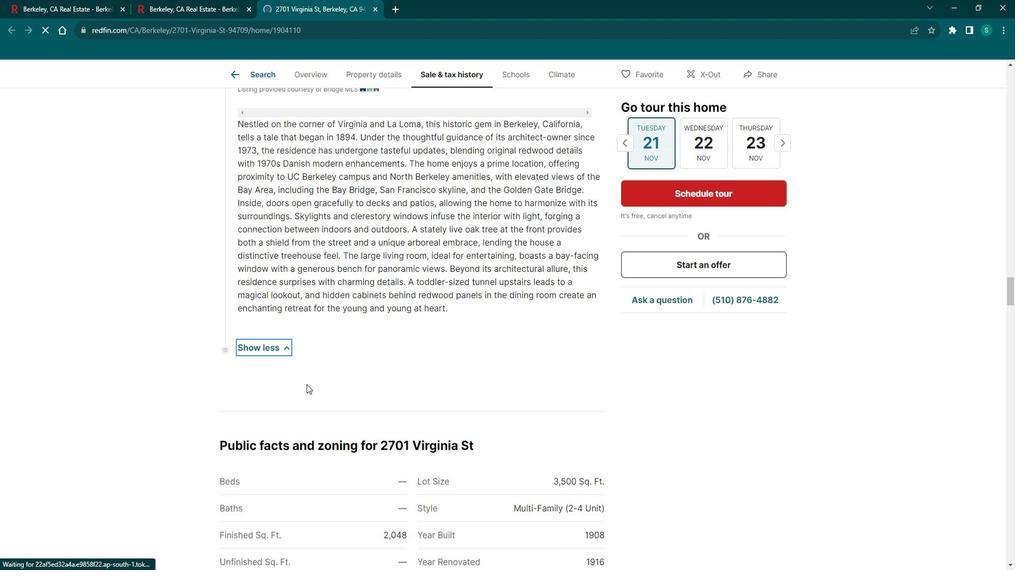 
Action: Mouse scrolled (314, 377) with delta (0, 0)
Screenshot: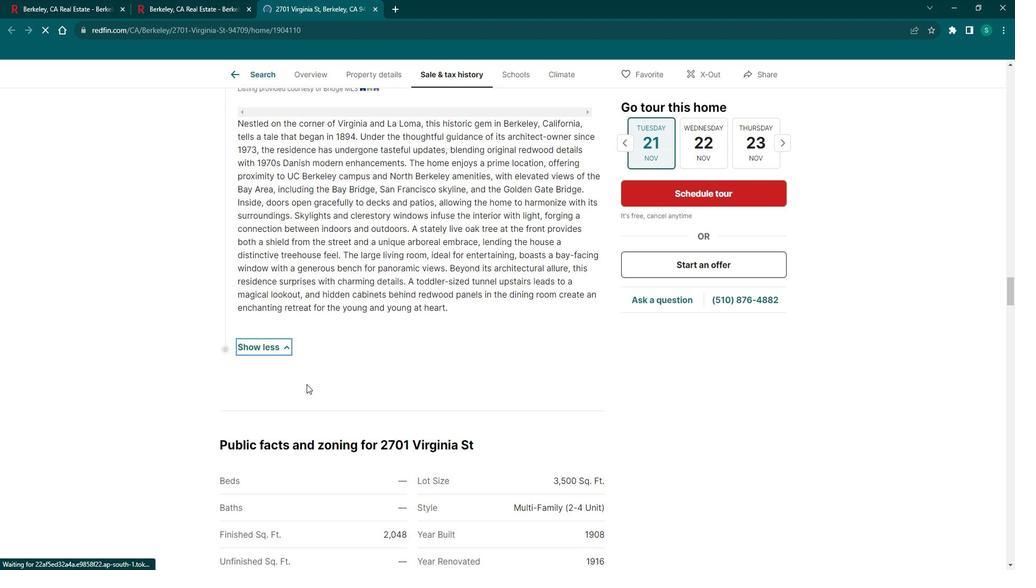 
Action: Mouse scrolled (314, 377) with delta (0, 0)
Screenshot: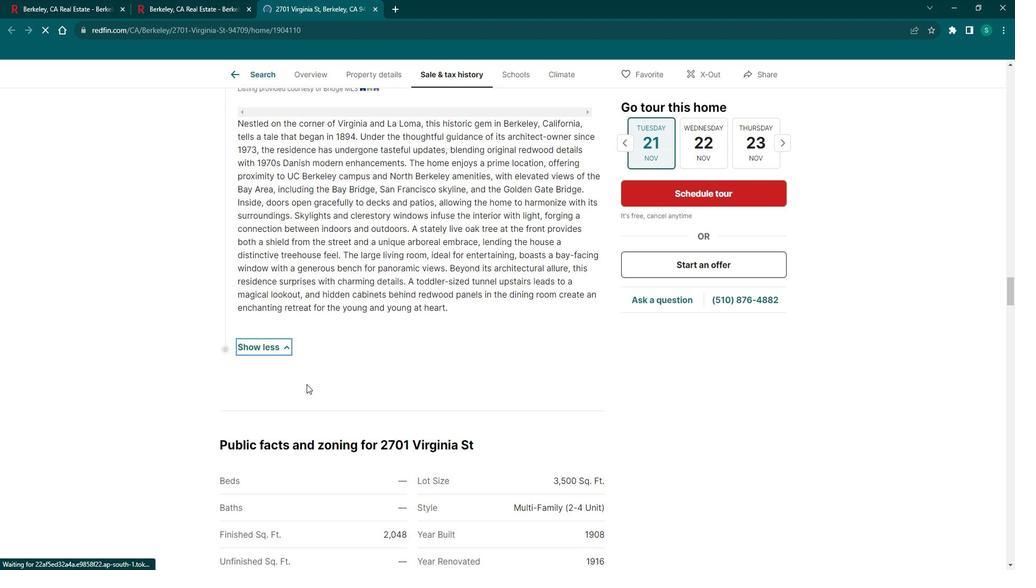 
Action: Mouse scrolled (314, 377) with delta (0, 0)
Screenshot: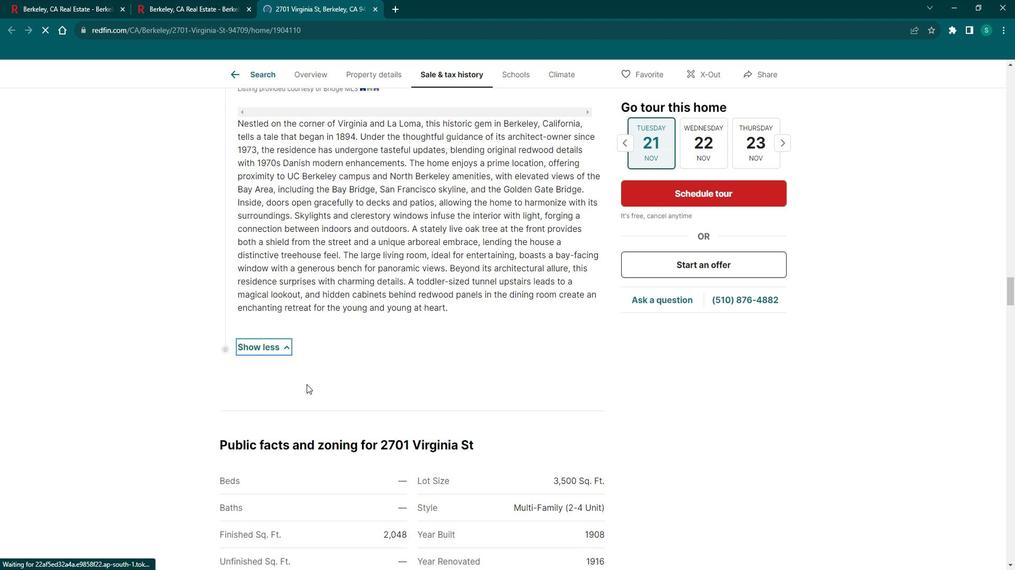 
Action: Mouse scrolled (314, 377) with delta (0, 0)
Screenshot: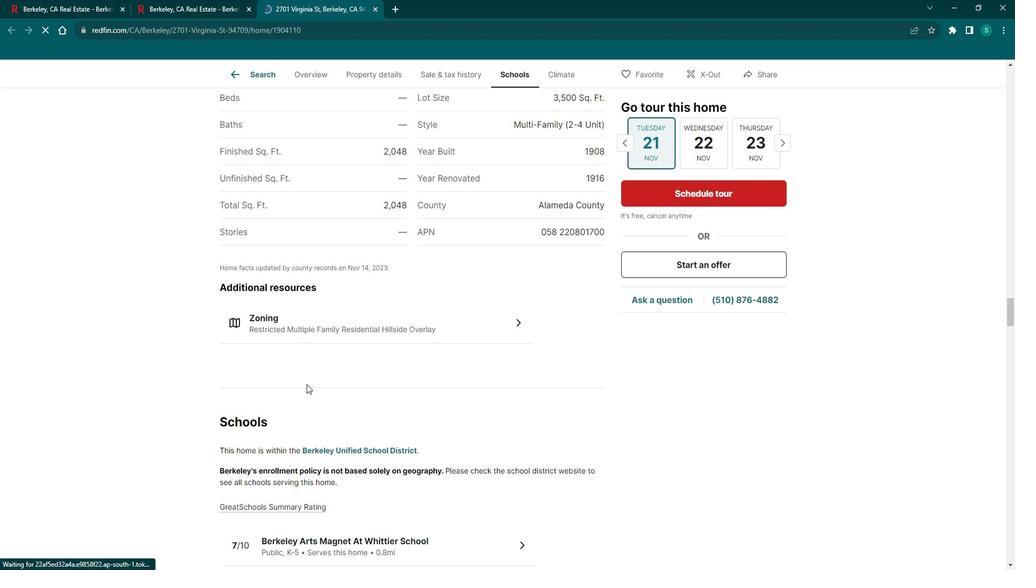 
Action: Mouse scrolled (314, 377) with delta (0, 0)
Screenshot: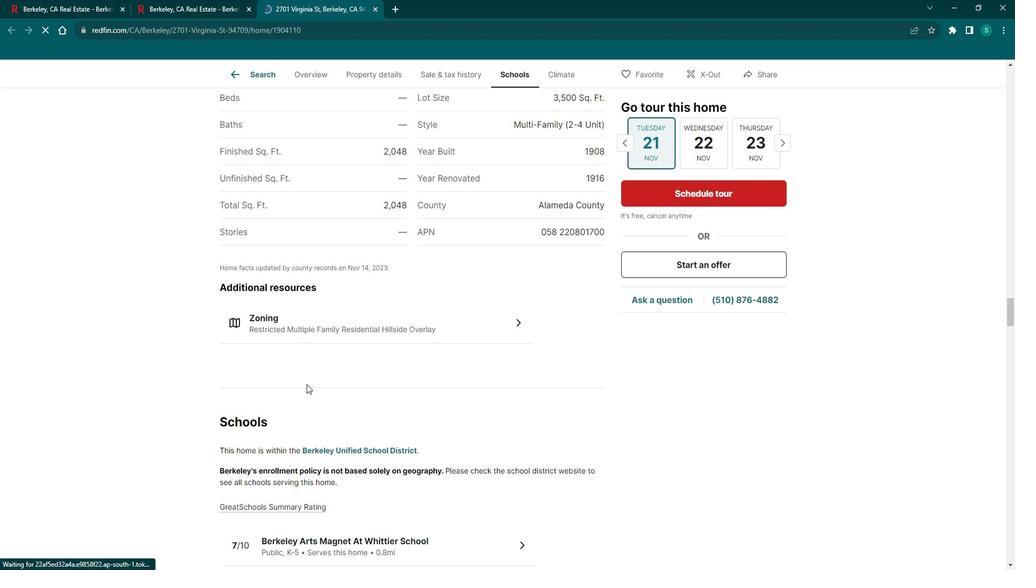 
Action: Mouse scrolled (314, 377) with delta (0, 0)
Screenshot: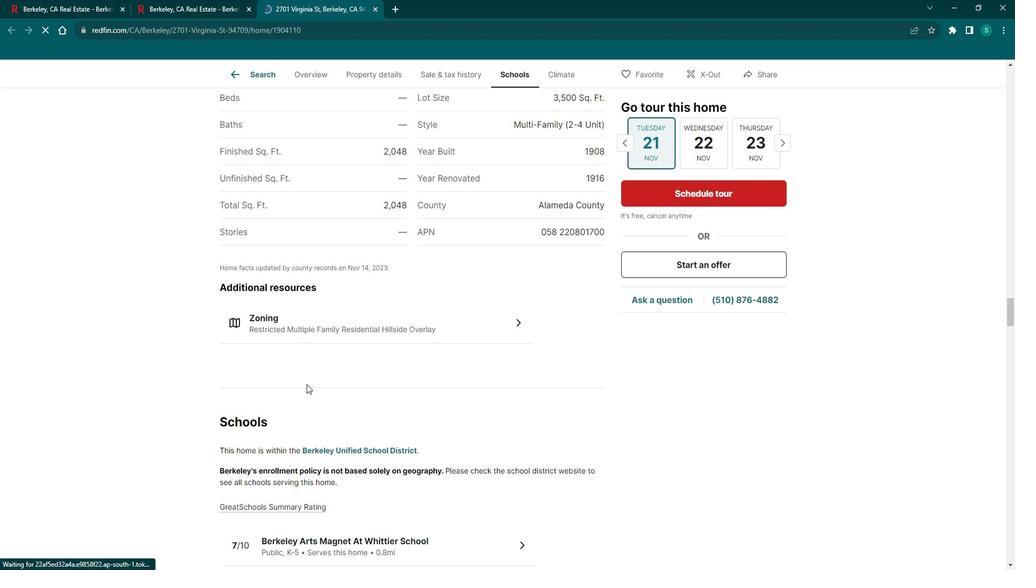 
Action: Mouse scrolled (314, 377) with delta (0, 0)
Screenshot: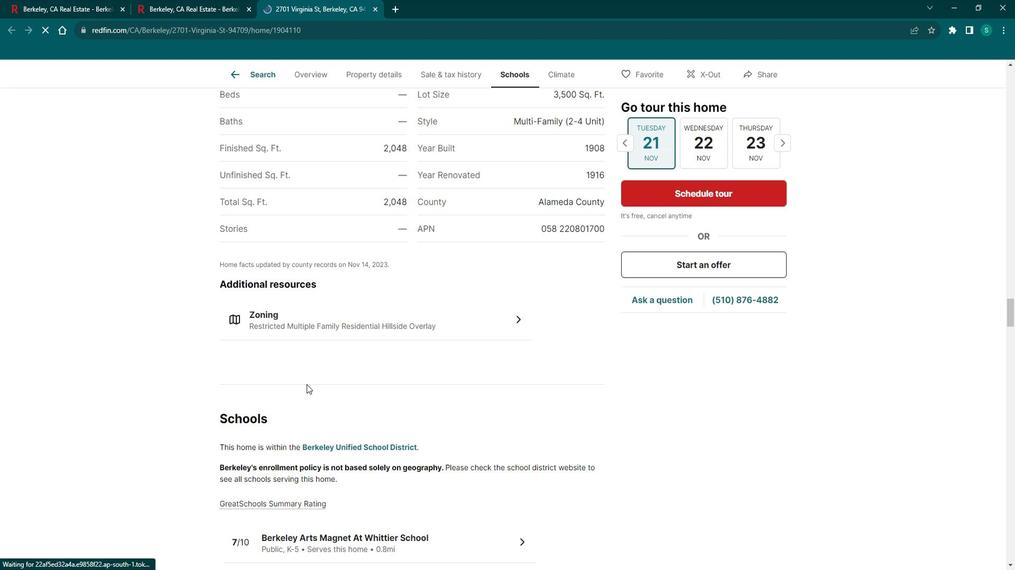
Action: Mouse scrolled (314, 377) with delta (0, 0)
Screenshot: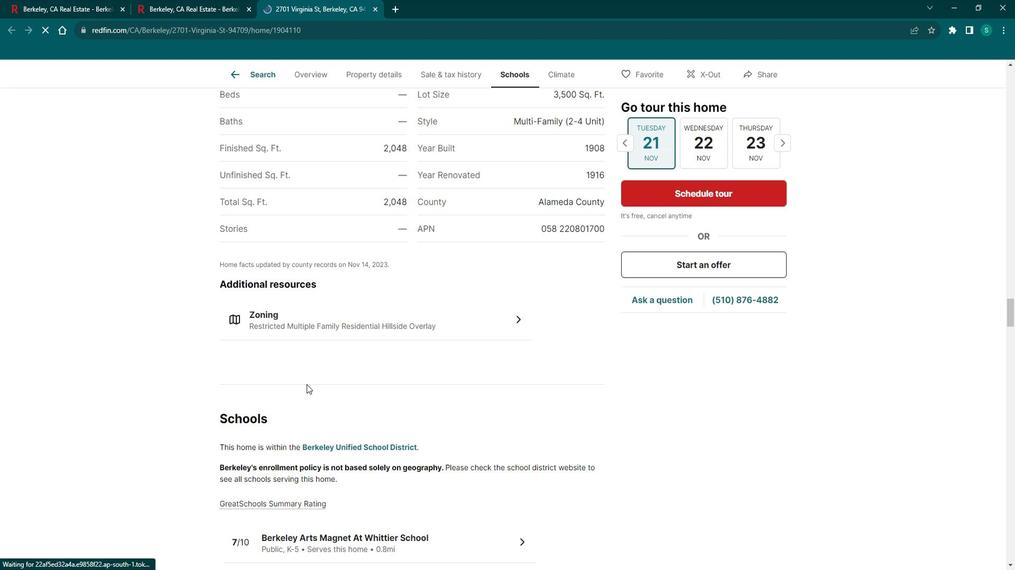
Action: Mouse scrolled (314, 377) with delta (0, 0)
Screenshot: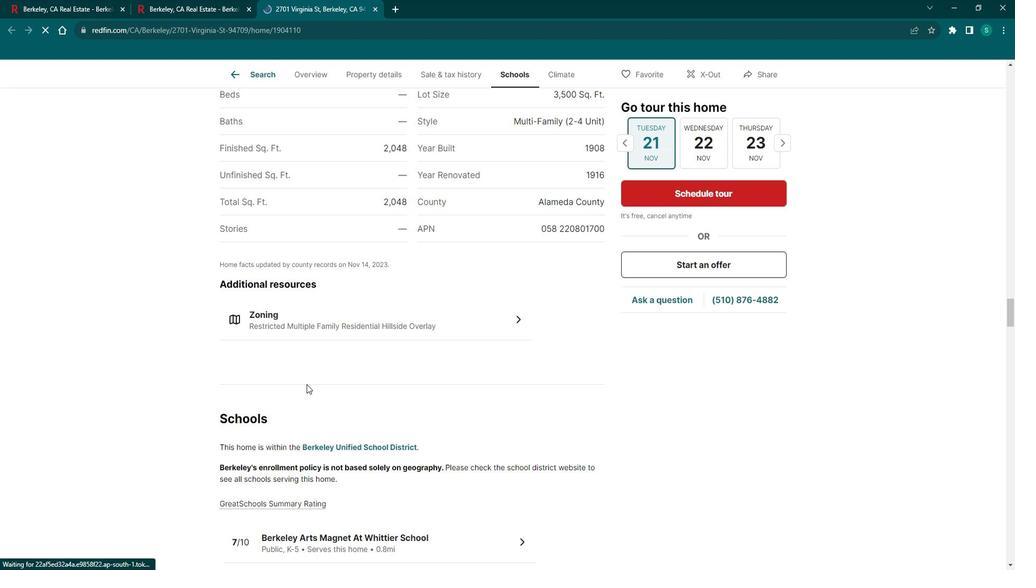 
Action: Mouse scrolled (314, 378) with delta (0, 0)
Screenshot: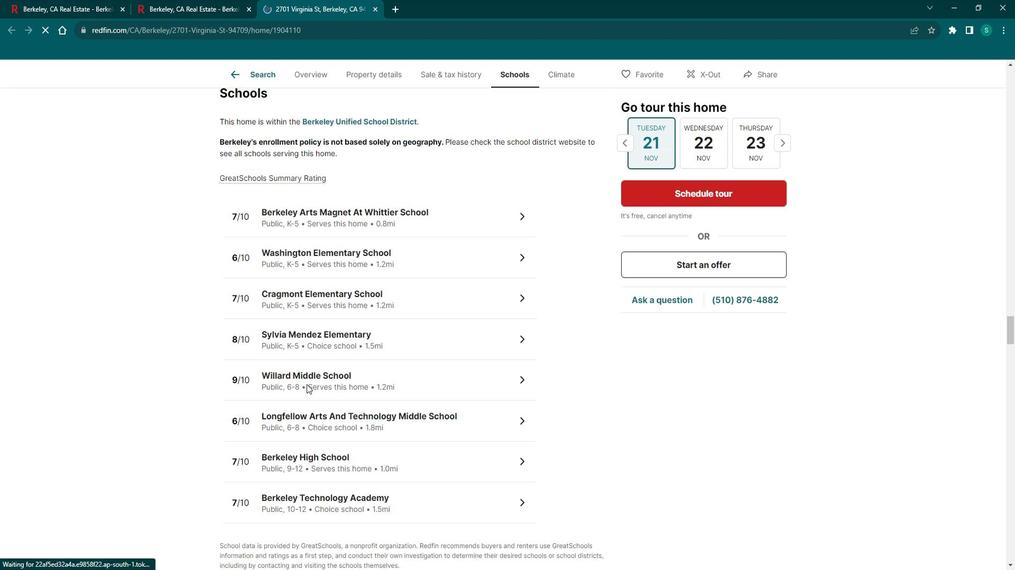 
Action: Mouse scrolled (314, 377) with delta (0, 0)
Screenshot: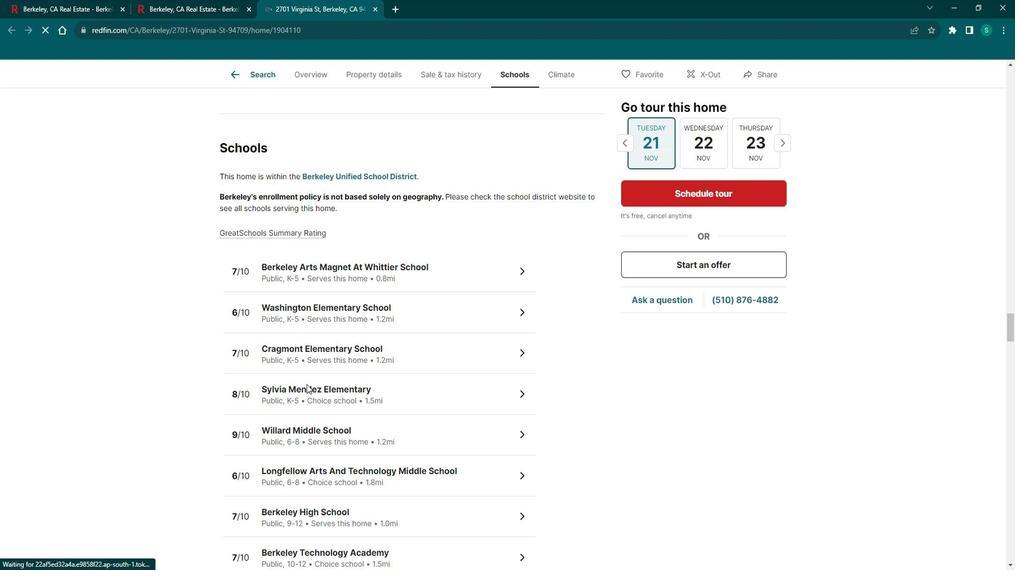 
Action: Mouse scrolled (314, 377) with delta (0, 0)
Screenshot: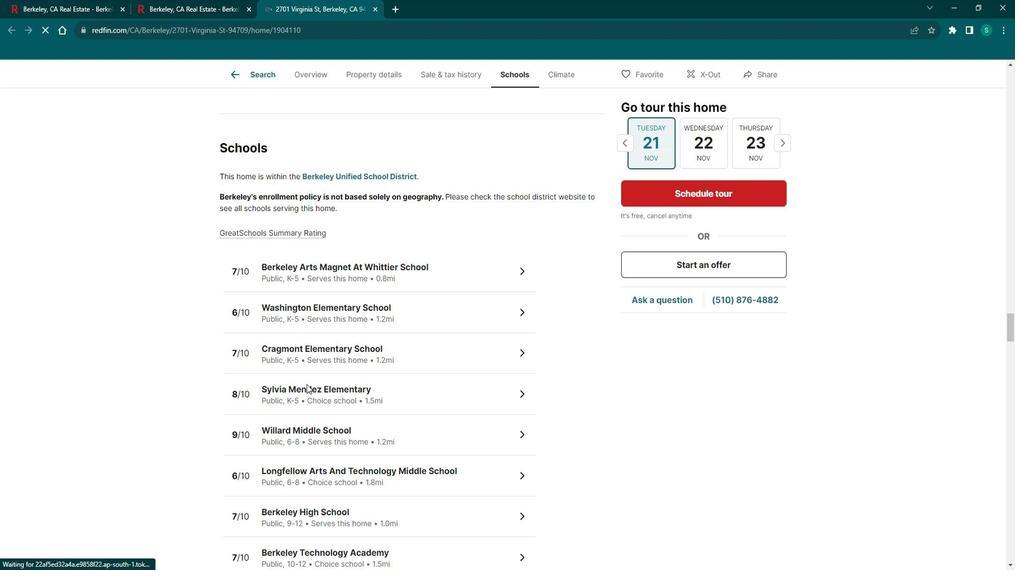 
Action: Mouse scrolled (314, 377) with delta (0, 0)
Screenshot: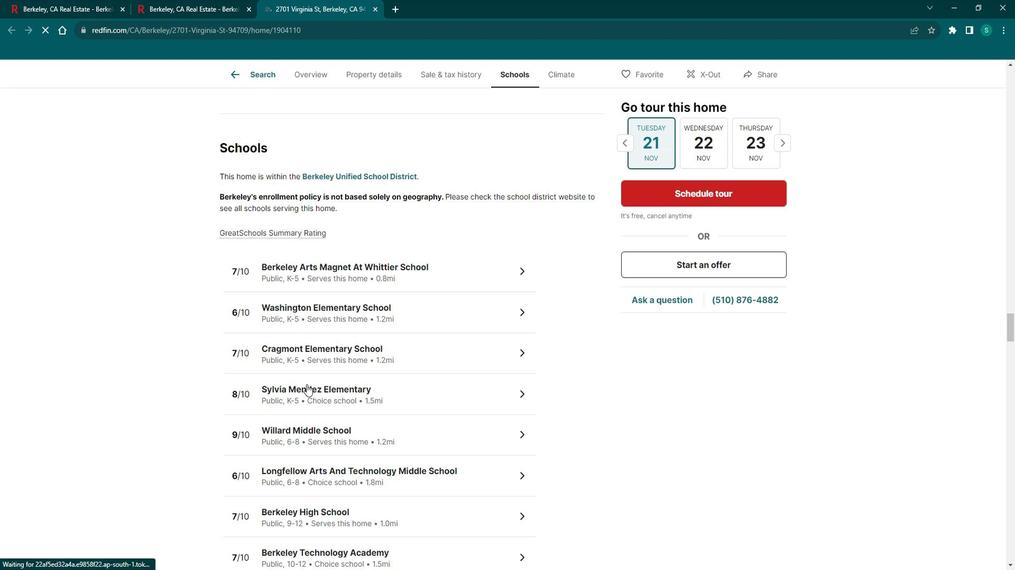 
Action: Mouse scrolled (314, 377) with delta (0, 0)
Screenshot: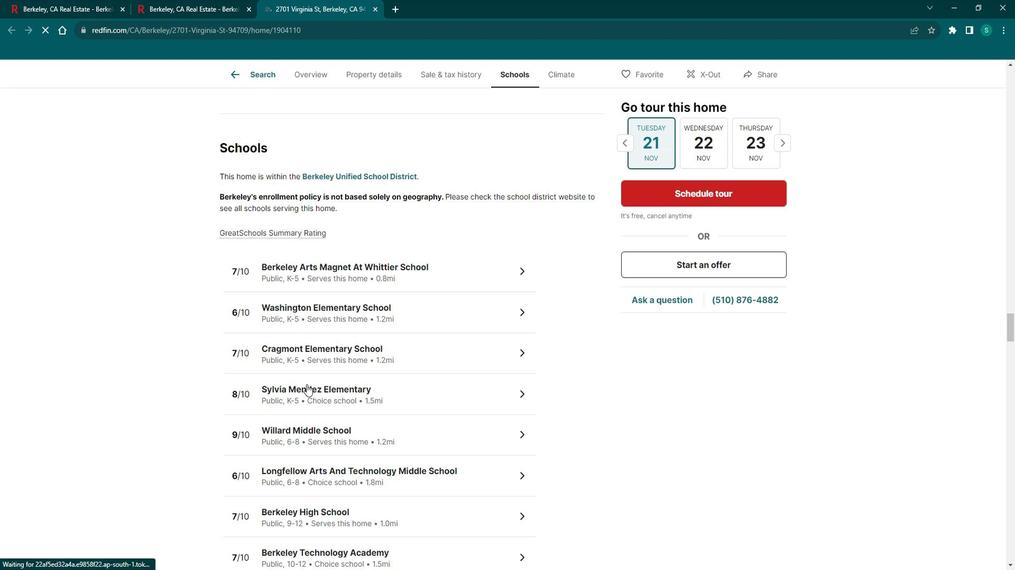 
Action: Mouse scrolled (314, 377) with delta (0, 0)
Screenshot: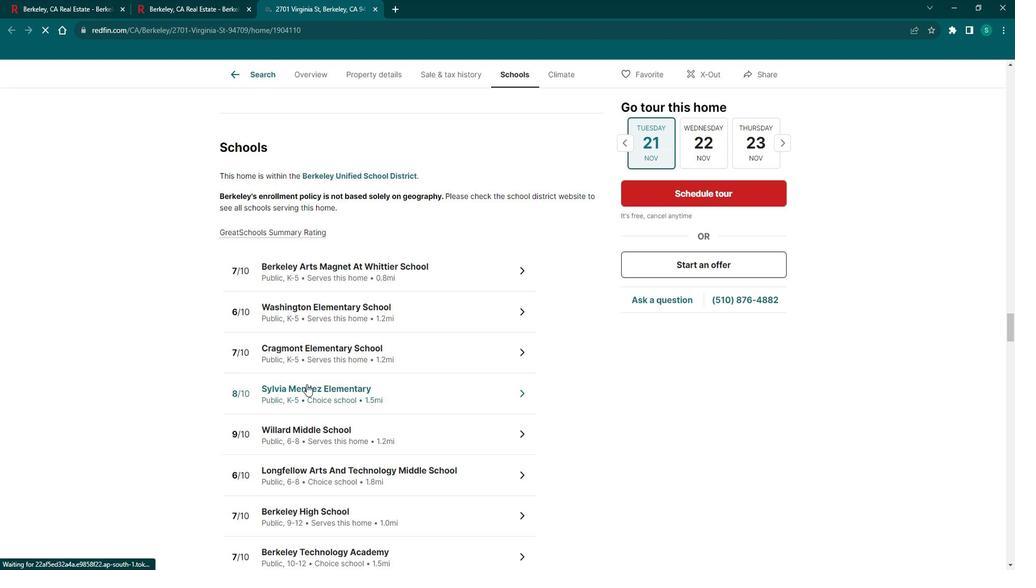 
Action: Mouse scrolled (314, 377) with delta (0, 0)
Screenshot: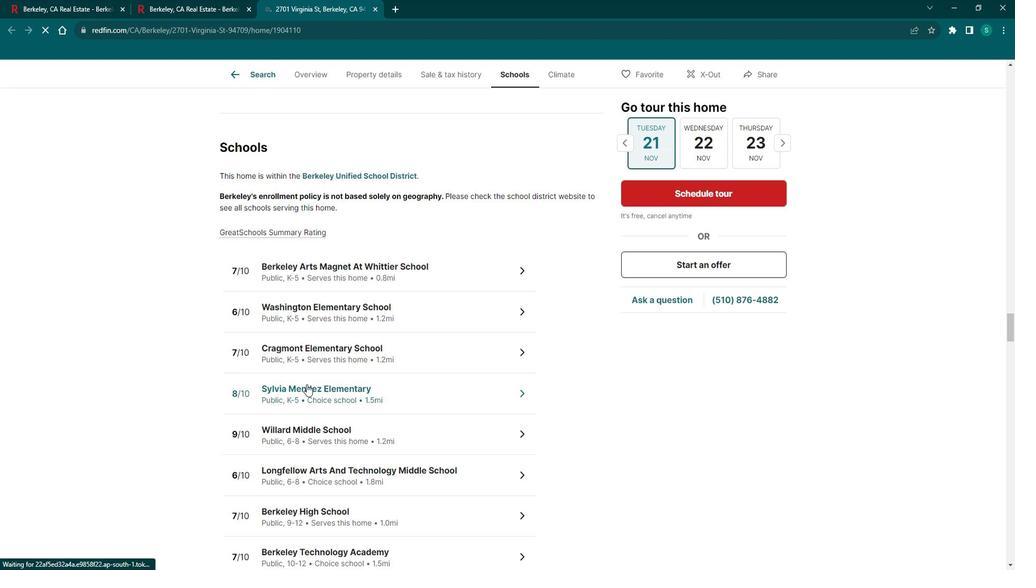 
Action: Mouse scrolled (314, 377) with delta (0, 0)
Screenshot: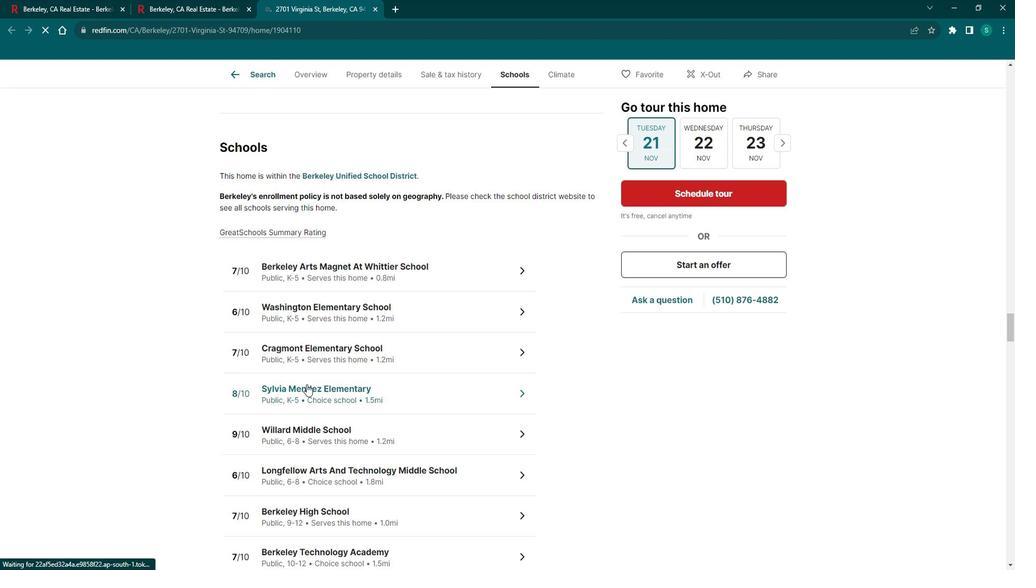 
Action: Mouse scrolled (314, 377) with delta (0, 0)
Screenshot: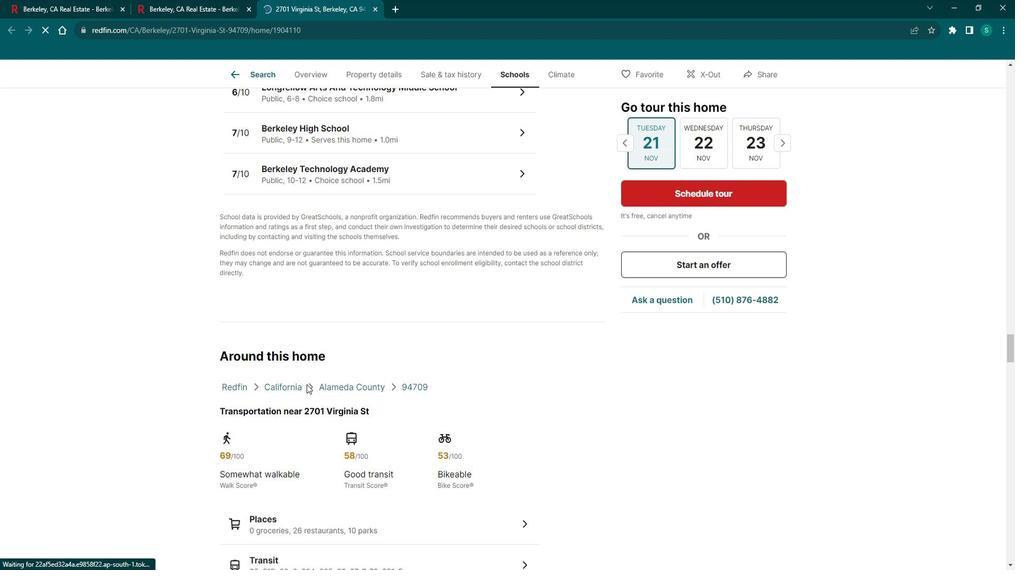 
Action: Mouse scrolled (314, 377) with delta (0, 0)
Screenshot: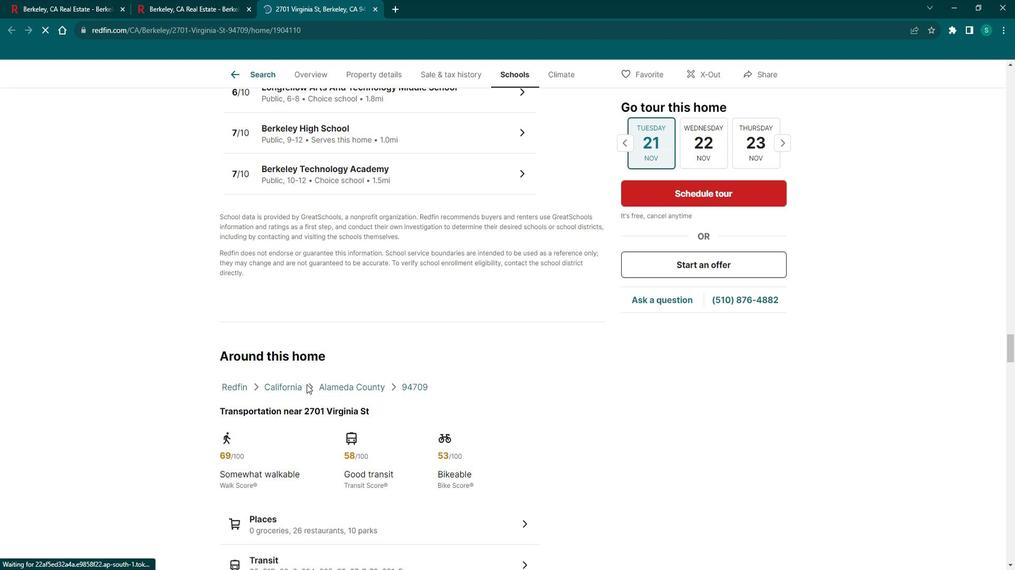 
Action: Mouse scrolled (314, 377) with delta (0, 0)
